 Task: Look for Airbnb options in Tixtla de Guerrero, Mexico from 2nd November, 2023 to 15th November, 2023 for 2 adults.1  bedroom having 1 bed and 1 bathroom. Property type can be hotel. Look for 4 properties as per requirement.
Action: Mouse moved to (512, 86)
Screenshot: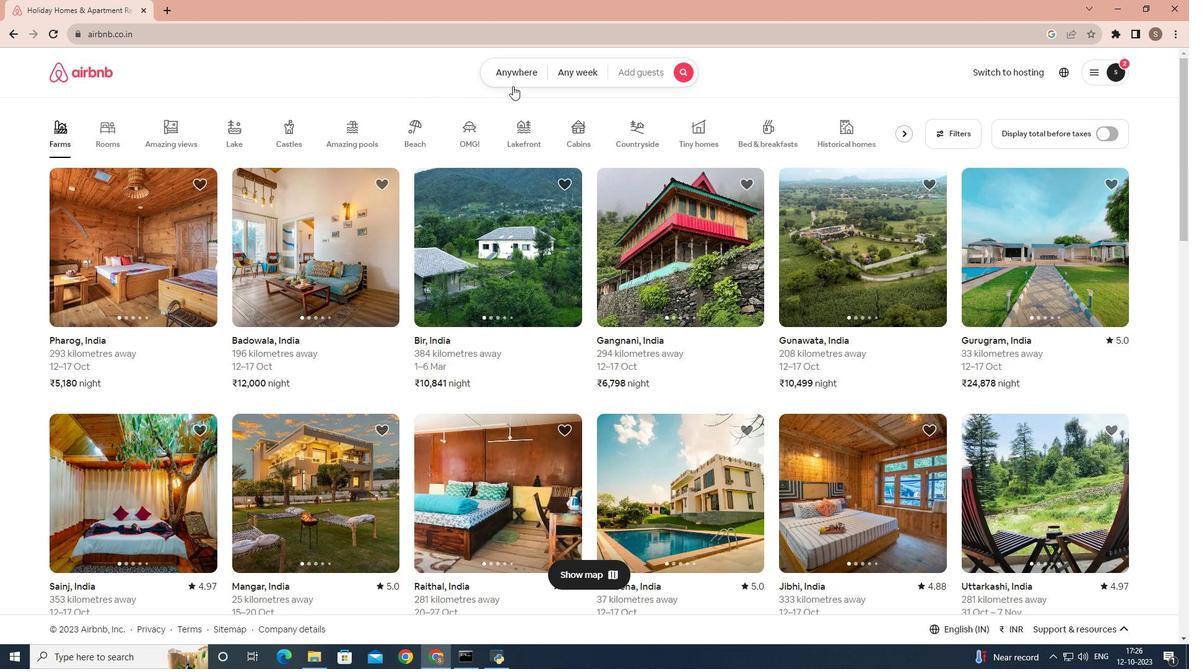 
Action: Mouse pressed left at (512, 86)
Screenshot: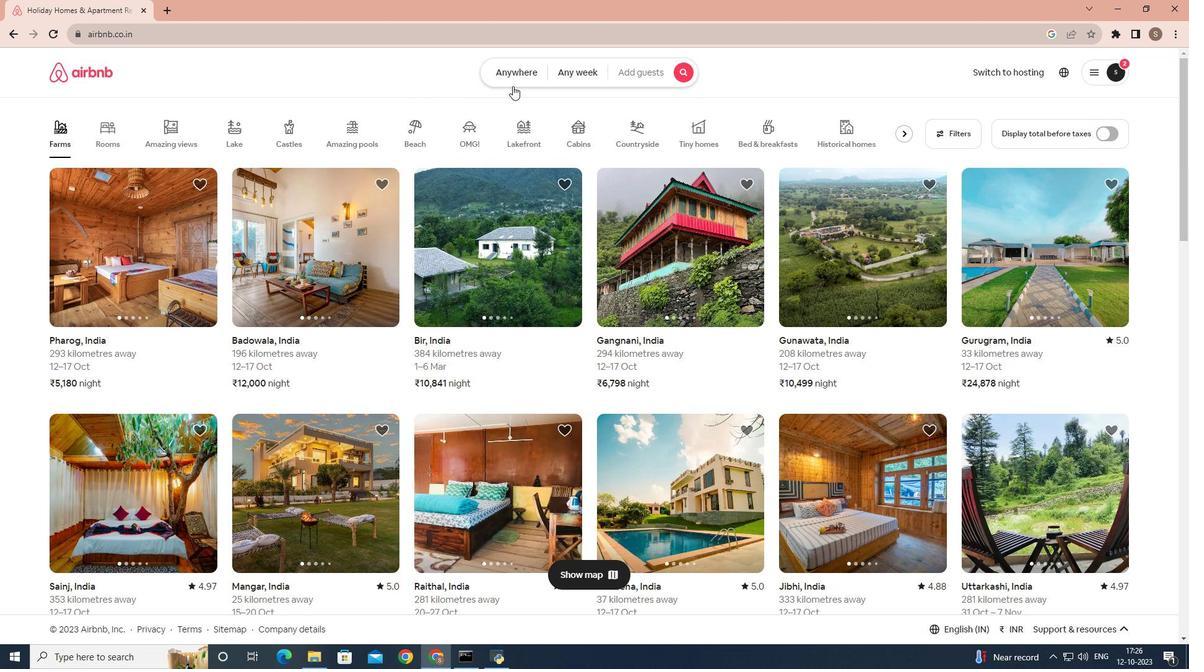 
Action: Mouse moved to (409, 130)
Screenshot: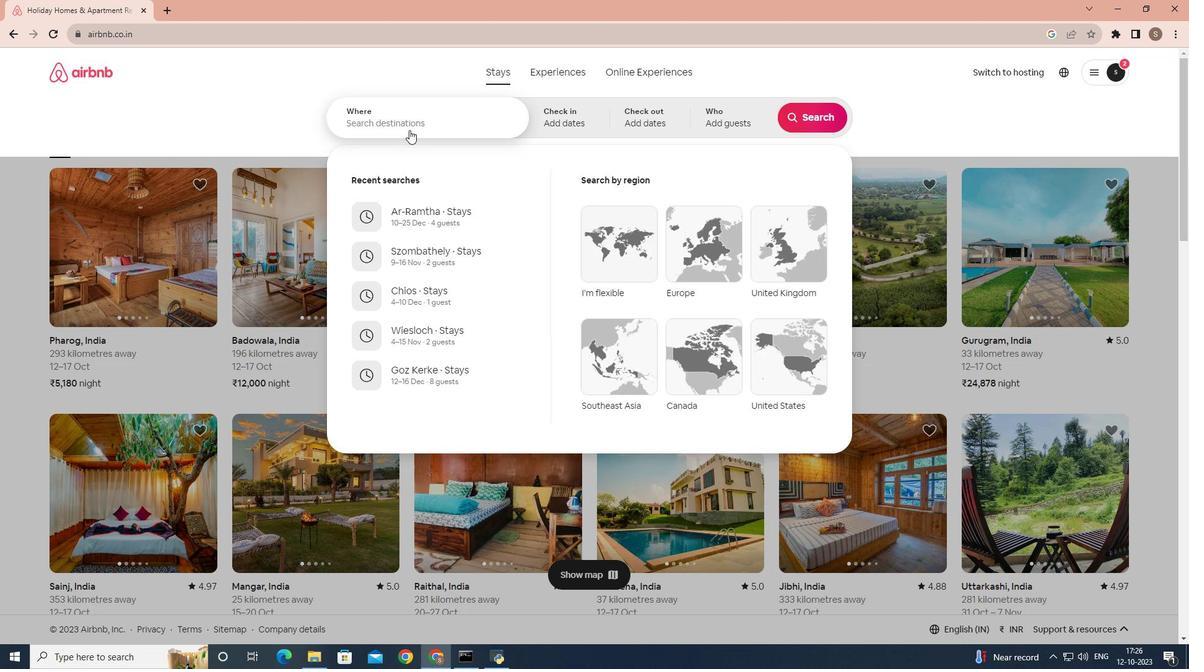 
Action: Mouse pressed left at (409, 130)
Screenshot: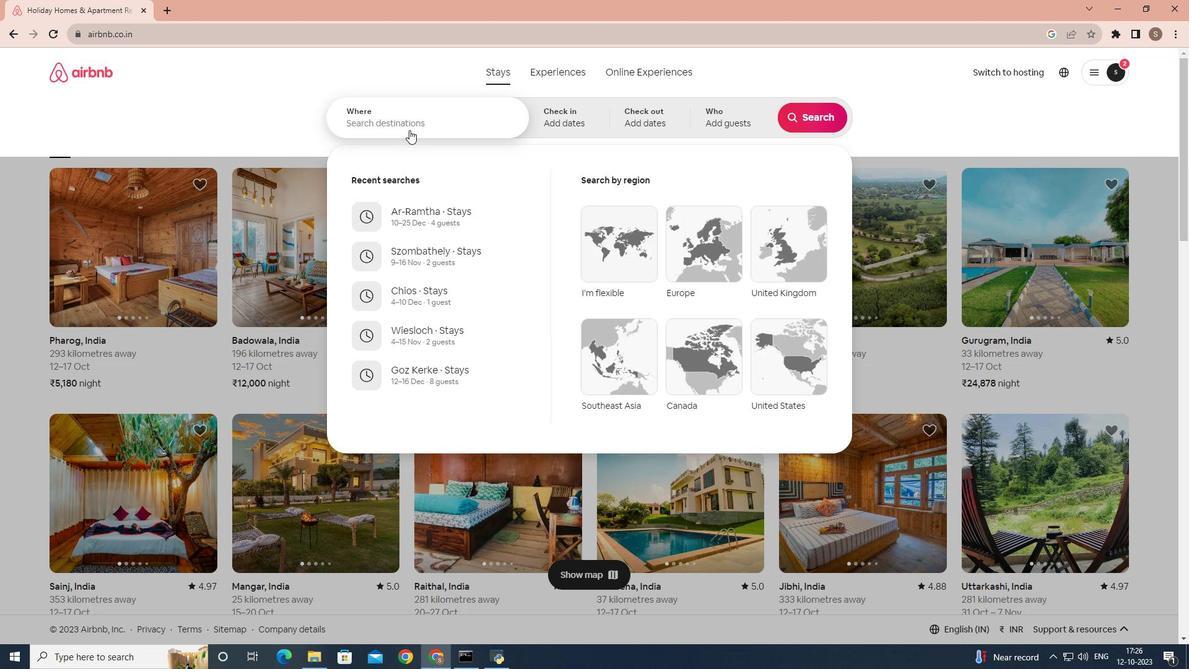 
Action: Mouse moved to (410, 127)
Screenshot: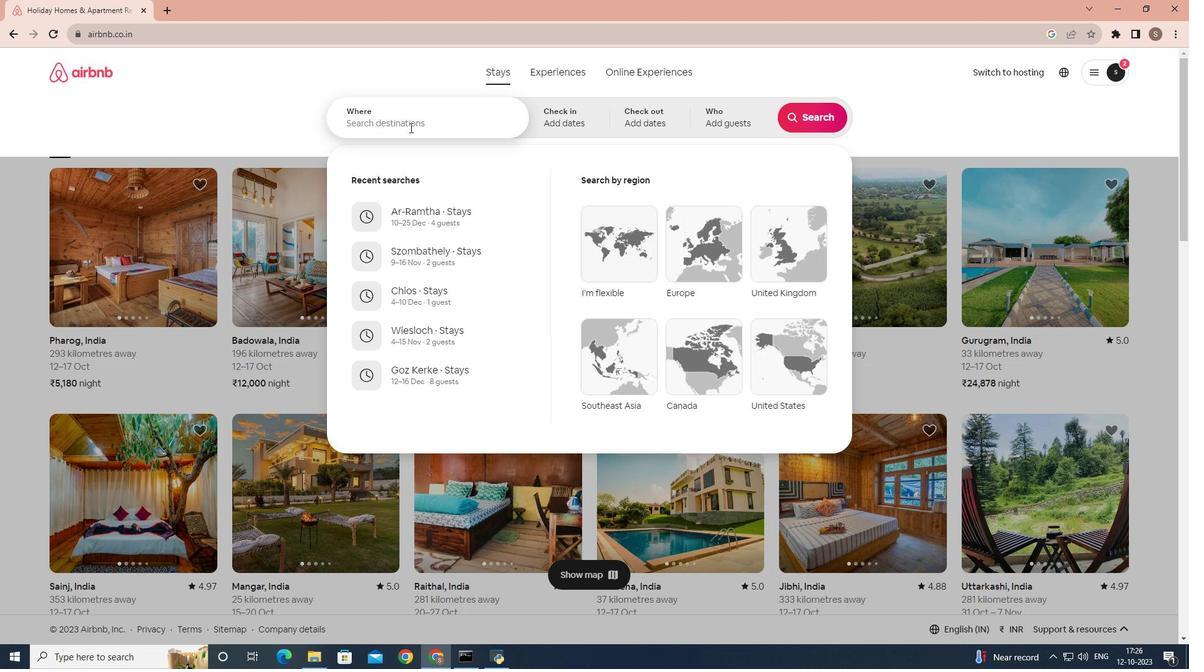 
Action: Key pressed tixl<Key.backspace>tla
Screenshot: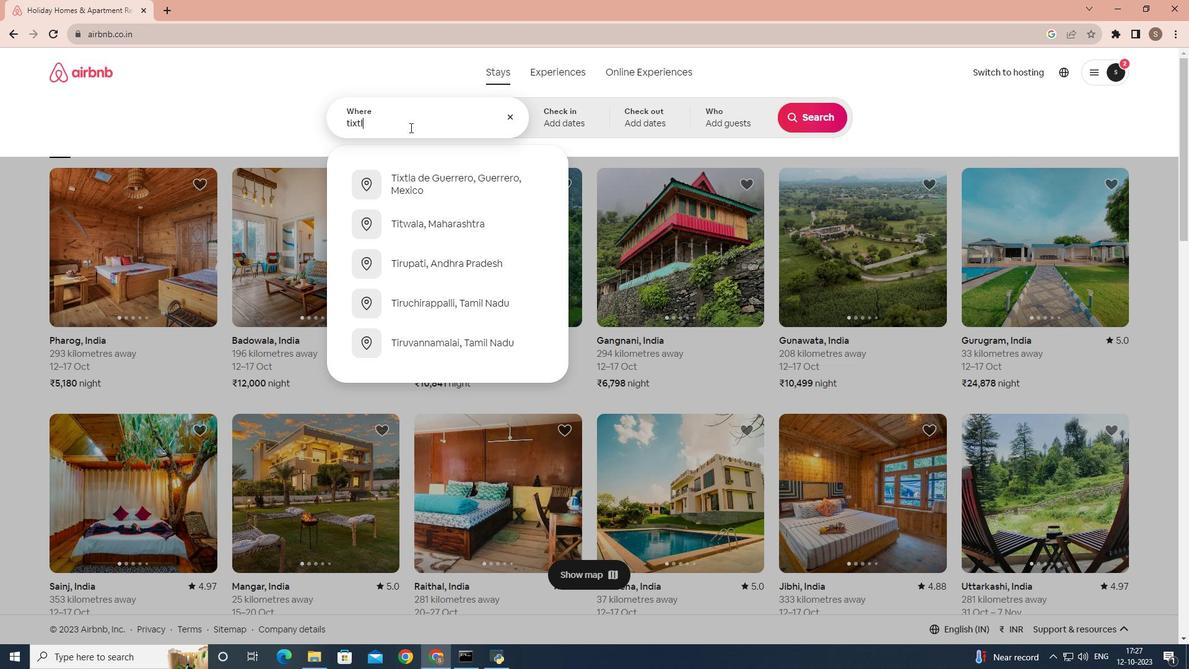 
Action: Mouse moved to (395, 180)
Screenshot: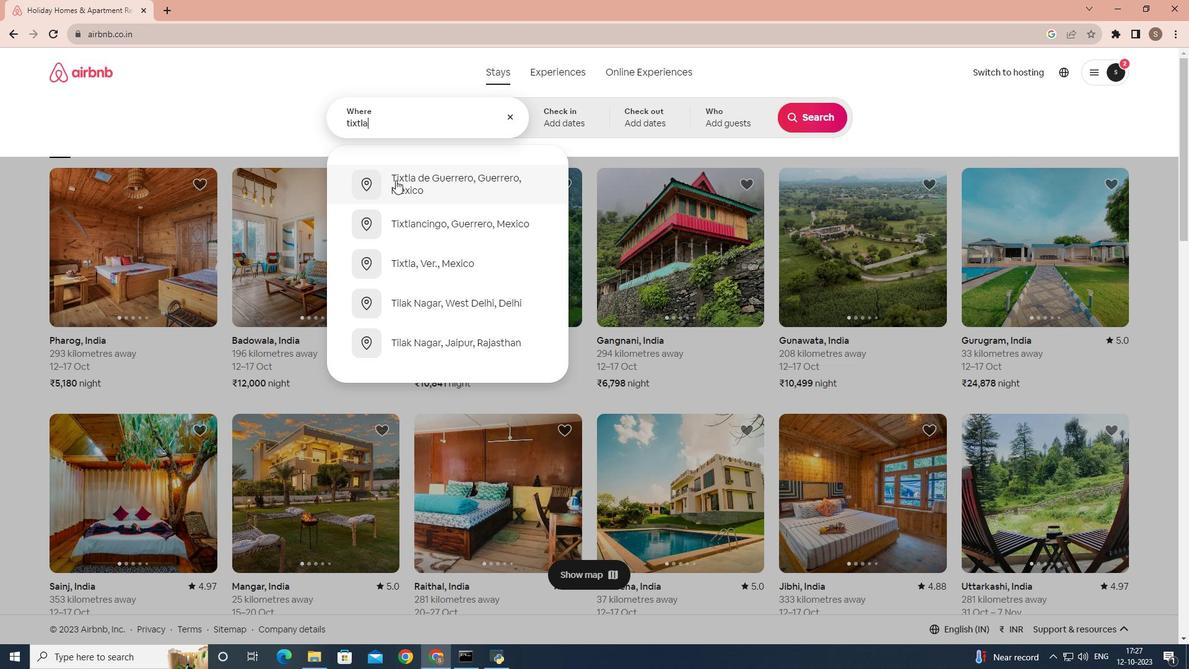 
Action: Mouse pressed left at (395, 180)
Screenshot: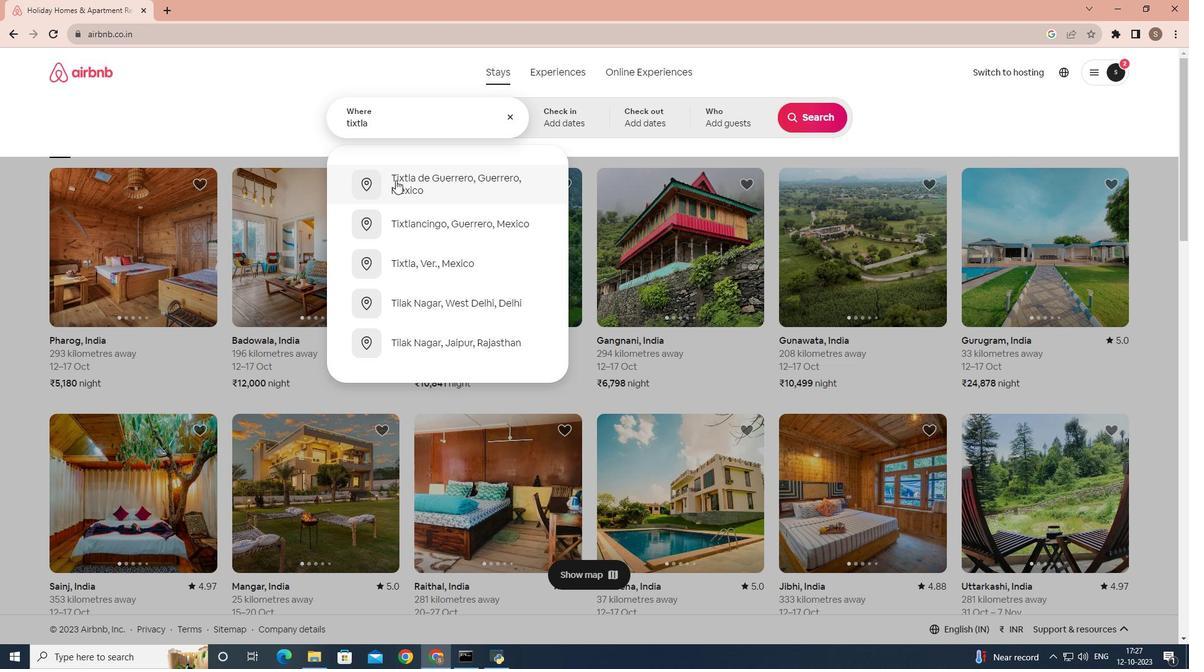 
Action: Mouse moved to (737, 271)
Screenshot: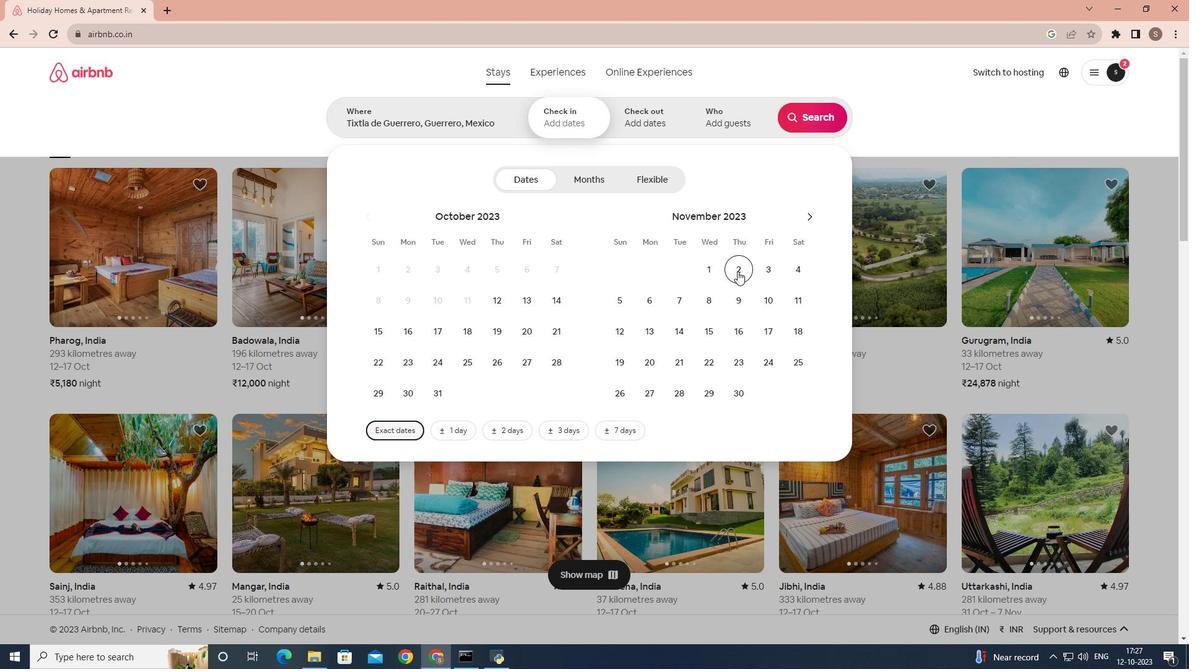 
Action: Mouse pressed left at (737, 271)
Screenshot: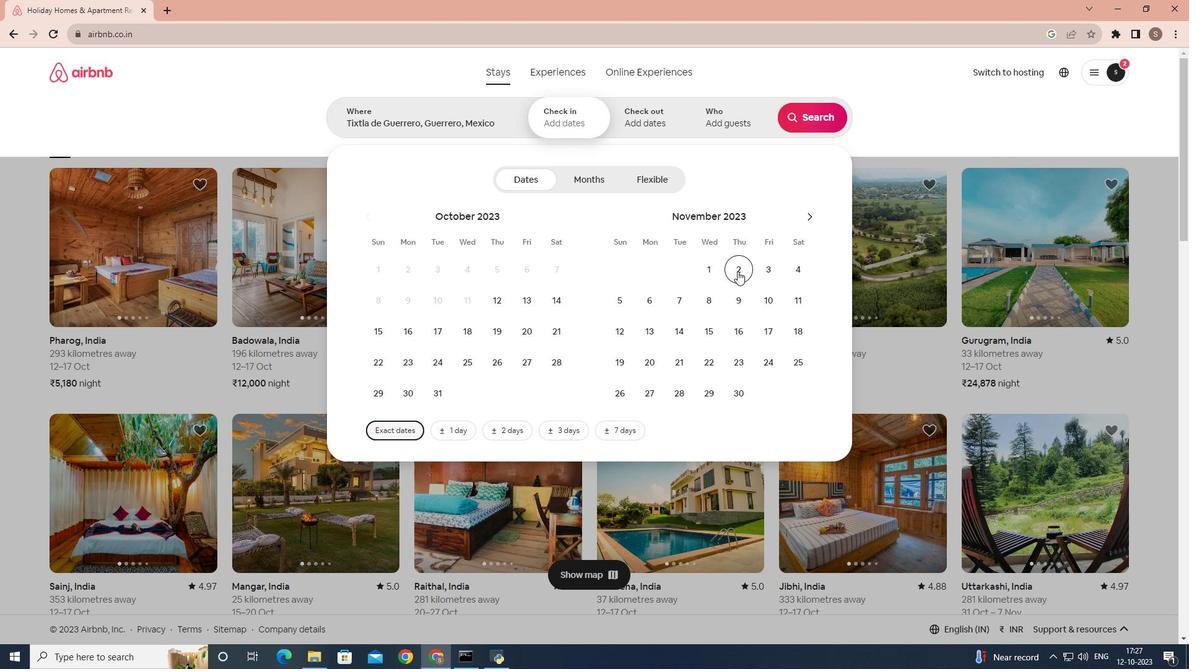 
Action: Mouse moved to (706, 324)
Screenshot: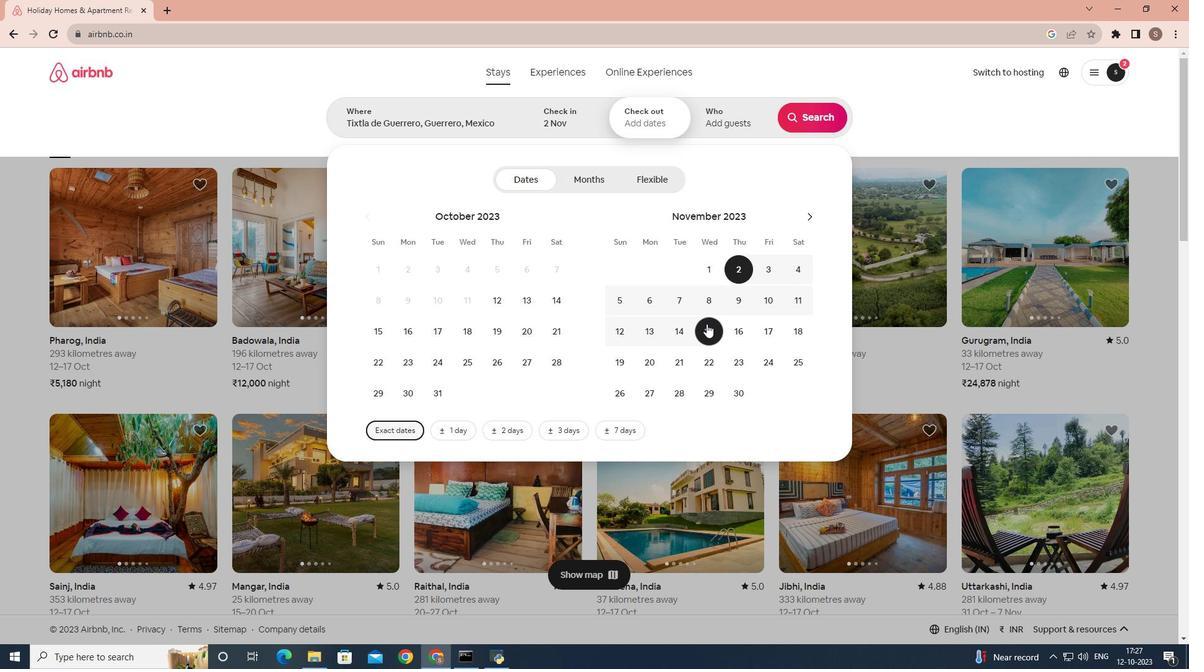 
Action: Mouse pressed left at (706, 324)
Screenshot: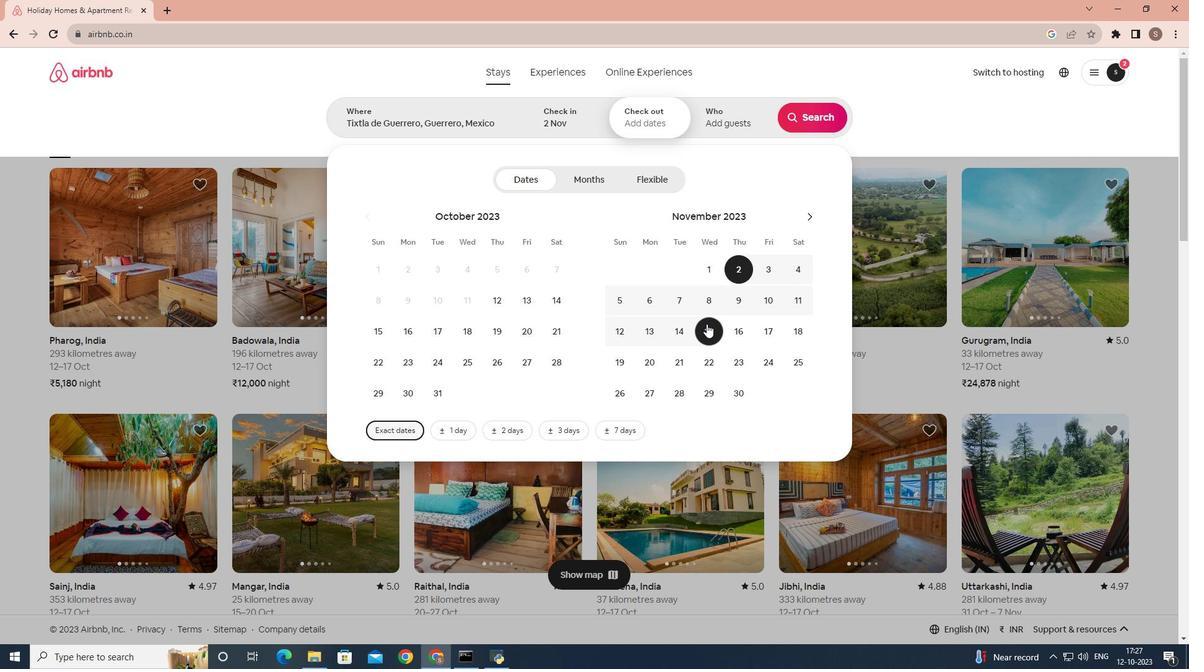 
Action: Mouse moved to (700, 123)
Screenshot: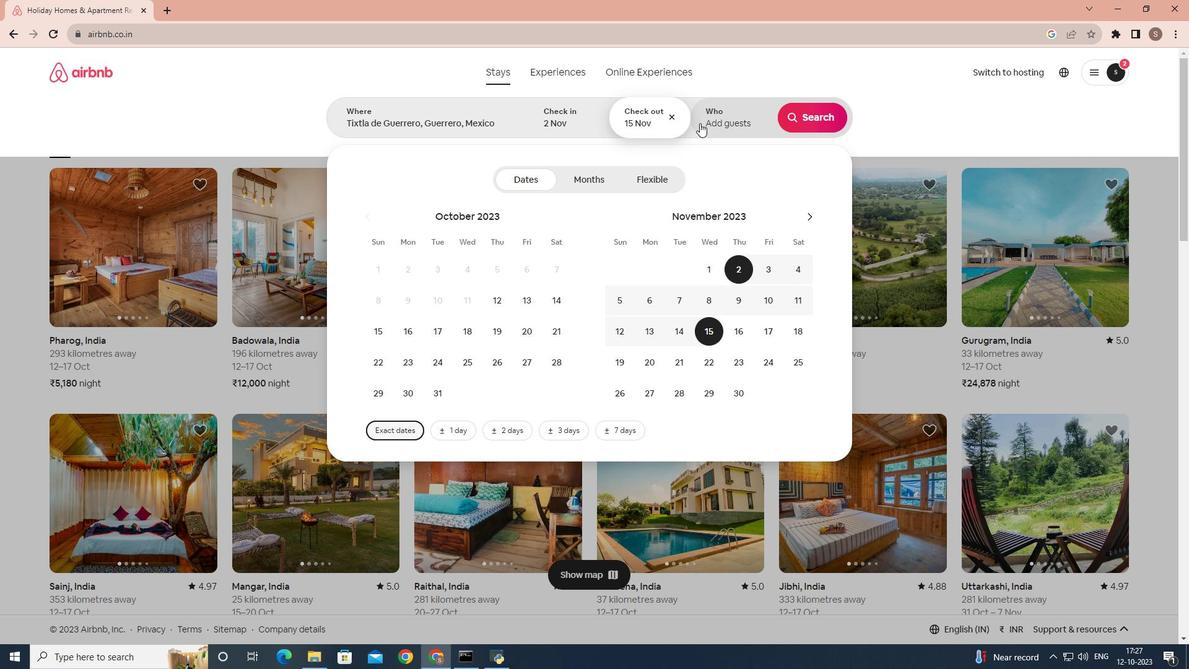 
Action: Mouse pressed left at (700, 123)
Screenshot: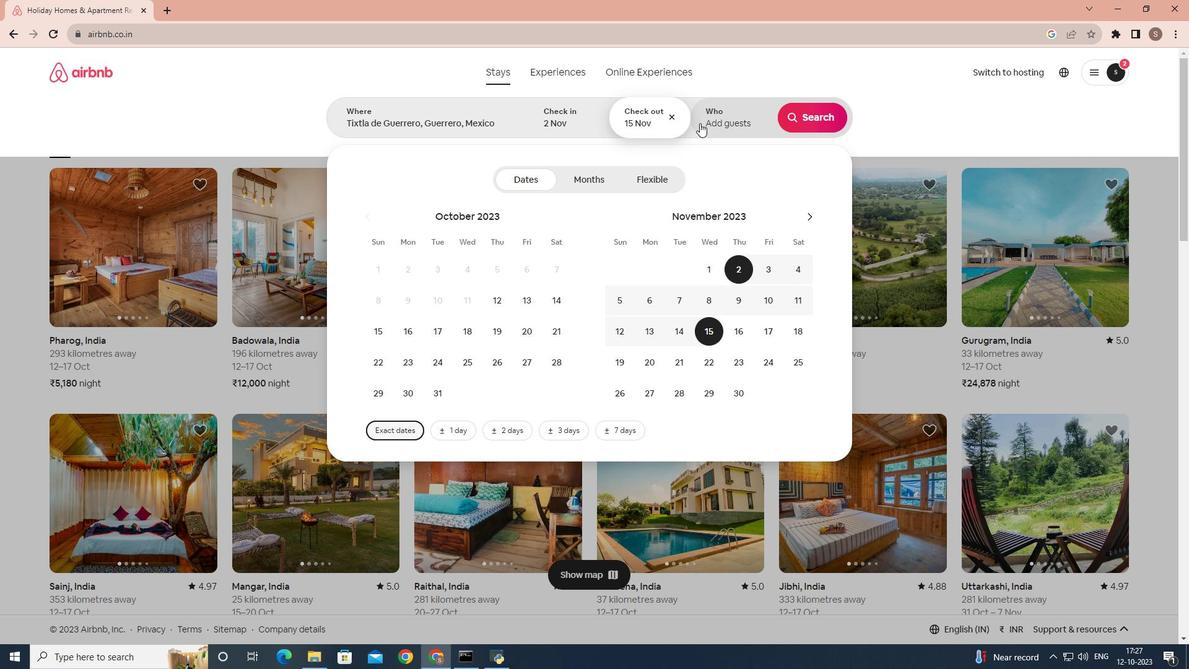 
Action: Mouse moved to (815, 182)
Screenshot: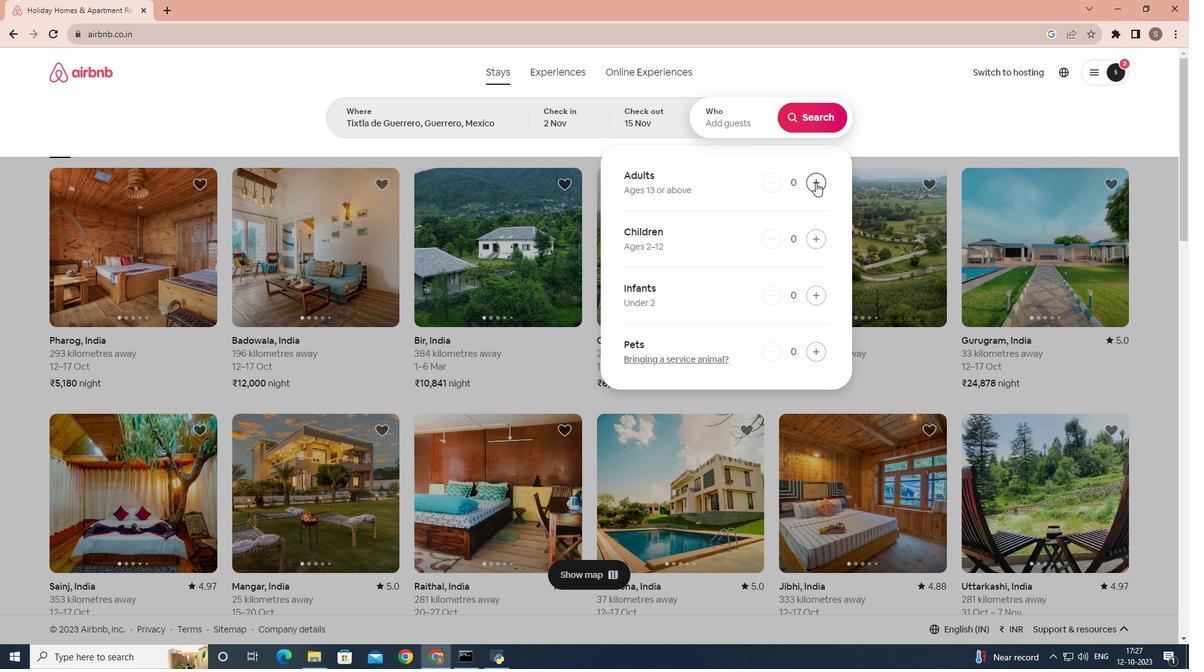 
Action: Mouse pressed left at (815, 182)
Screenshot: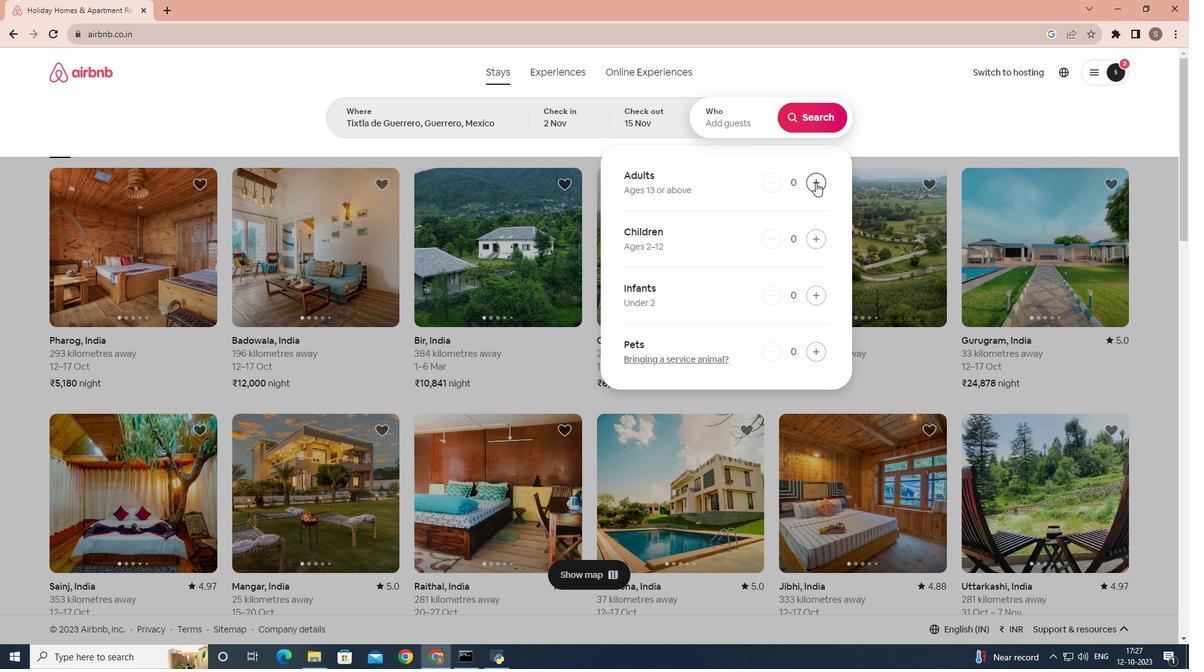
Action: Mouse pressed left at (815, 182)
Screenshot: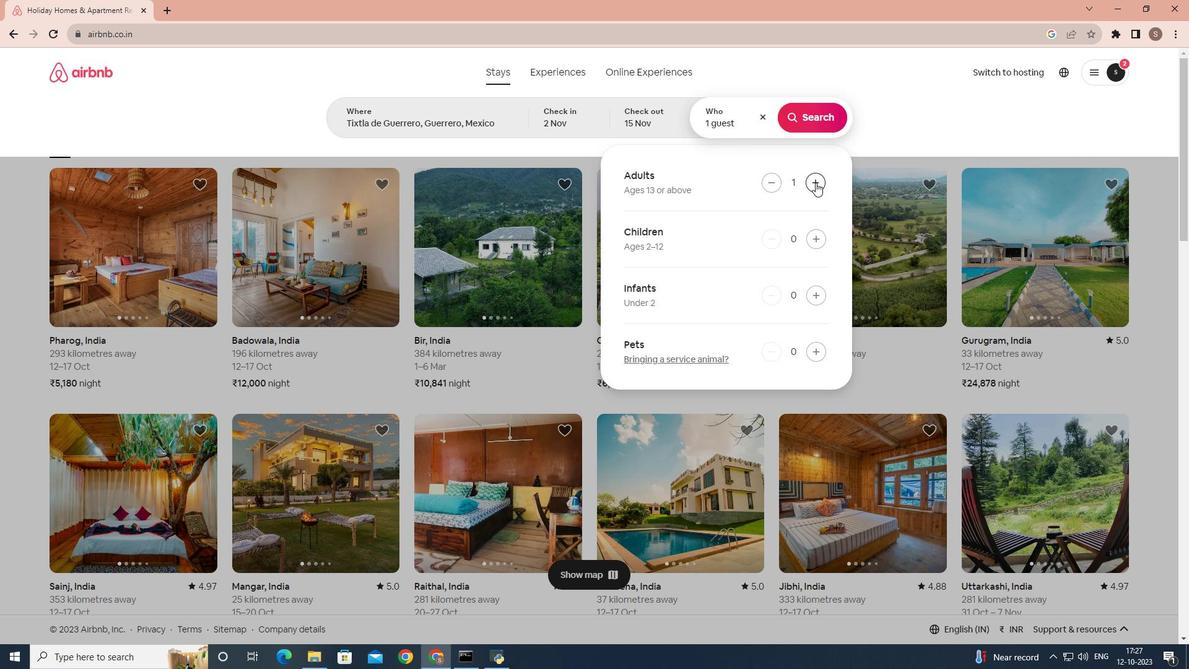 
Action: Mouse moved to (812, 122)
Screenshot: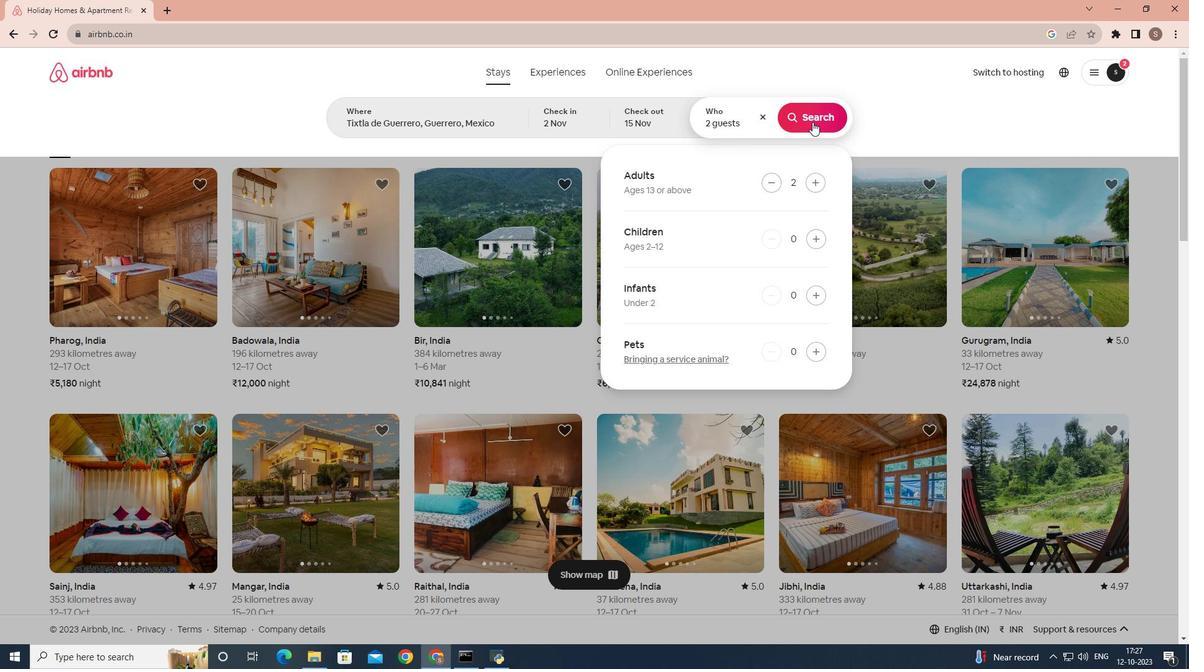 
Action: Mouse pressed left at (812, 122)
Screenshot: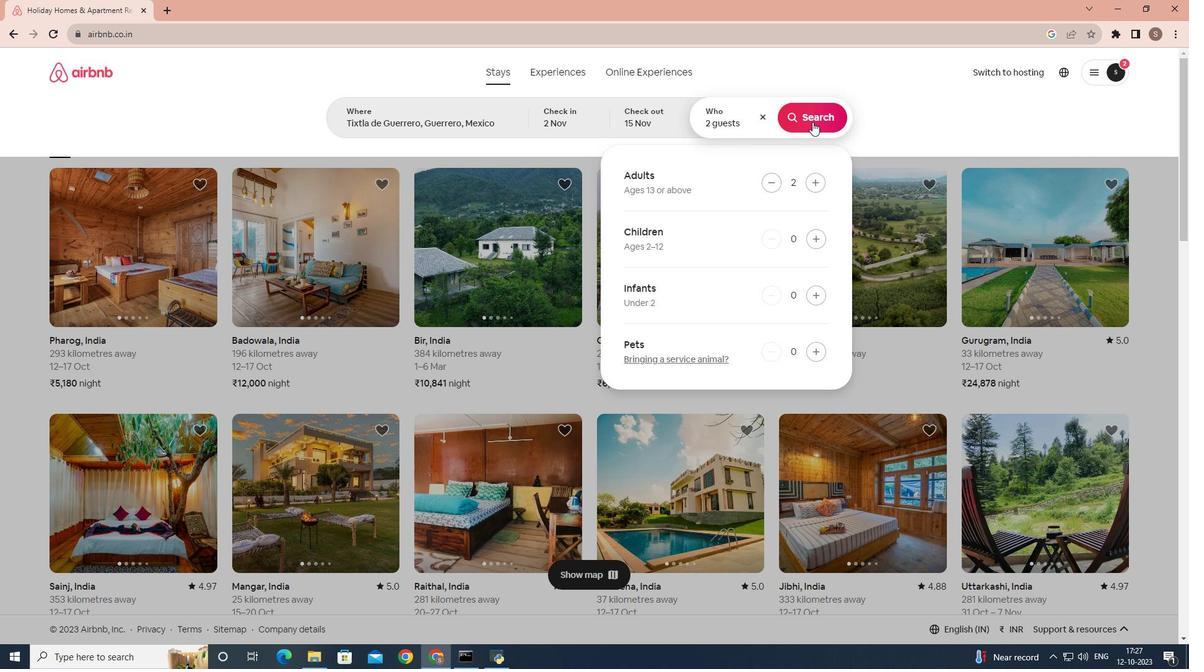 
Action: Mouse moved to (973, 117)
Screenshot: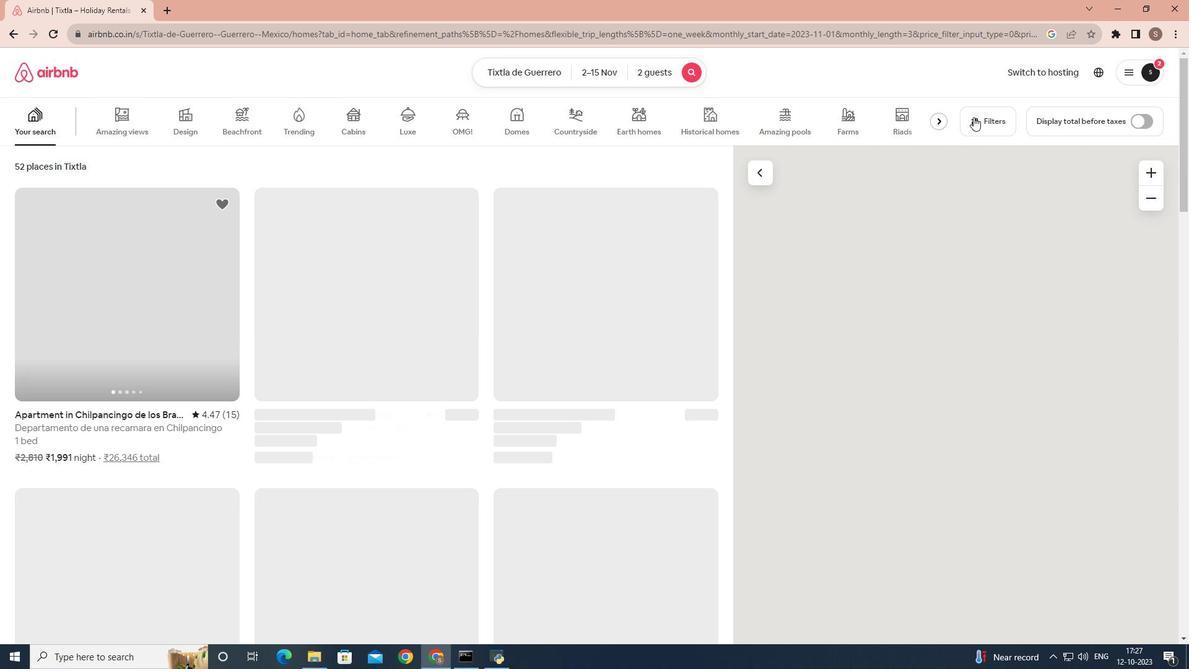 
Action: Mouse pressed left at (973, 117)
Screenshot: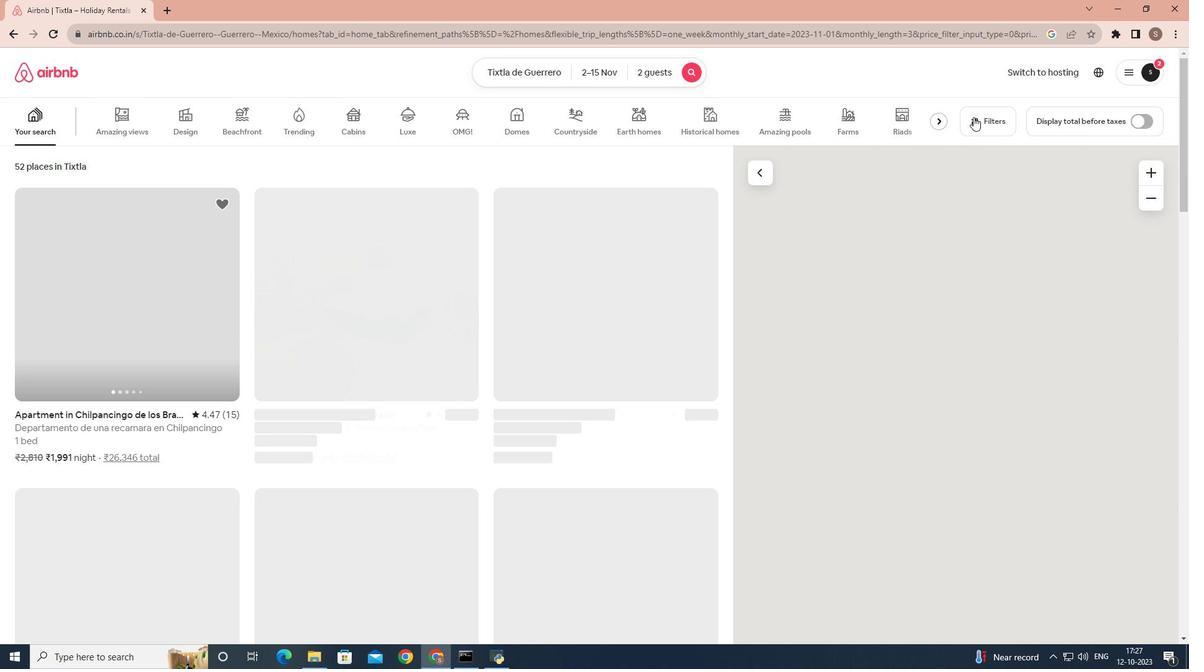
Action: Mouse pressed left at (973, 117)
Screenshot: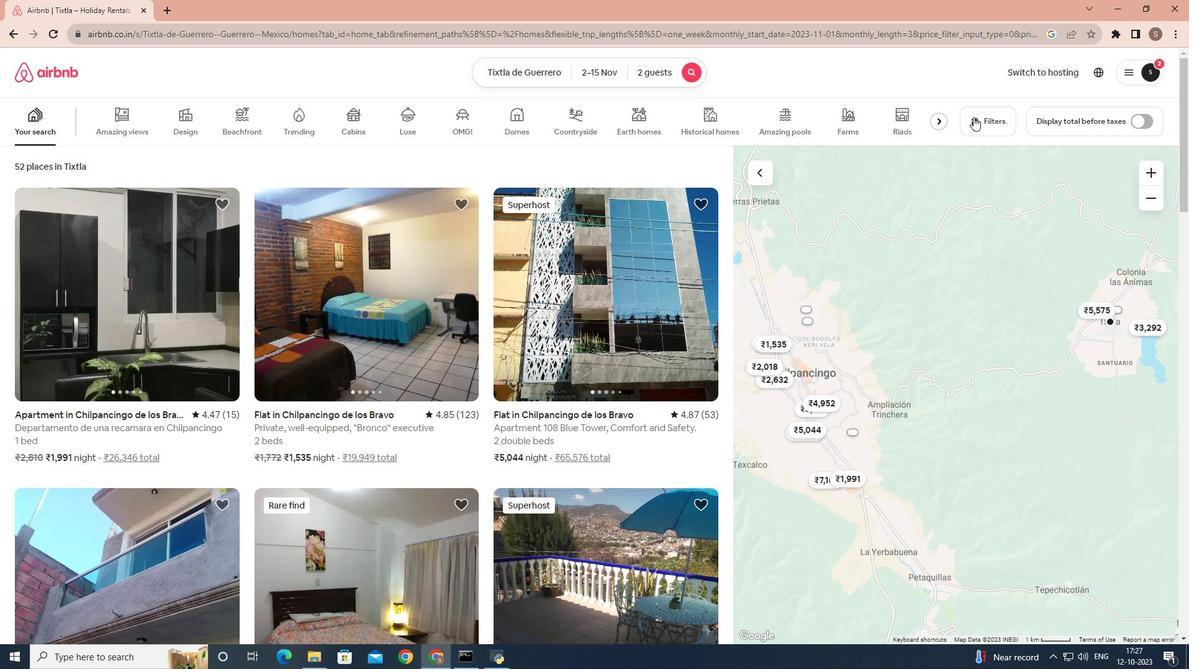
Action: Mouse moved to (443, 382)
Screenshot: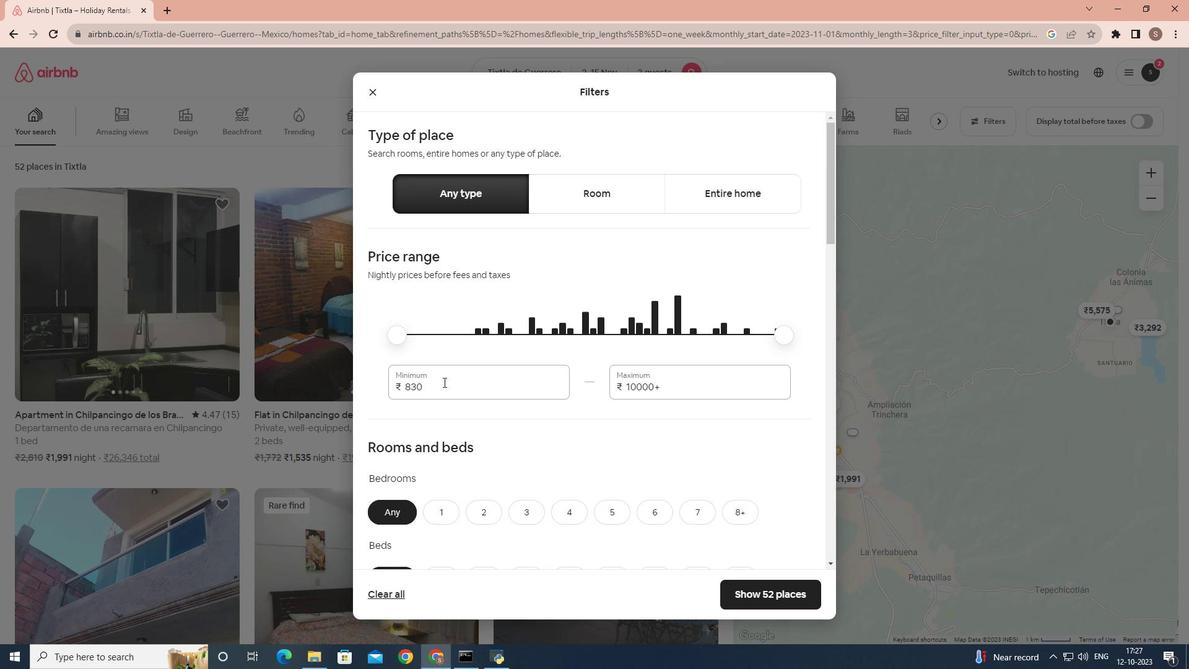 
Action: Mouse scrolled (443, 381) with delta (0, 0)
Screenshot: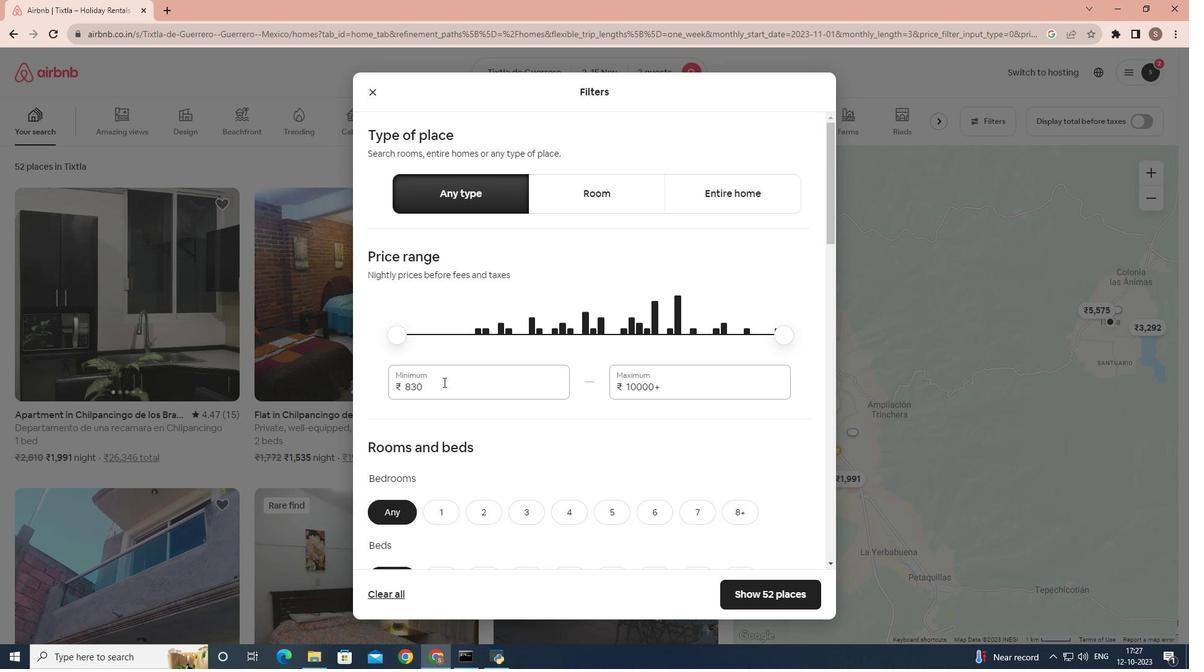 
Action: Mouse scrolled (443, 381) with delta (0, 0)
Screenshot: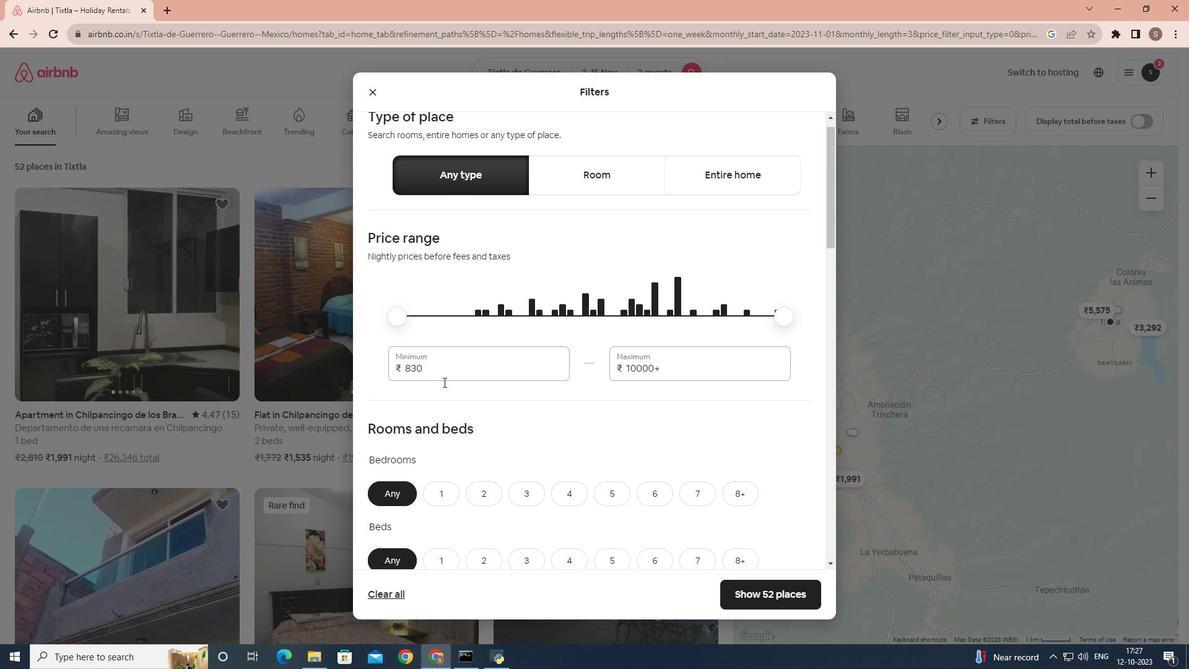 
Action: Mouse scrolled (443, 381) with delta (0, 0)
Screenshot: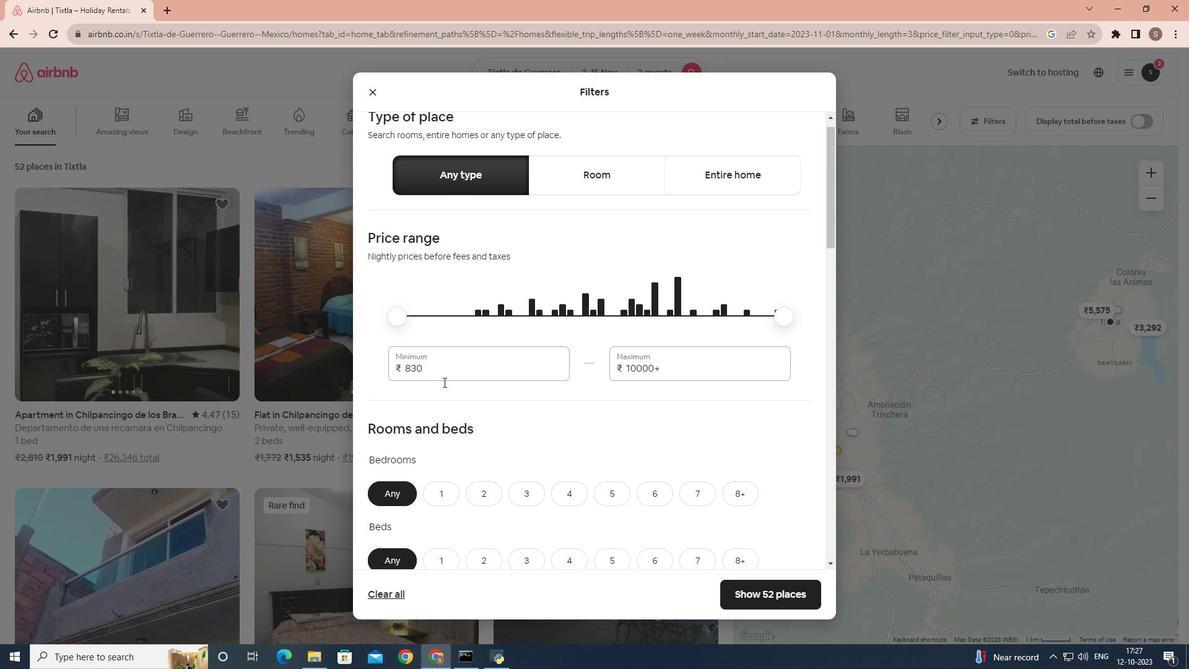 
Action: Mouse scrolled (443, 381) with delta (0, 0)
Screenshot: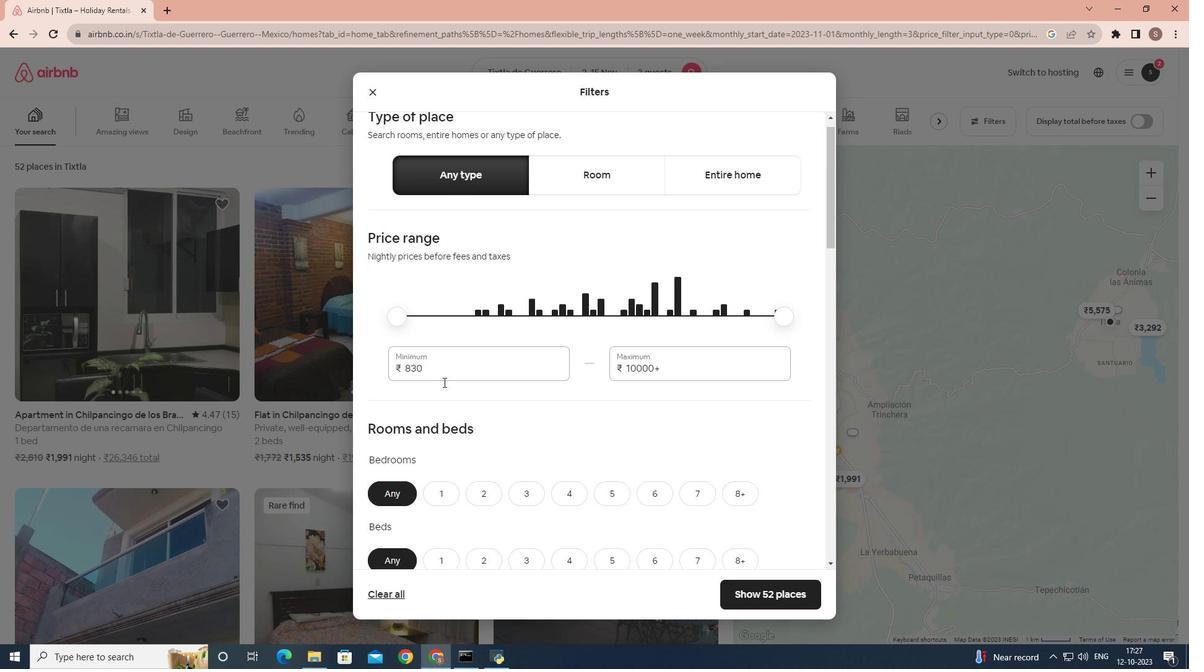 
Action: Mouse moved to (434, 257)
Screenshot: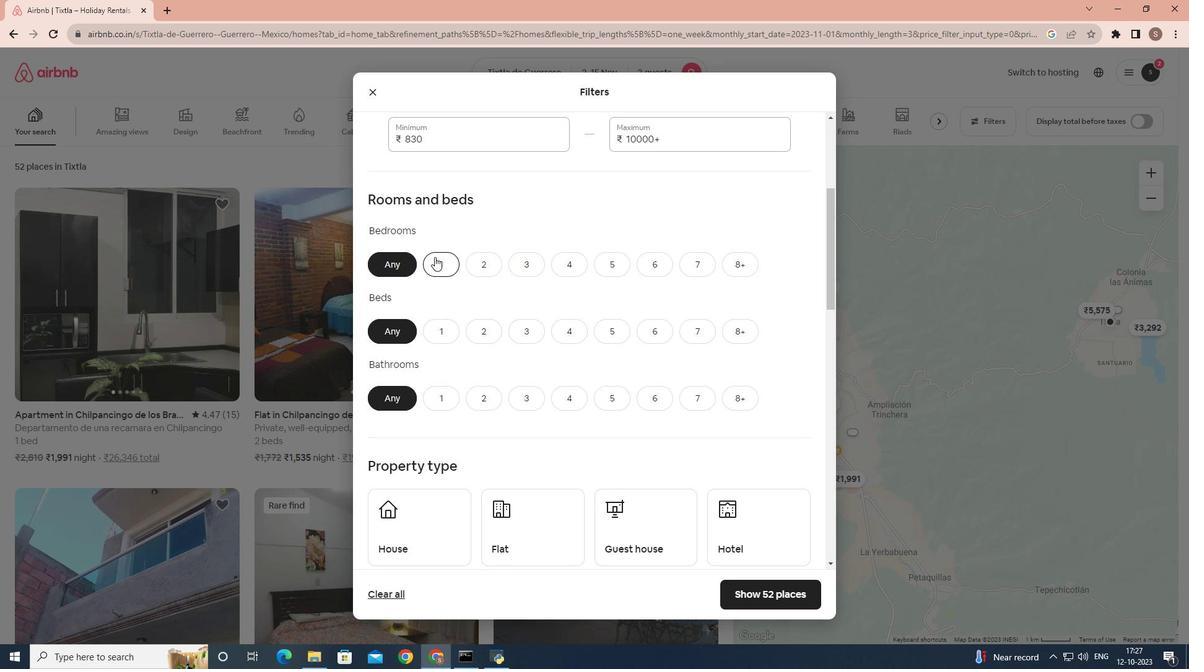 
Action: Mouse pressed left at (434, 257)
Screenshot: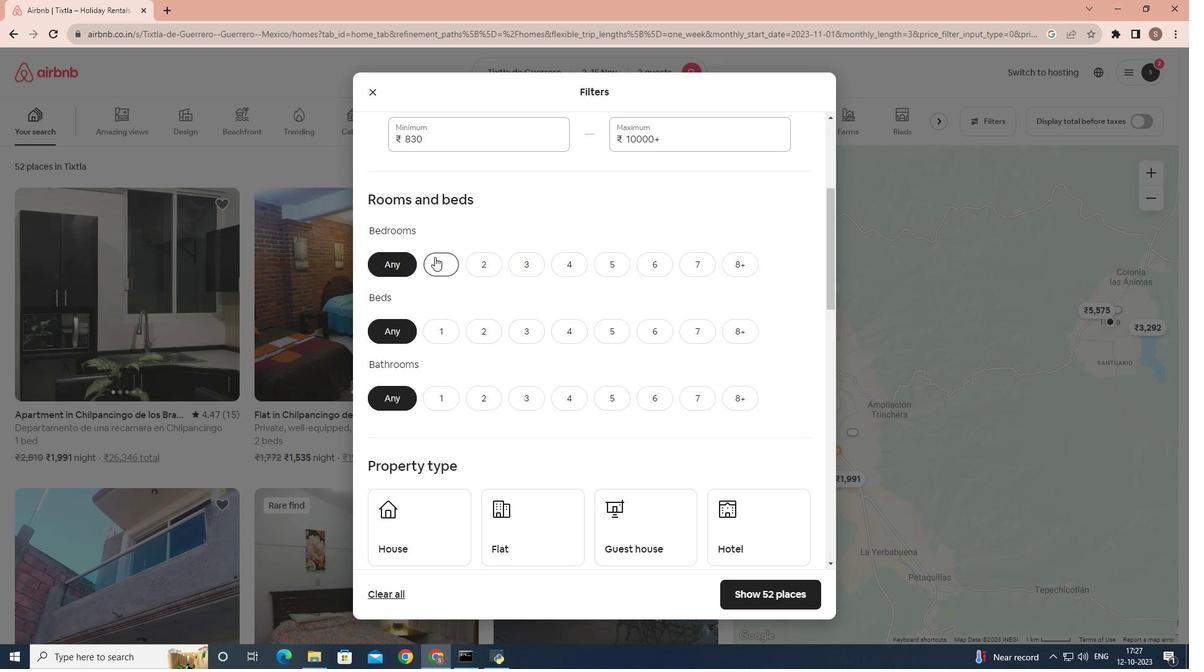 
Action: Mouse moved to (462, 333)
Screenshot: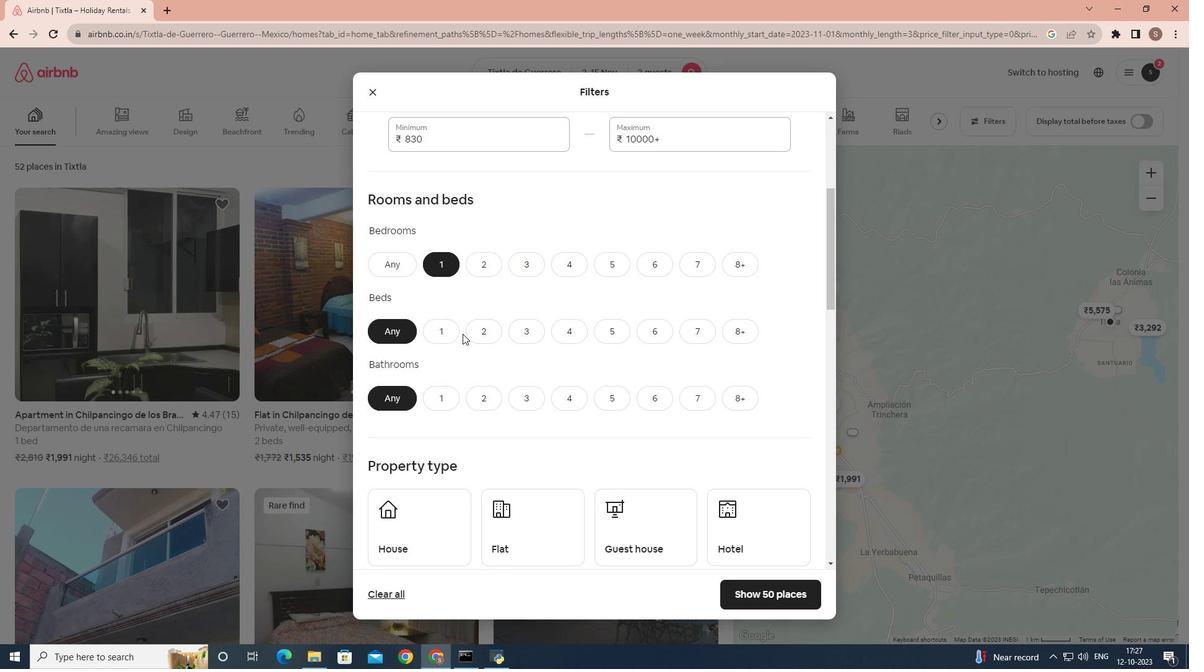 
Action: Mouse pressed left at (462, 333)
Screenshot: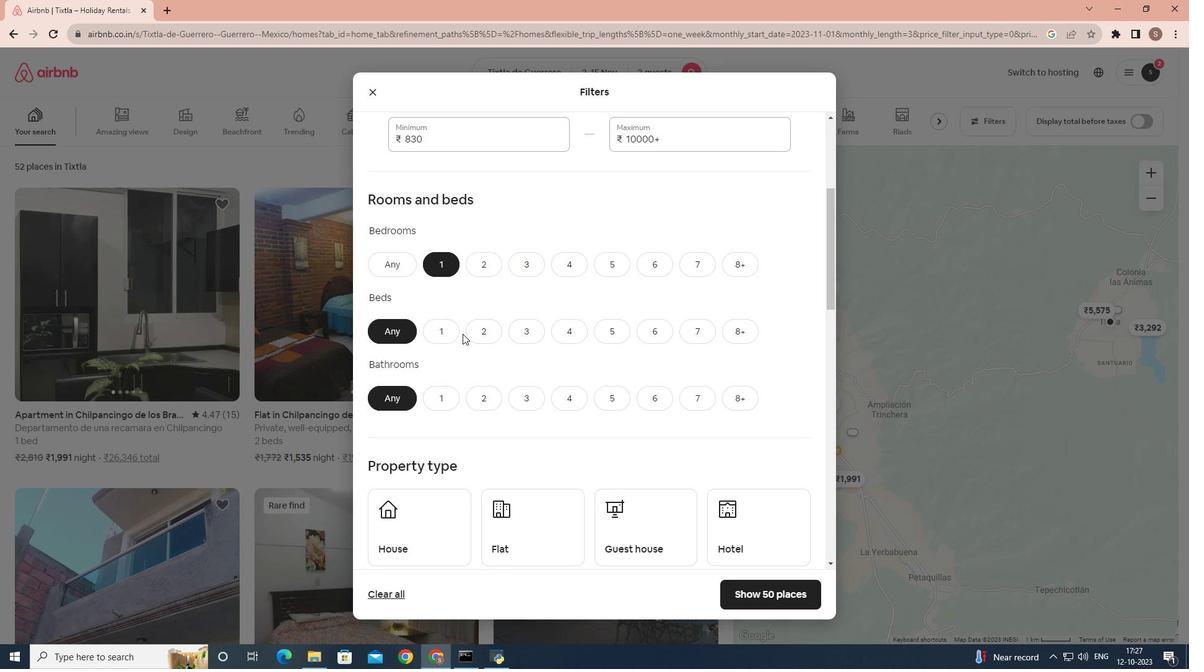 
Action: Mouse moved to (452, 337)
Screenshot: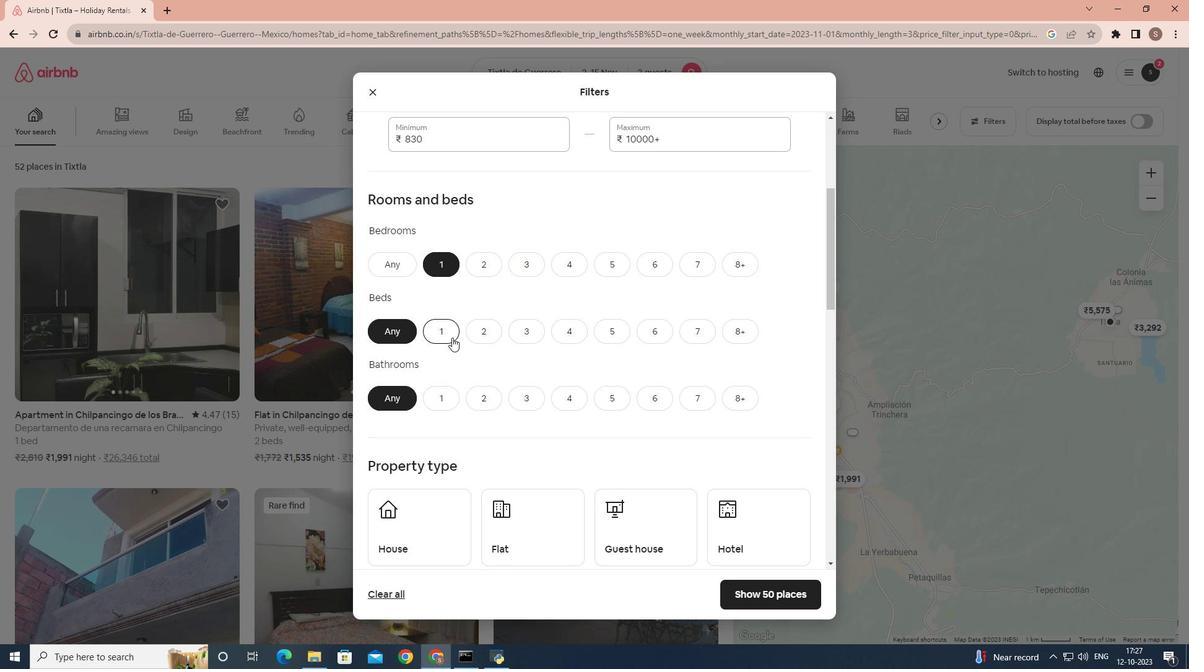 
Action: Mouse pressed left at (452, 337)
Screenshot: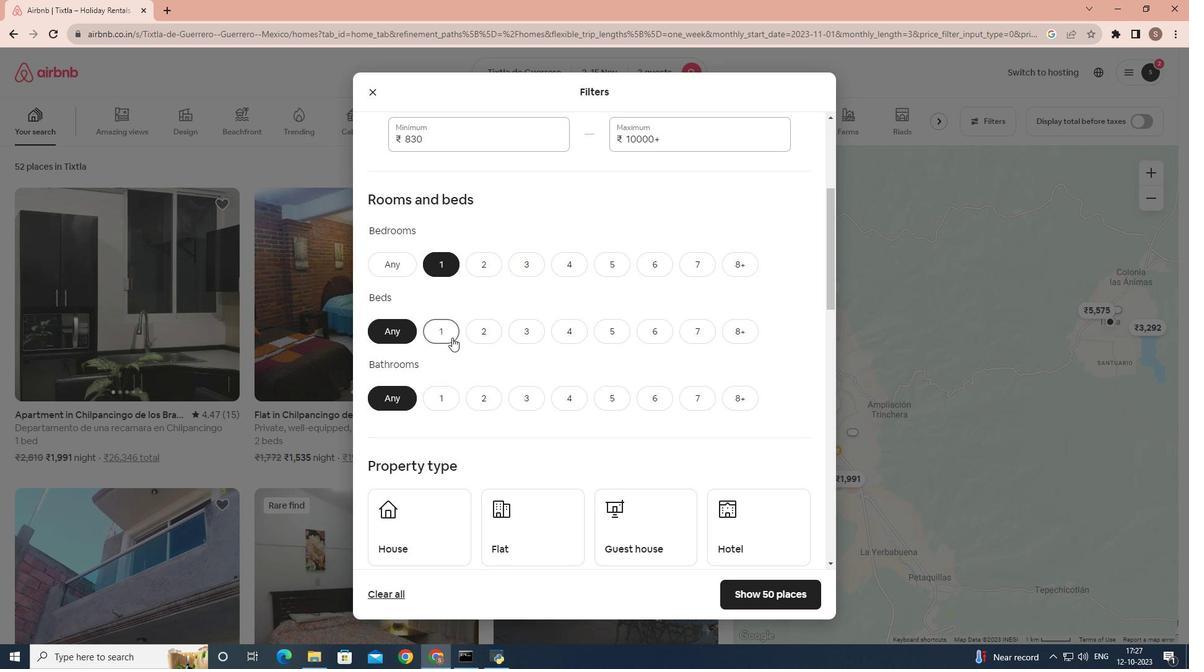 
Action: Mouse moved to (446, 394)
Screenshot: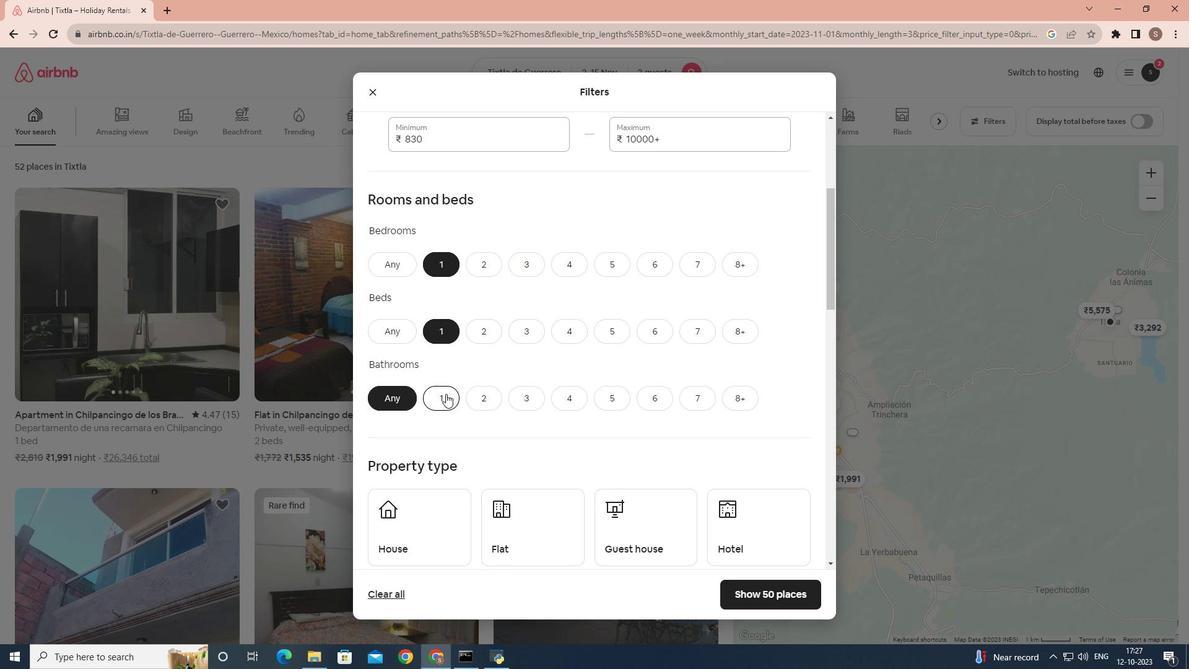 
Action: Mouse pressed left at (446, 394)
Screenshot: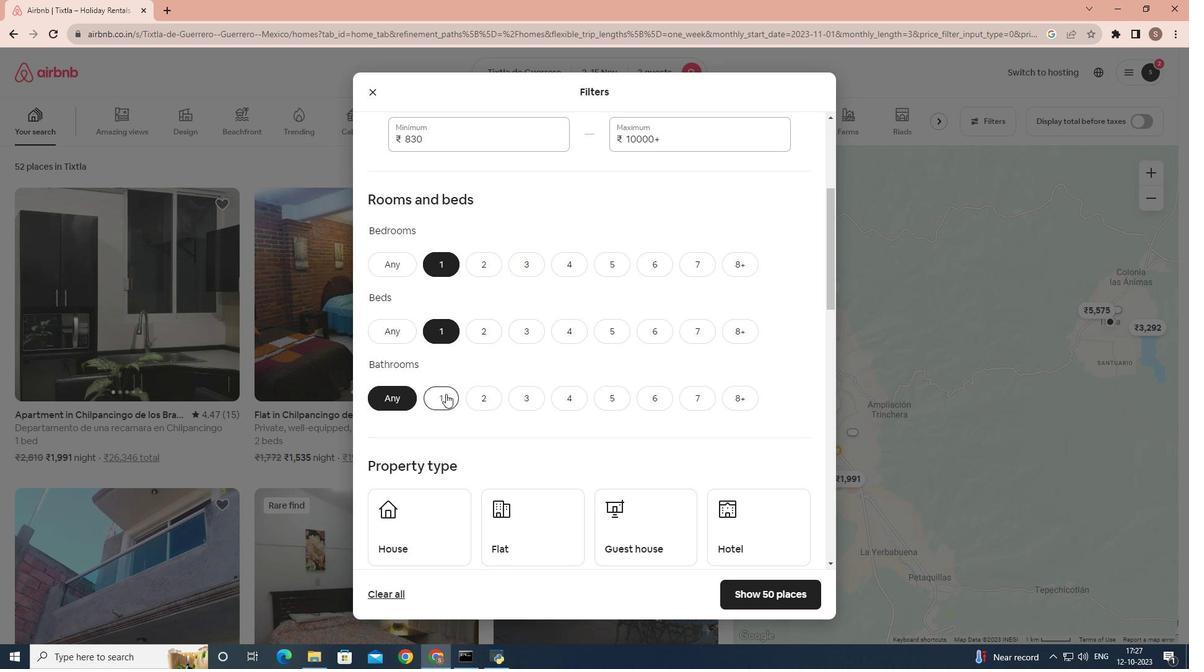 
Action: Mouse moved to (777, 537)
Screenshot: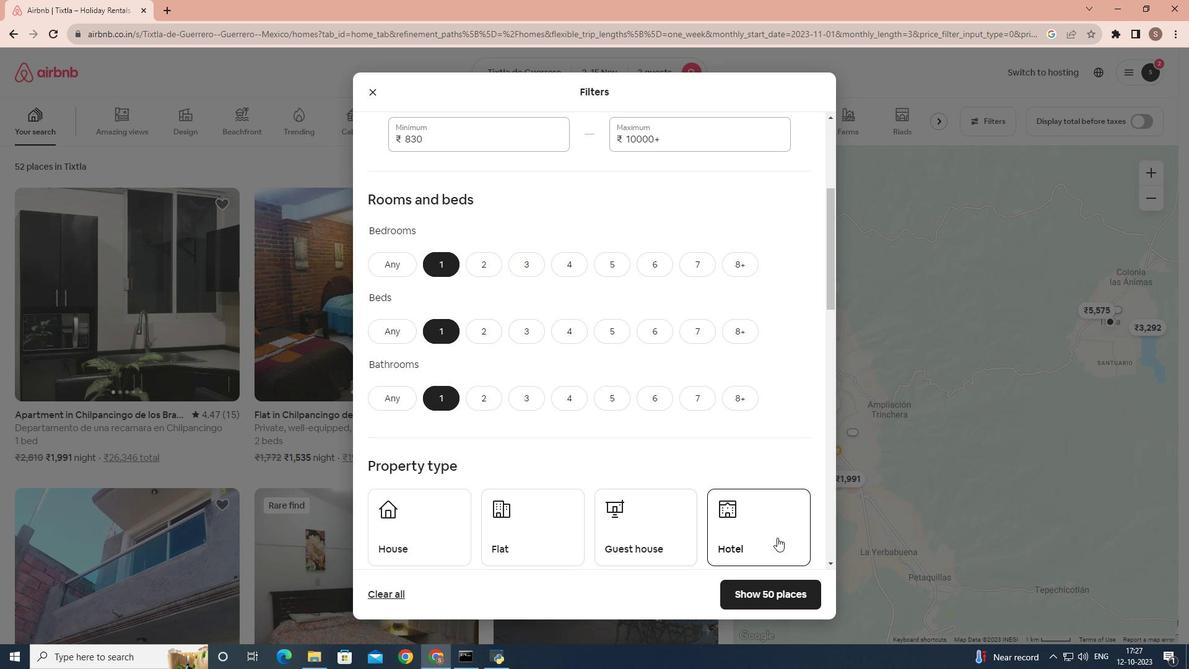 
Action: Mouse pressed left at (777, 537)
Screenshot: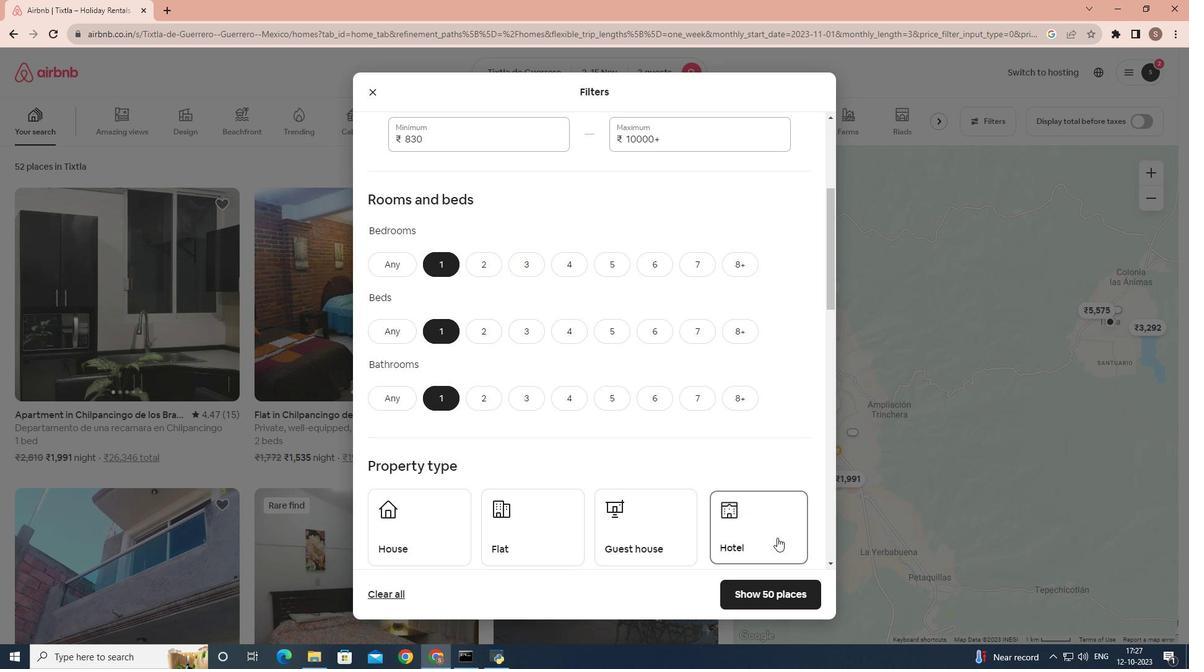 
Action: Mouse moved to (573, 478)
Screenshot: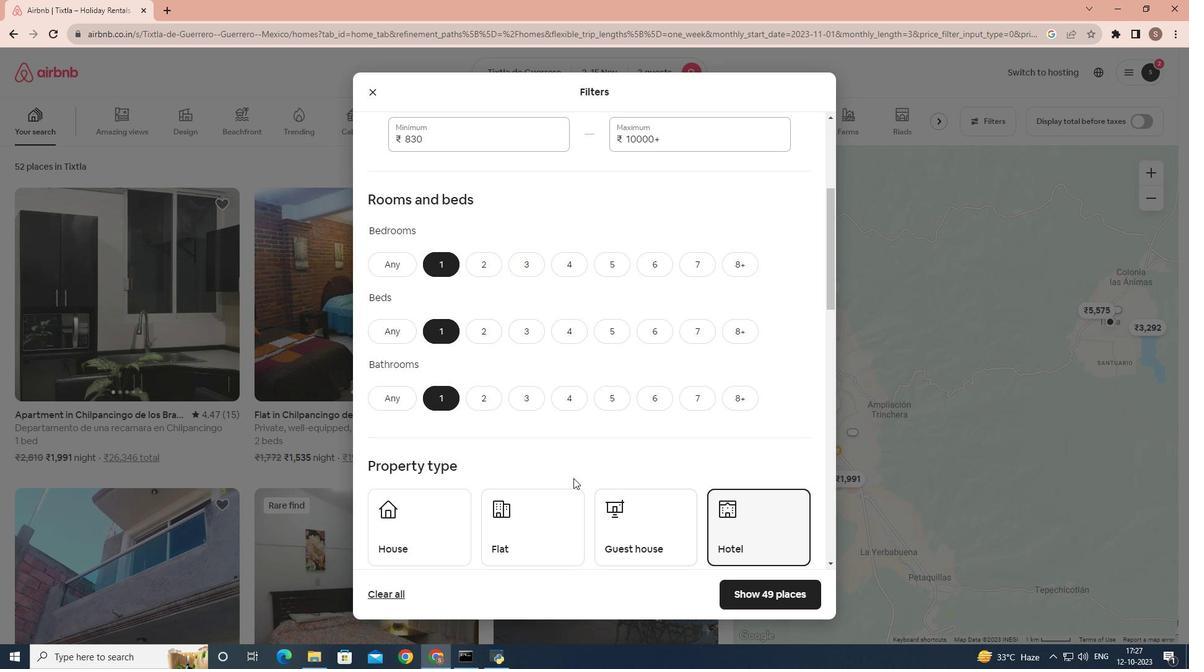 
Action: Mouse scrolled (573, 477) with delta (0, 0)
Screenshot: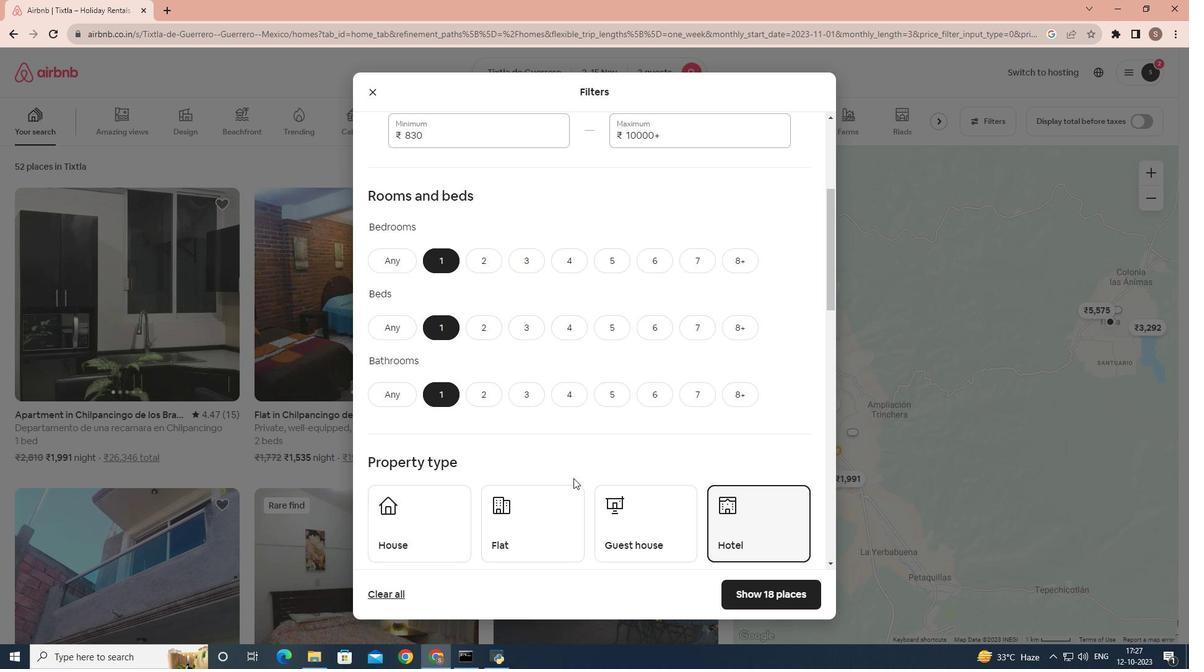 
Action: Mouse scrolled (573, 477) with delta (0, 0)
Screenshot: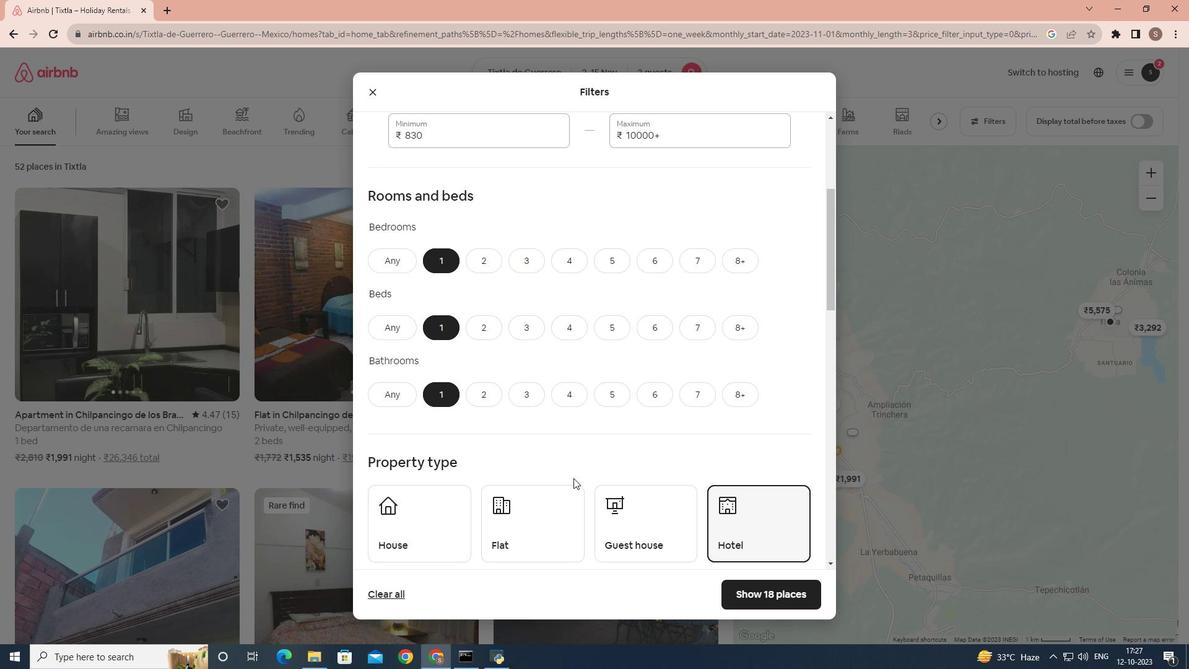 
Action: Mouse scrolled (573, 477) with delta (0, 0)
Screenshot: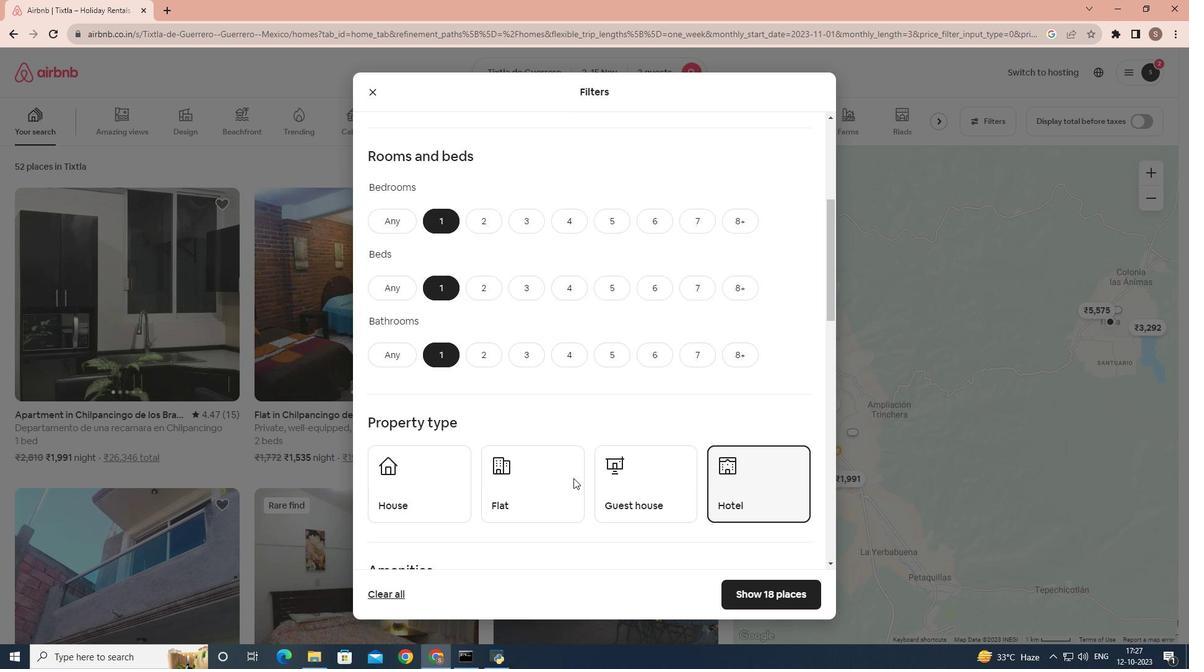 
Action: Mouse scrolled (573, 477) with delta (0, 0)
Screenshot: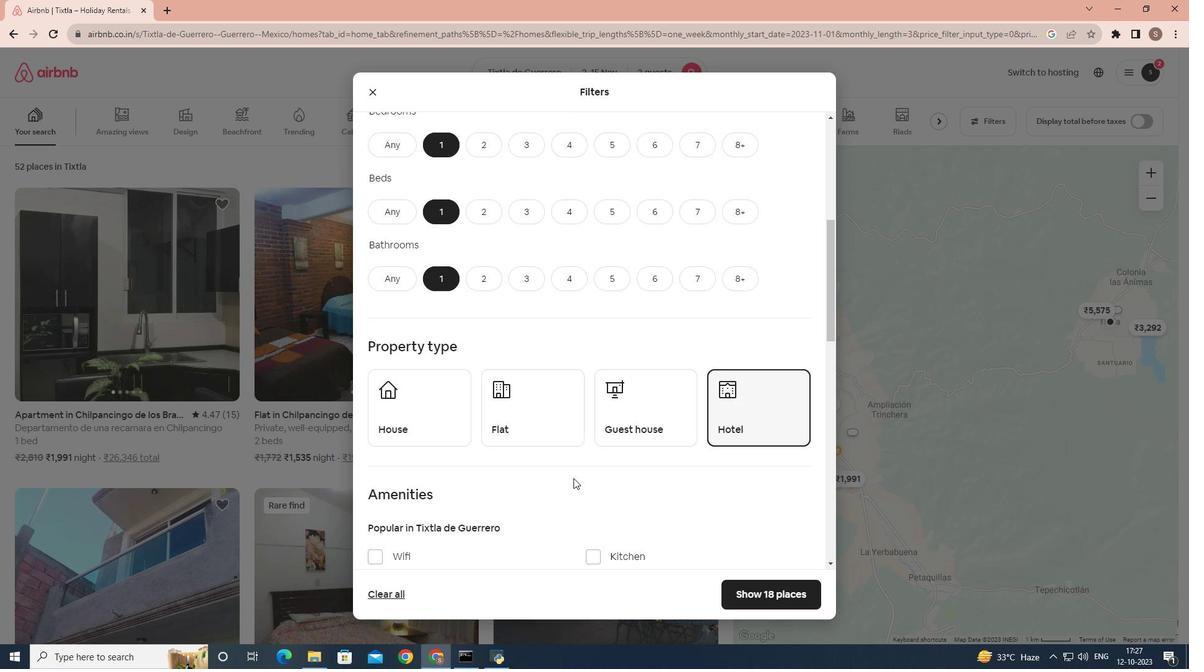 
Action: Mouse moved to (751, 587)
Screenshot: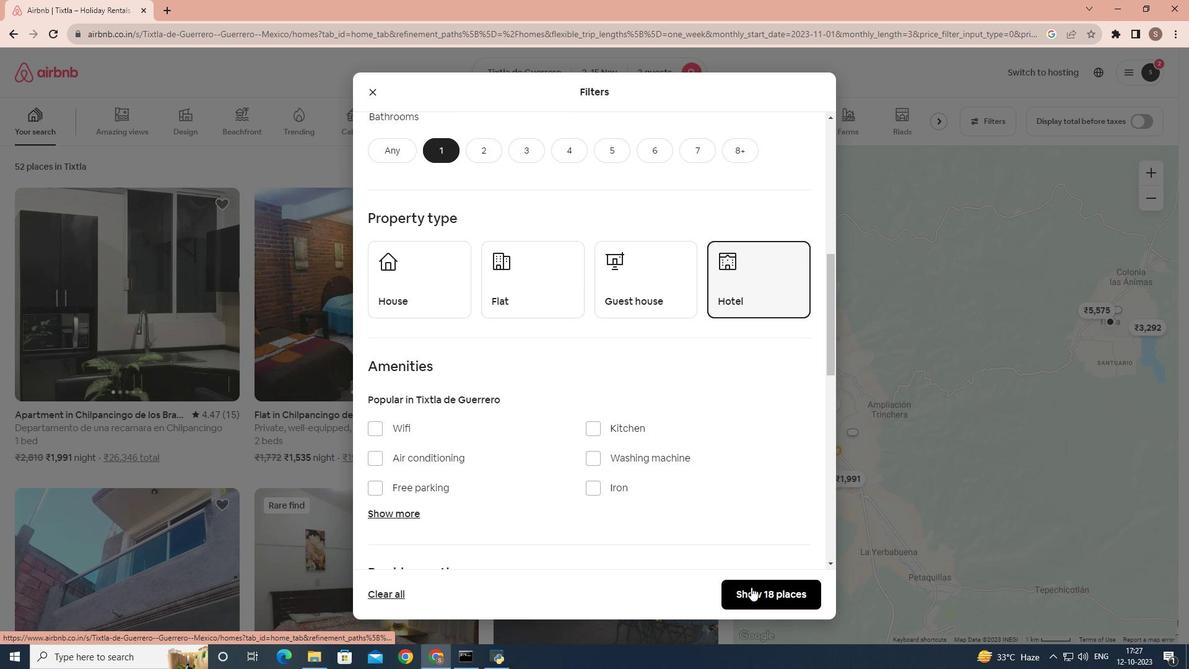 
Action: Mouse pressed left at (751, 587)
Screenshot: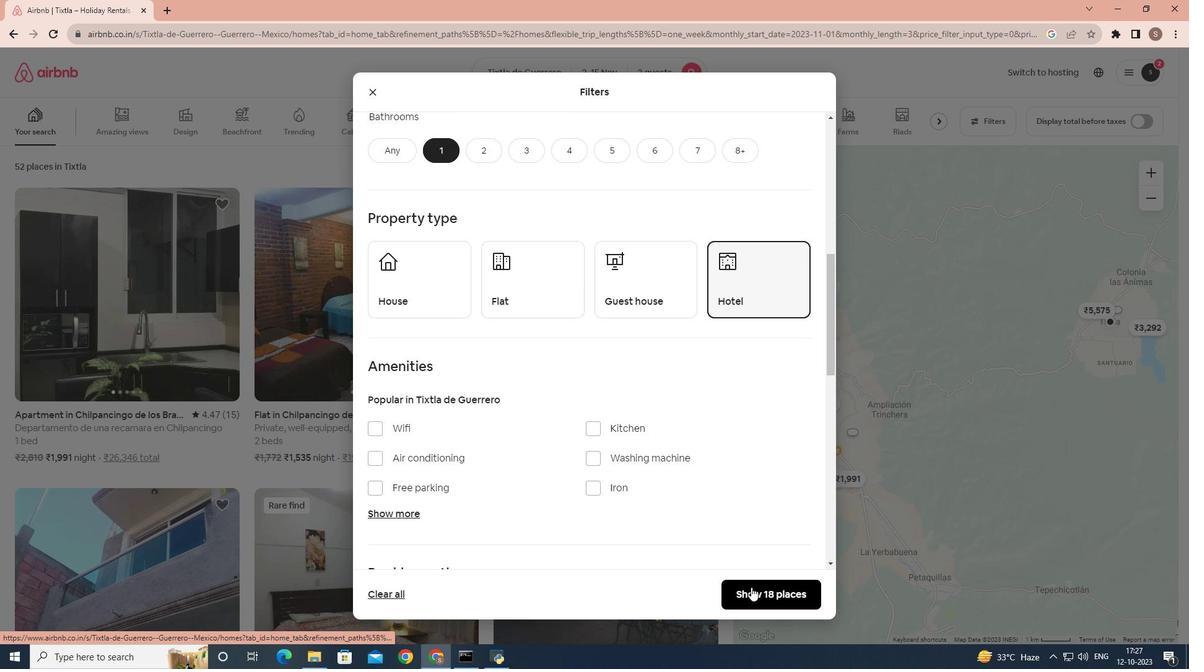 
Action: Mouse moved to (317, 350)
Screenshot: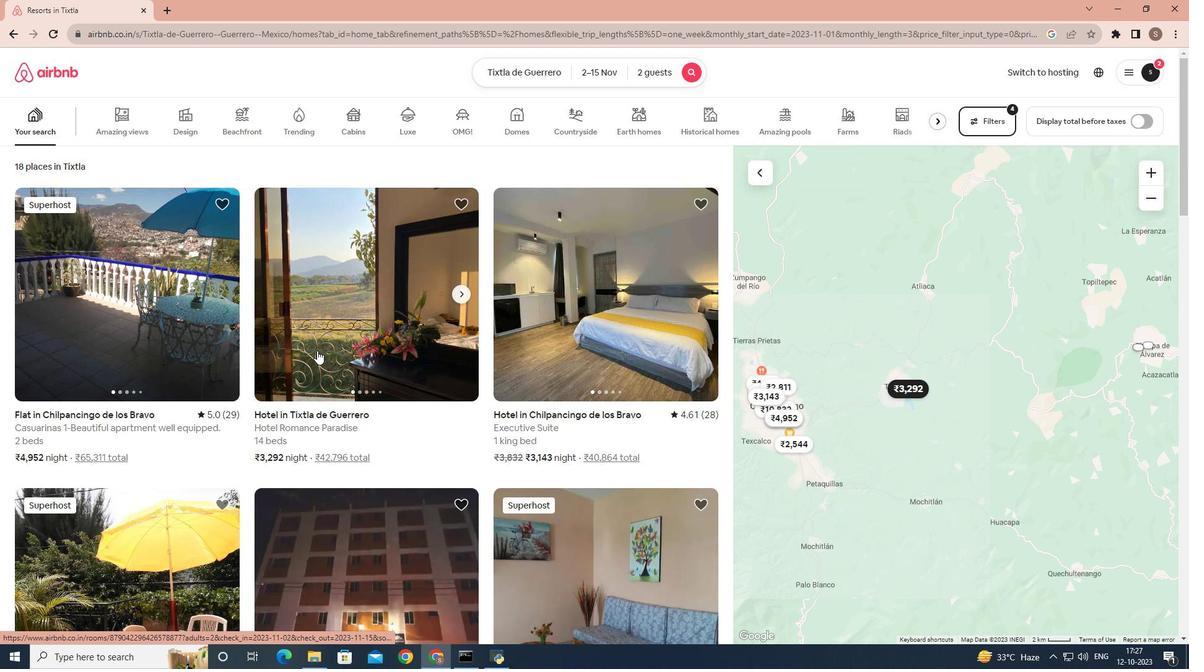 
Action: Mouse pressed left at (317, 350)
Screenshot: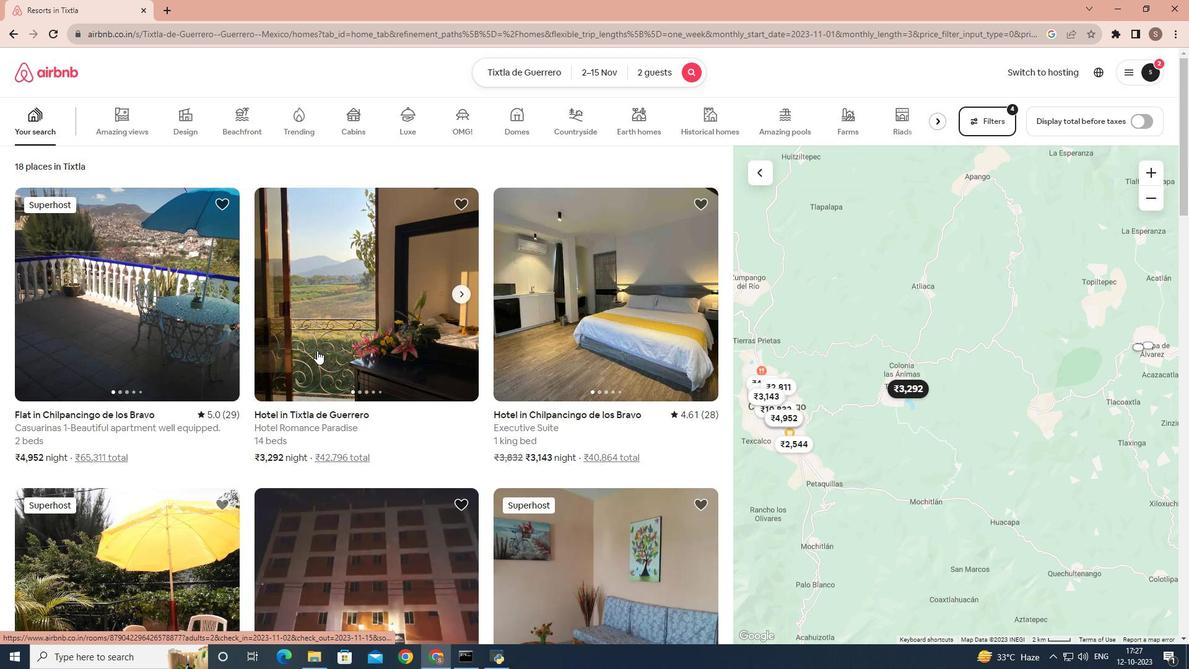 
Action: Mouse moved to (400, 350)
Screenshot: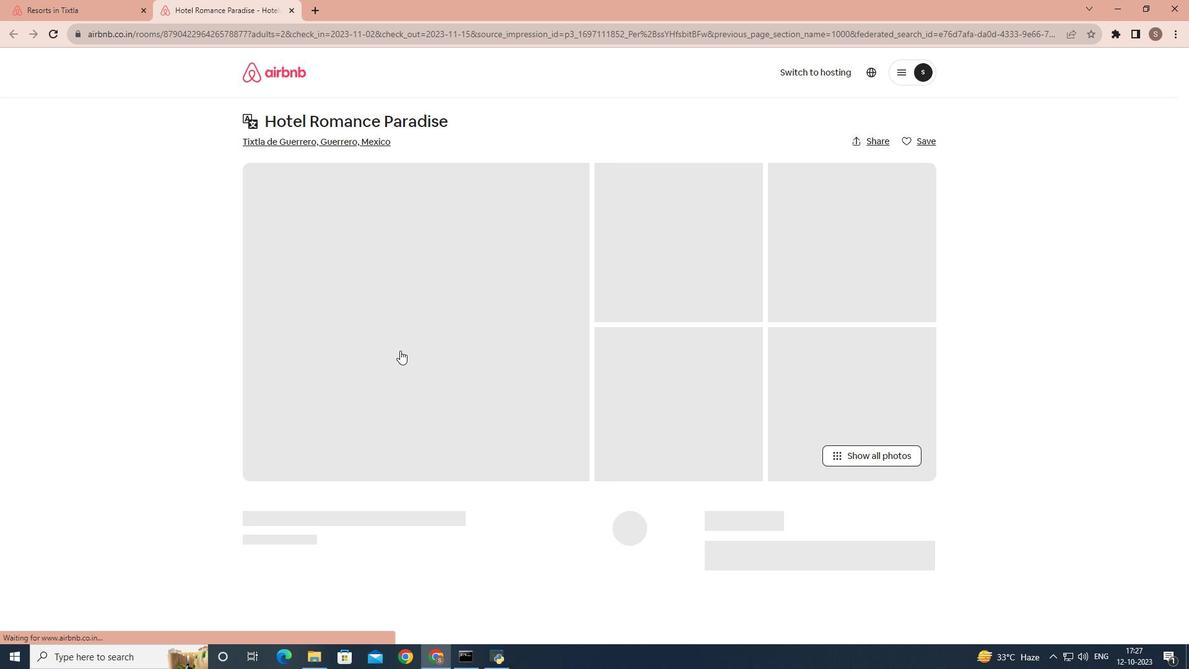 
Action: Mouse scrolled (400, 350) with delta (0, 0)
Screenshot: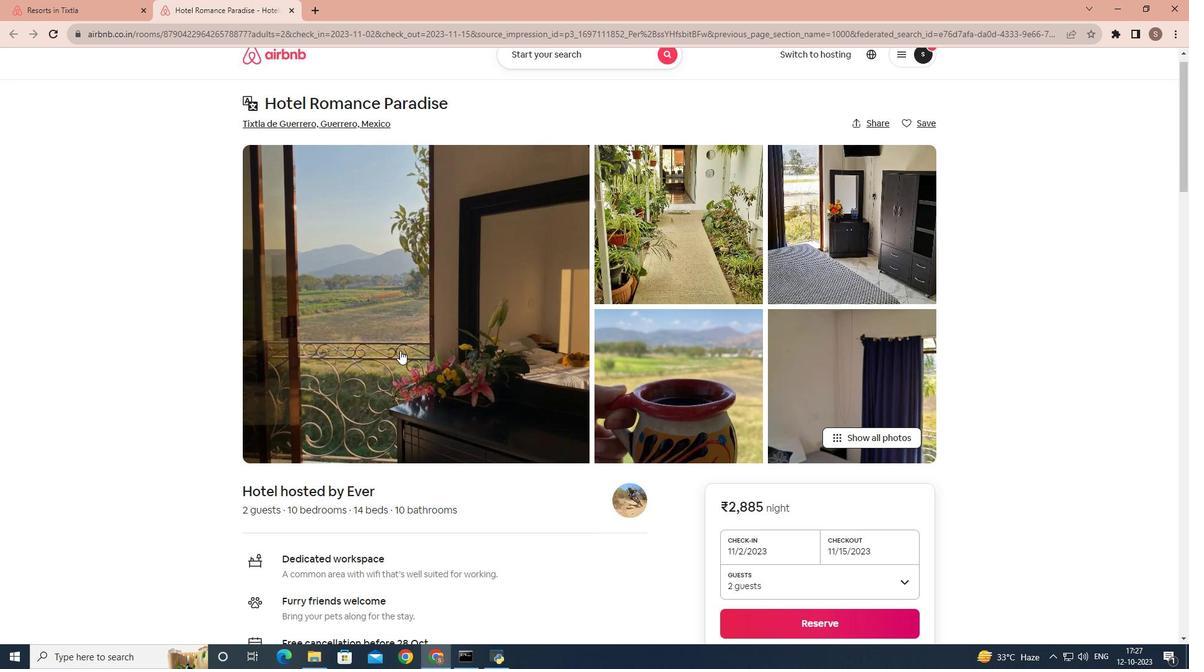 
Action: Mouse scrolled (400, 350) with delta (0, 0)
Screenshot: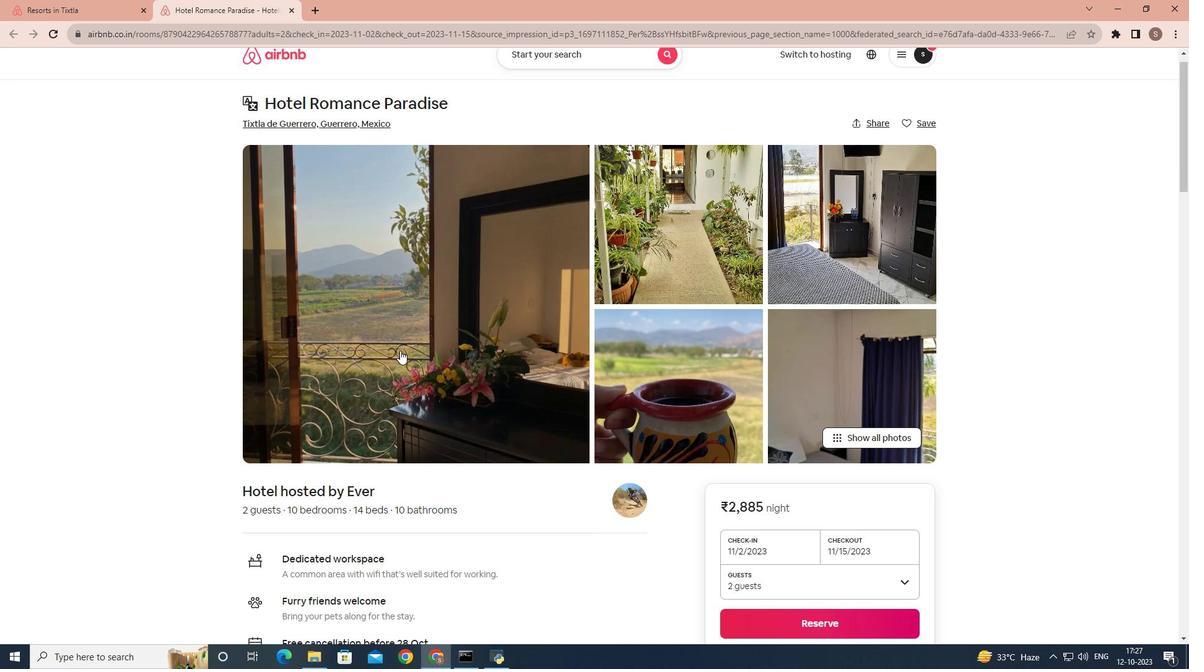 
Action: Mouse scrolled (400, 350) with delta (0, 0)
Screenshot: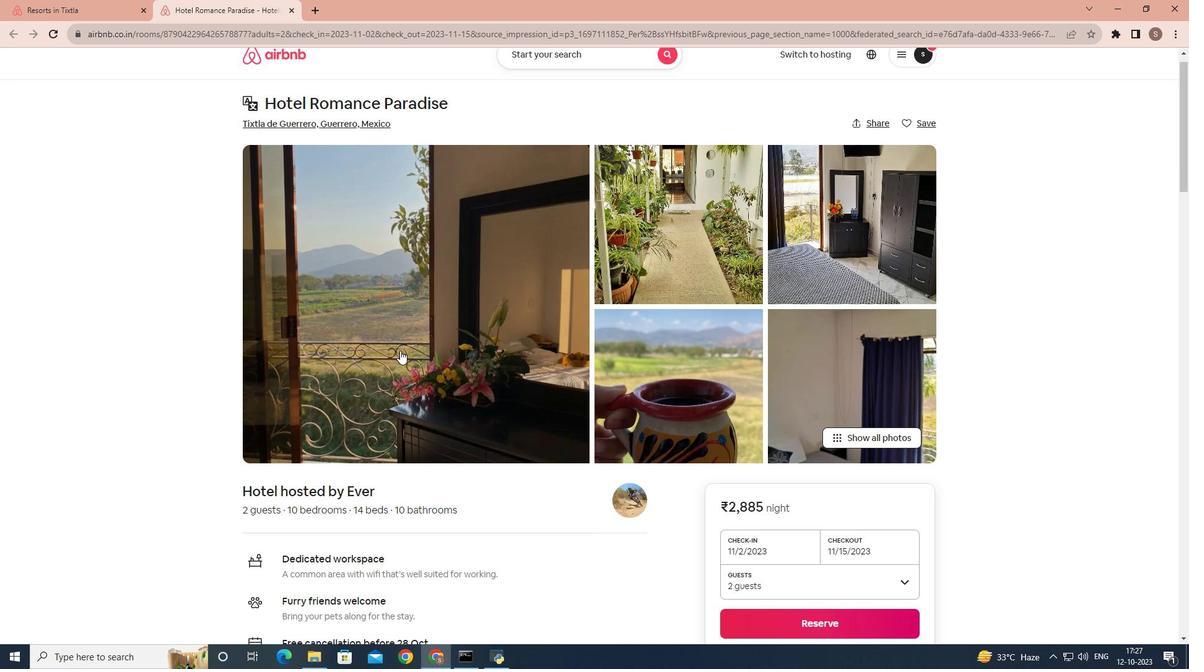 
Action: Mouse scrolled (400, 350) with delta (0, 0)
Screenshot: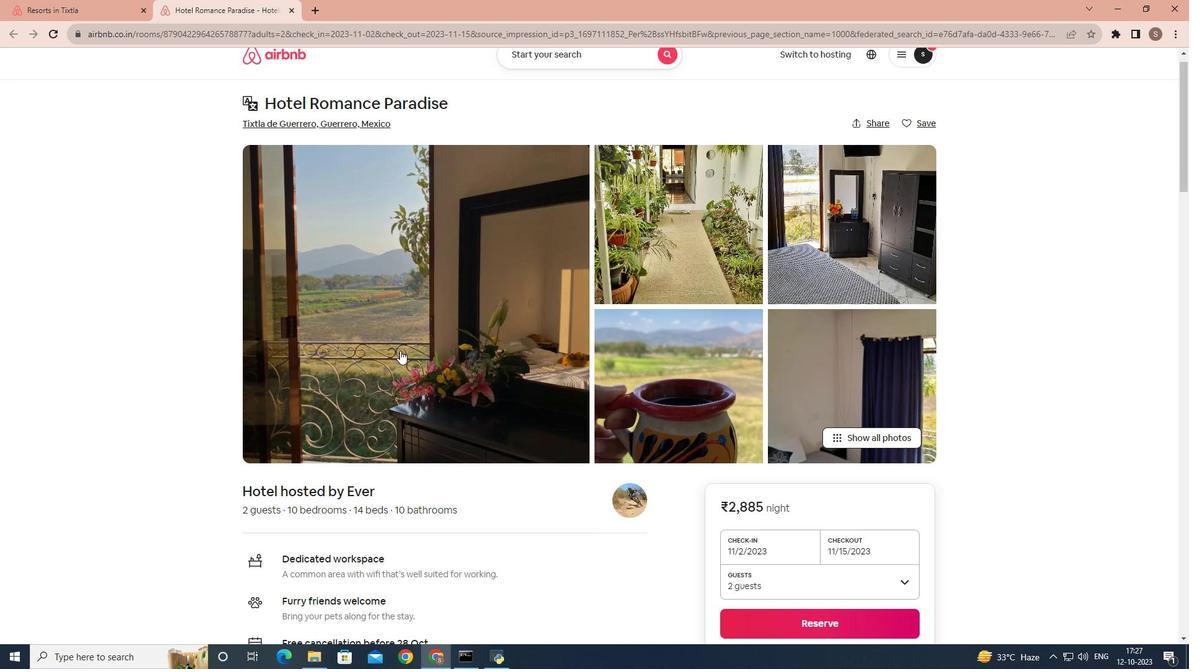 
Action: Mouse scrolled (400, 350) with delta (0, 0)
Screenshot: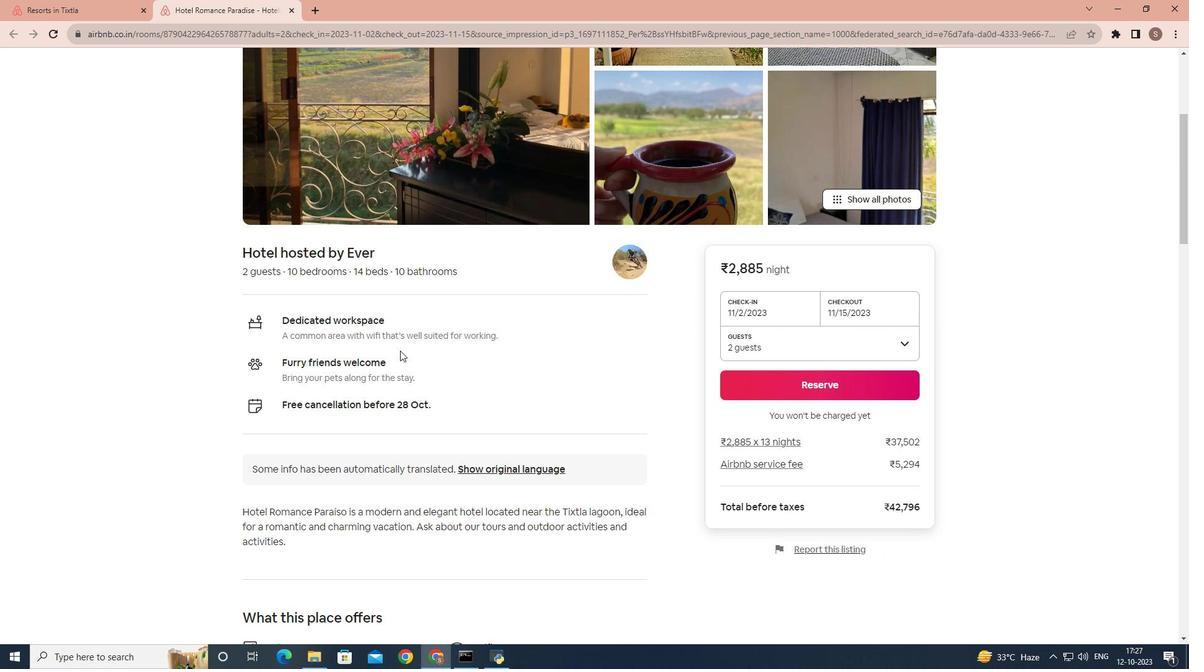 
Action: Mouse scrolled (400, 350) with delta (0, 0)
Screenshot: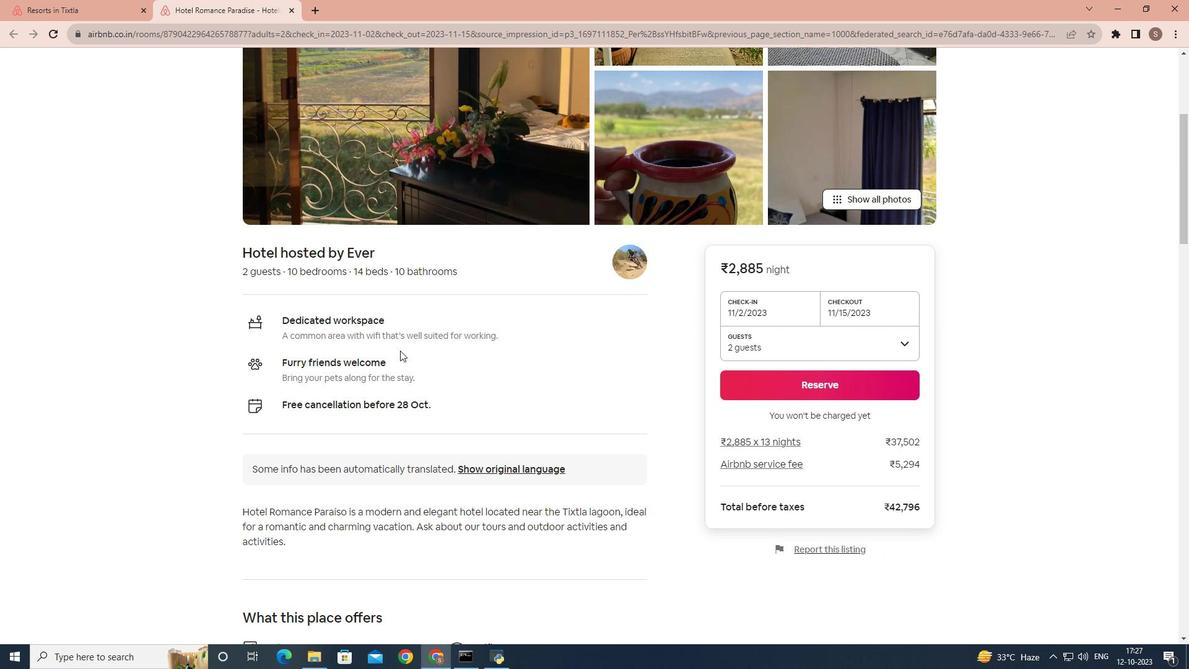 
Action: Mouse scrolled (400, 350) with delta (0, 0)
Screenshot: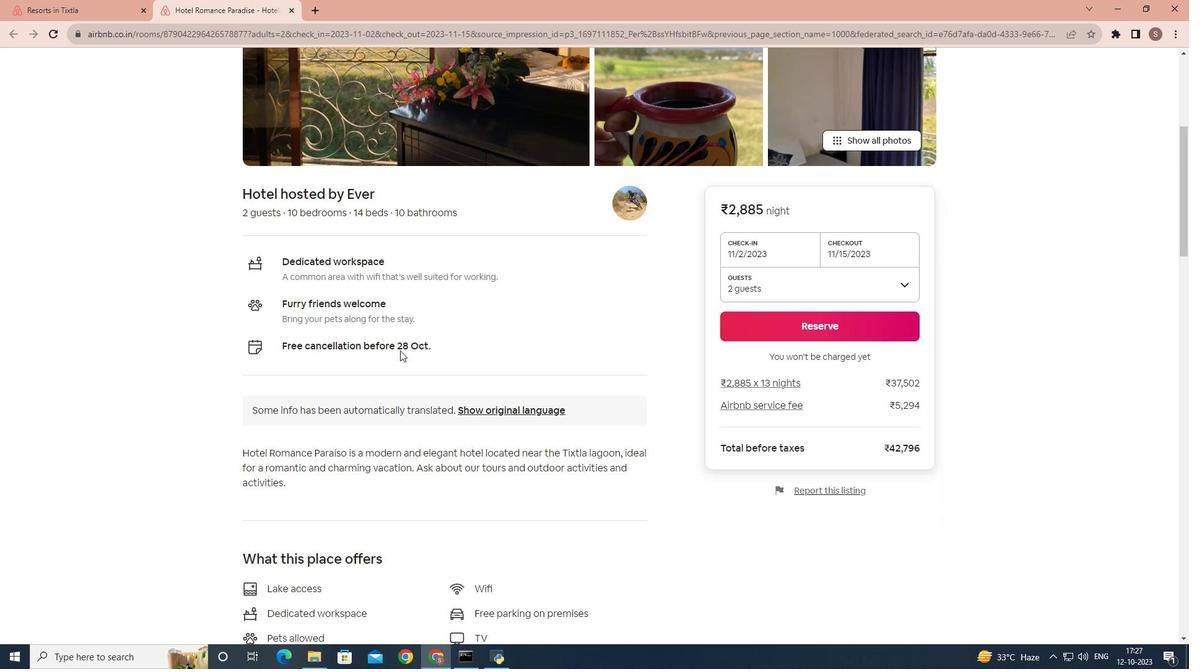 
Action: Mouse moved to (393, 351)
Screenshot: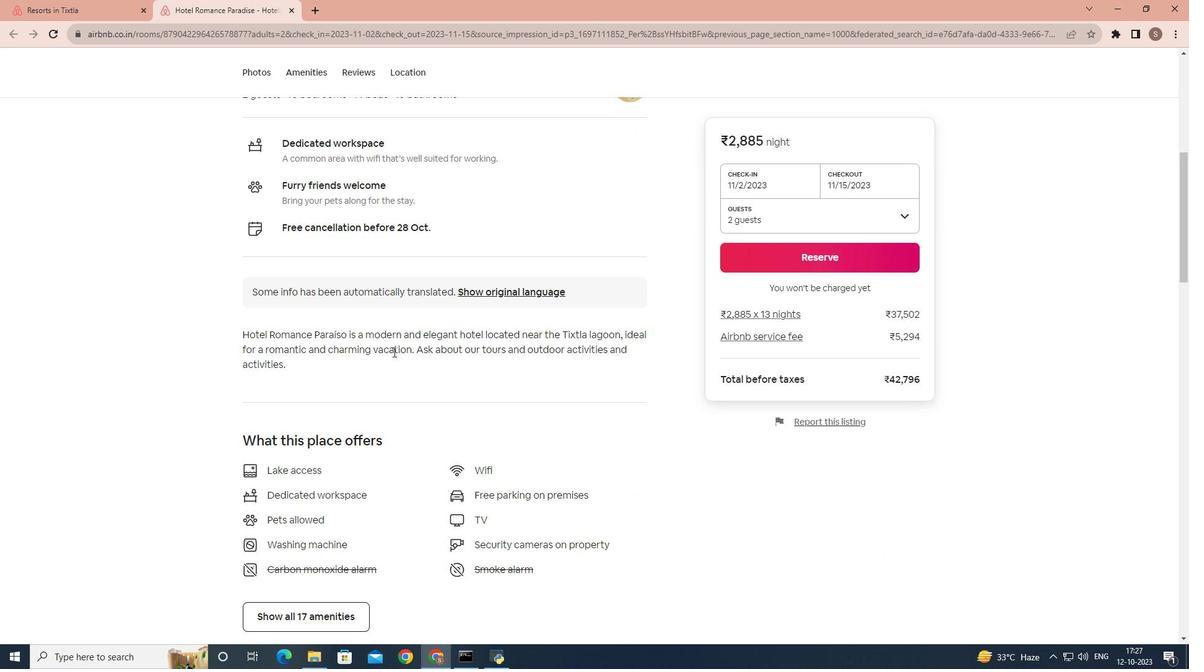 
Action: Mouse scrolled (393, 351) with delta (0, 0)
Screenshot: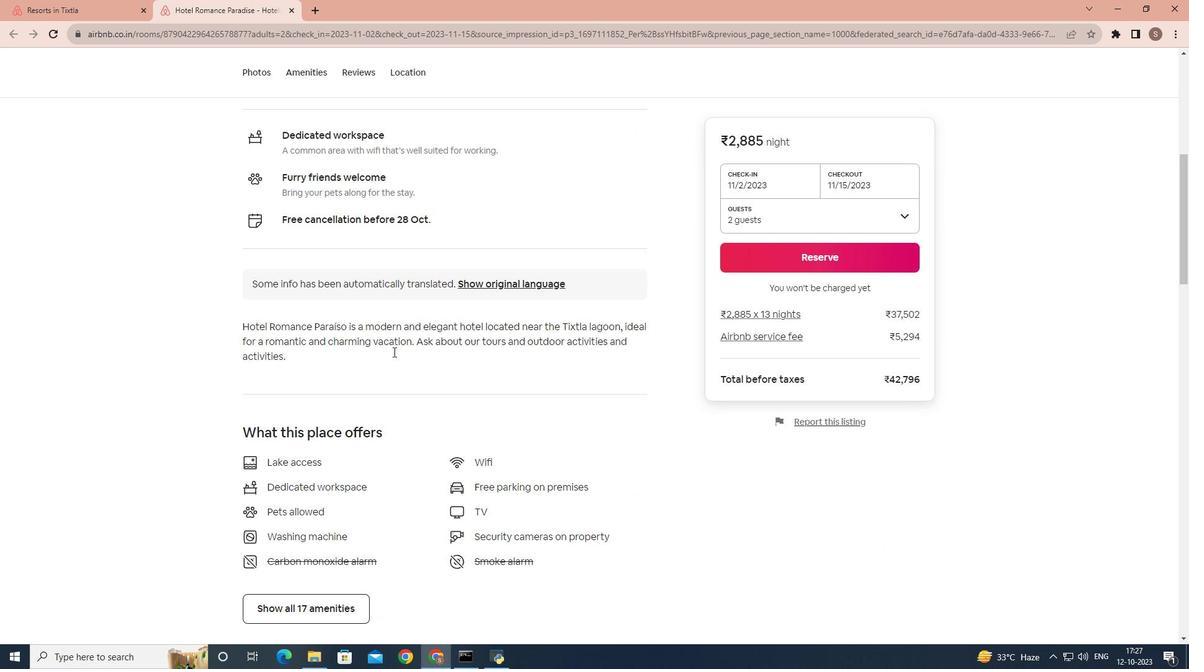 
Action: Mouse scrolled (393, 351) with delta (0, 0)
Screenshot: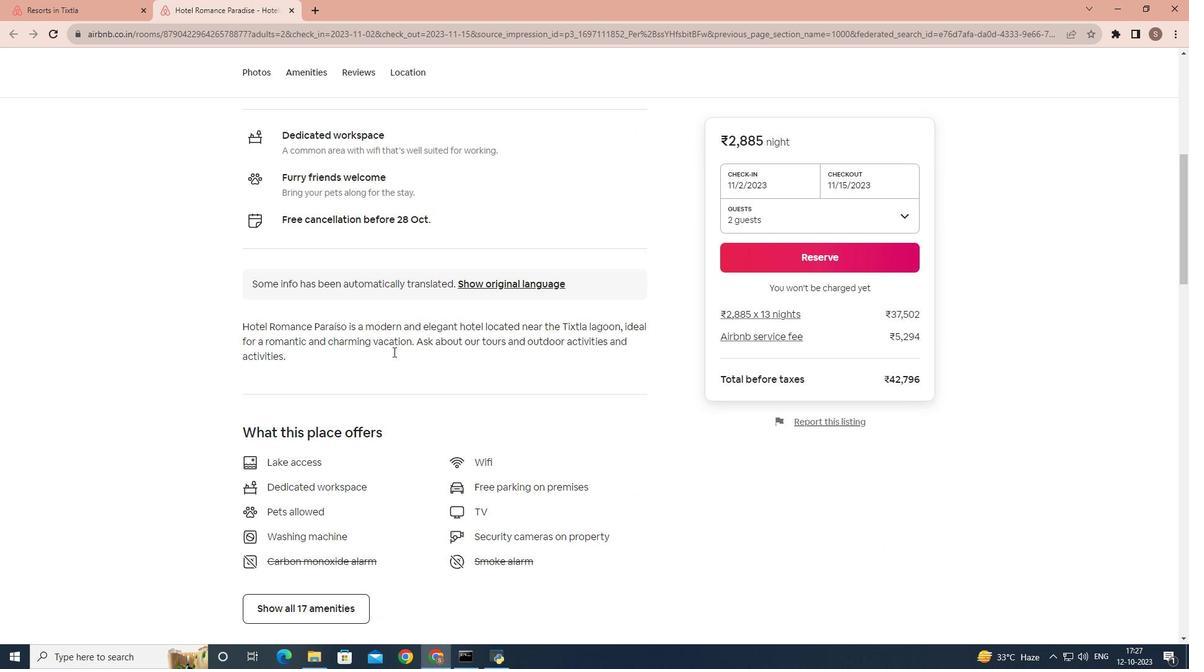 
Action: Mouse scrolled (393, 351) with delta (0, 0)
Screenshot: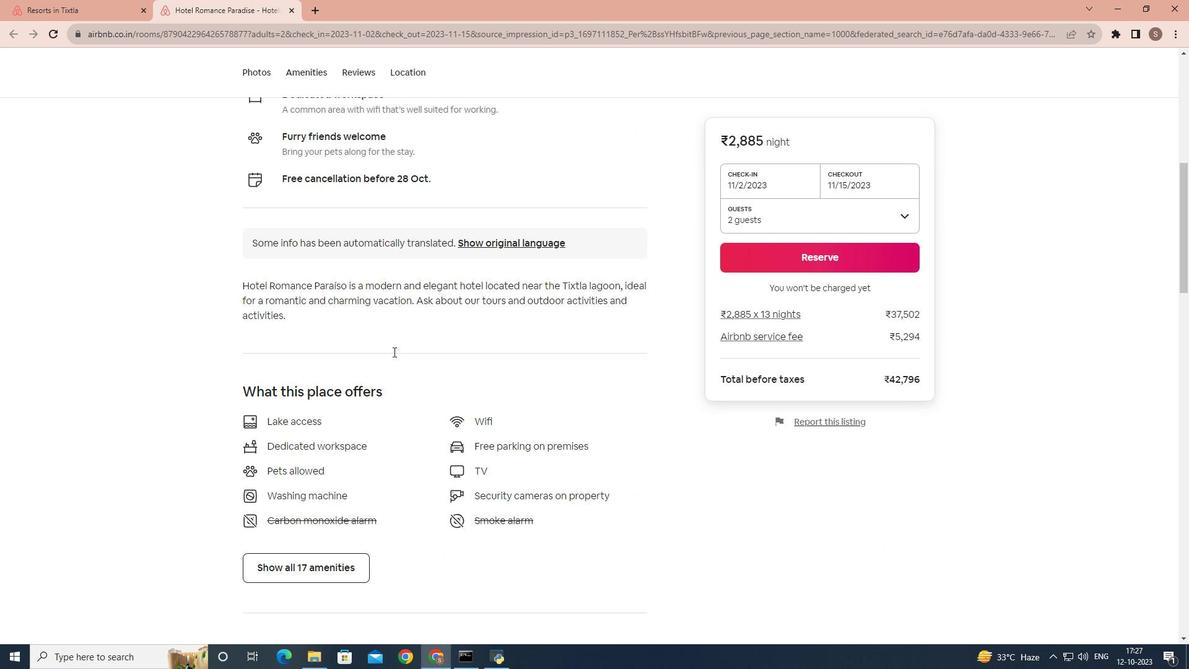 
Action: Mouse moved to (306, 429)
Screenshot: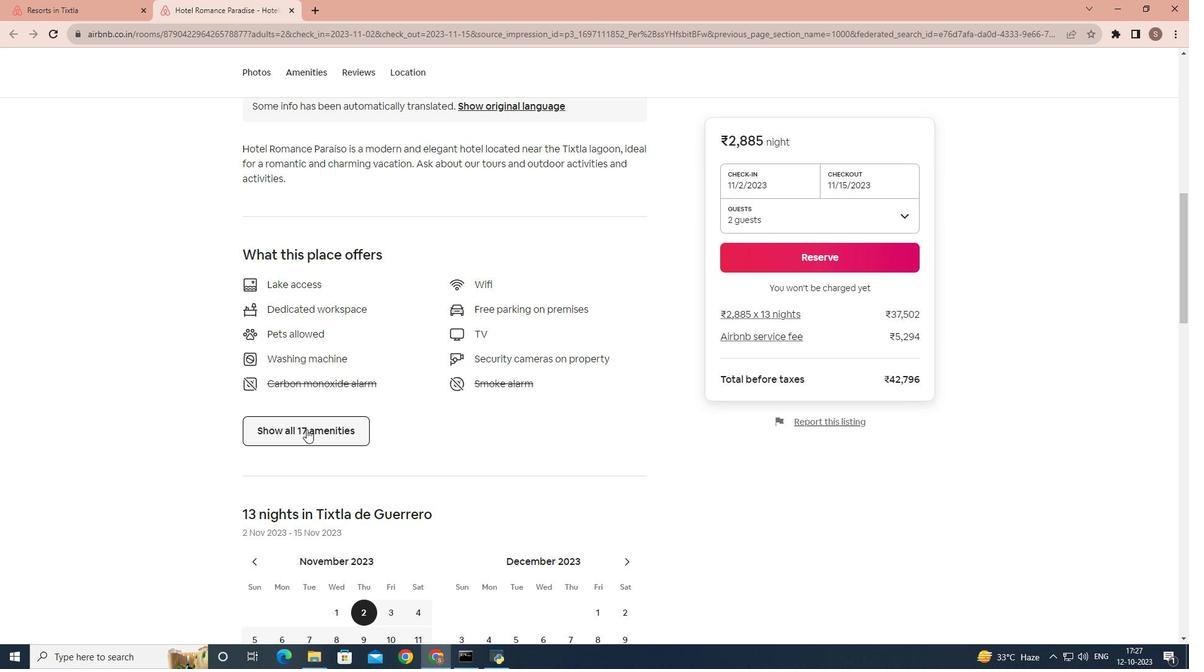 
Action: Mouse pressed left at (306, 429)
Screenshot: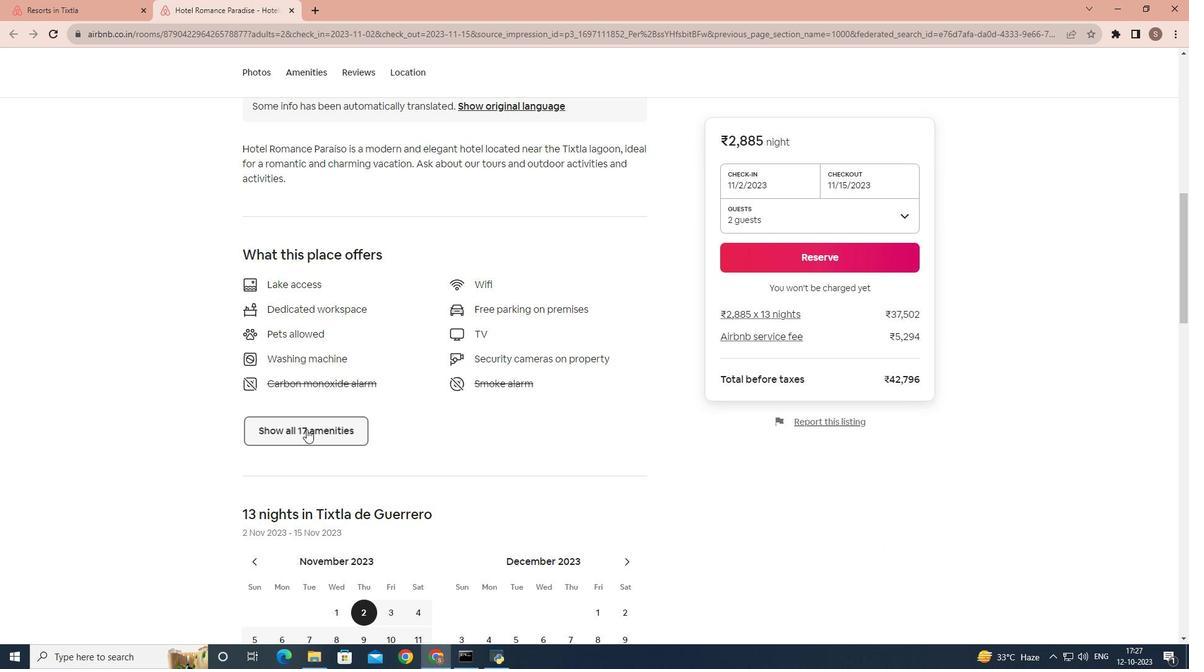 
Action: Mouse moved to (515, 390)
Screenshot: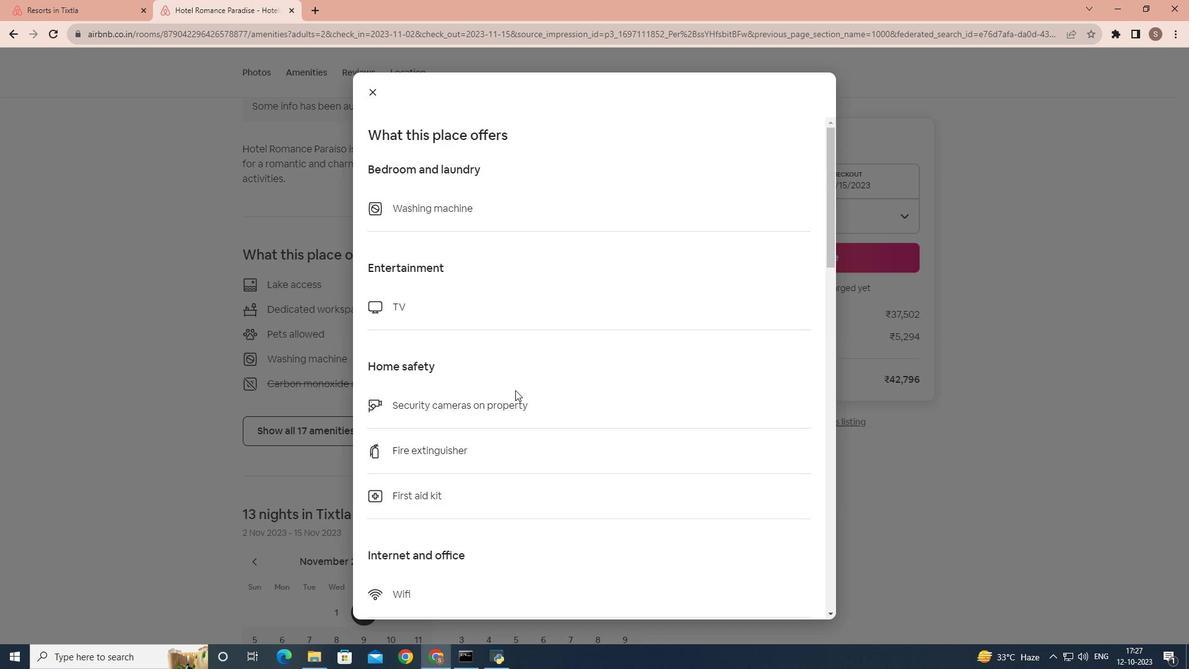 
Action: Mouse scrolled (515, 389) with delta (0, 0)
Screenshot: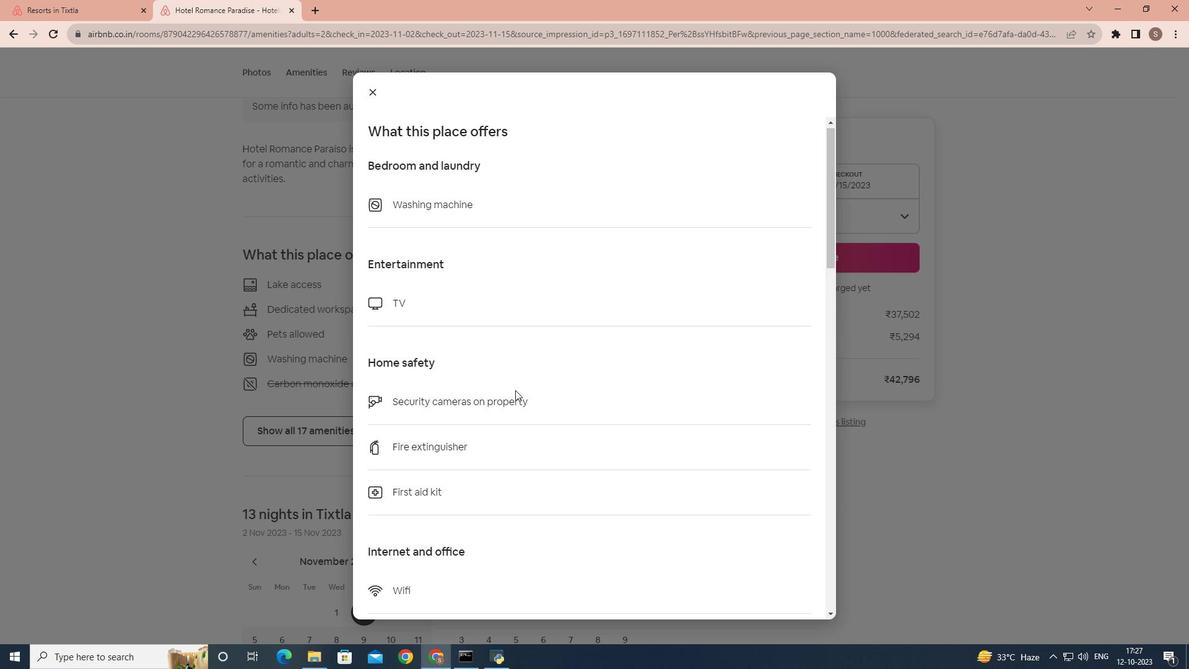 
Action: Mouse scrolled (515, 389) with delta (0, 0)
Screenshot: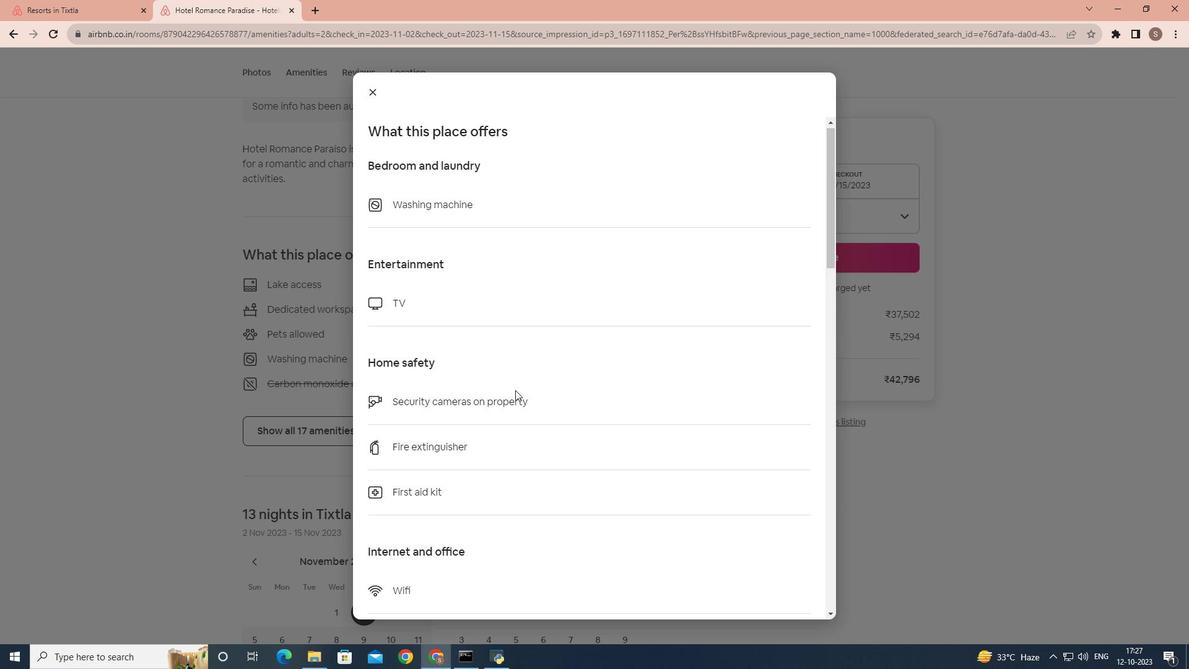 
Action: Mouse scrolled (515, 389) with delta (0, 0)
Screenshot: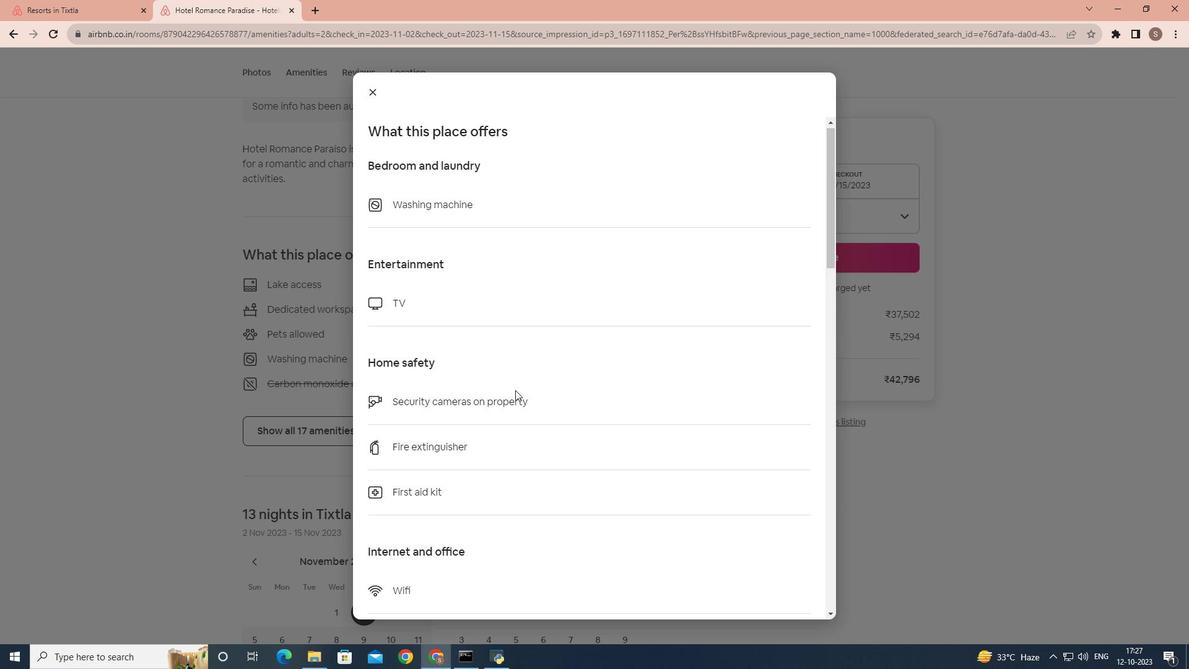 
Action: Mouse scrolled (515, 389) with delta (0, 0)
Screenshot: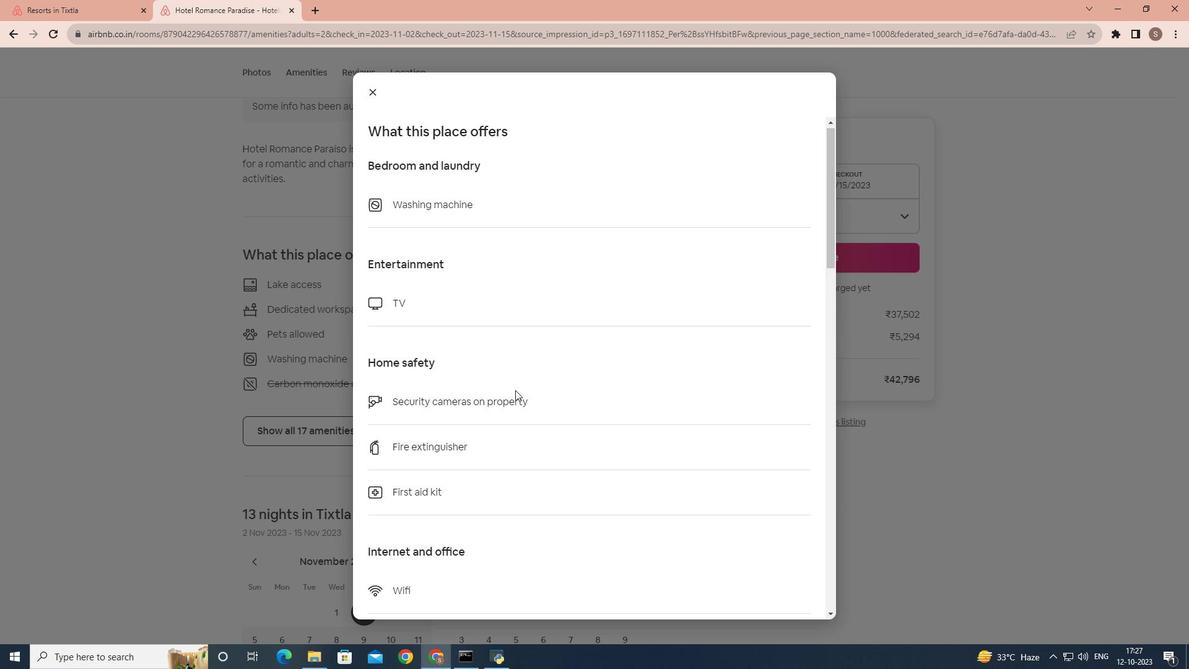 
Action: Mouse scrolled (515, 389) with delta (0, 0)
Screenshot: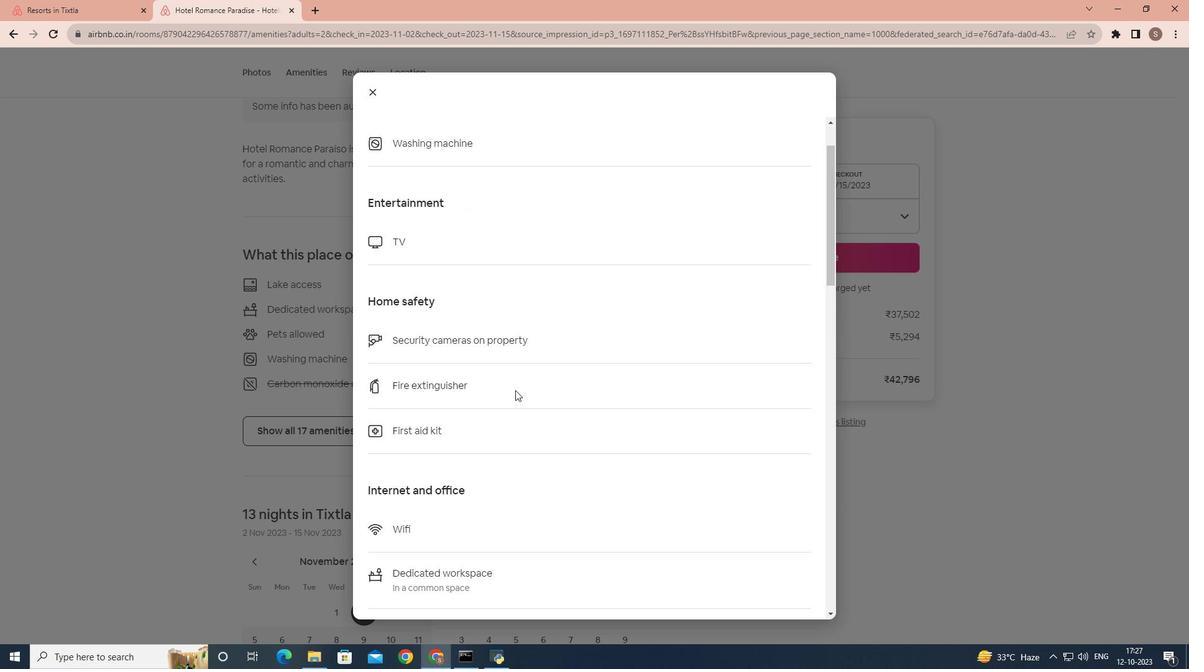 
Action: Mouse scrolled (515, 389) with delta (0, 0)
Screenshot: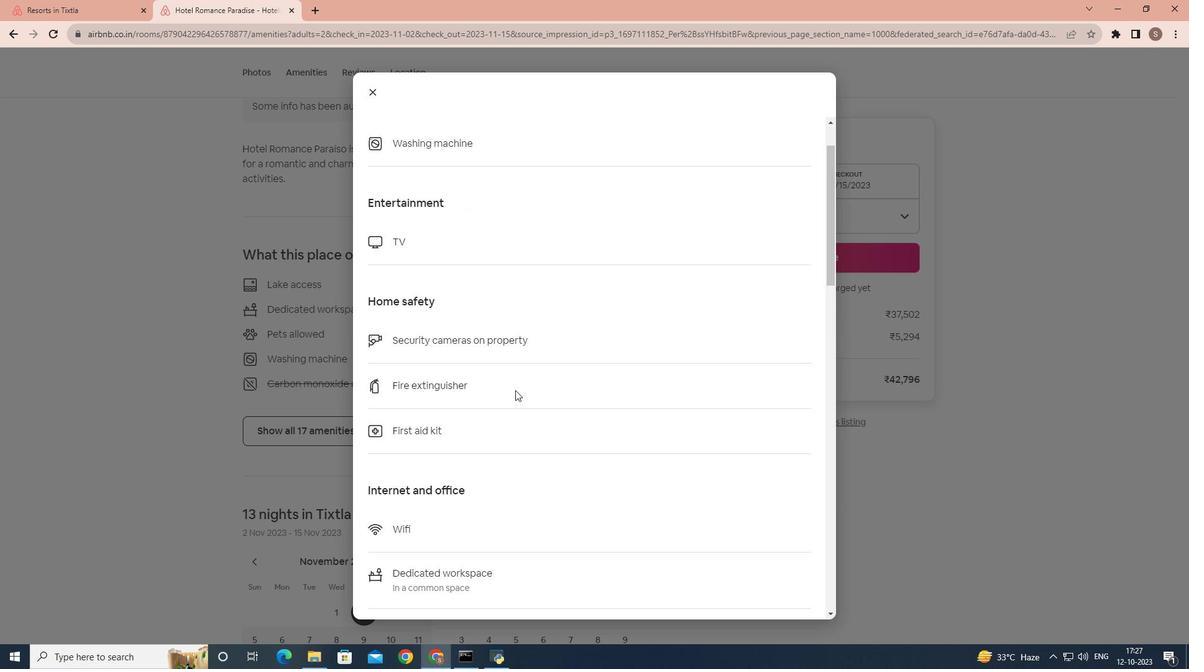 
Action: Mouse scrolled (515, 389) with delta (0, 0)
Screenshot: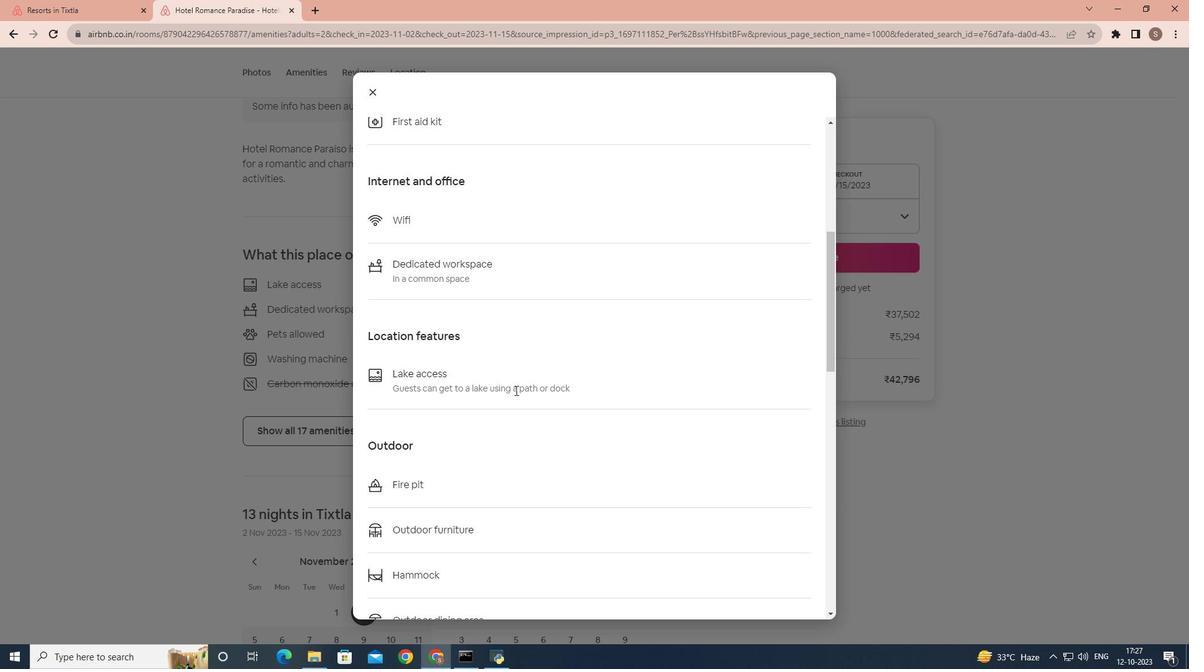 
Action: Mouse scrolled (515, 389) with delta (0, 0)
Screenshot: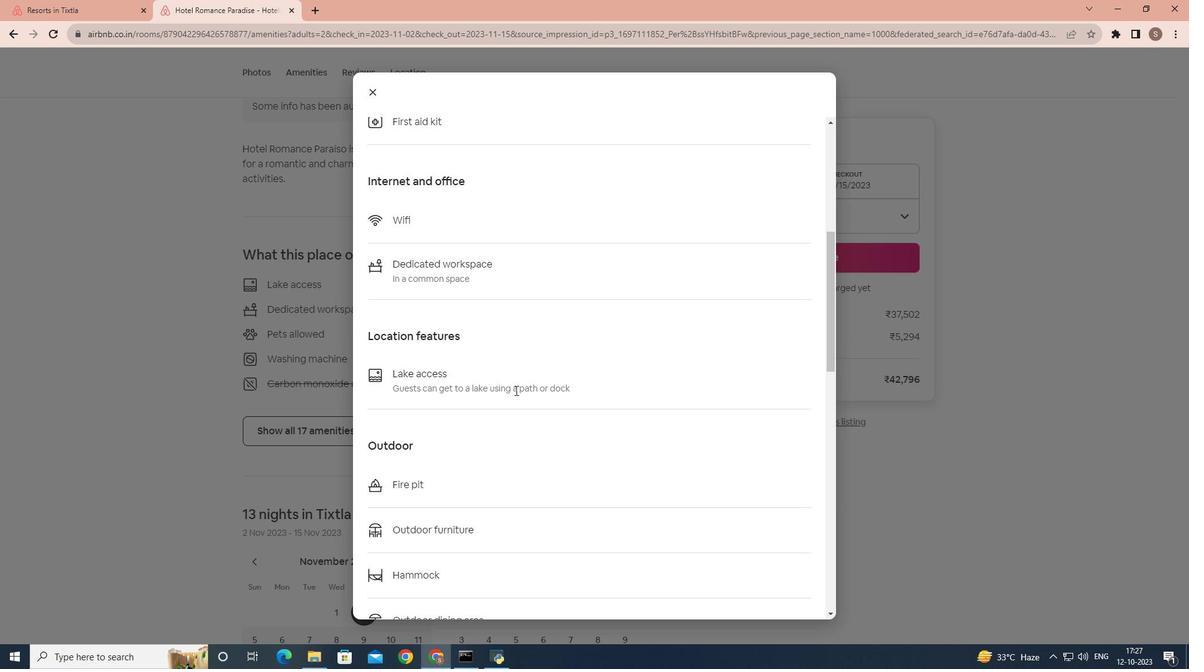 
Action: Mouse scrolled (515, 389) with delta (0, 0)
Screenshot: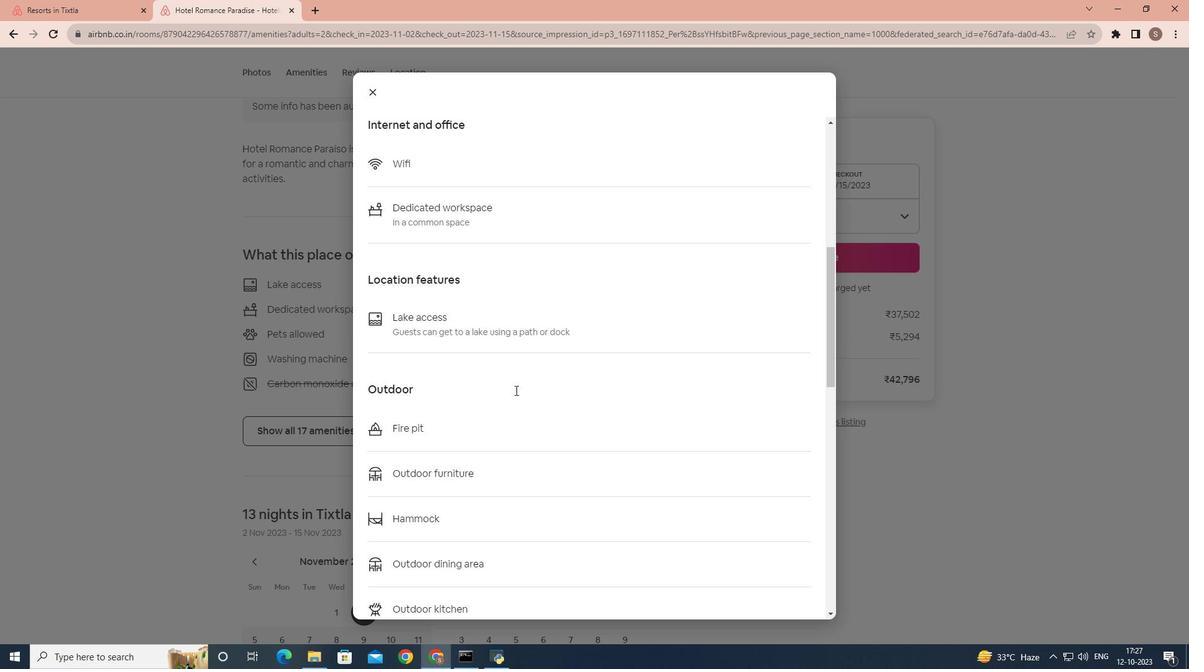 
Action: Mouse scrolled (515, 389) with delta (0, 0)
Screenshot: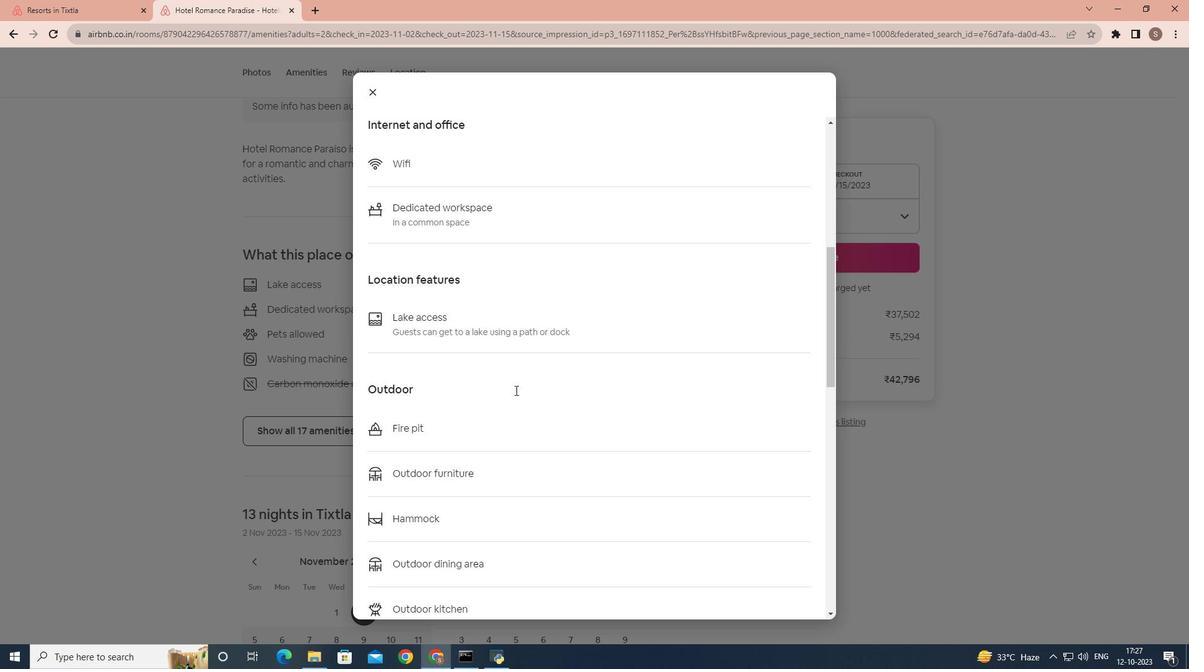 
Action: Mouse scrolled (515, 389) with delta (0, 0)
Screenshot: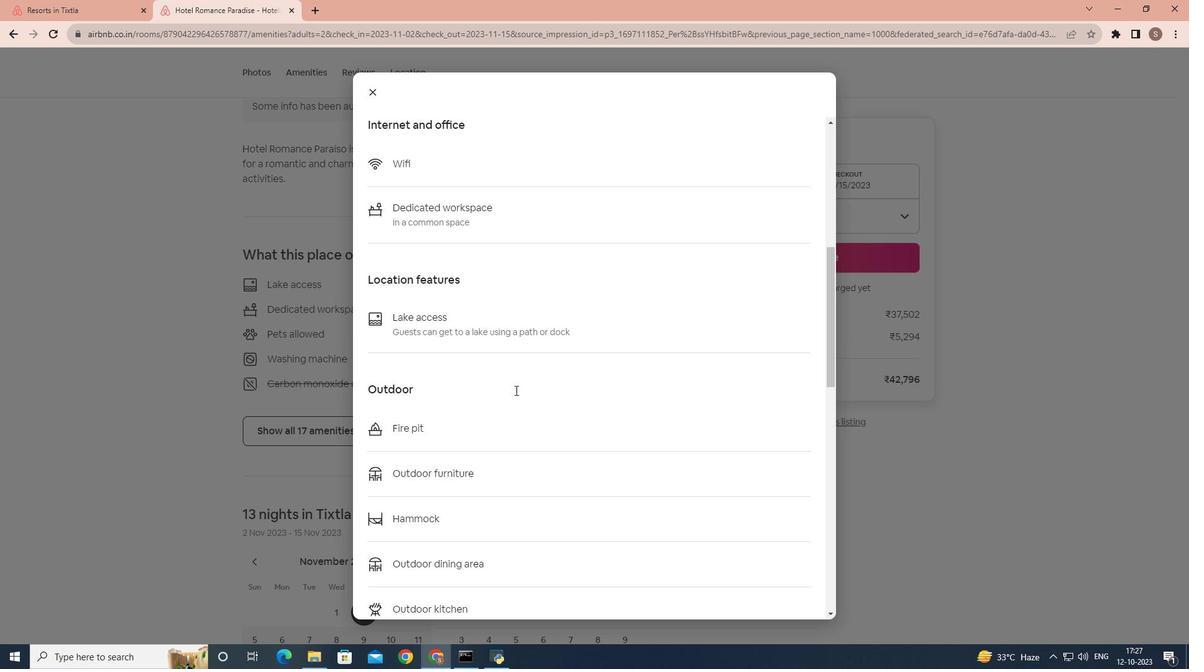 
Action: Mouse scrolled (515, 389) with delta (0, 0)
Screenshot: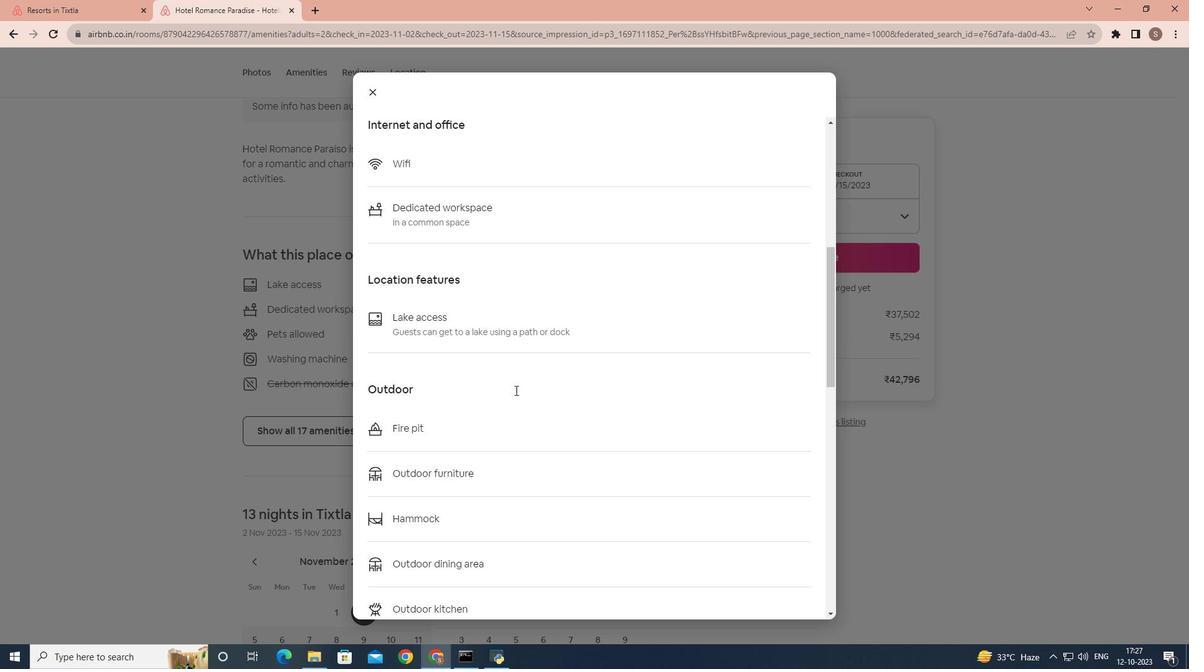 
Action: Mouse scrolled (515, 389) with delta (0, 0)
Screenshot: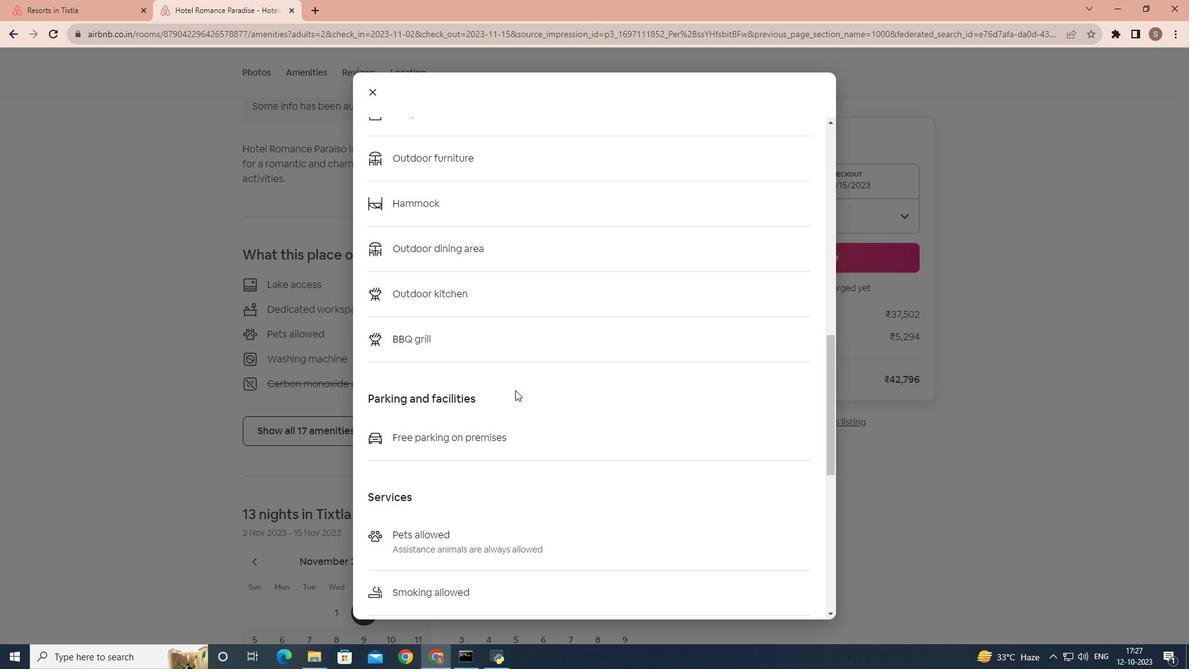 
Action: Mouse scrolled (515, 389) with delta (0, 0)
Screenshot: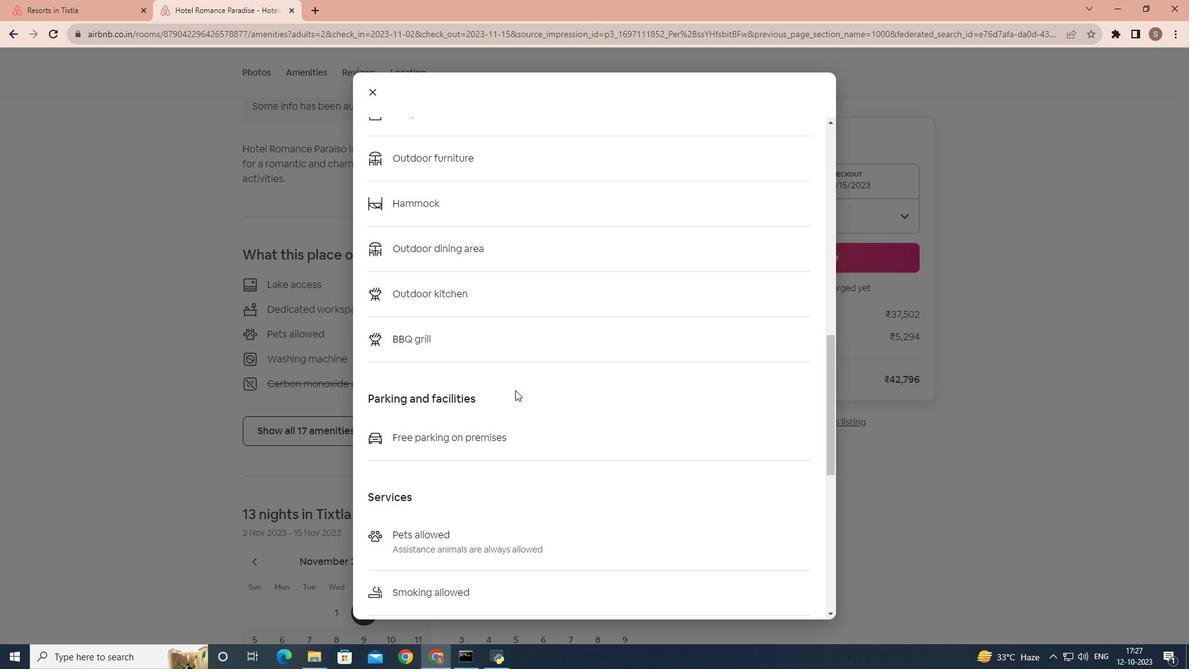 
Action: Mouse scrolled (515, 389) with delta (0, 0)
Screenshot: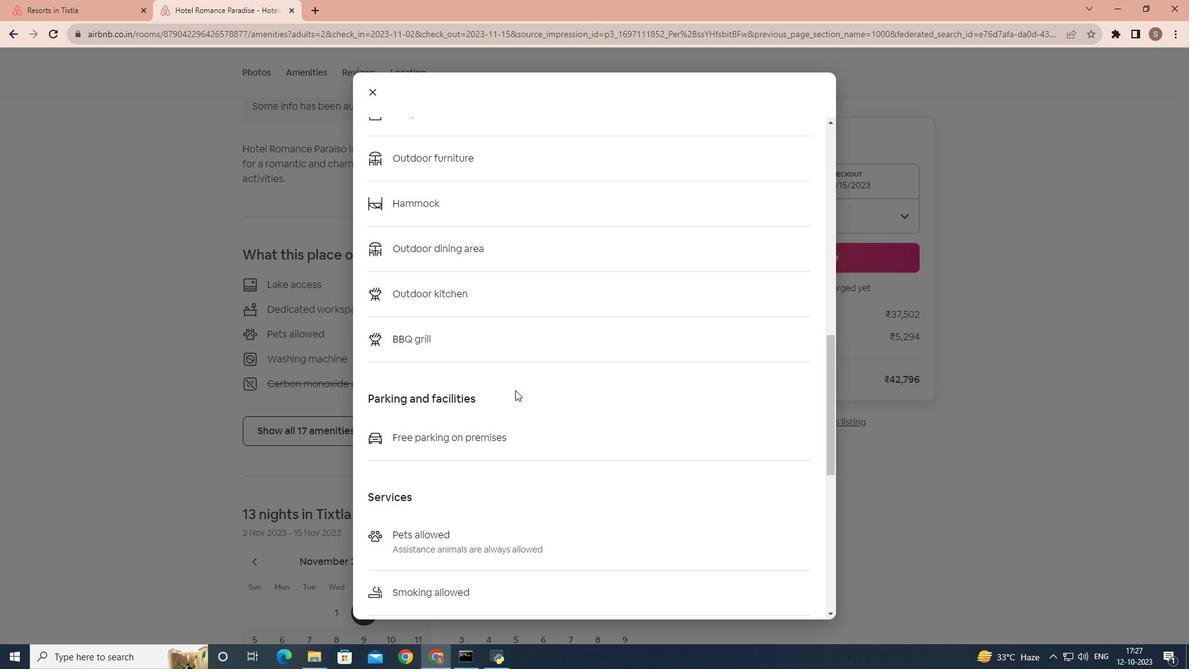 
Action: Mouse scrolled (515, 389) with delta (0, 0)
Screenshot: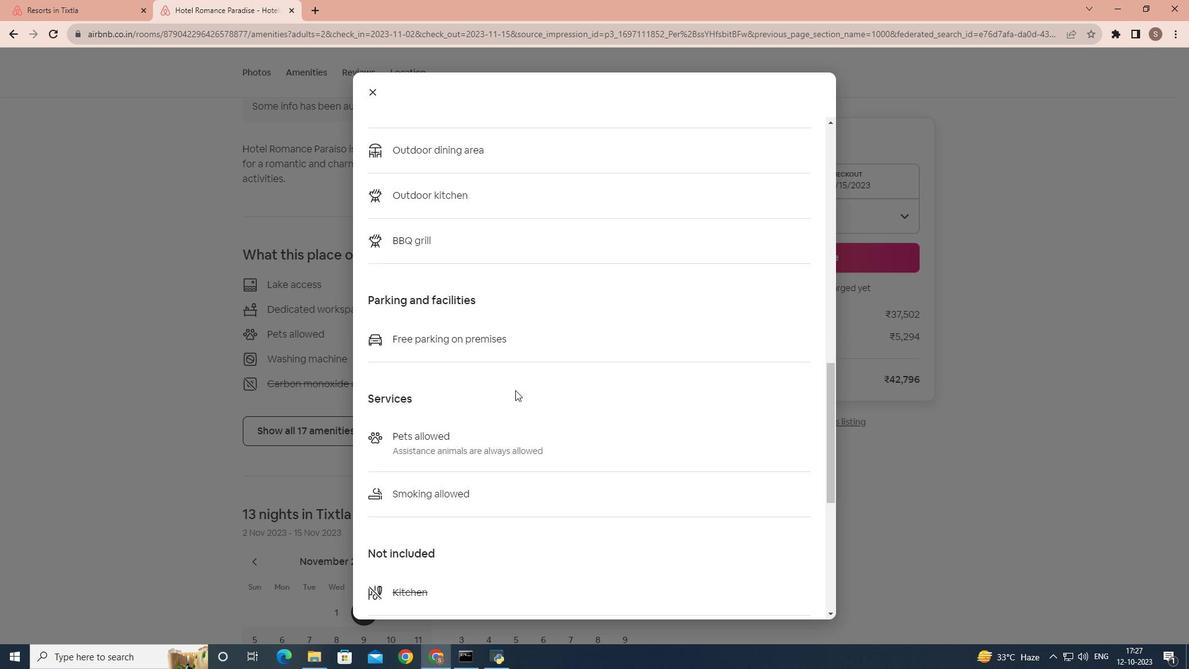 
Action: Mouse scrolled (515, 389) with delta (0, 0)
Screenshot: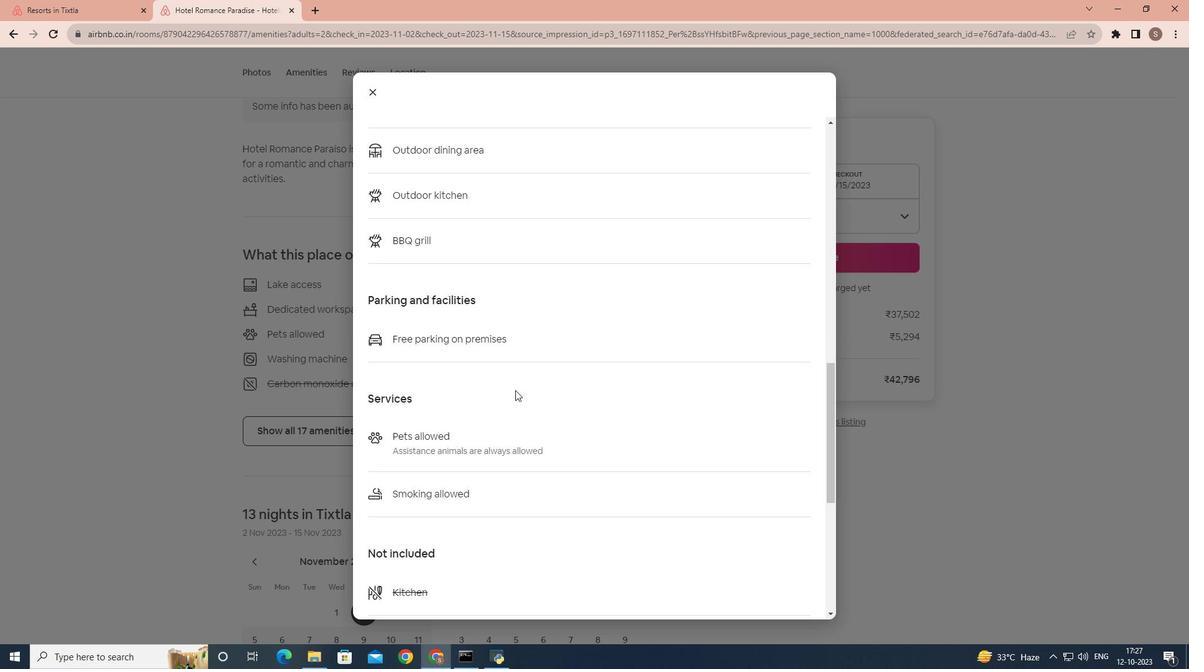 
Action: Mouse scrolled (515, 389) with delta (0, 0)
Screenshot: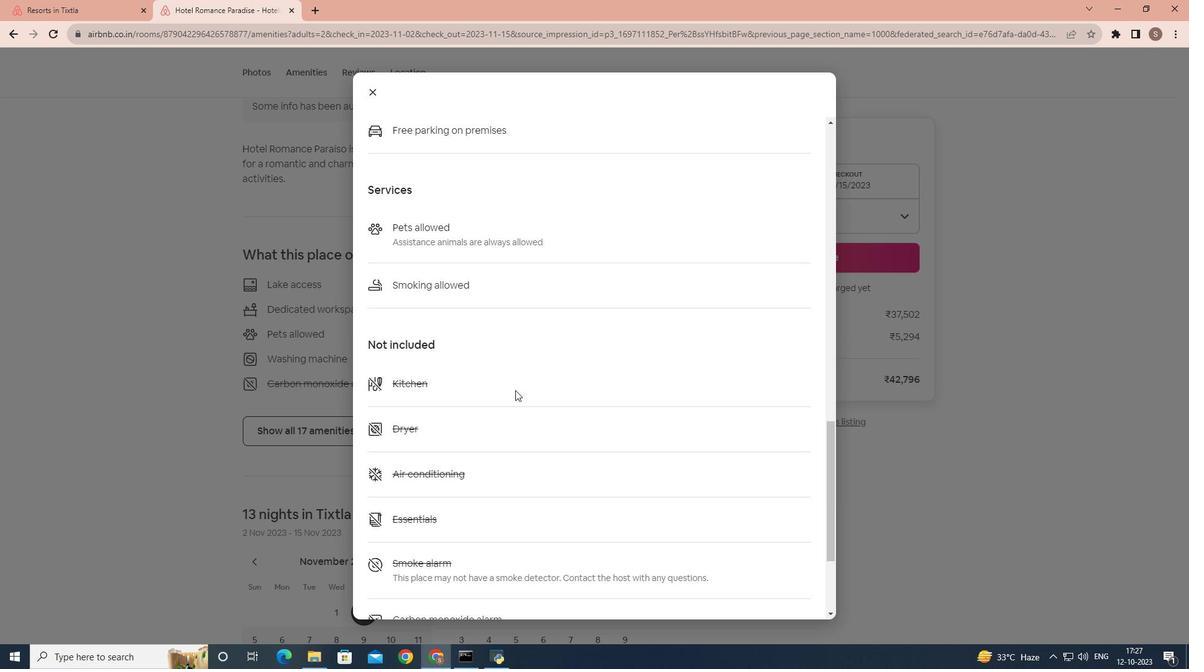 
Action: Mouse scrolled (515, 389) with delta (0, 0)
Screenshot: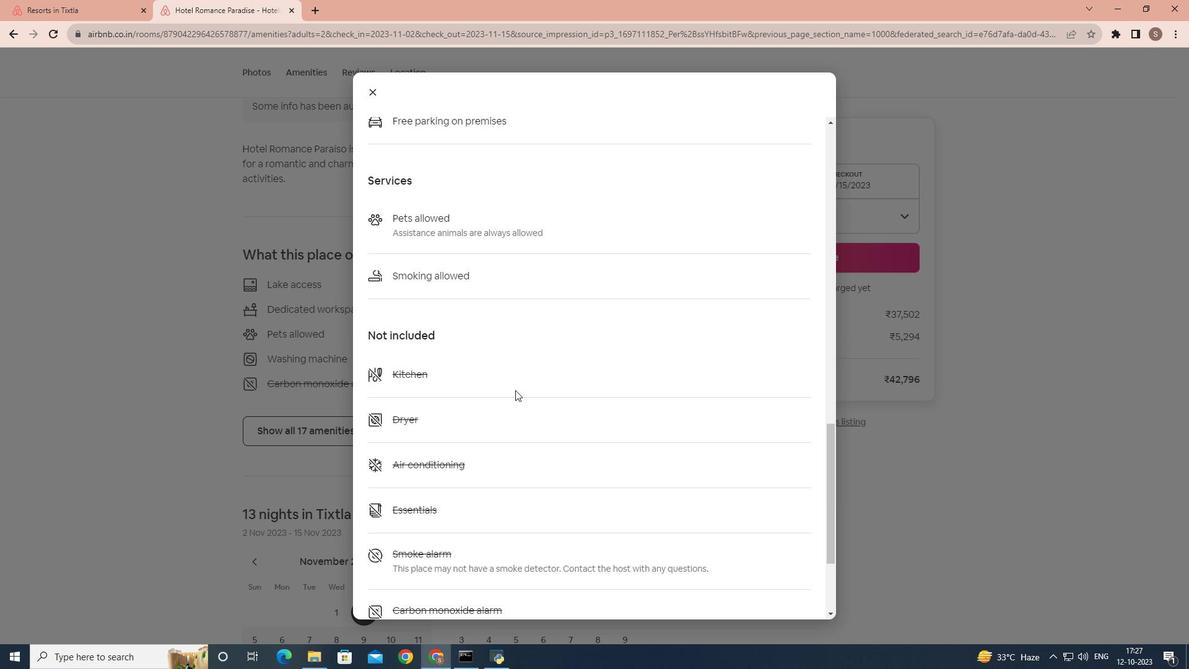 
Action: Mouse scrolled (515, 389) with delta (0, 0)
Screenshot: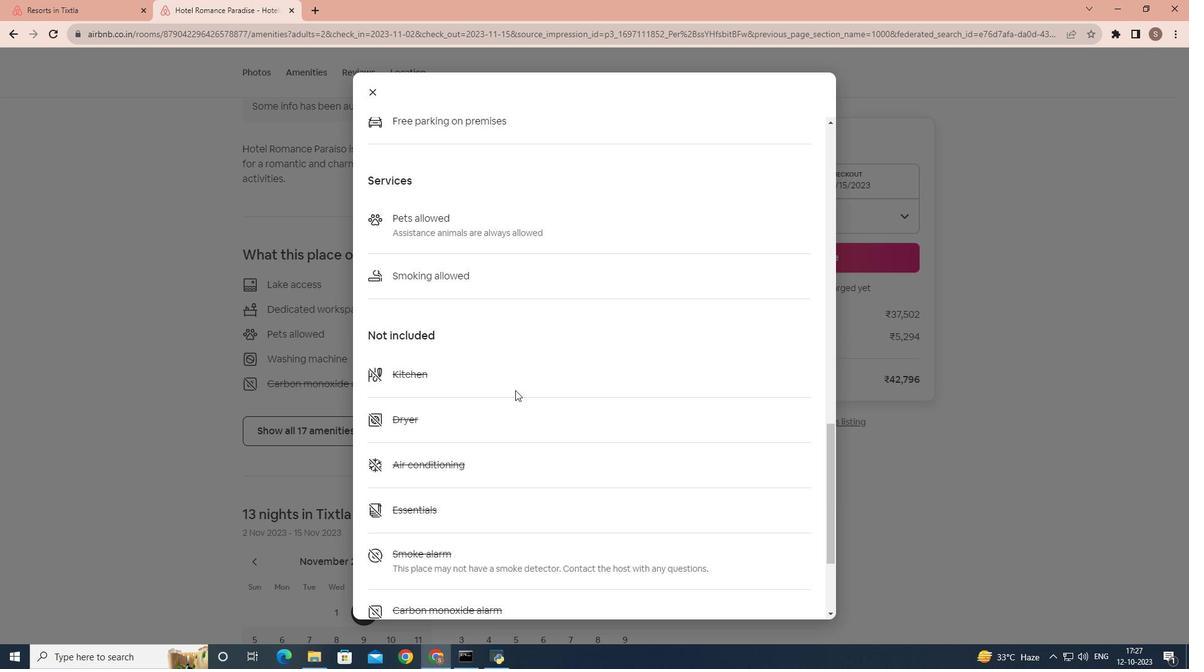 
Action: Mouse scrolled (515, 389) with delta (0, 0)
Screenshot: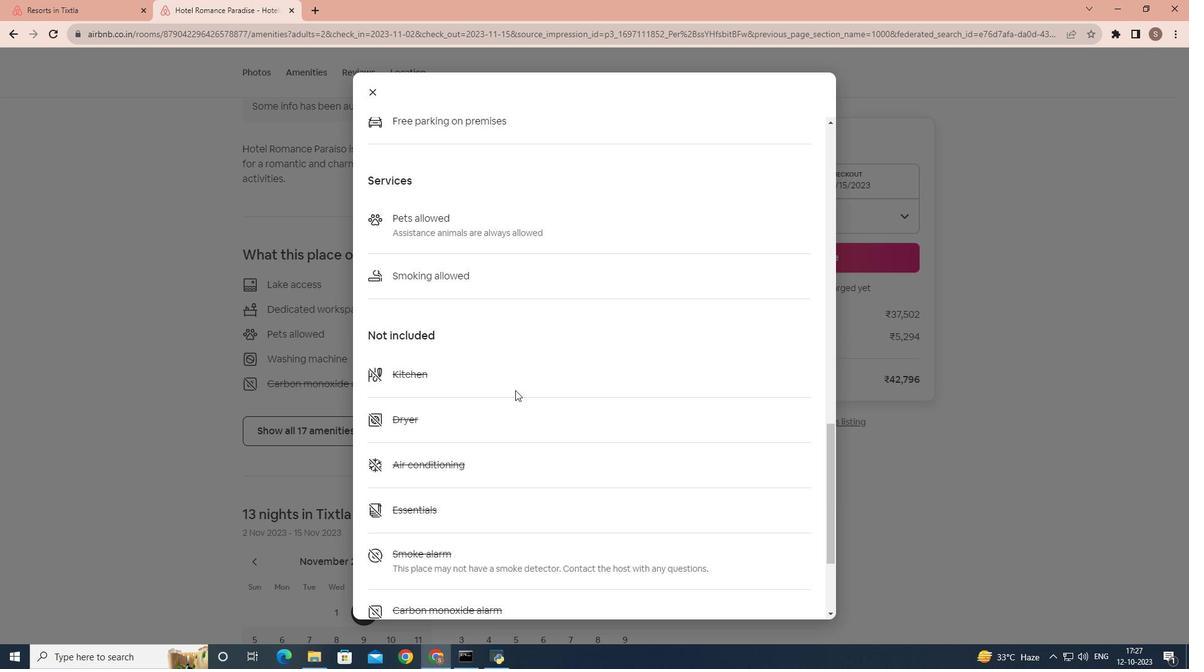 
Action: Mouse scrolled (515, 389) with delta (0, 0)
Screenshot: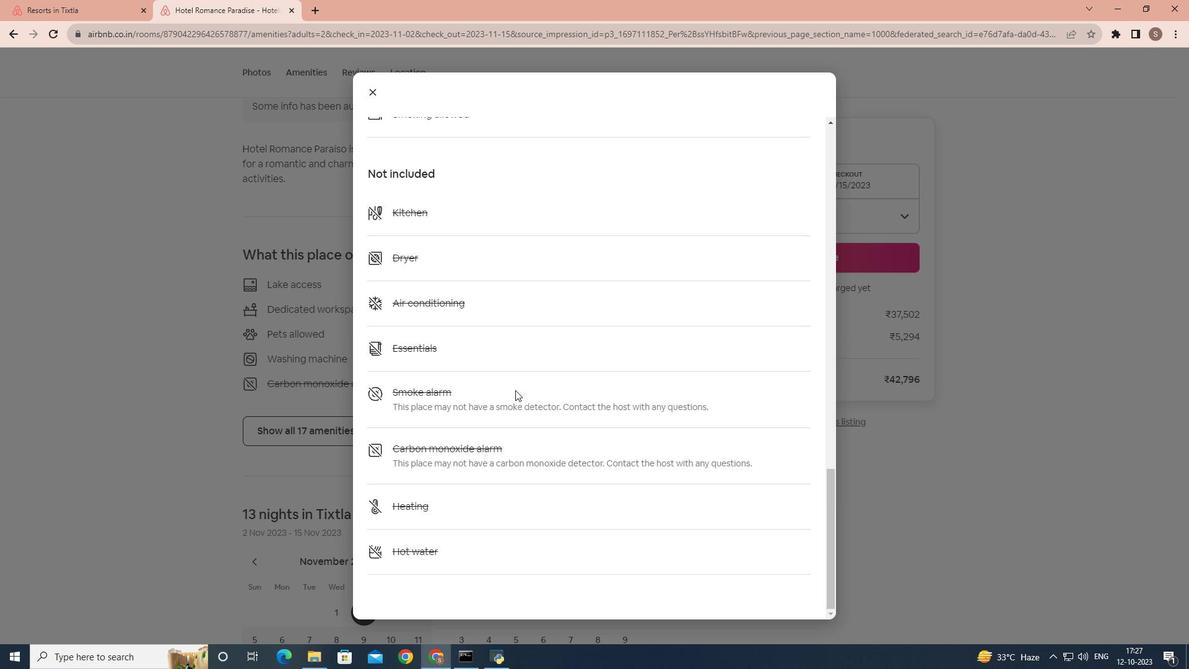 
Action: Mouse moved to (367, 88)
Screenshot: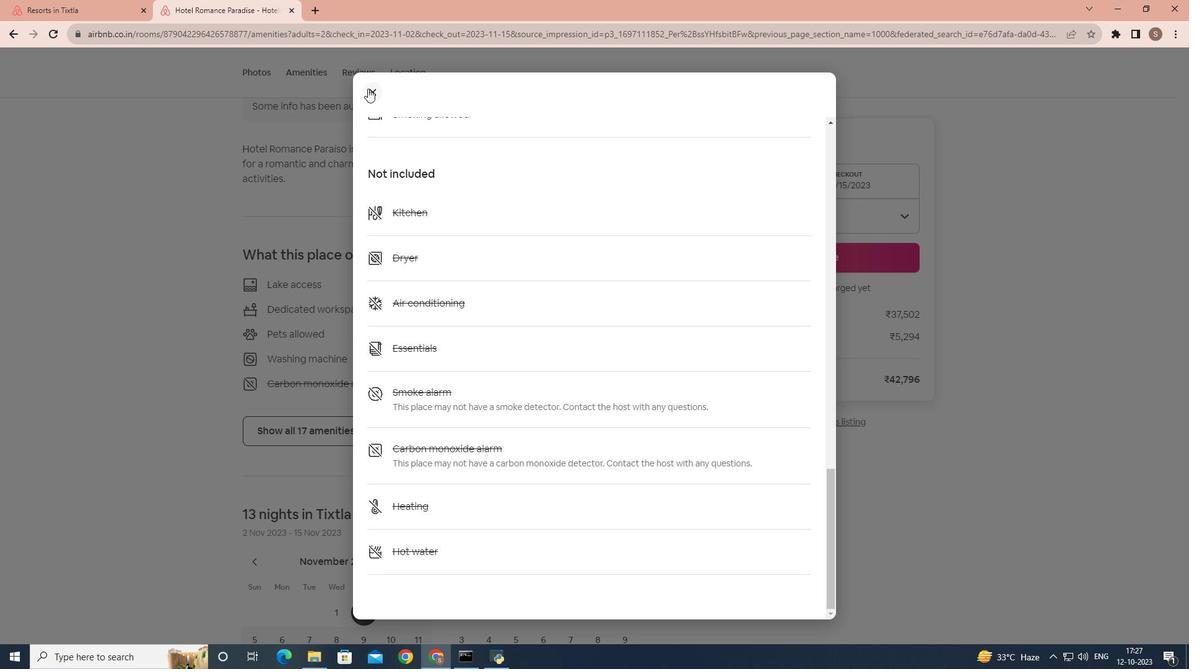 
Action: Mouse pressed left at (367, 88)
Screenshot: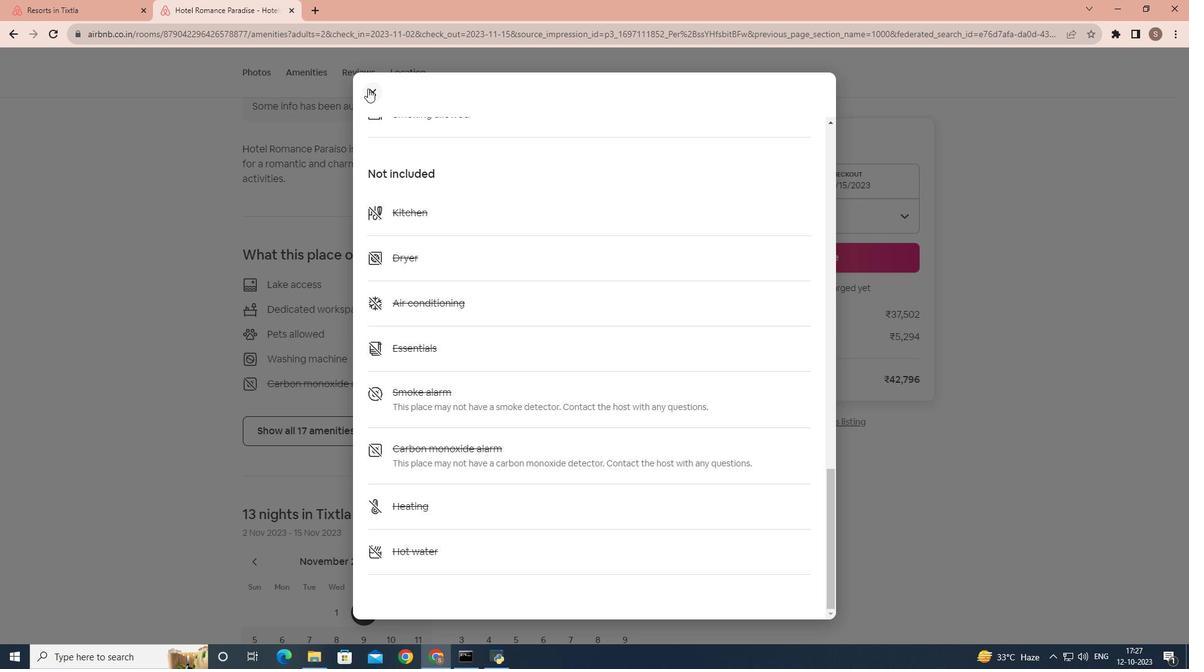 
Action: Mouse moved to (335, 329)
Screenshot: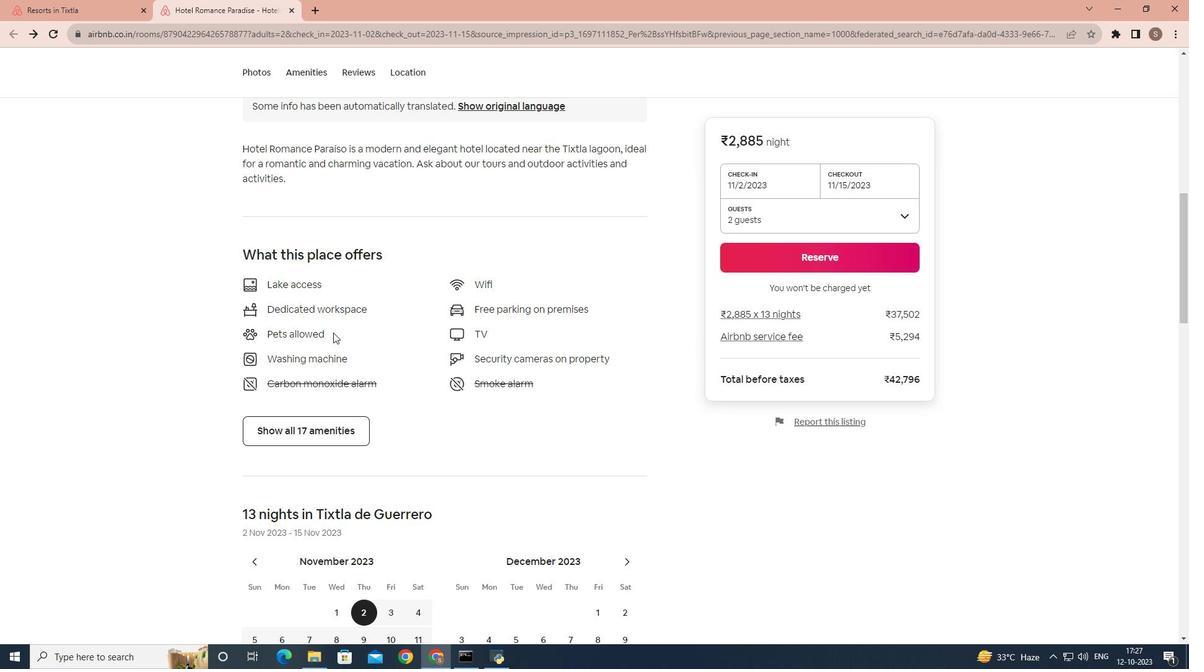 
Action: Mouse scrolled (335, 328) with delta (0, 0)
Screenshot: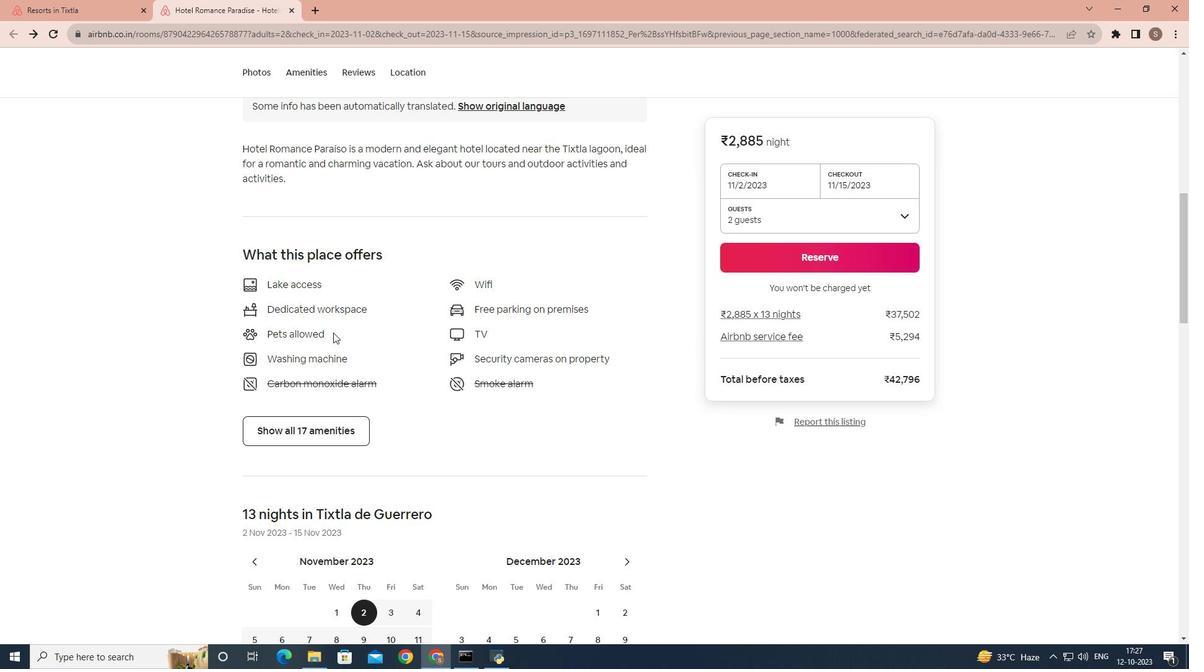 
Action: Mouse moved to (333, 332)
Screenshot: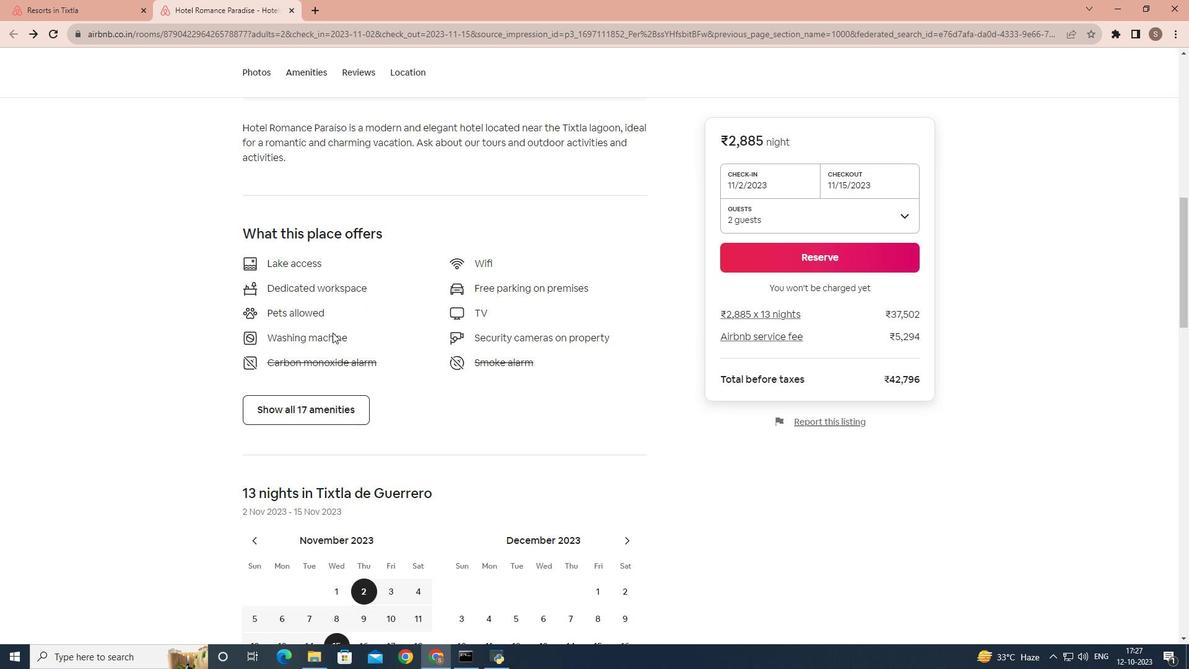 
Action: Mouse scrolled (333, 331) with delta (0, 0)
Screenshot: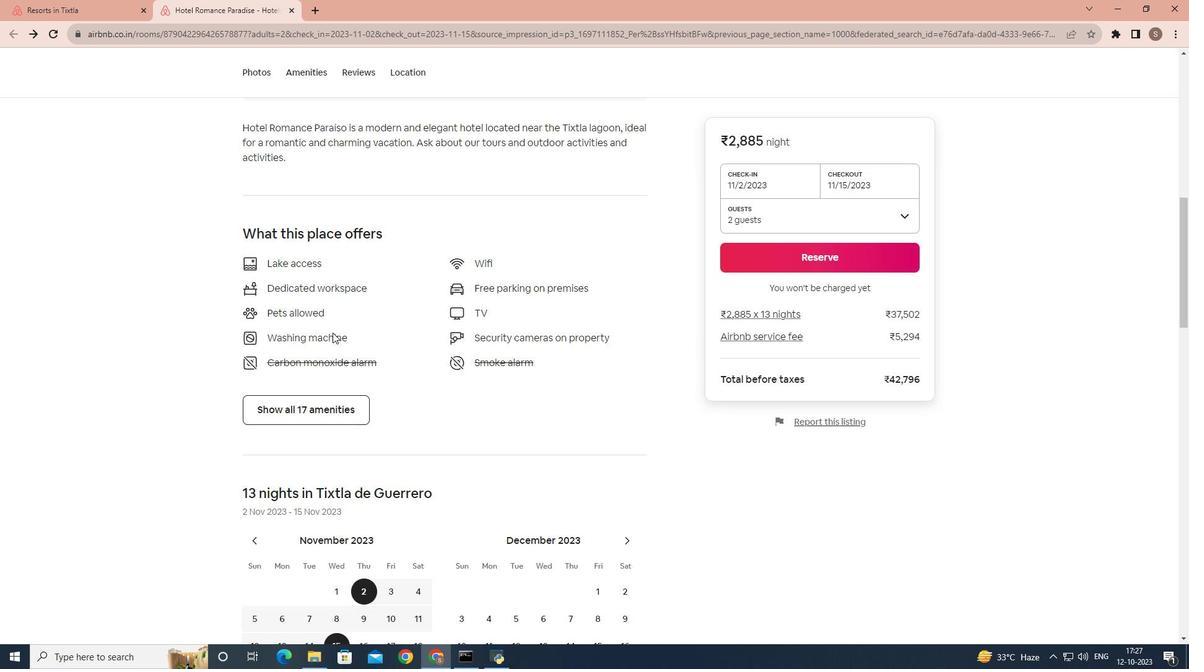 
Action: Mouse moved to (332, 332)
Screenshot: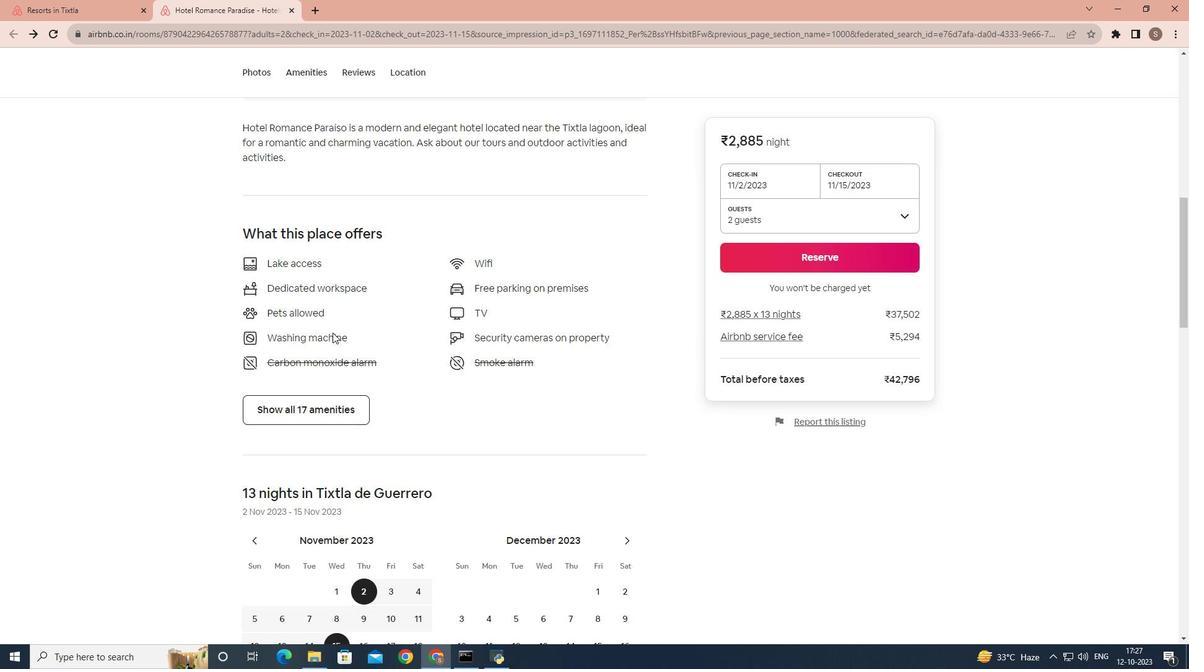 
Action: Mouse scrolled (332, 332) with delta (0, 0)
Screenshot: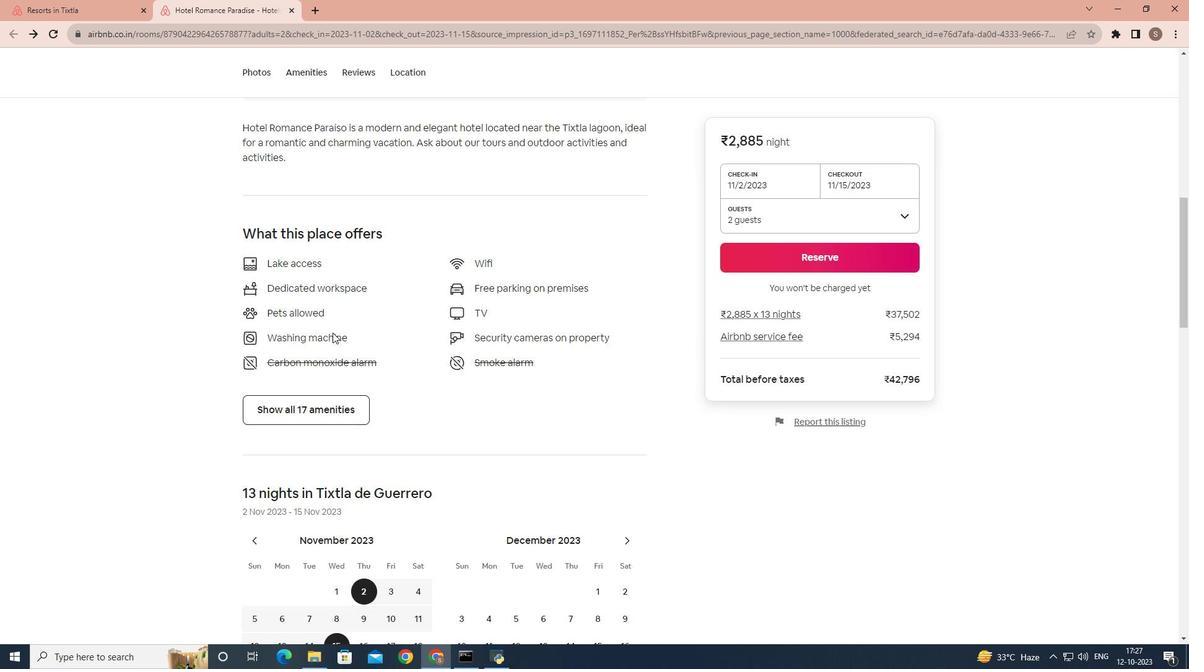
Action: Mouse scrolled (332, 332) with delta (0, 0)
Screenshot: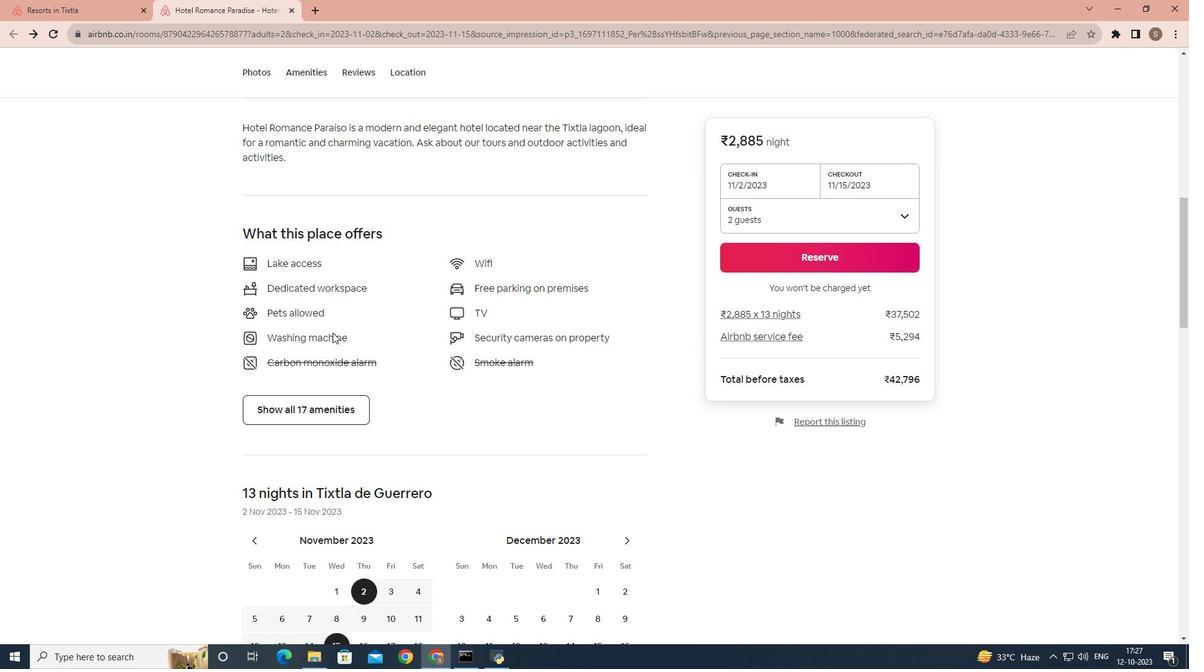 
Action: Mouse scrolled (332, 332) with delta (0, 0)
Screenshot: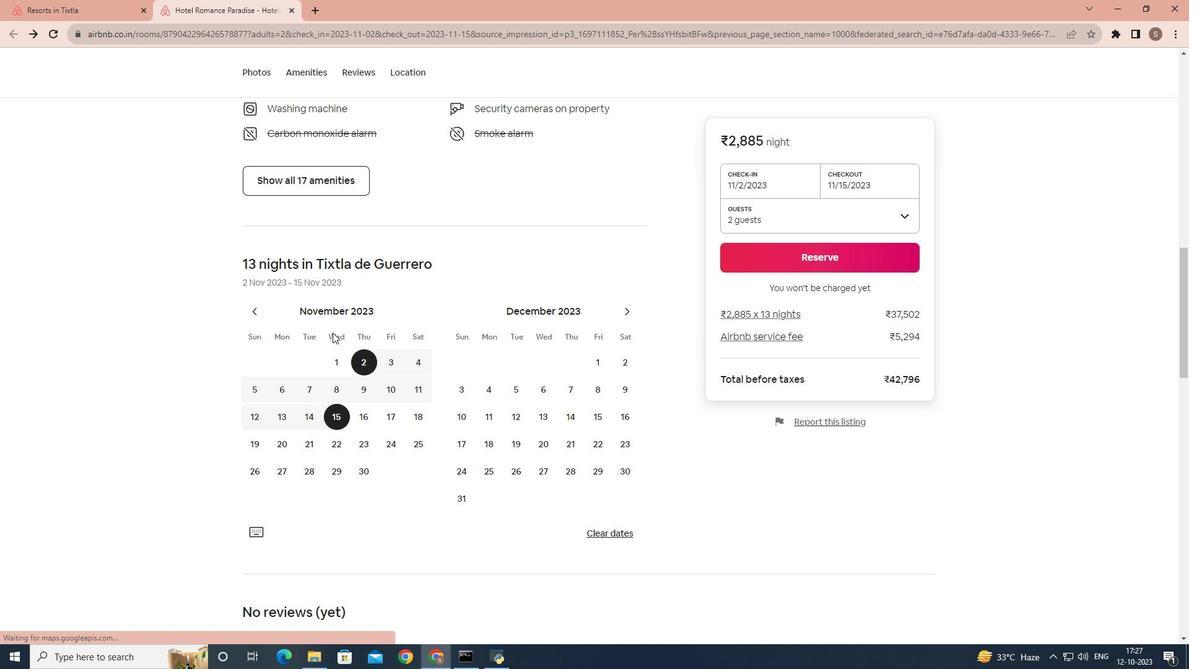 
Action: Mouse scrolled (332, 332) with delta (0, 0)
Screenshot: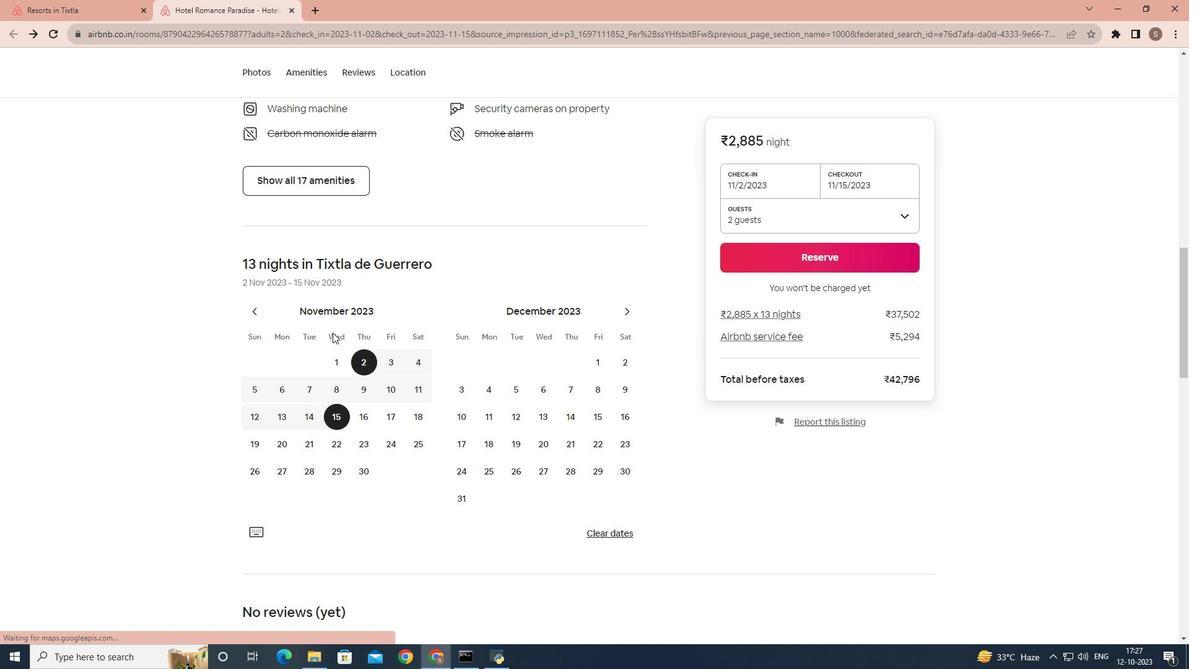 
Action: Mouse scrolled (332, 332) with delta (0, 0)
Screenshot: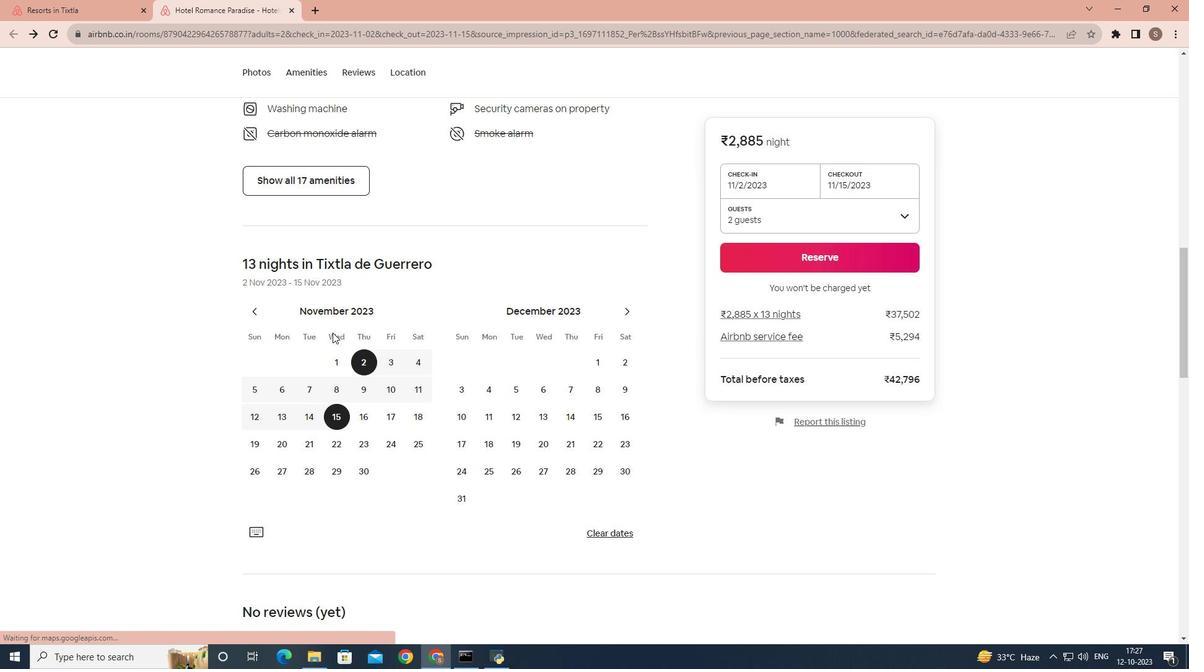 
Action: Mouse scrolled (332, 332) with delta (0, 0)
Screenshot: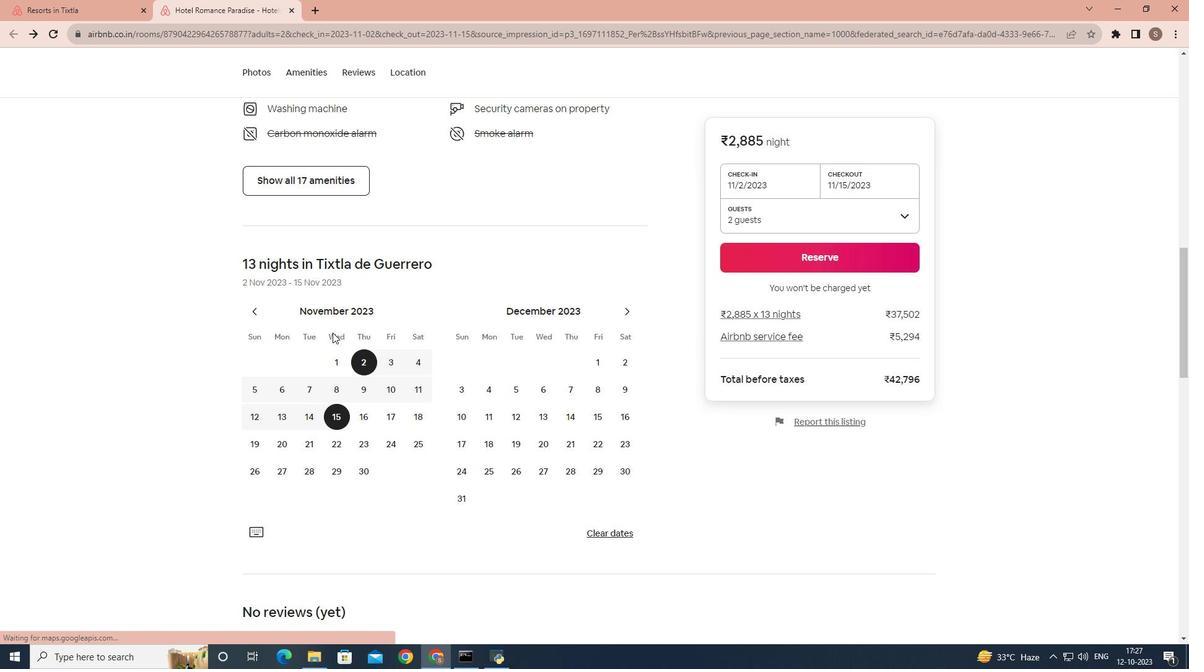 
Action: Mouse scrolled (332, 332) with delta (0, 0)
Screenshot: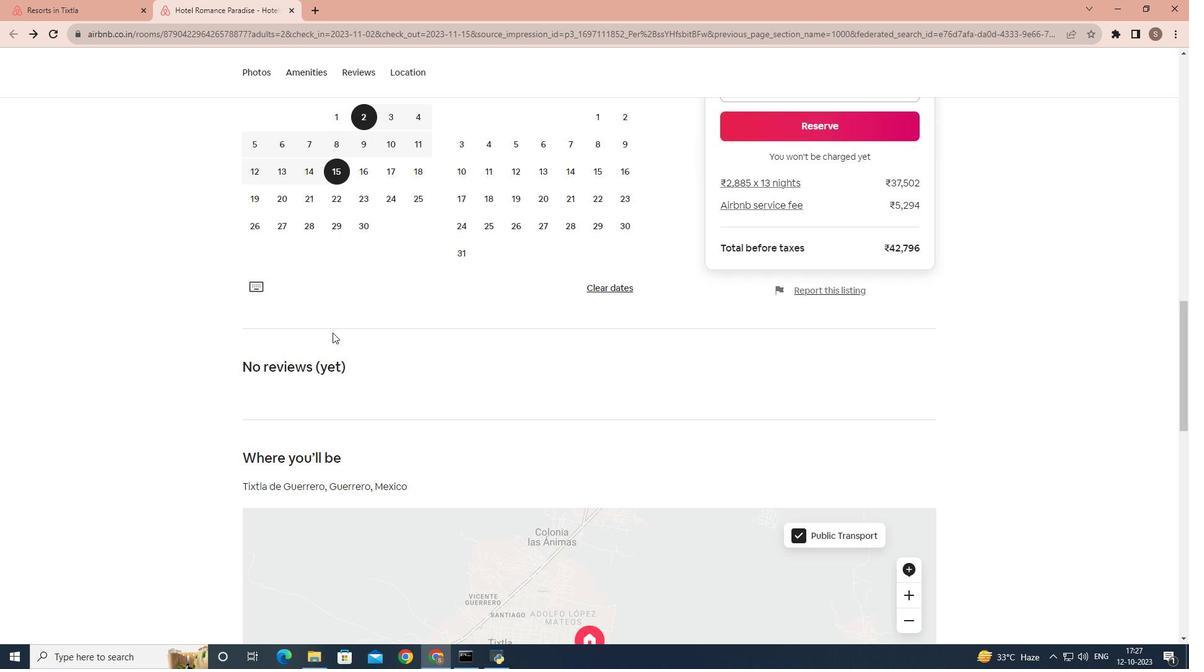 
Action: Mouse scrolled (332, 332) with delta (0, 0)
Screenshot: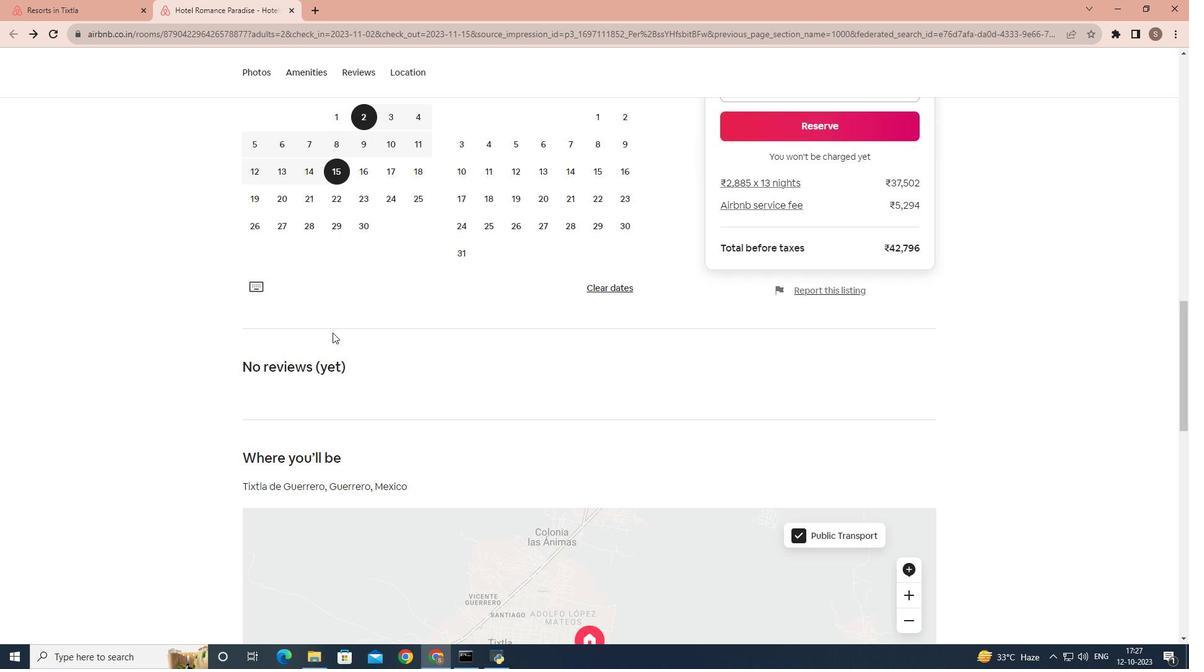 
Action: Mouse scrolled (332, 332) with delta (0, 0)
Screenshot: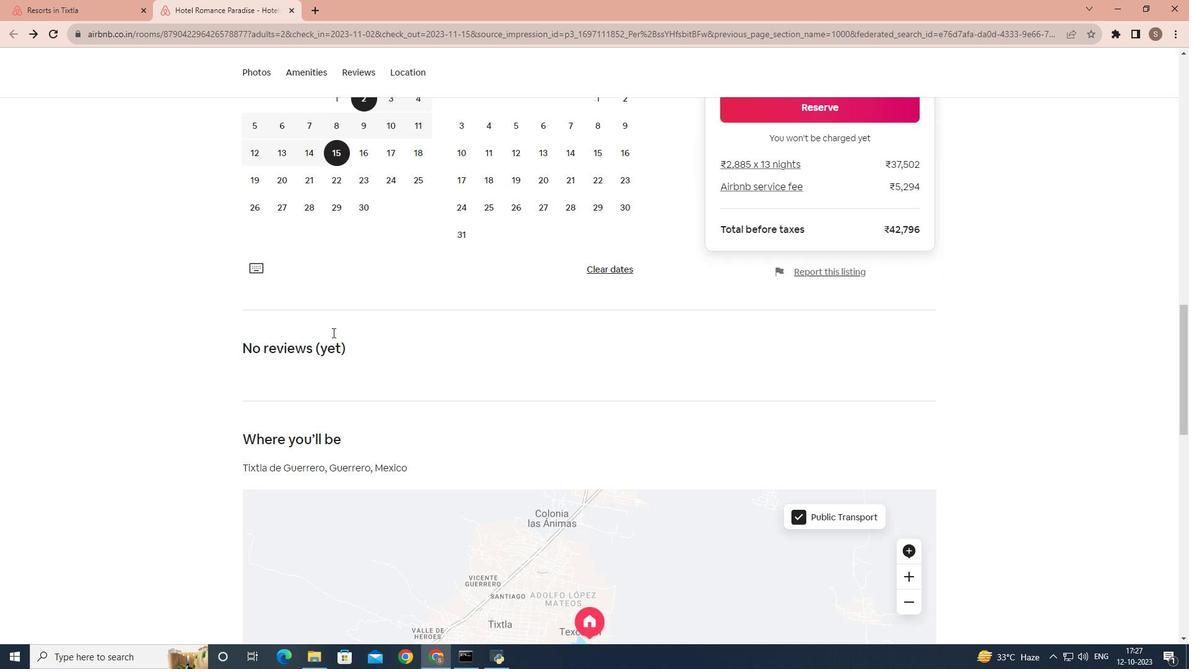 
Action: Mouse scrolled (332, 332) with delta (0, 0)
Screenshot: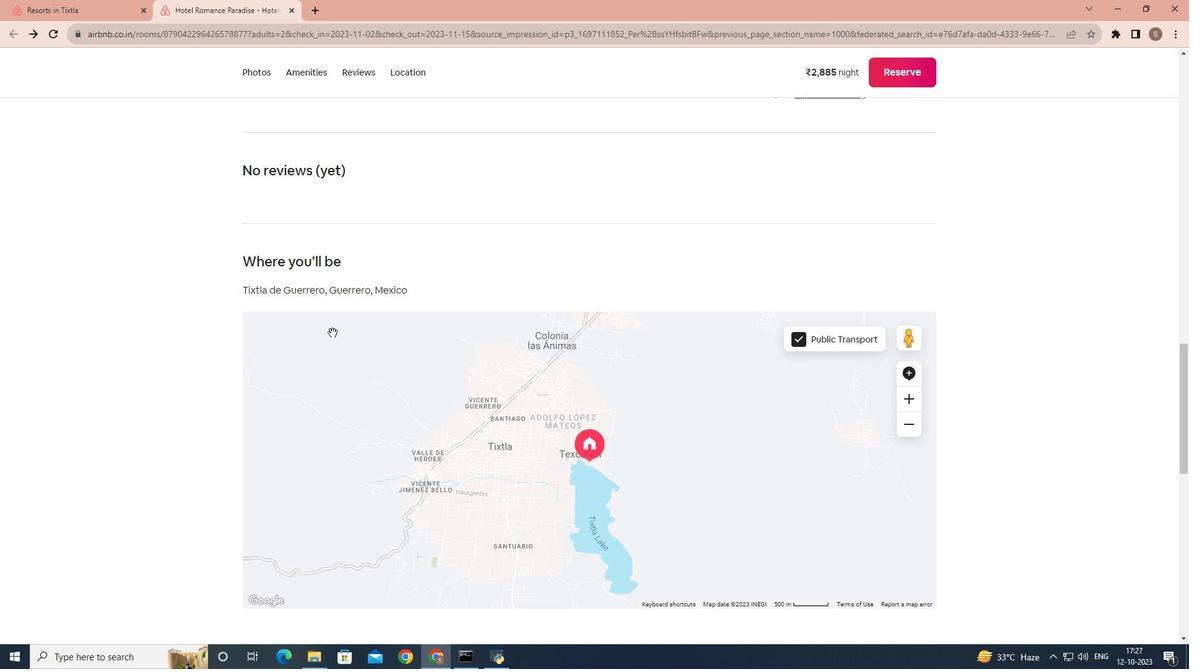 
Action: Mouse scrolled (332, 332) with delta (0, 0)
Screenshot: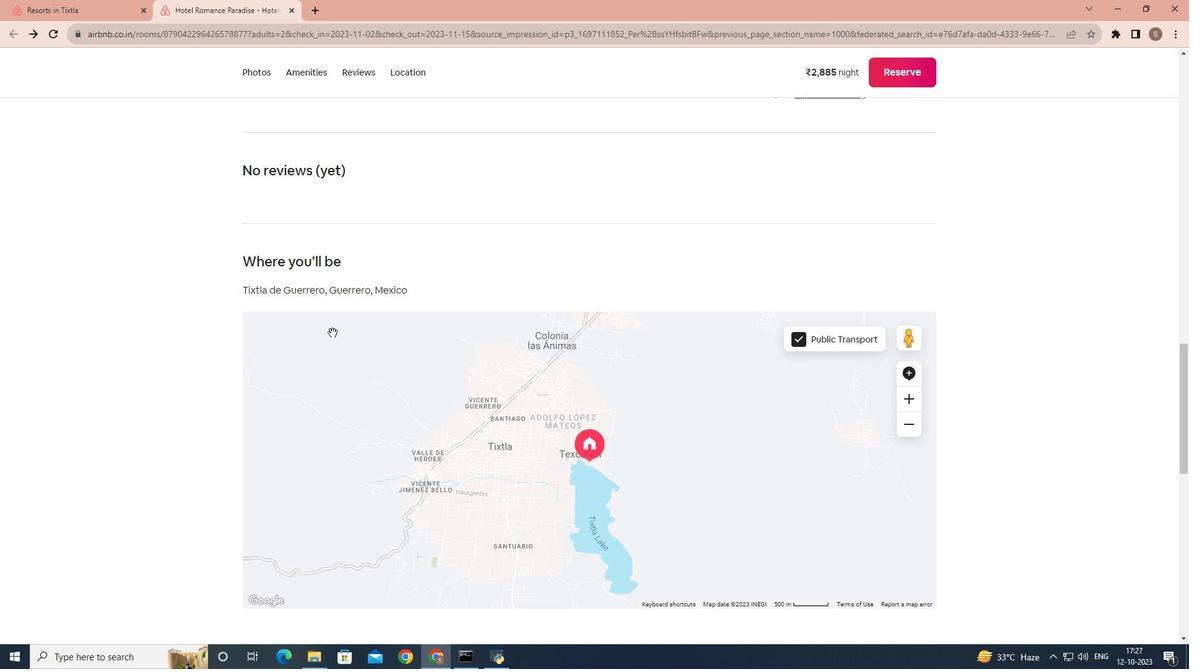 
Action: Mouse scrolled (332, 332) with delta (0, 0)
Screenshot: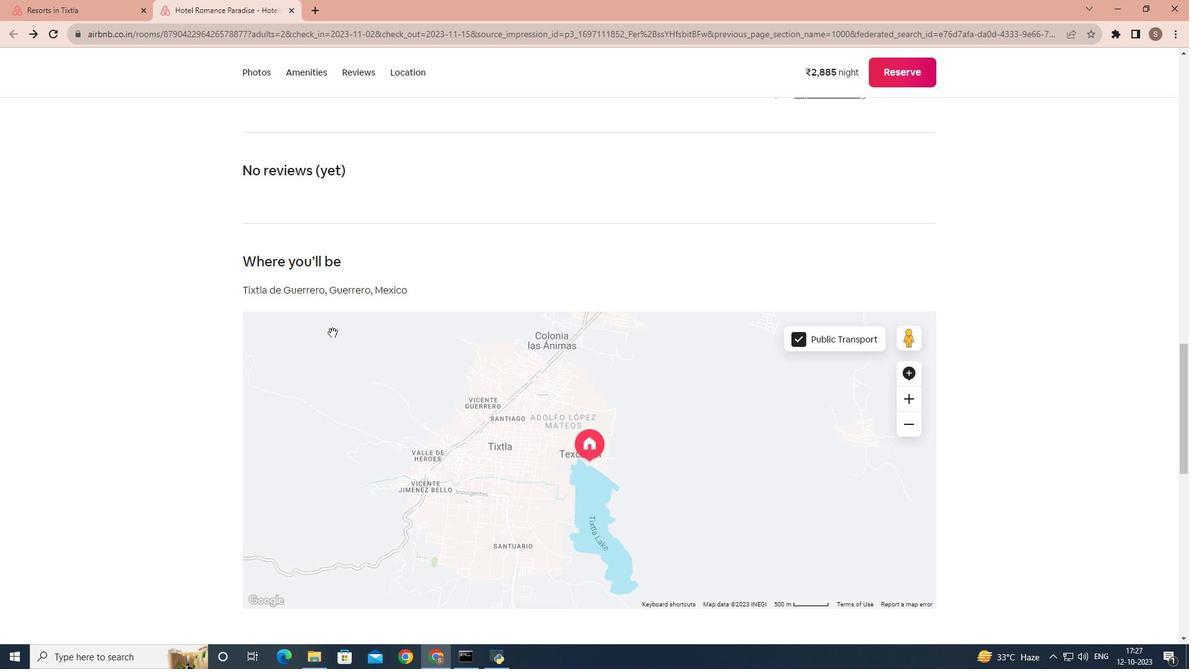
Action: Mouse scrolled (332, 332) with delta (0, 0)
Screenshot: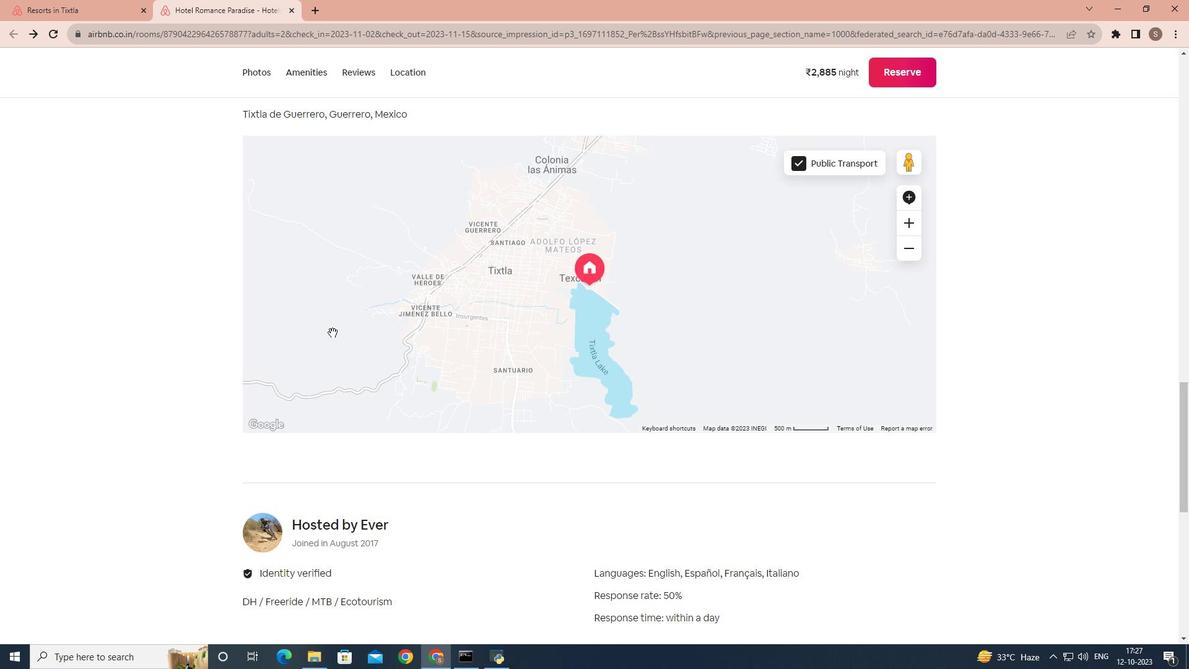 
Action: Mouse scrolled (332, 332) with delta (0, 0)
Screenshot: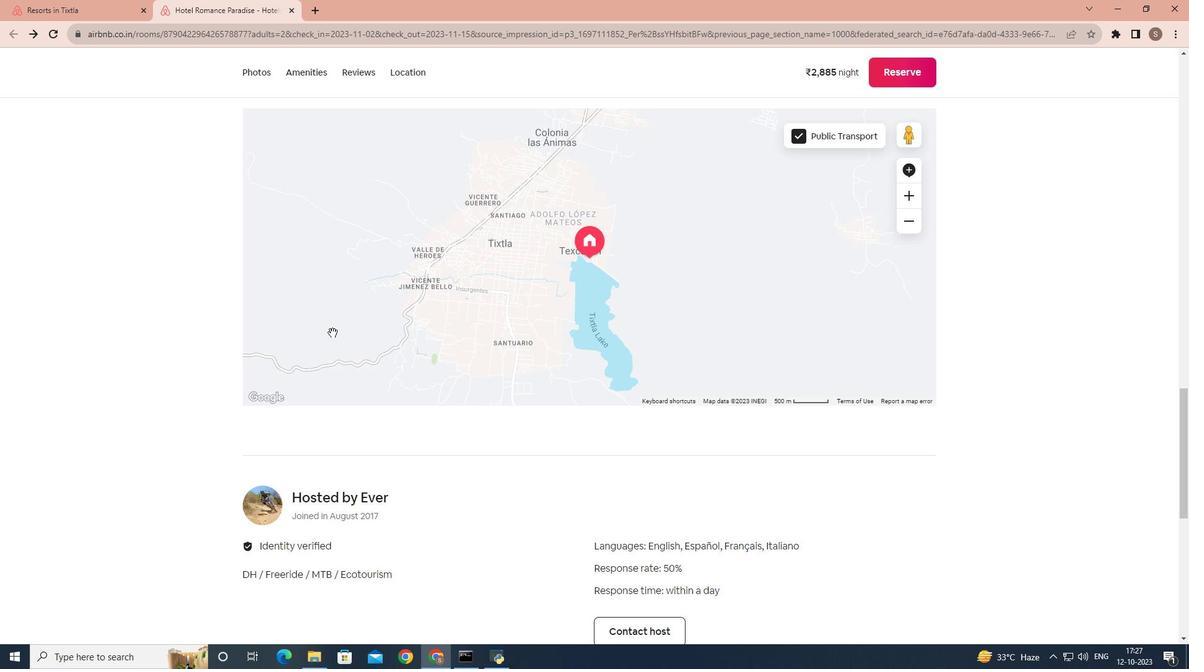 
Action: Mouse scrolled (332, 332) with delta (0, 0)
Screenshot: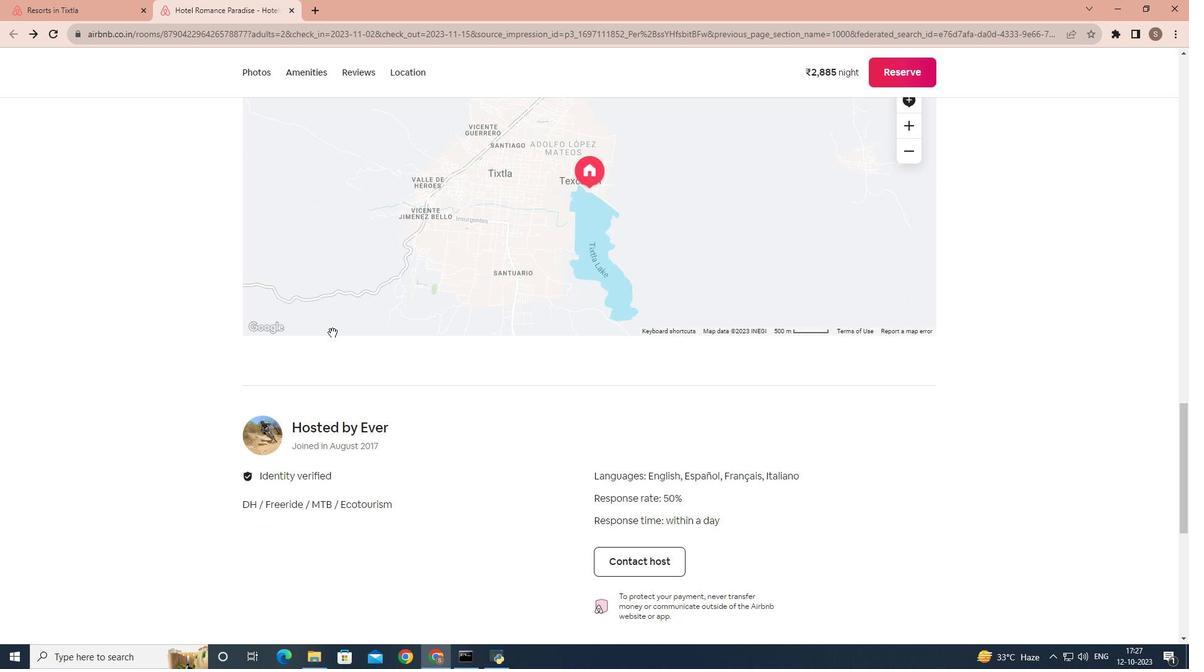 
Action: Mouse scrolled (332, 332) with delta (0, 0)
Screenshot: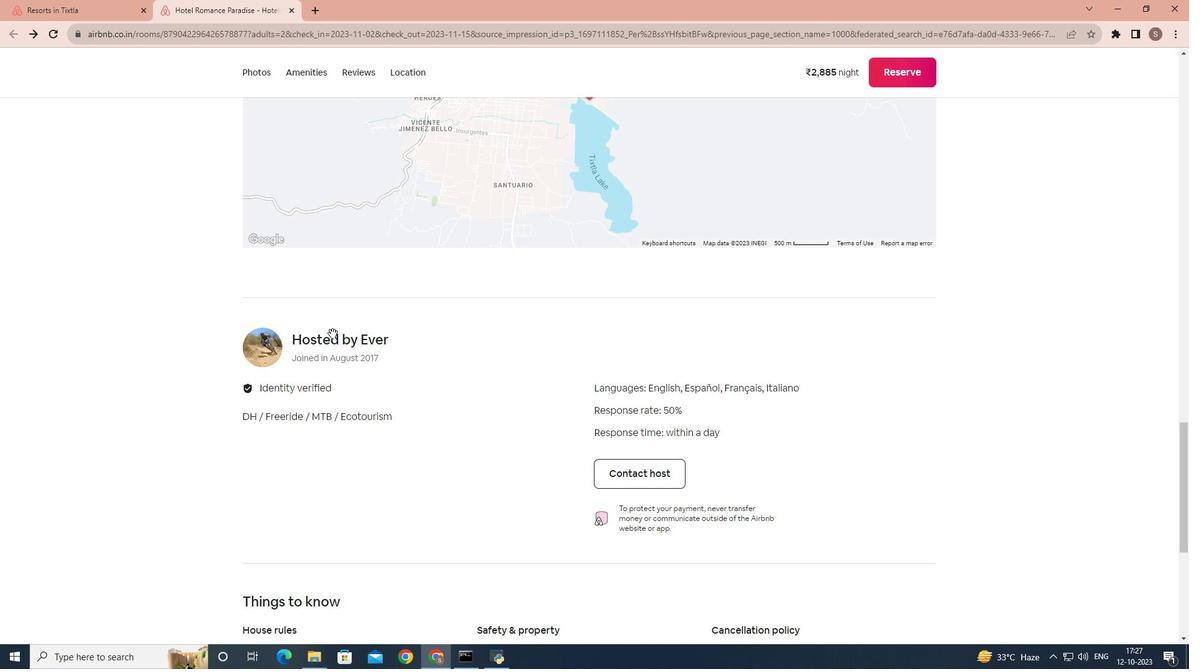 
Action: Mouse moved to (330, 335)
Screenshot: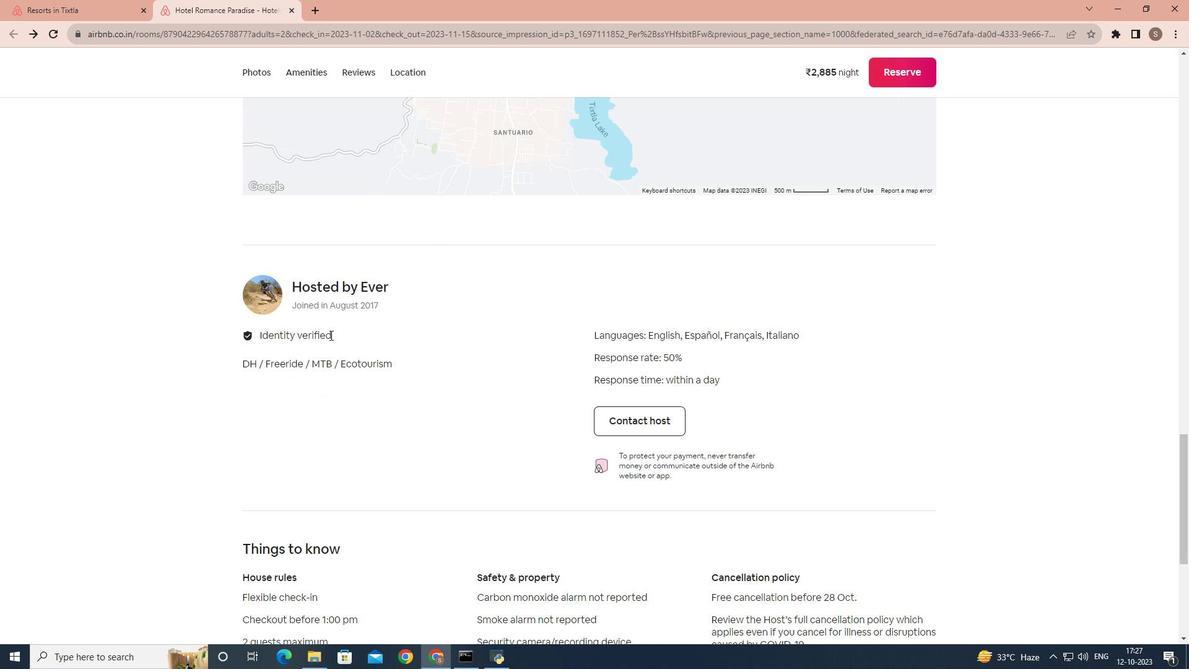 
Action: Mouse scrolled (330, 334) with delta (0, 0)
Screenshot: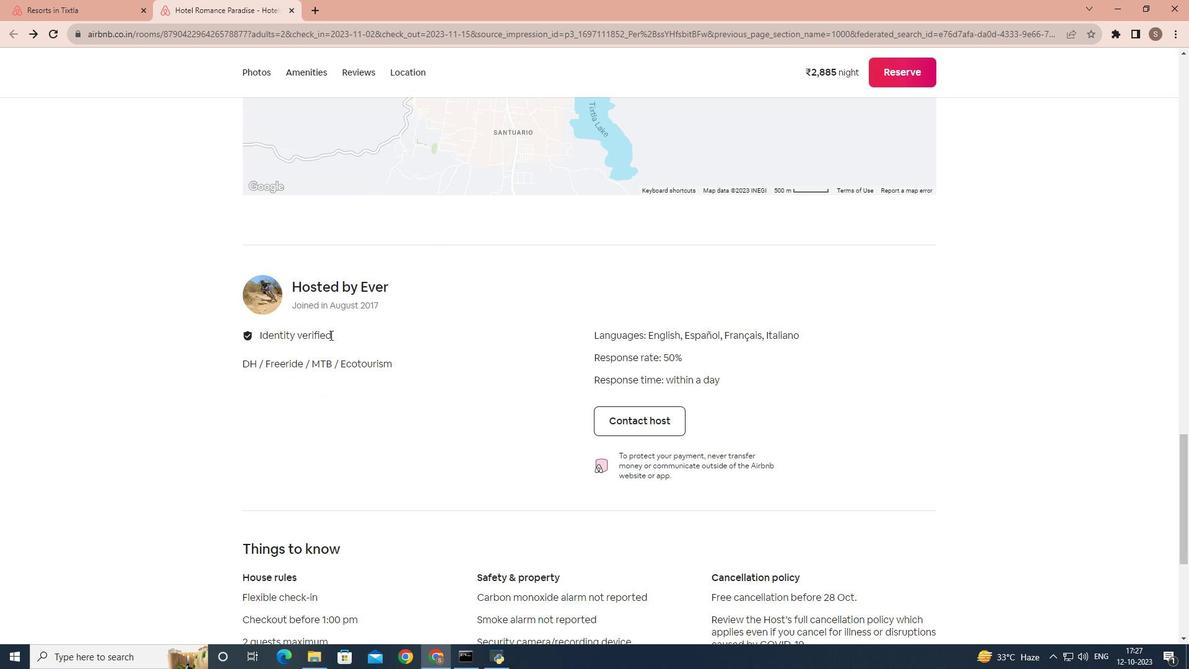 
Action: Mouse scrolled (330, 335) with delta (0, 0)
Screenshot: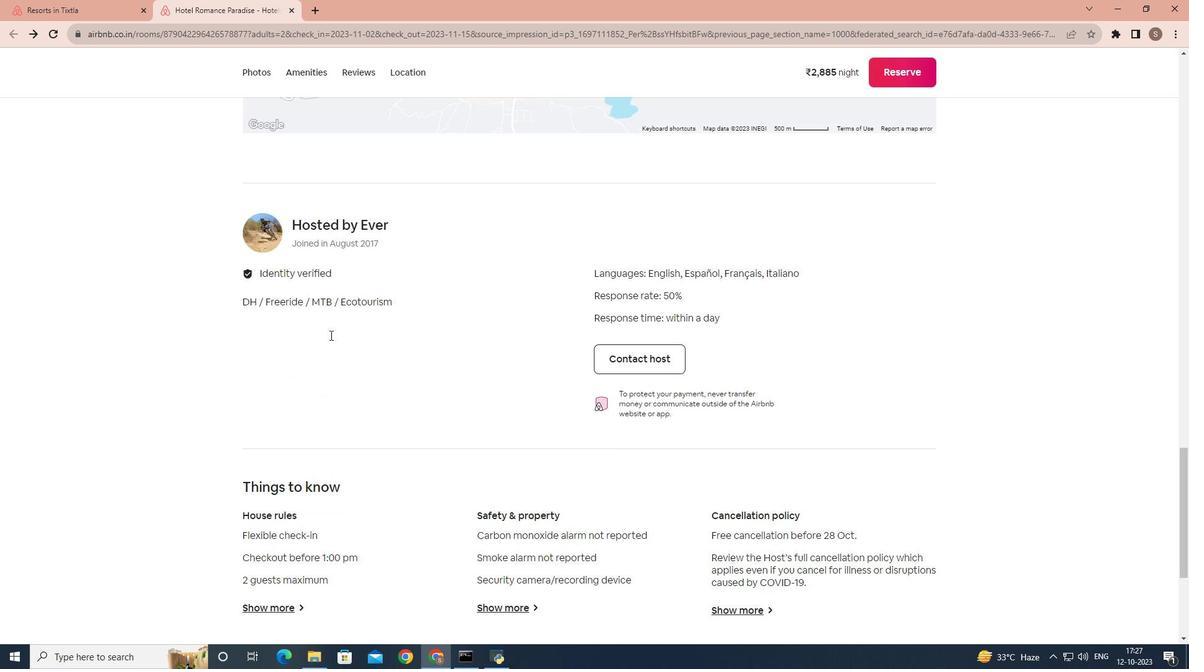 
Action: Mouse scrolled (330, 334) with delta (0, 0)
Screenshot: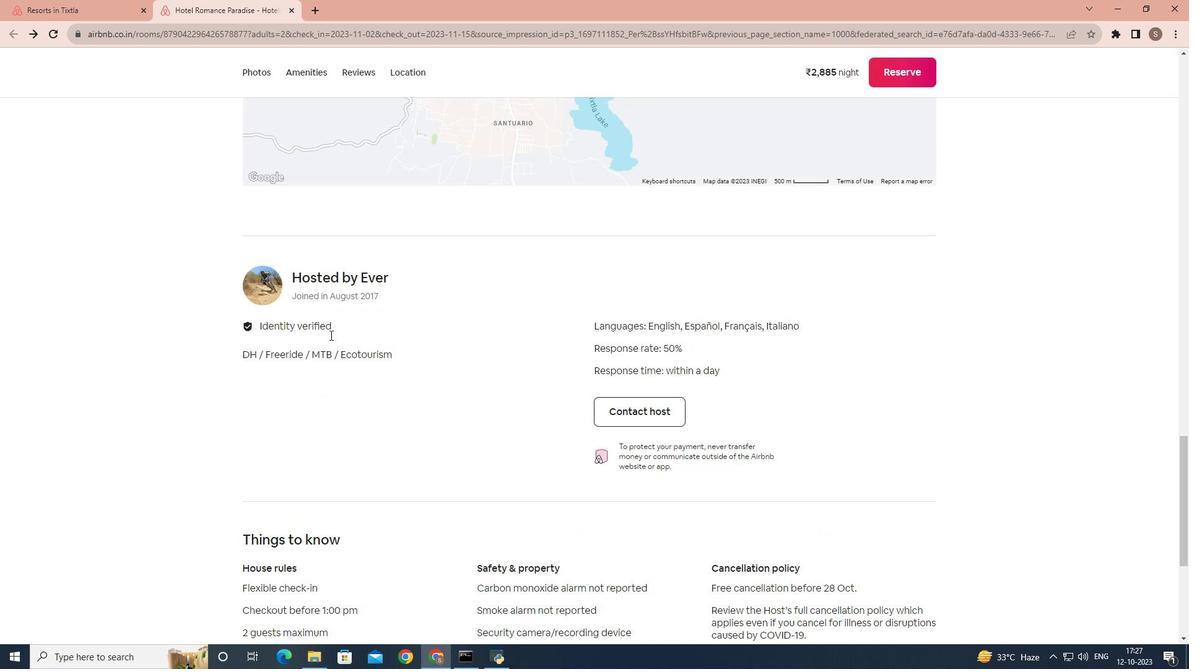 
Action: Mouse scrolled (330, 334) with delta (0, 0)
Screenshot: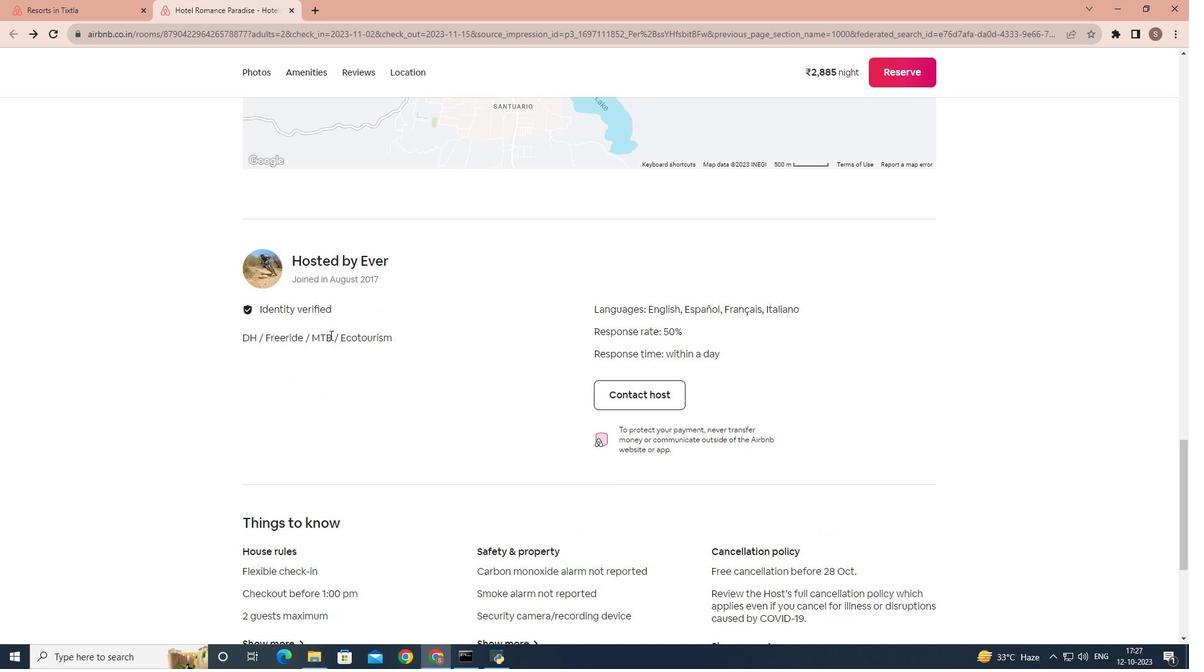 
Action: Mouse scrolled (330, 334) with delta (0, 0)
Screenshot: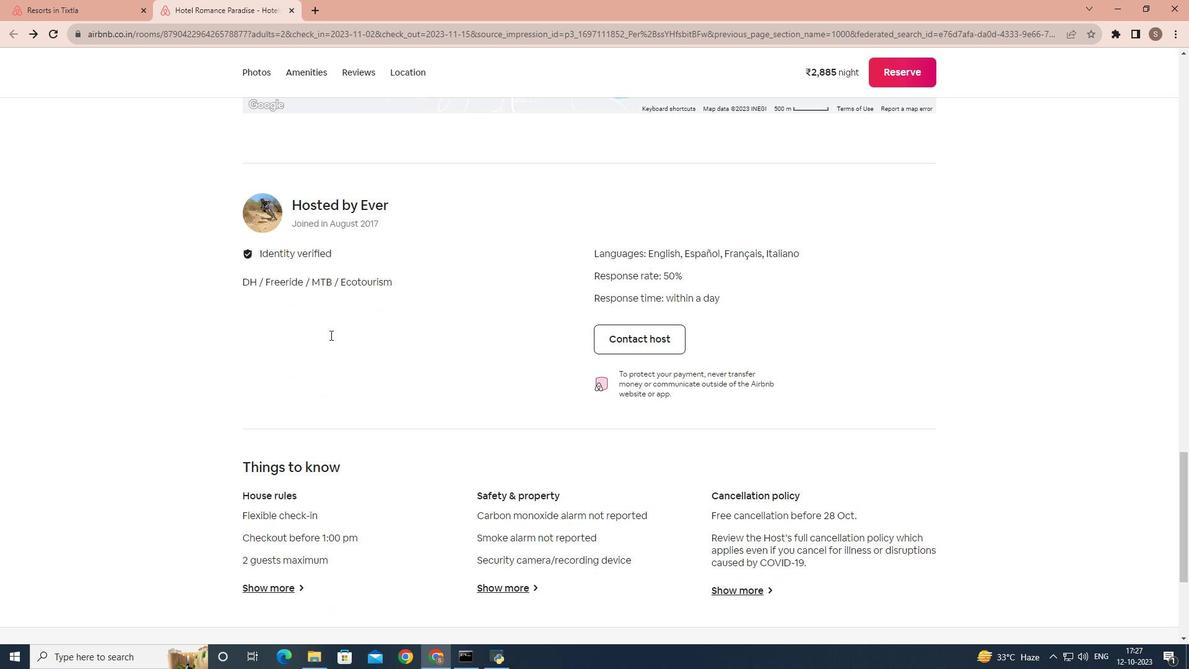 
Action: Mouse moved to (302, 385)
Screenshot: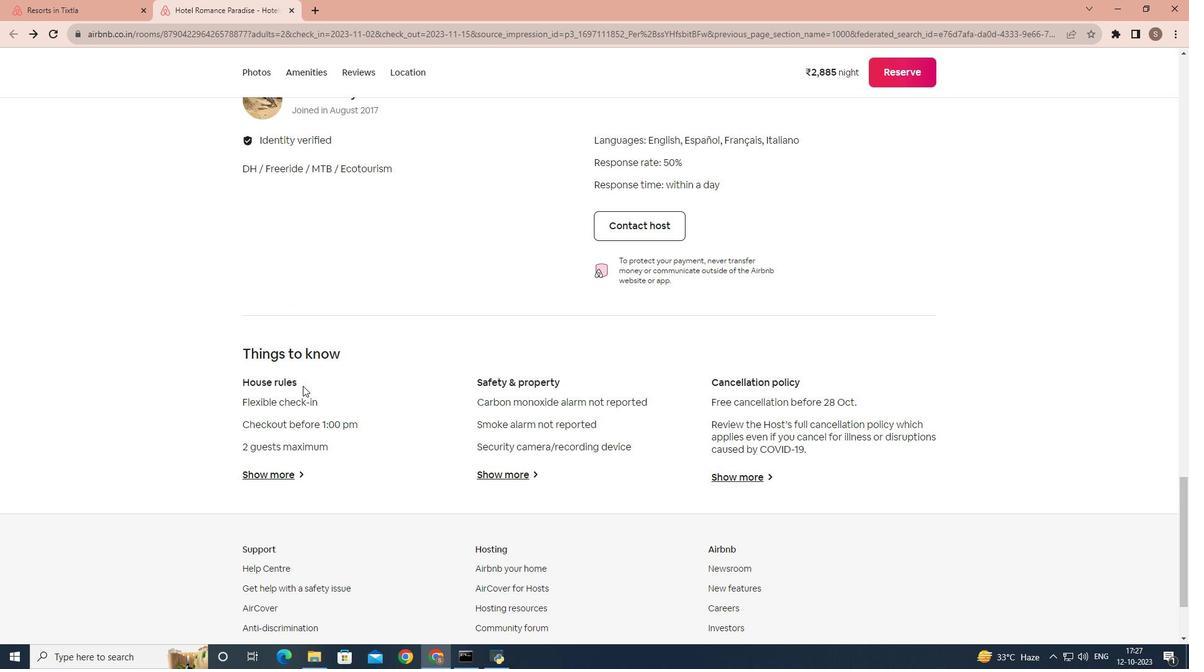 
Action: Mouse scrolled (302, 385) with delta (0, 0)
Screenshot: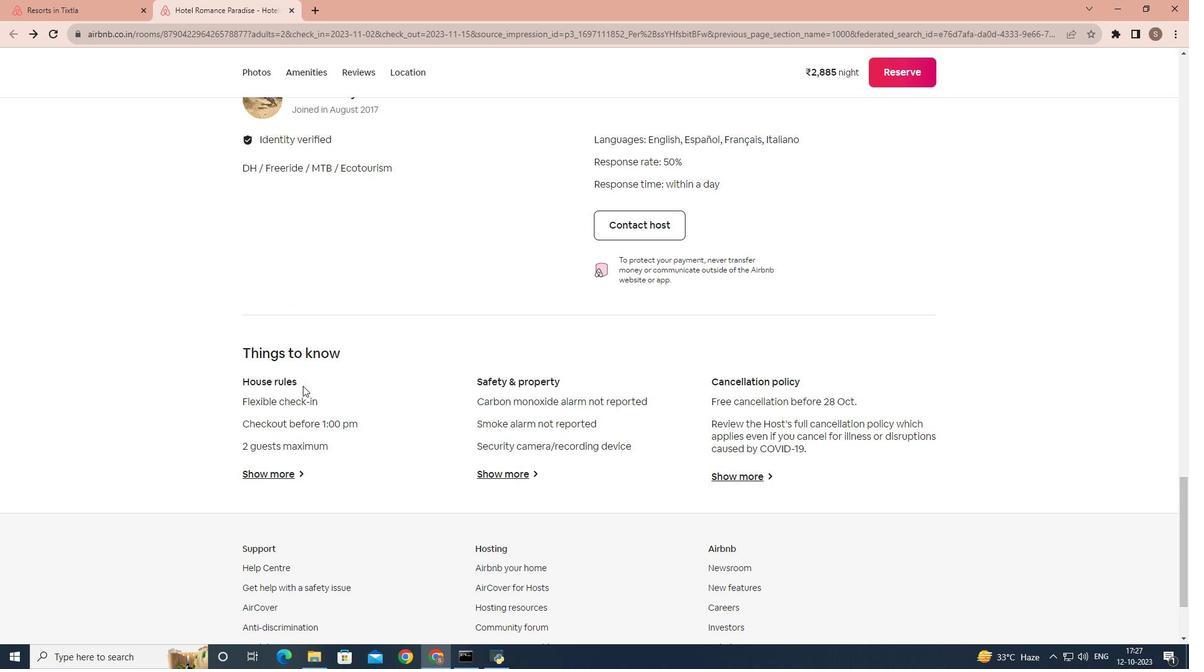 
Action: Mouse scrolled (302, 385) with delta (0, 0)
Screenshot: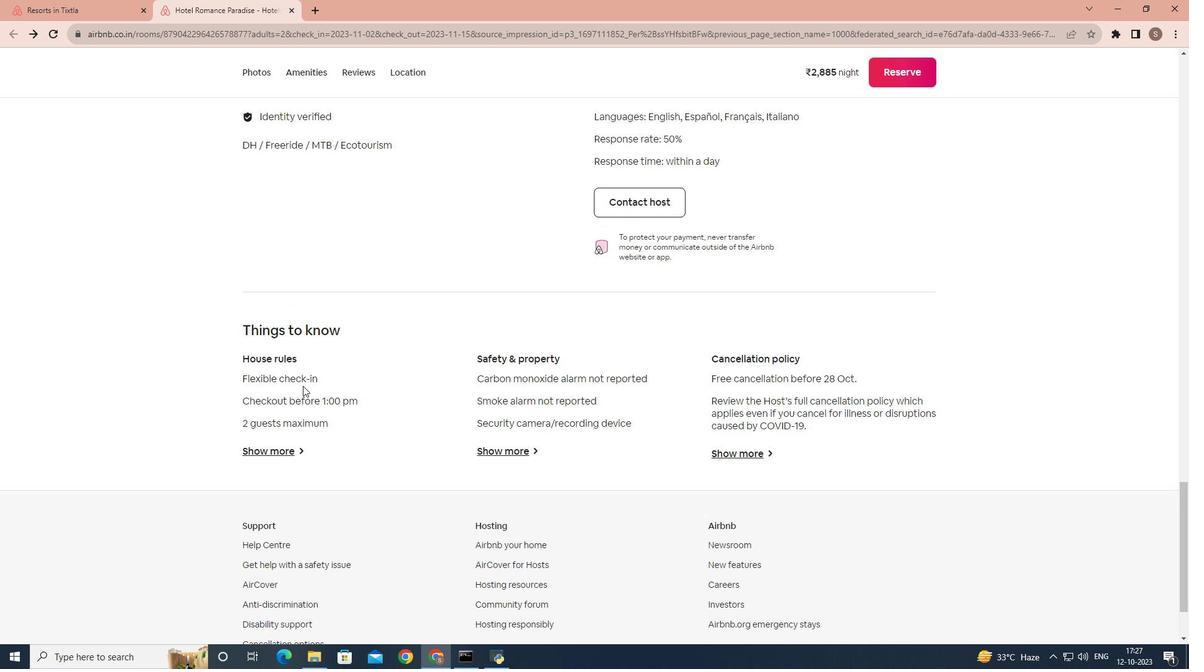 
Action: Mouse moved to (293, 357)
Screenshot: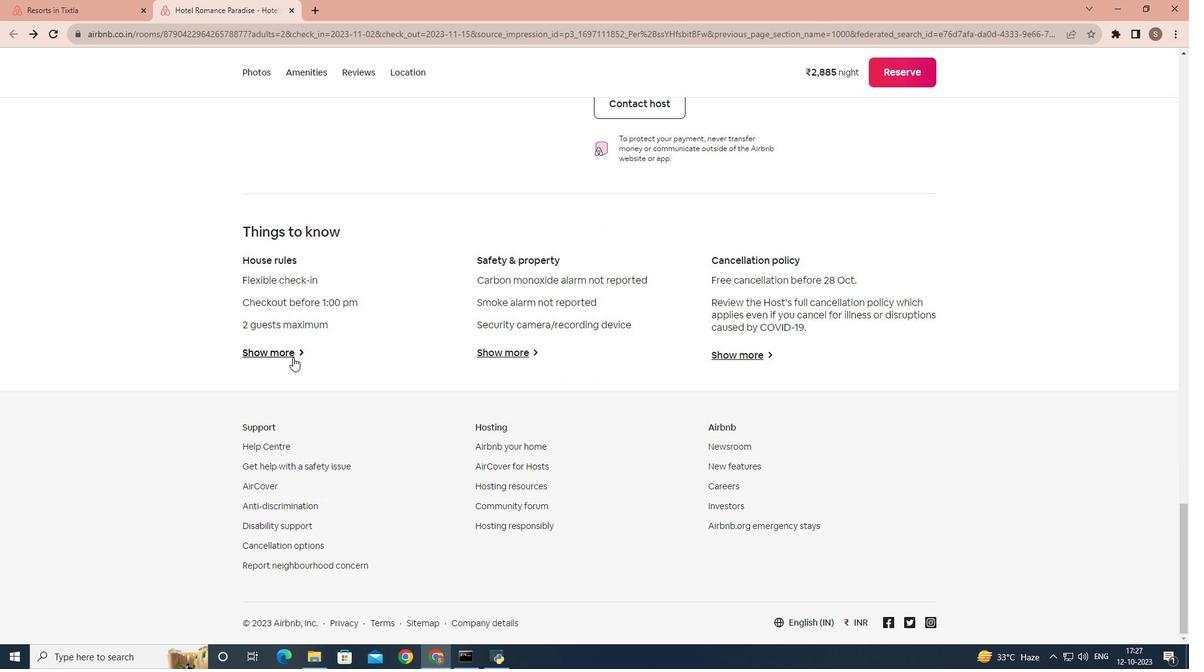 
Action: Mouse pressed left at (293, 357)
Screenshot: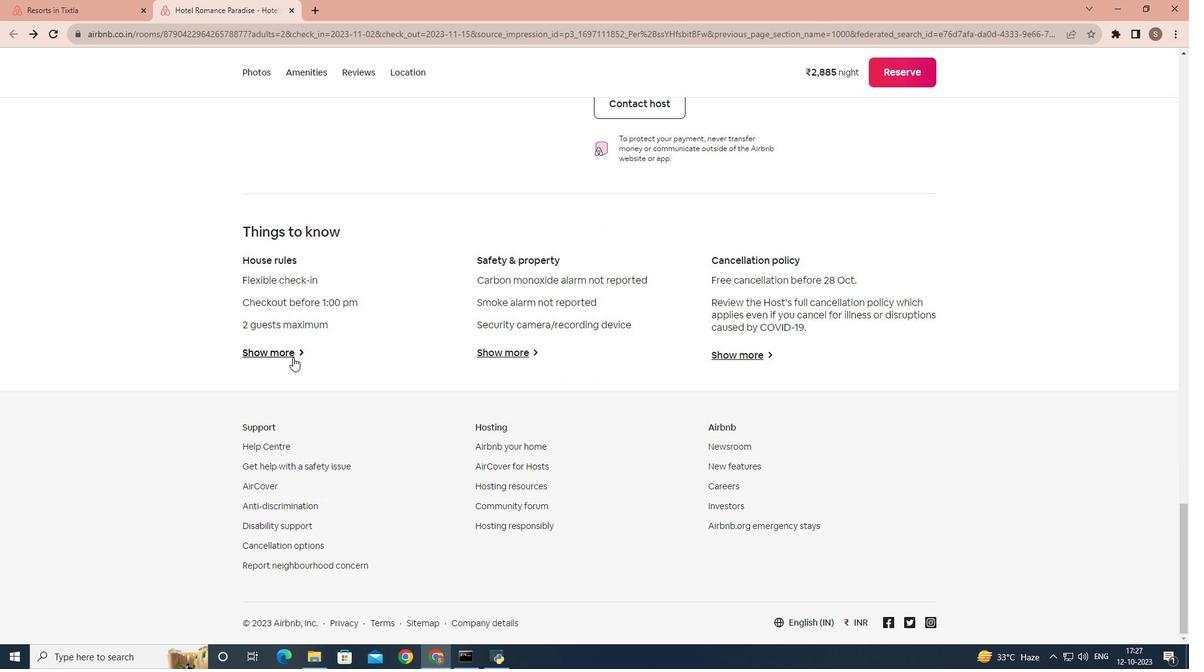 
Action: Mouse moved to (470, 400)
Screenshot: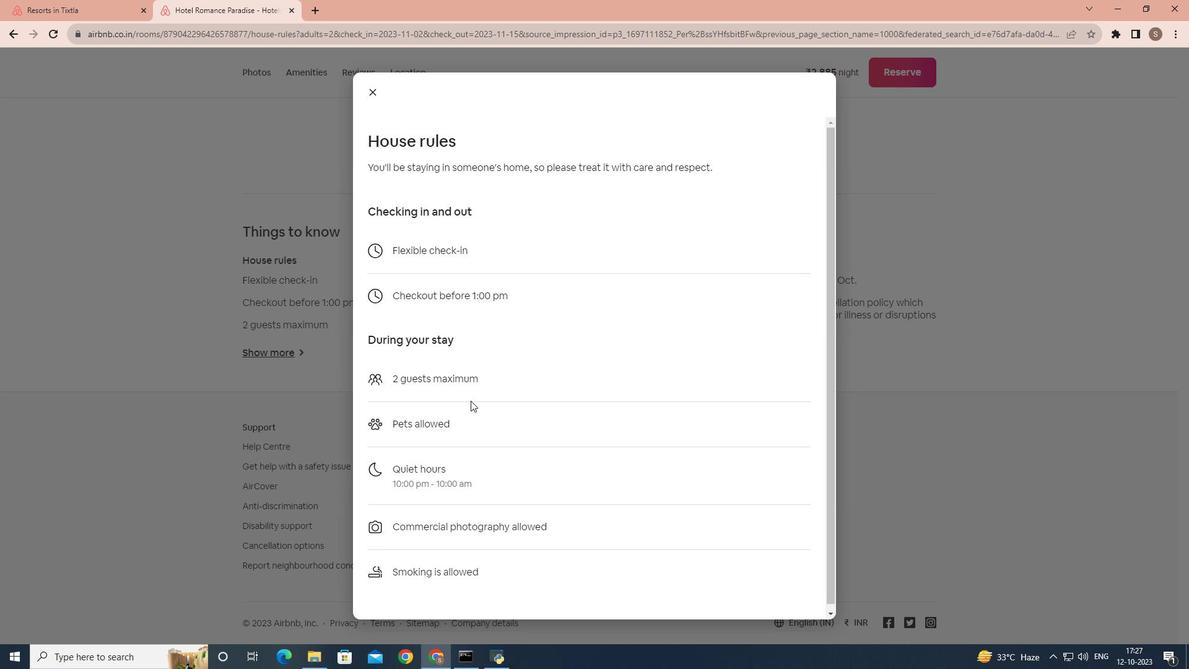 
Action: Mouse scrolled (470, 400) with delta (0, 0)
Screenshot: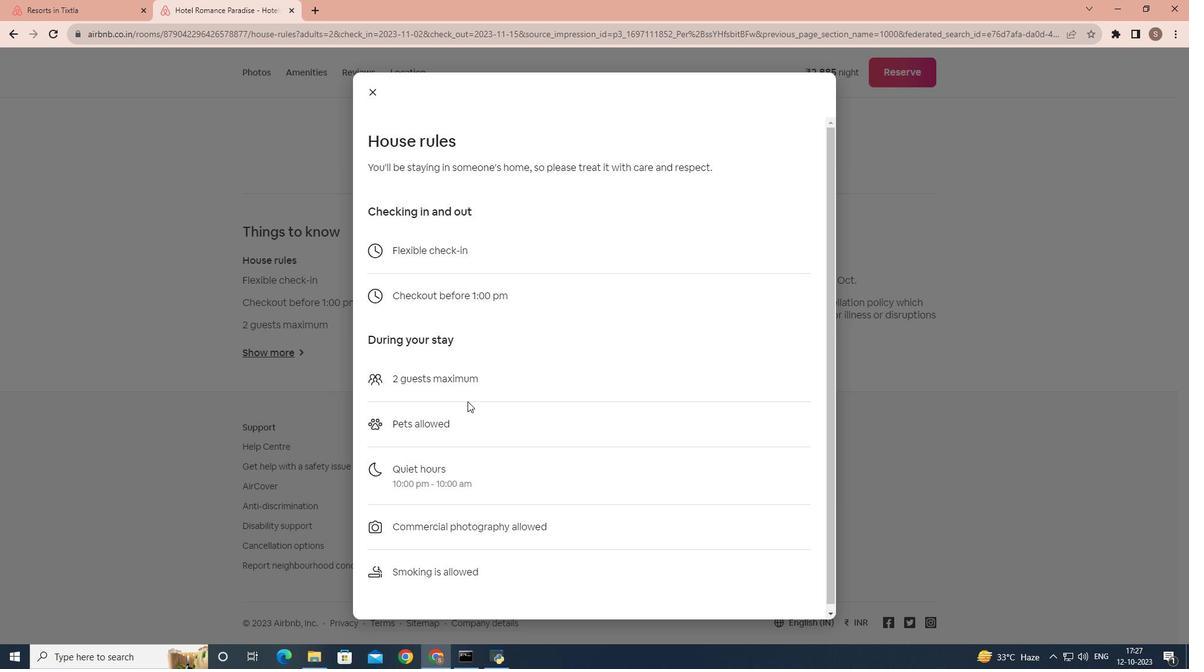 
Action: Mouse moved to (469, 400)
Screenshot: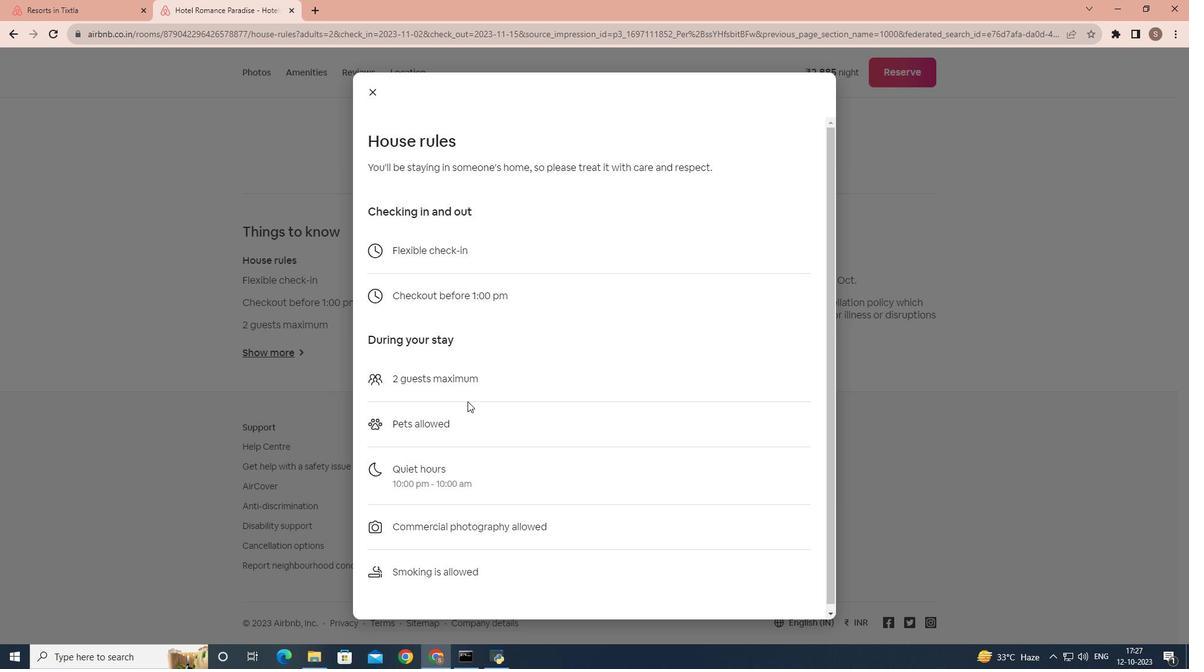
Action: Mouse scrolled (469, 400) with delta (0, 0)
Screenshot: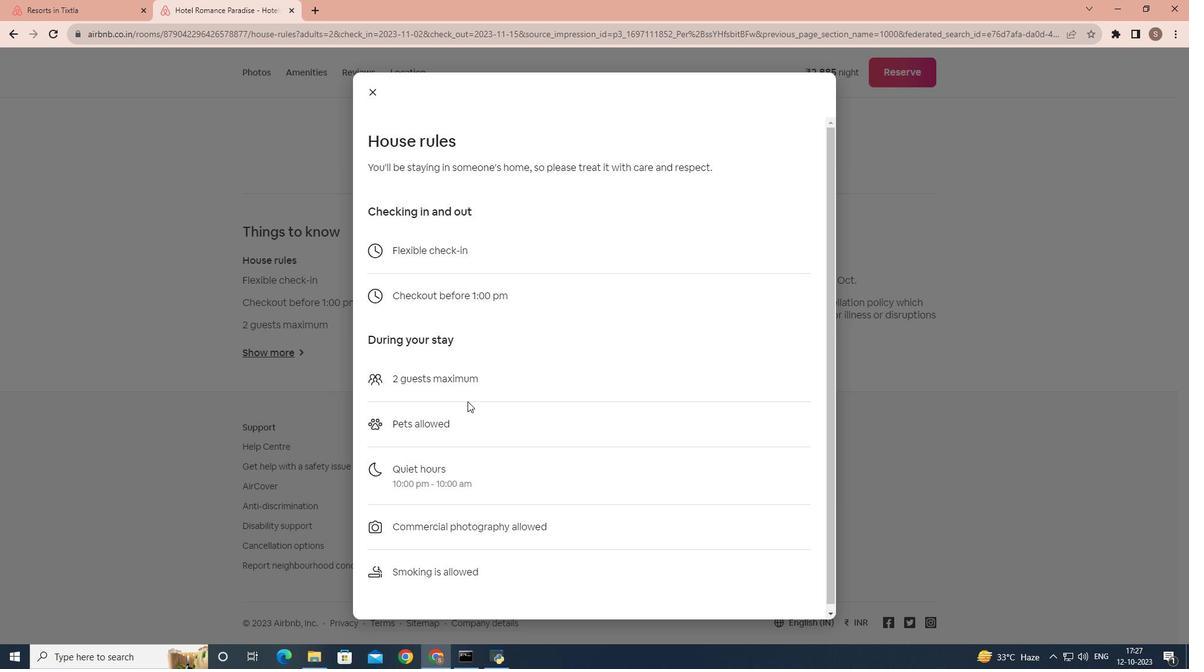 
Action: Mouse moved to (467, 401)
Screenshot: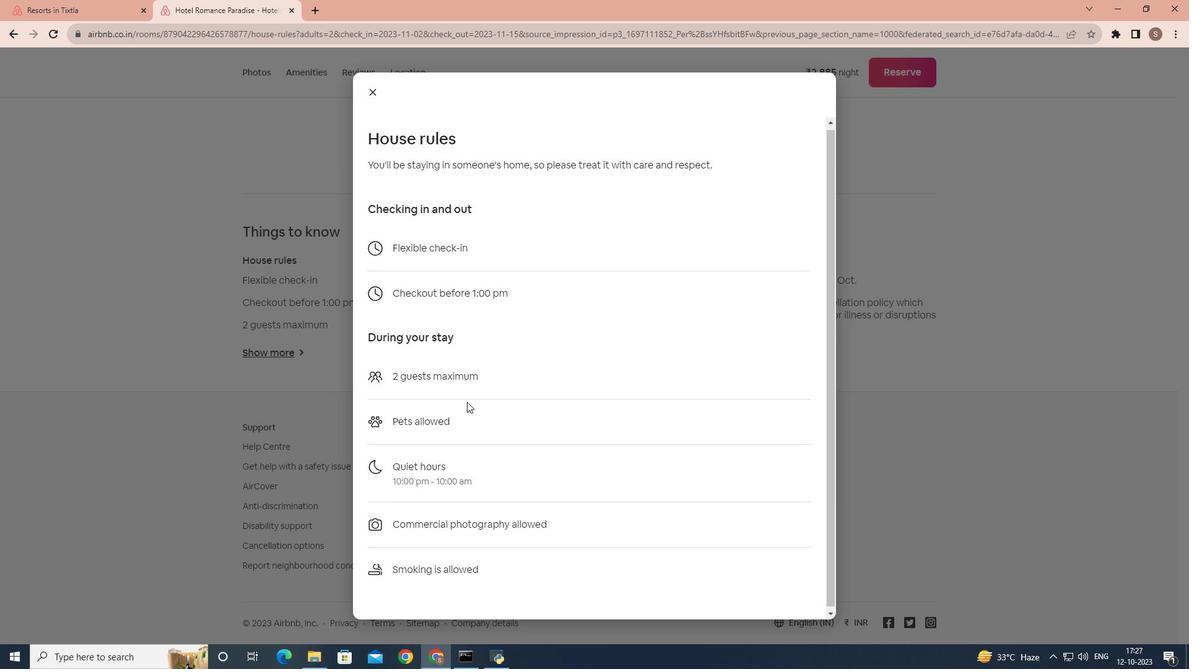 
Action: Mouse scrolled (467, 400) with delta (0, 0)
Screenshot: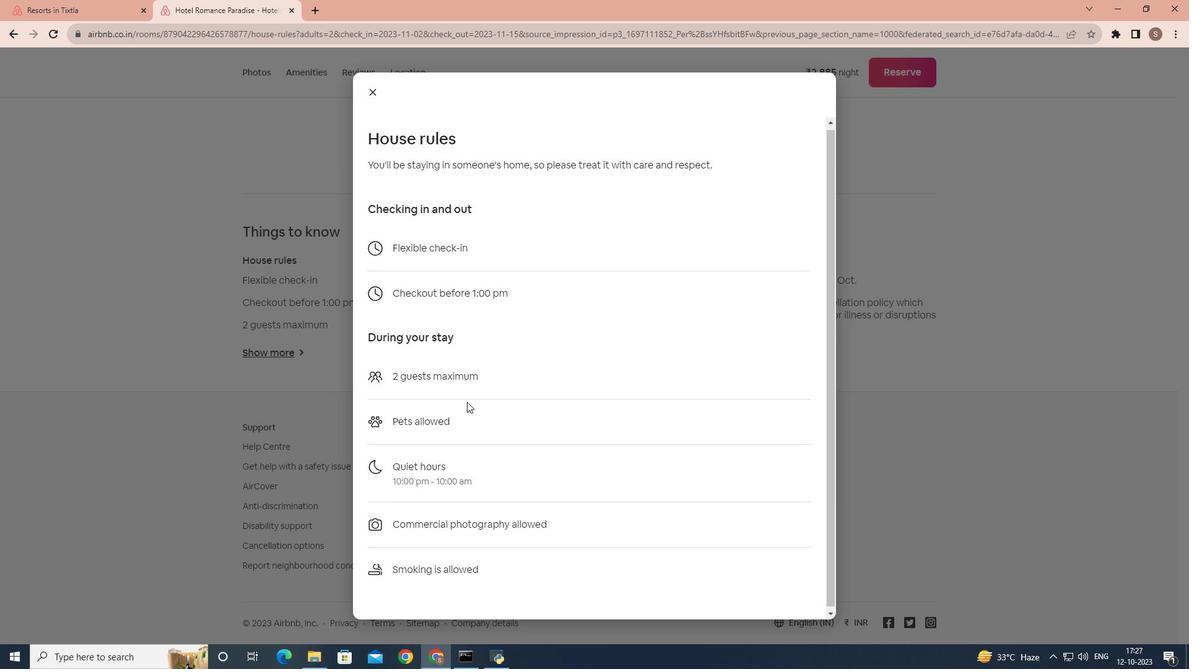 
Action: Mouse moved to (467, 402)
Screenshot: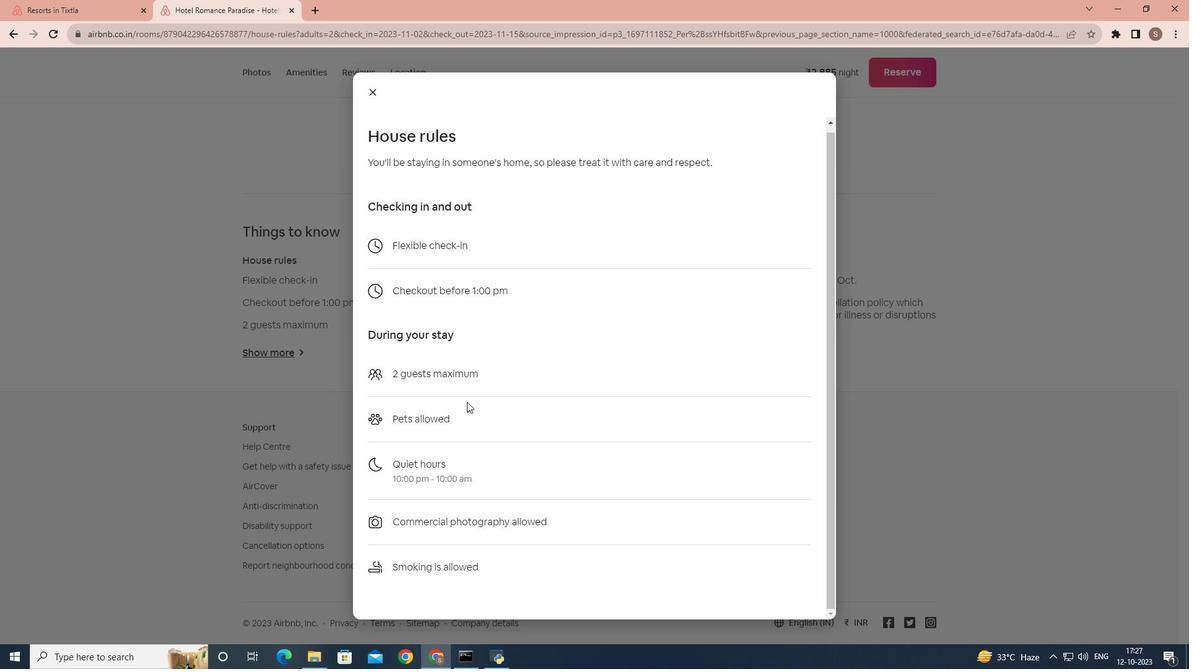 
Action: Mouse scrolled (467, 401) with delta (0, 0)
Screenshot: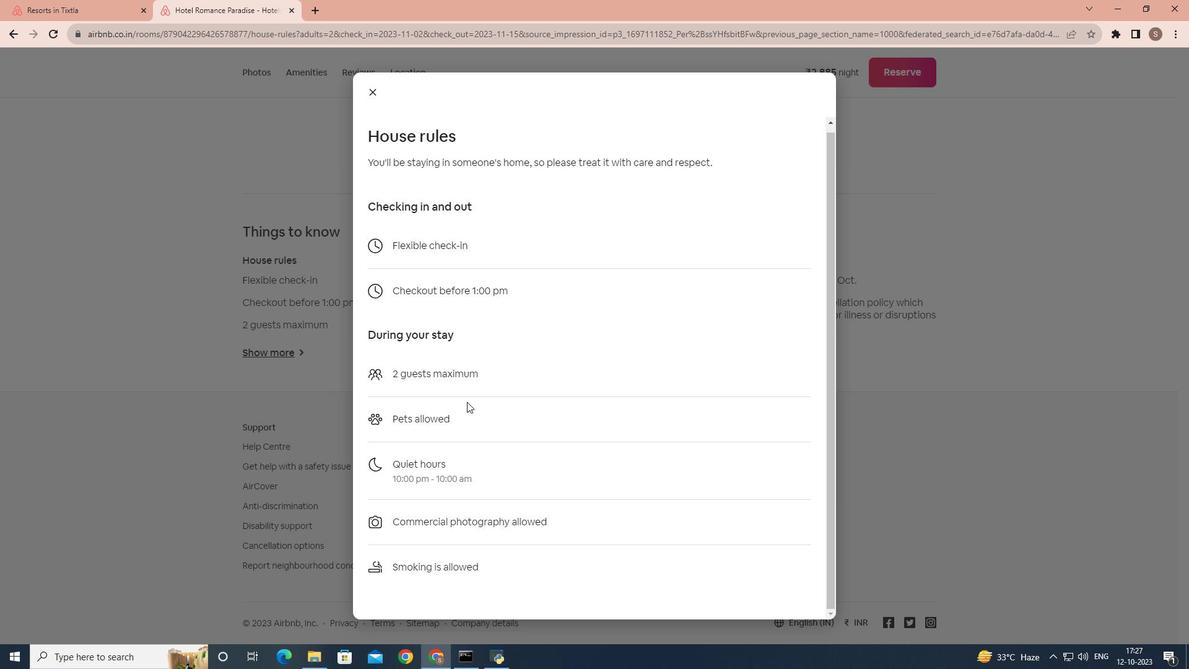 
Action: Mouse moved to (393, 120)
Screenshot: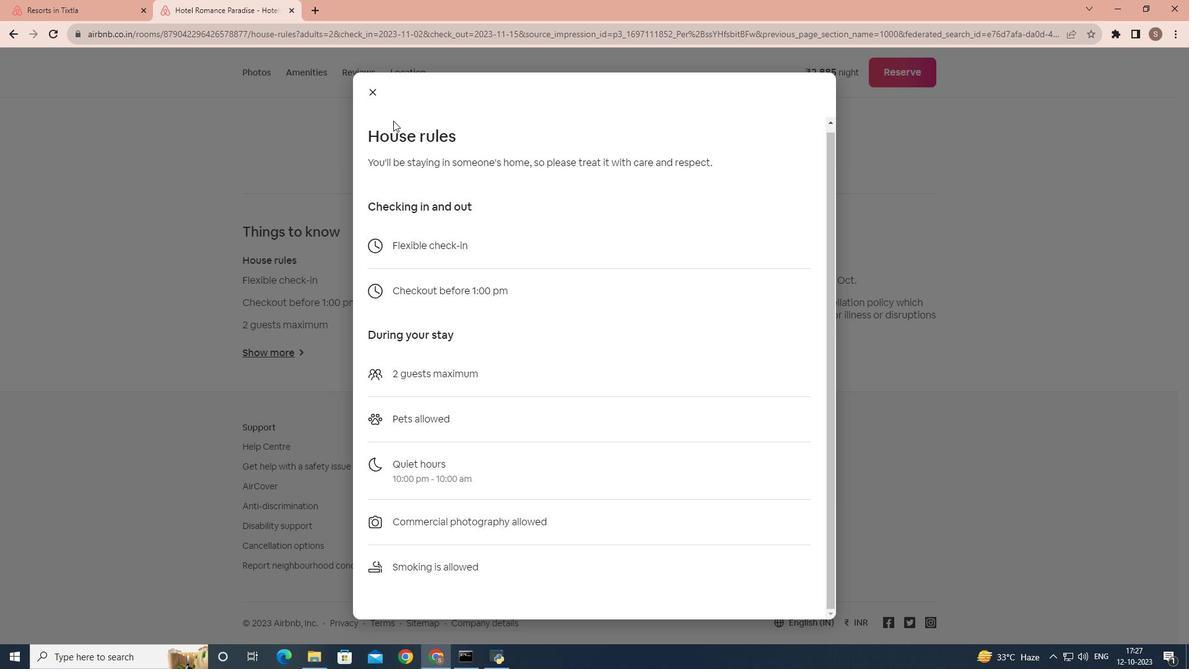 
Action: Mouse scrolled (393, 121) with delta (0, 0)
Screenshot: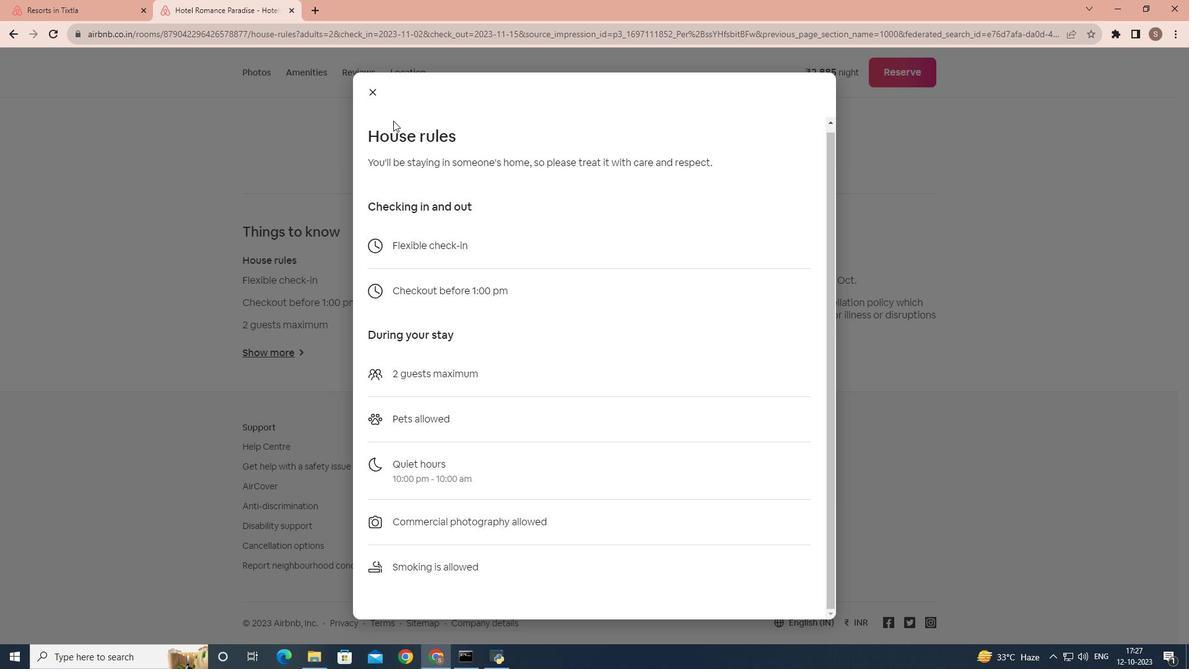 
Action: Mouse scrolled (393, 121) with delta (0, 0)
Screenshot: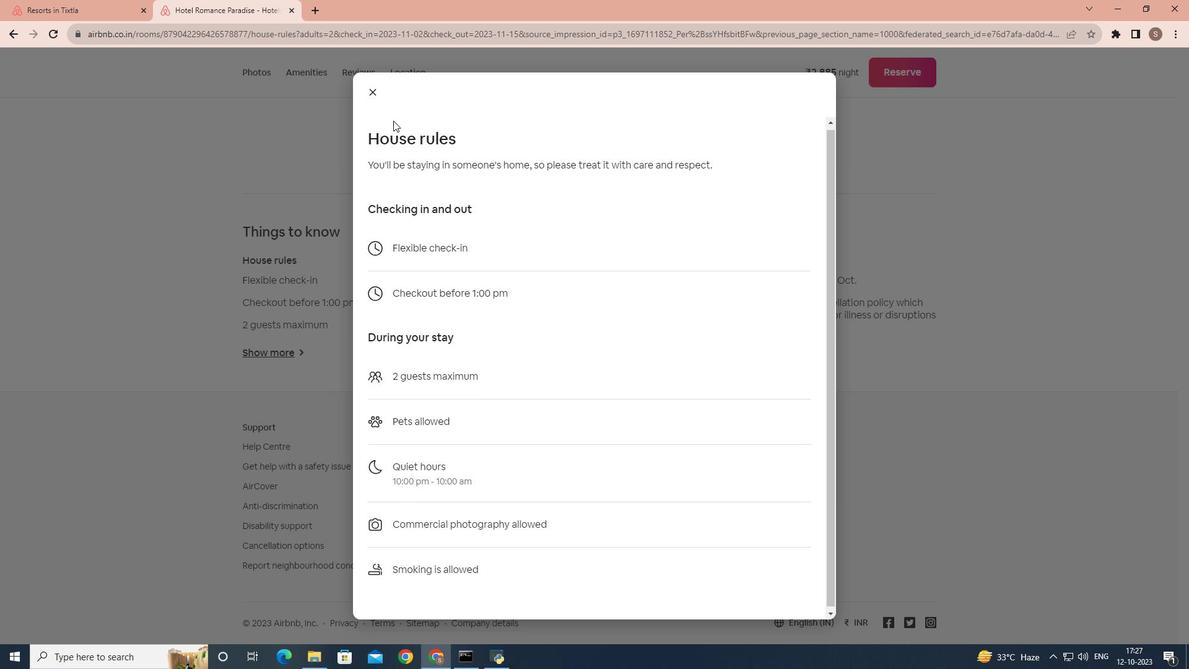 
Action: Mouse scrolled (393, 121) with delta (0, 0)
Screenshot: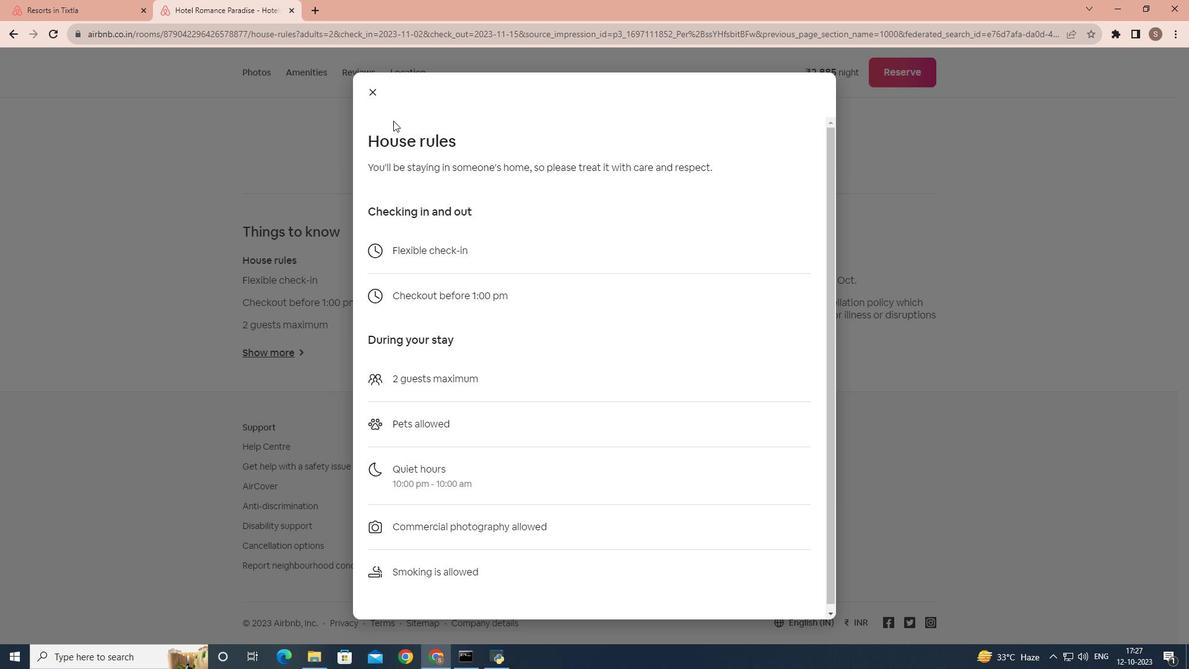 
Action: Mouse moved to (368, 94)
Screenshot: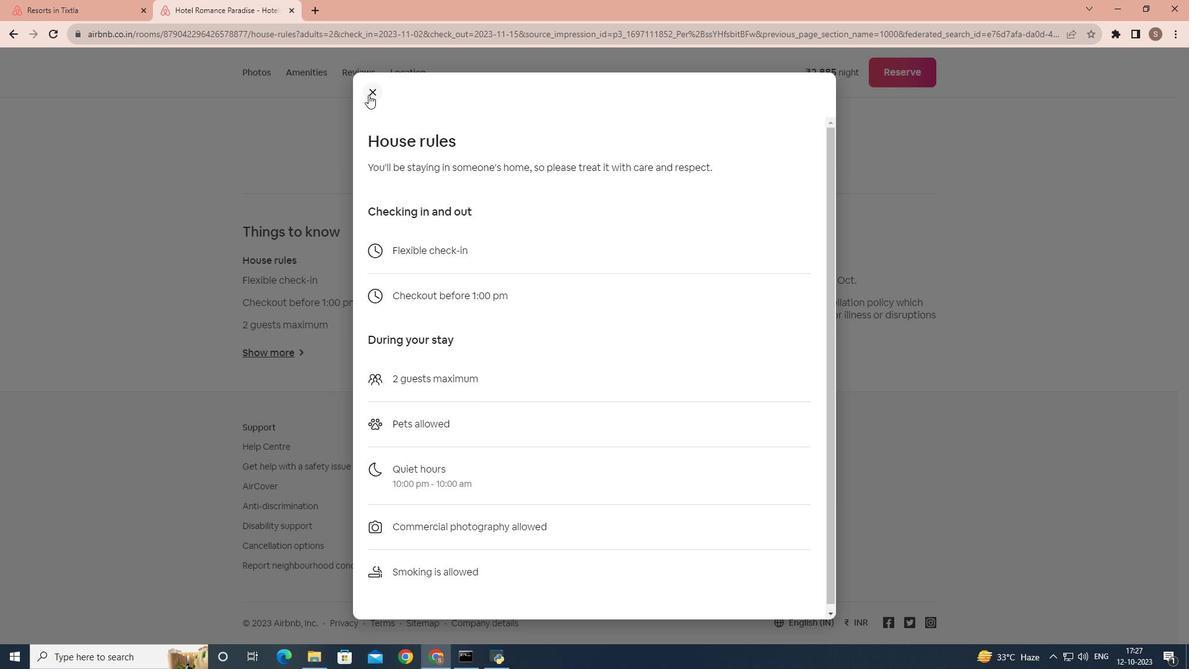 
Action: Mouse pressed left at (368, 94)
Screenshot: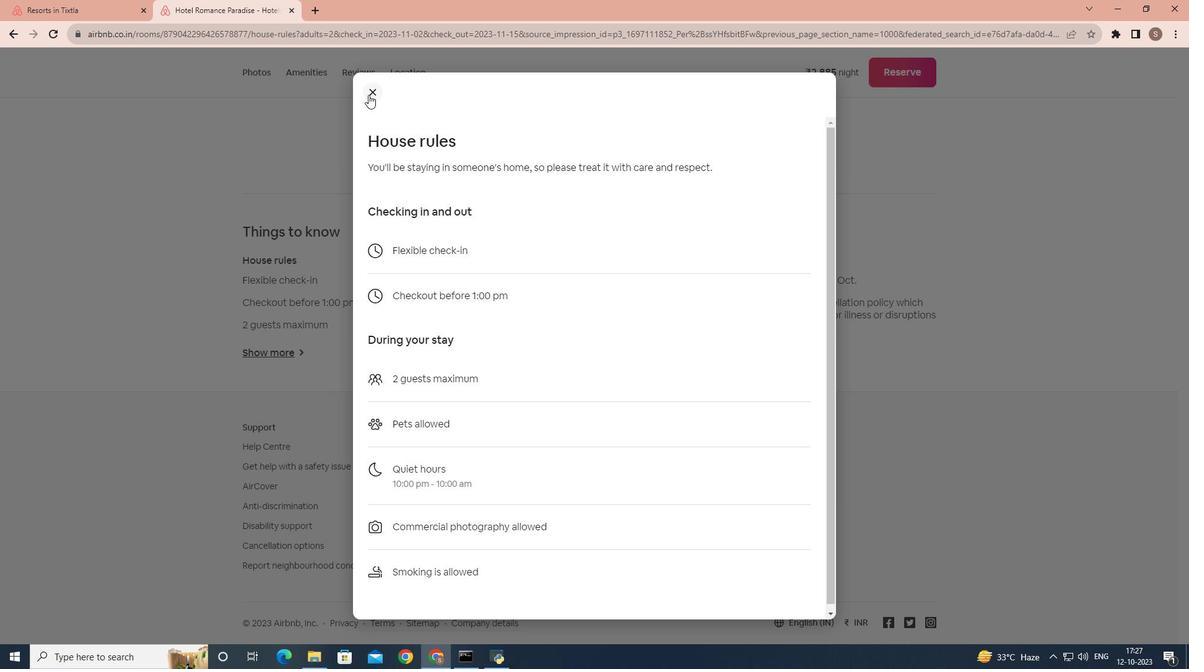 
Action: Mouse moved to (517, 350)
Screenshot: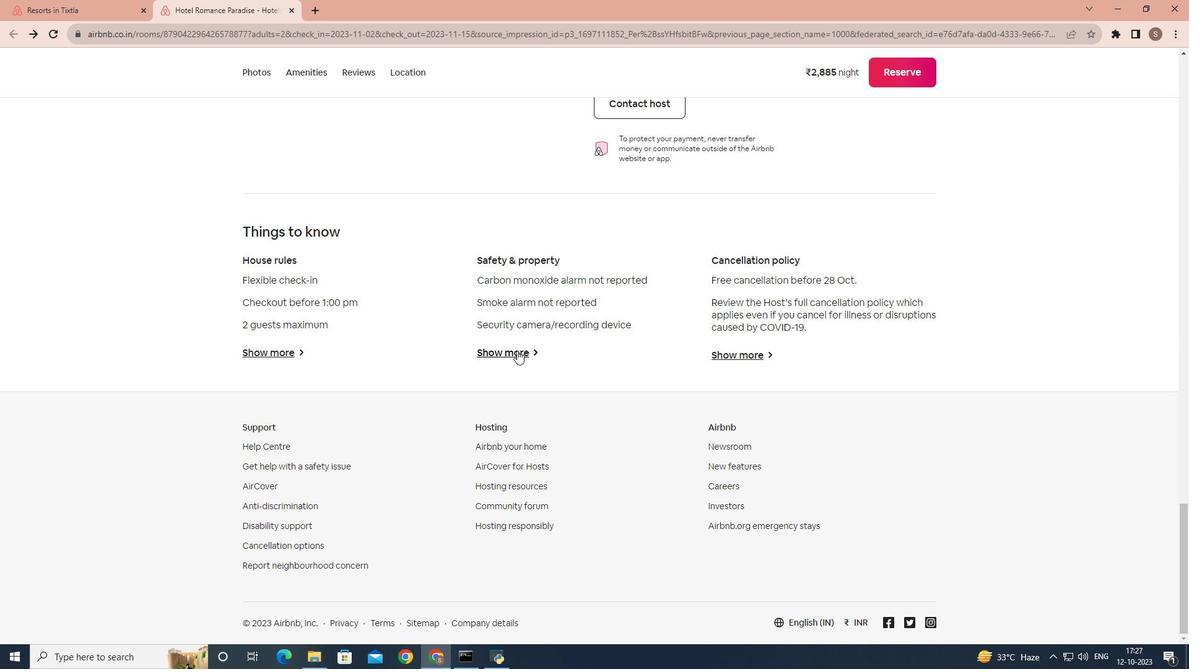 
Action: Mouse pressed left at (517, 350)
Screenshot: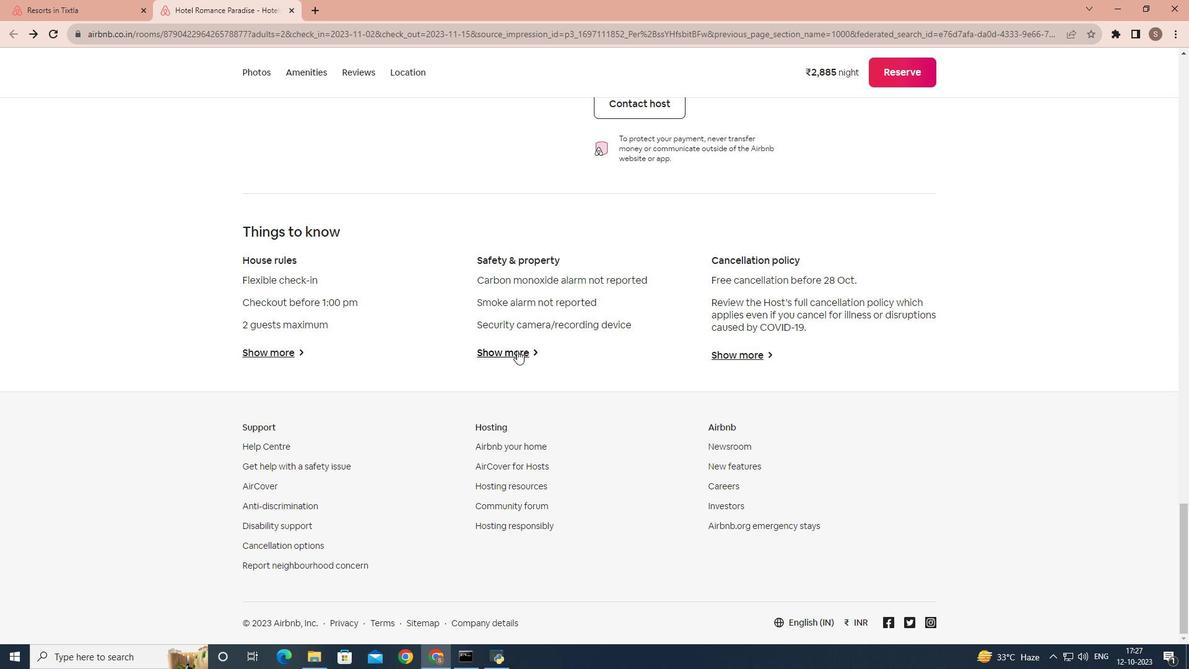 
Action: Mouse moved to (530, 245)
Screenshot: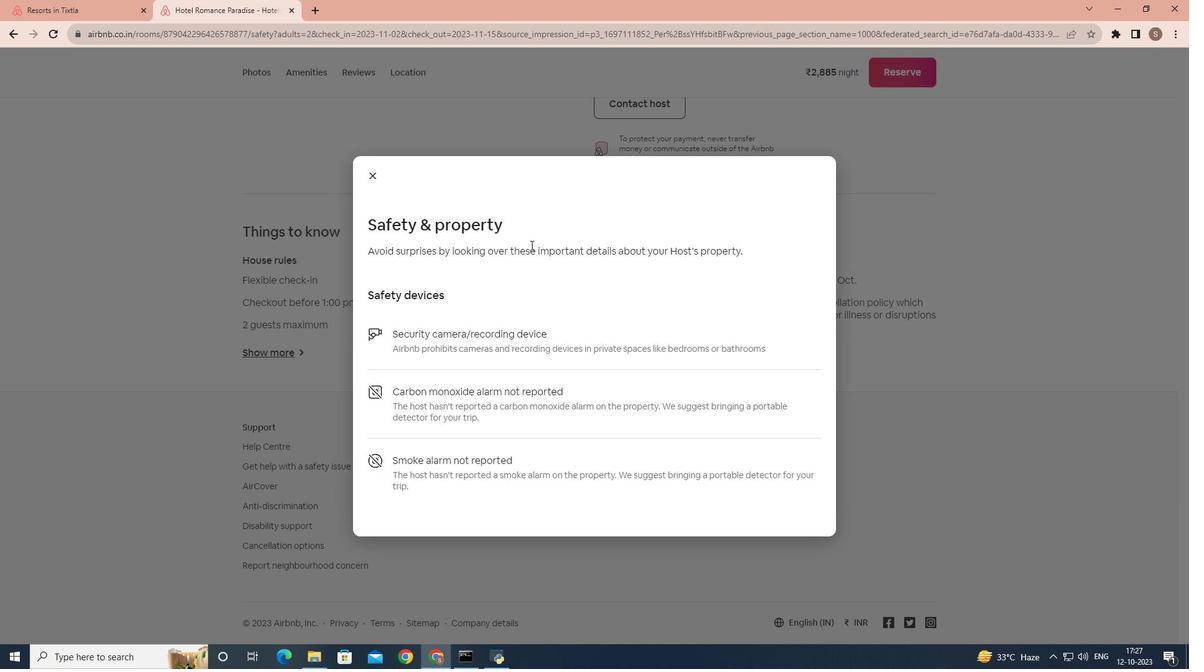 
Action: Mouse scrolled (530, 244) with delta (0, 0)
Screenshot: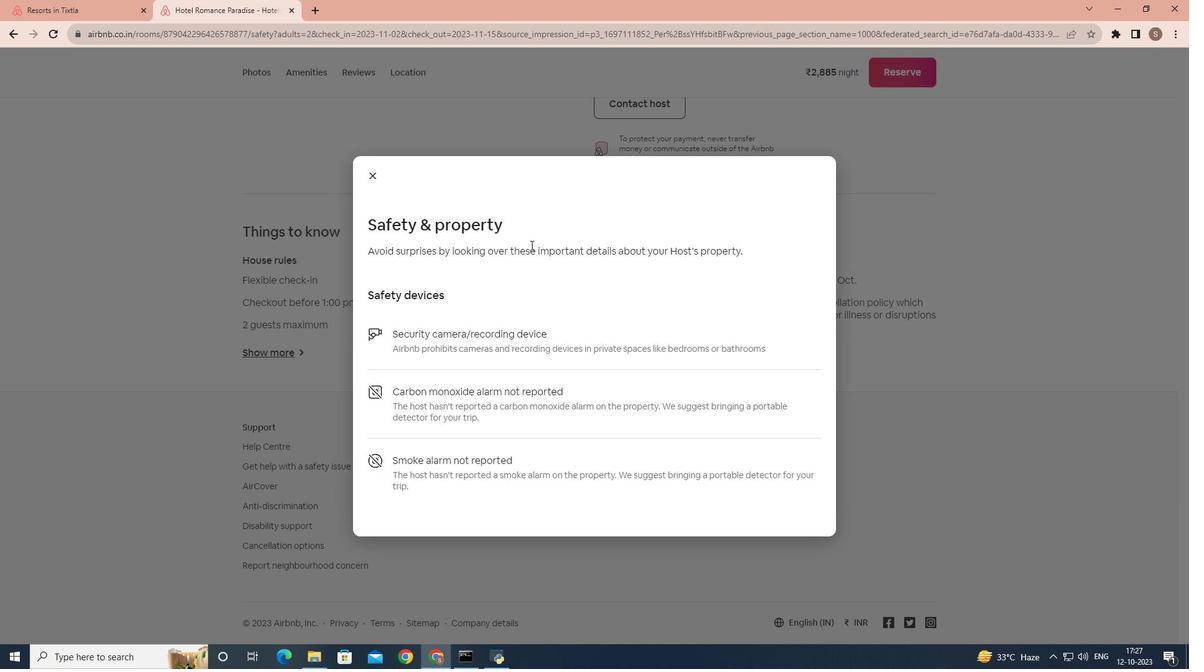 
Action: Mouse scrolled (530, 244) with delta (0, 0)
Screenshot: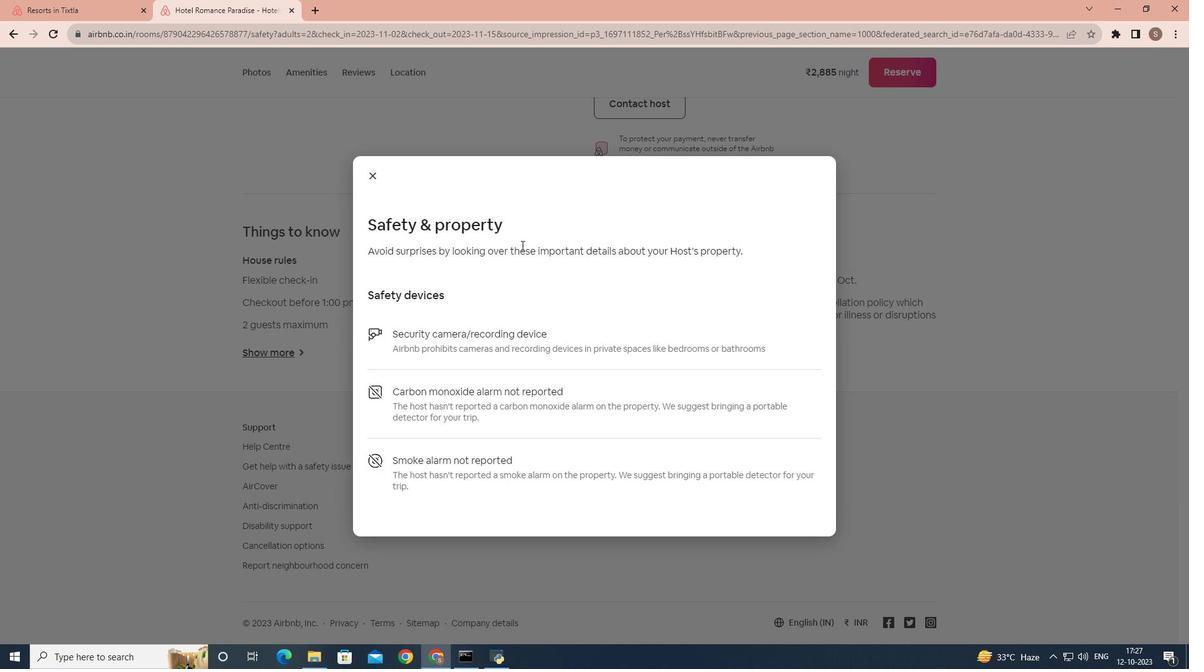 
Action: Mouse scrolled (530, 244) with delta (0, 0)
Screenshot: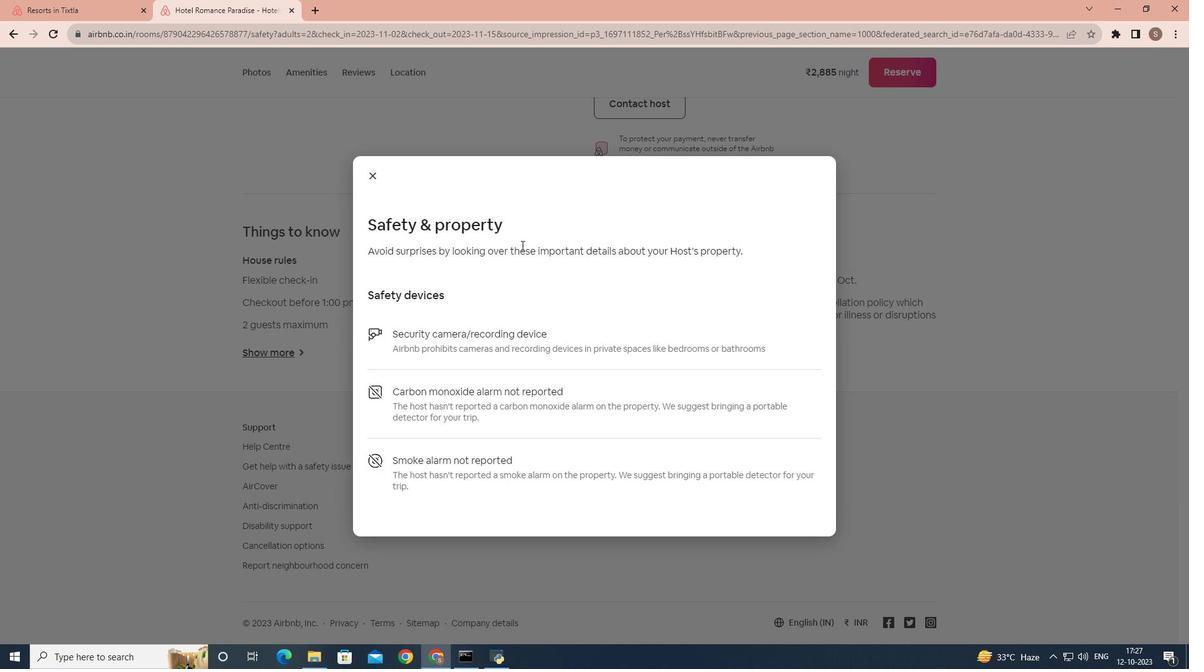 
Action: Mouse moved to (373, 176)
Screenshot: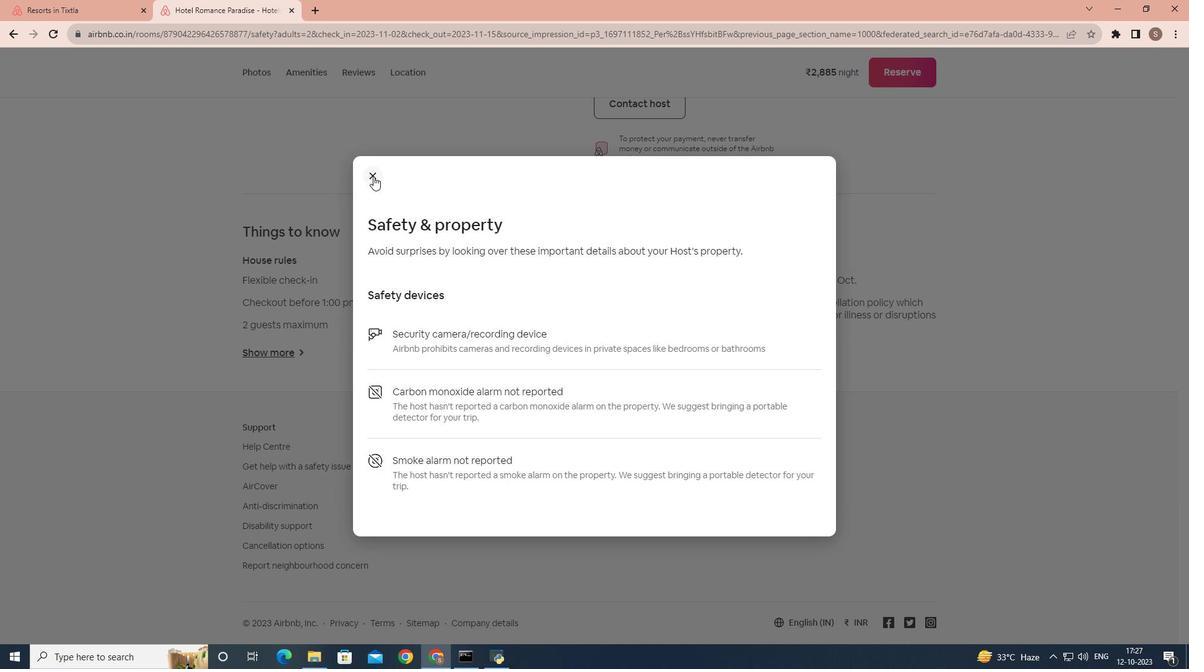 
Action: Mouse pressed left at (373, 176)
Screenshot: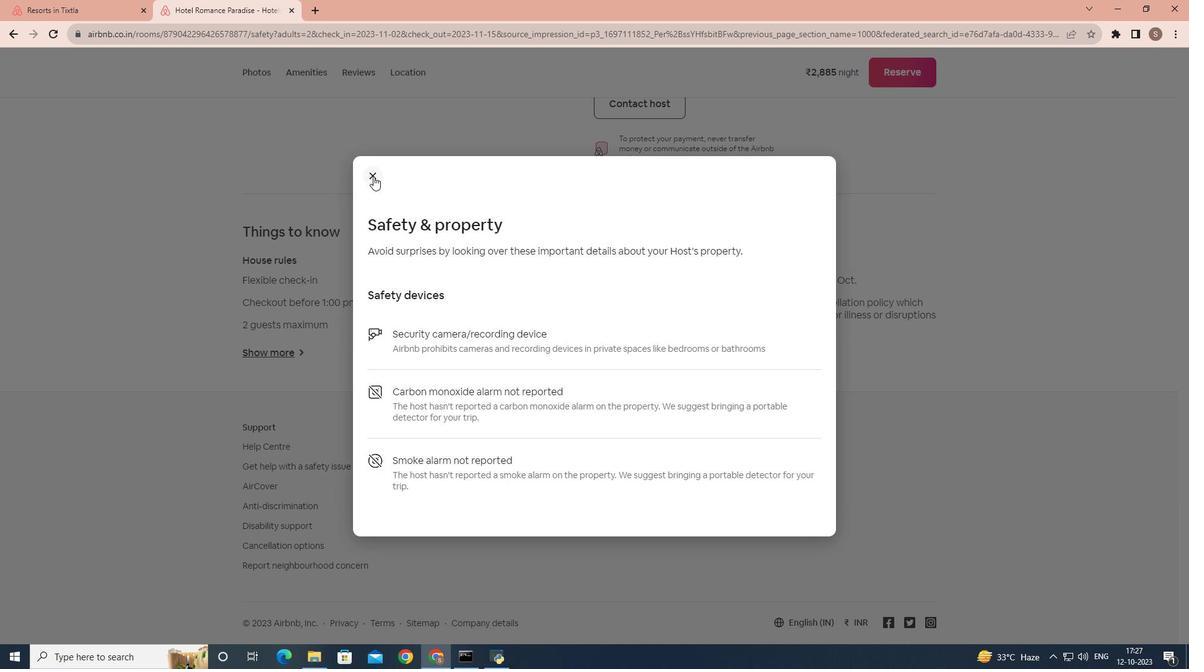 
Action: Mouse moved to (728, 345)
Screenshot: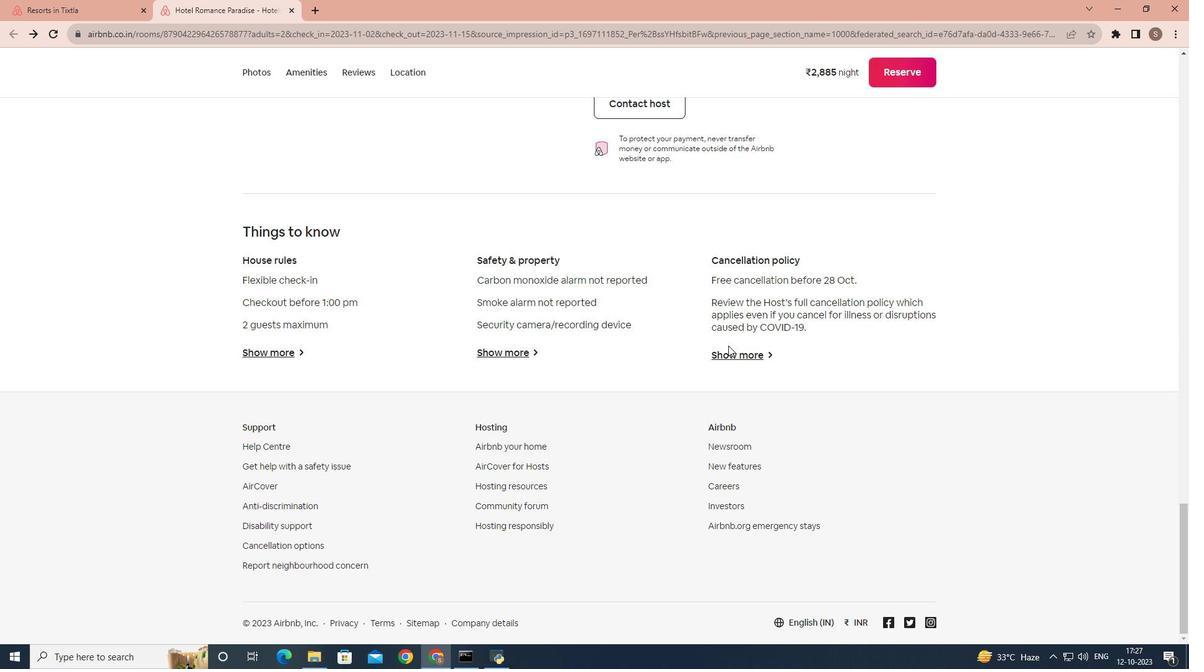 
Action: Mouse pressed left at (728, 345)
Screenshot: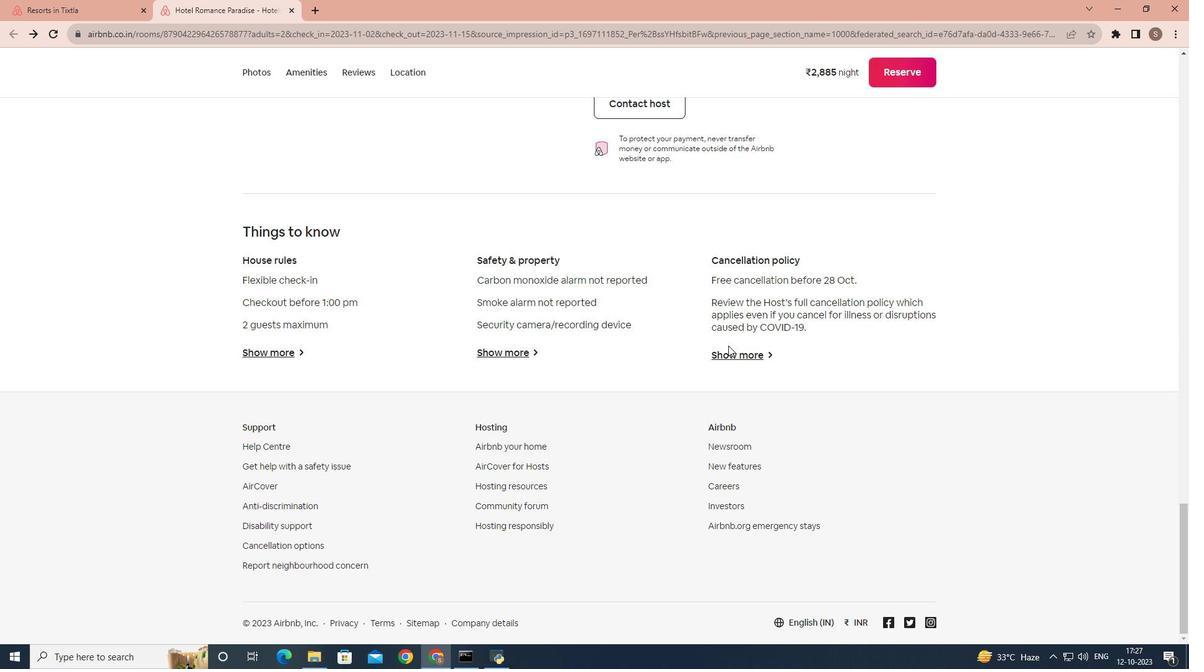 
Action: Mouse moved to (724, 351)
Screenshot: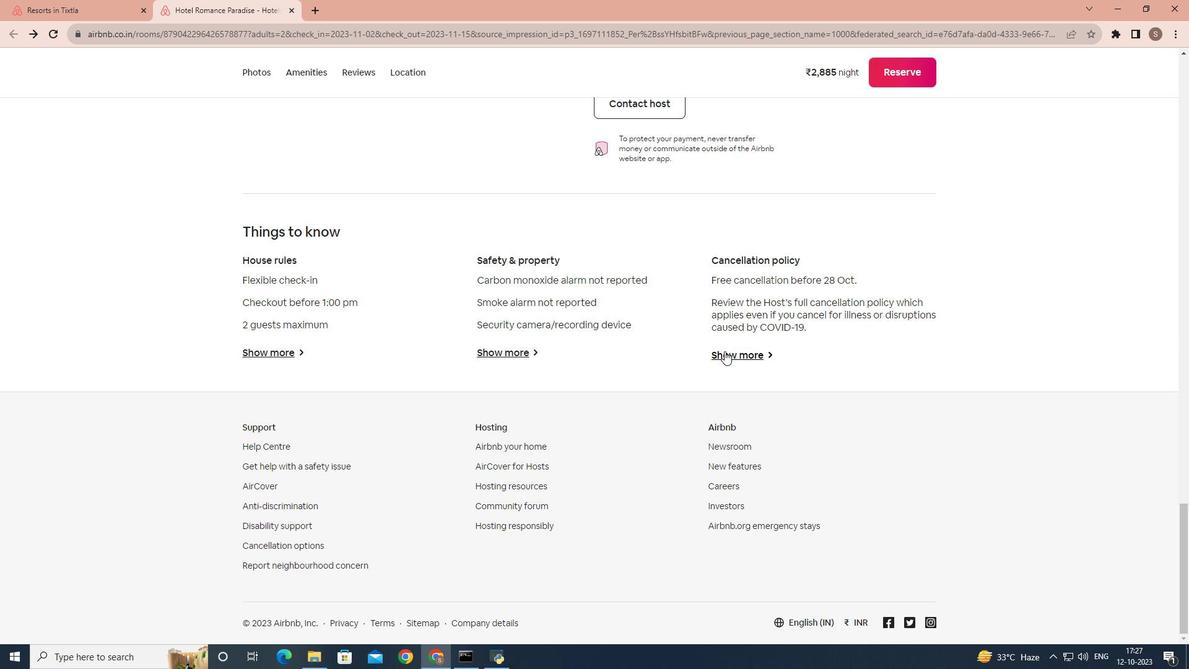 
Action: Mouse pressed left at (724, 351)
Screenshot: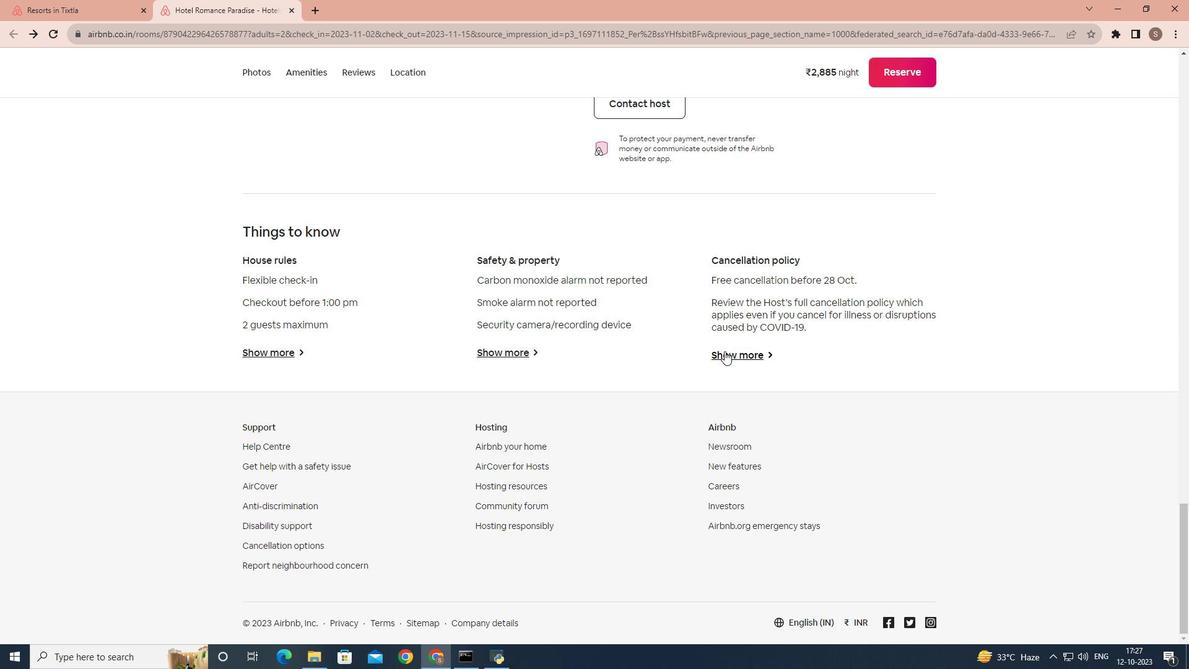 
Action: Mouse moved to (442, 183)
Screenshot: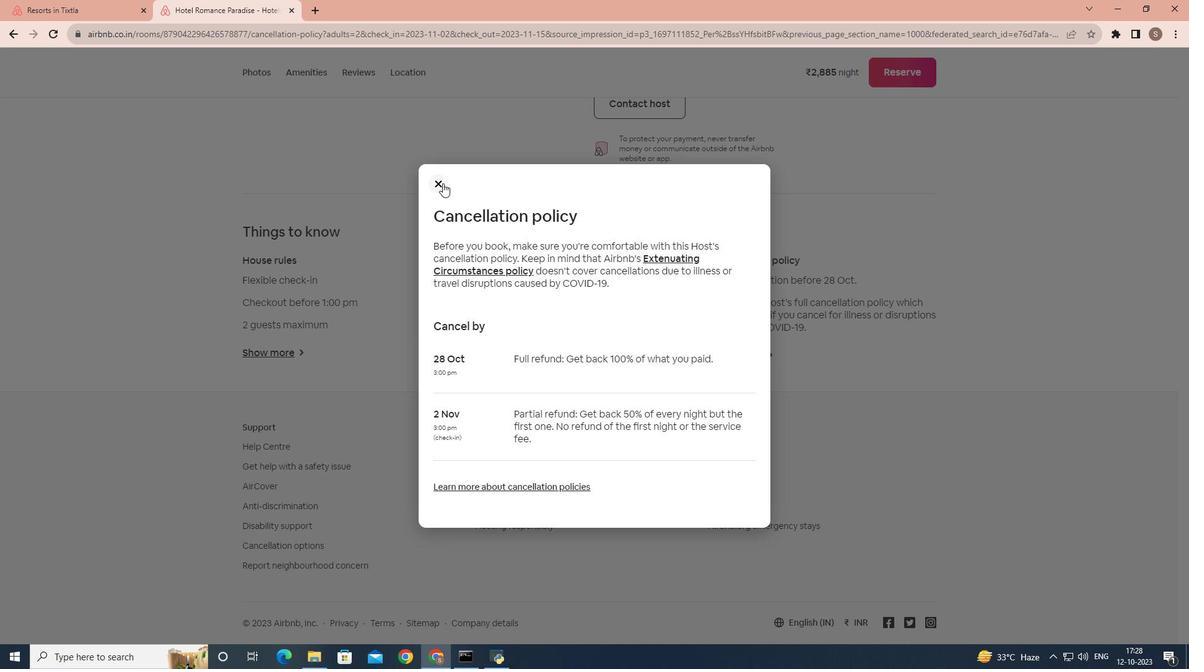 
Action: Mouse pressed left at (442, 183)
Screenshot: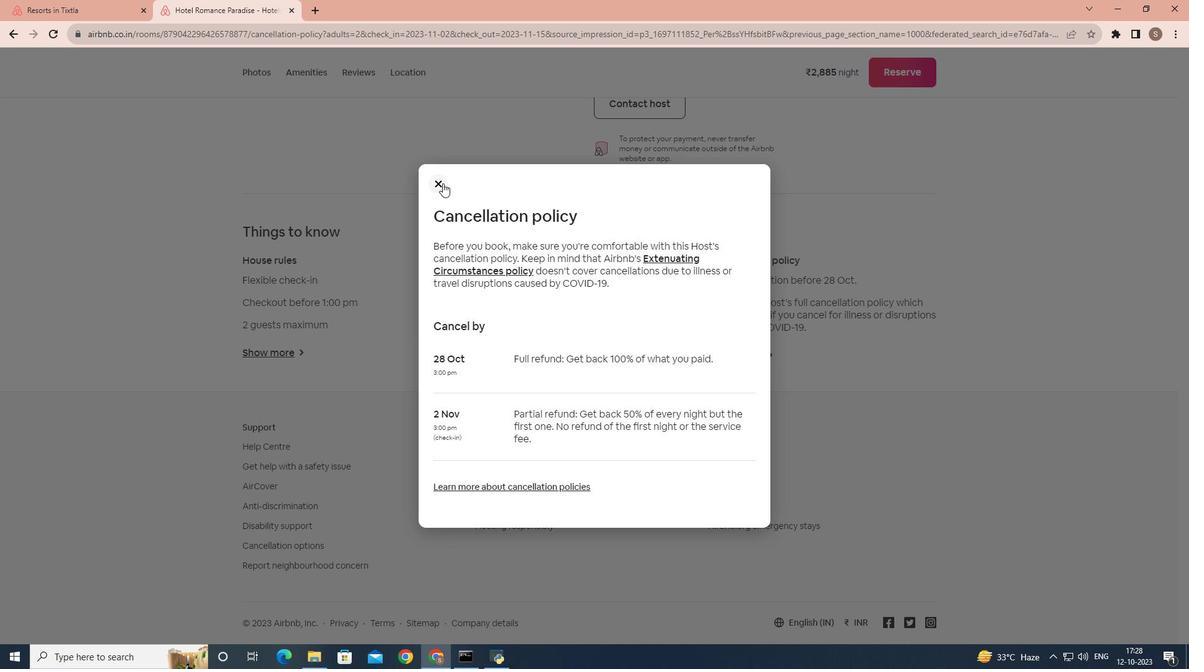 
Action: Mouse moved to (409, 233)
Screenshot: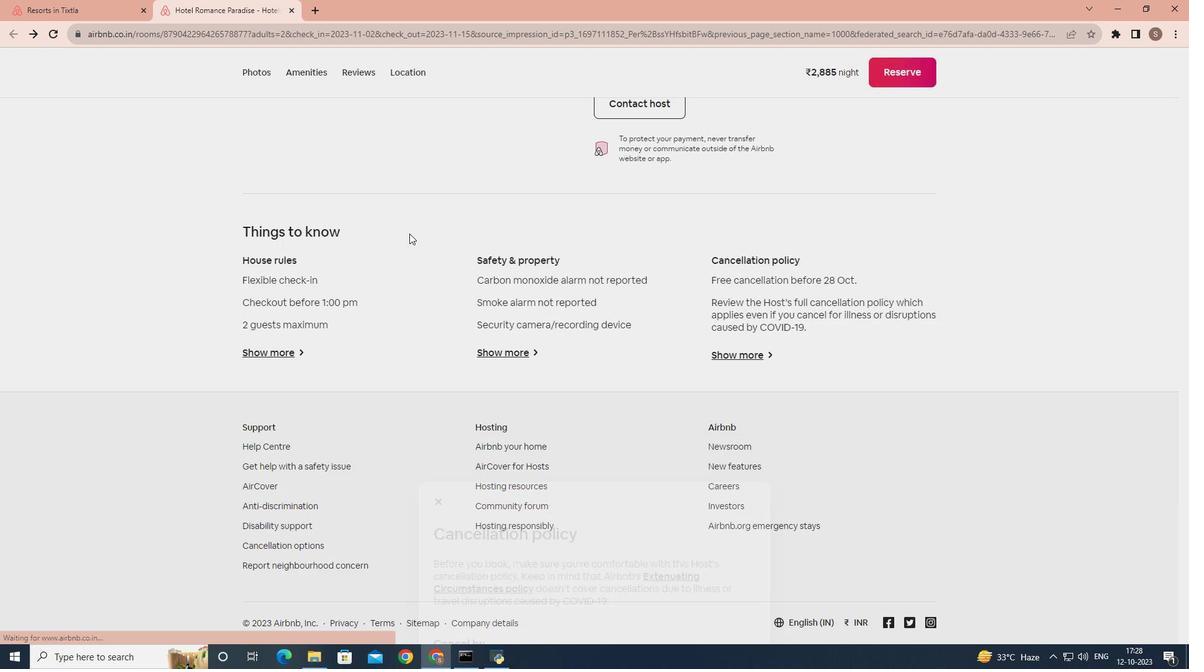 
Action: Mouse scrolled (409, 234) with delta (0, 0)
Screenshot: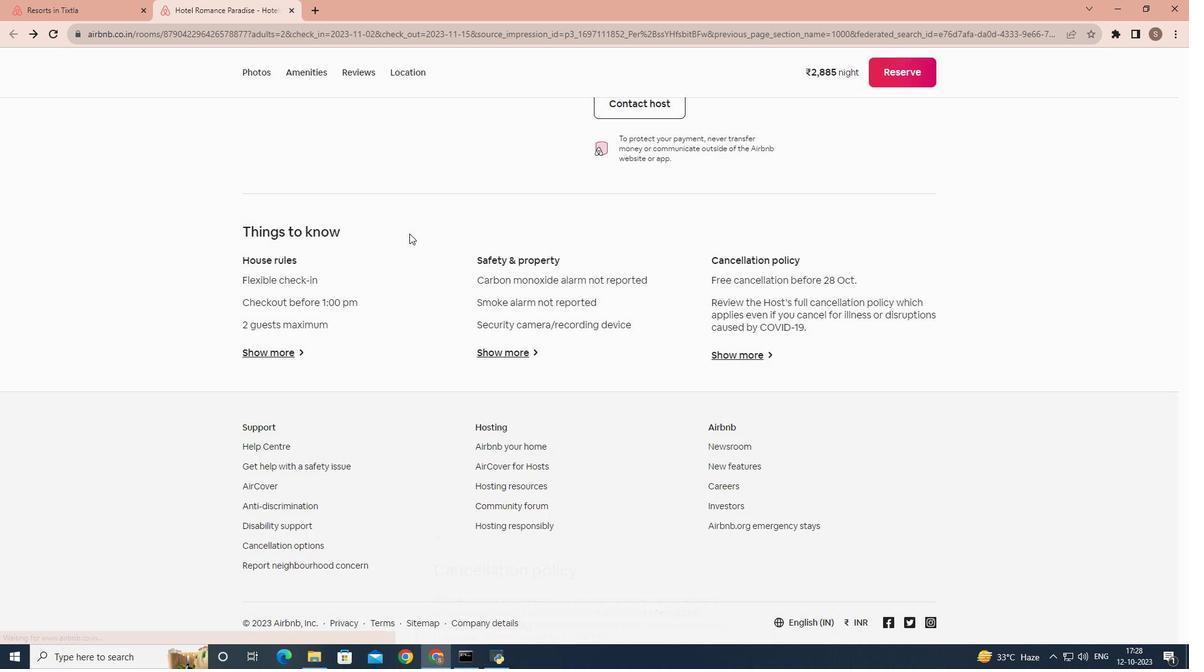 
Action: Mouse scrolled (409, 234) with delta (0, 0)
Screenshot: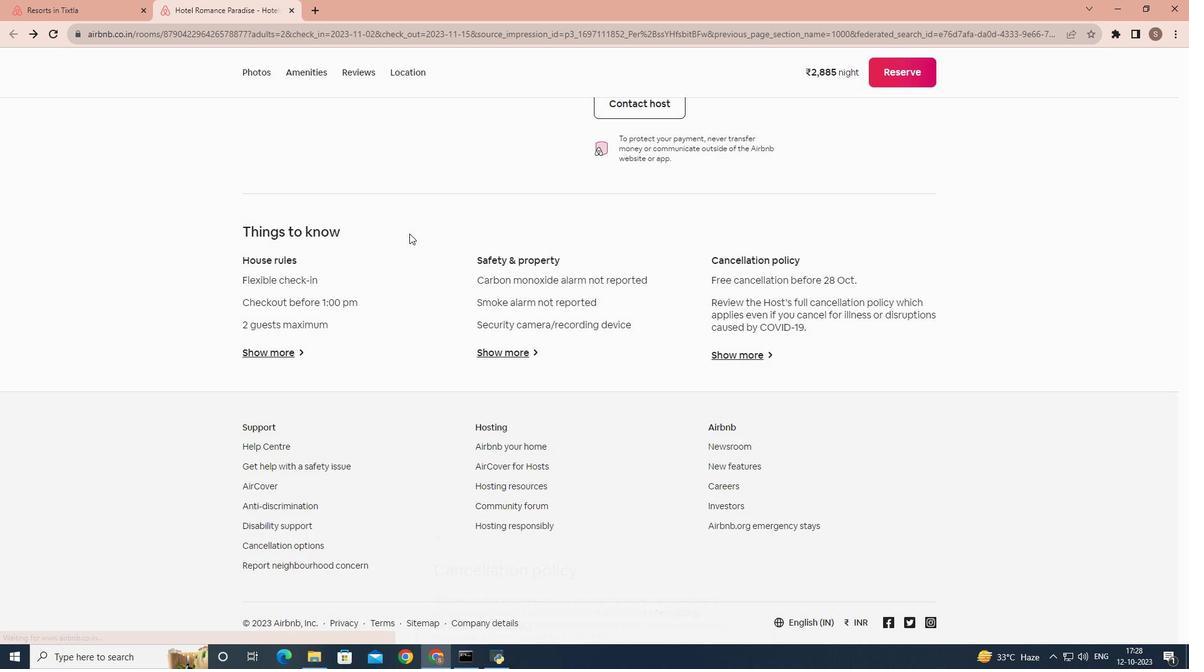 
Action: Mouse scrolled (409, 234) with delta (0, 0)
Screenshot: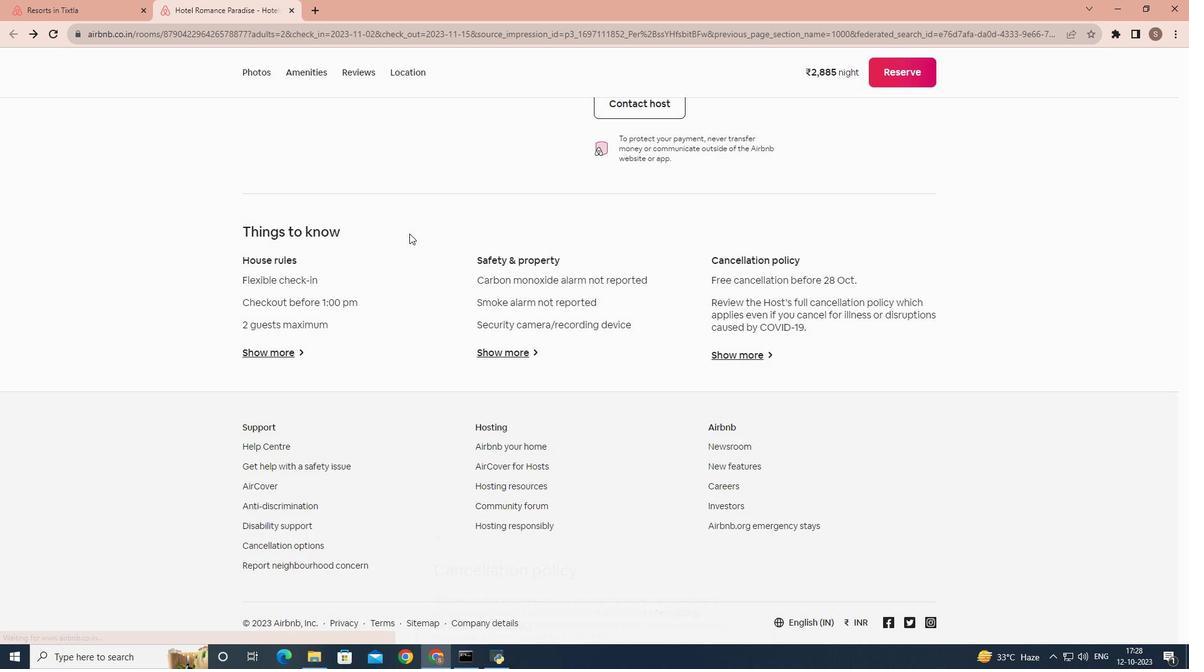 
Action: Mouse scrolled (409, 234) with delta (0, 0)
Screenshot: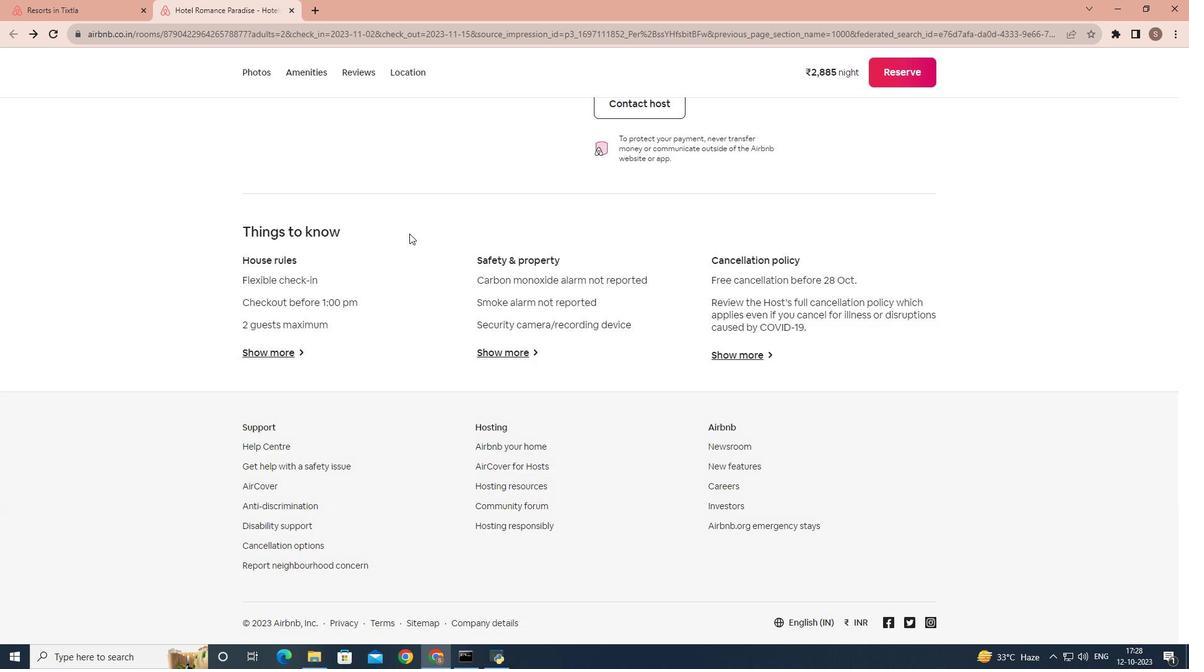 
Action: Mouse scrolled (409, 234) with delta (0, 0)
Screenshot: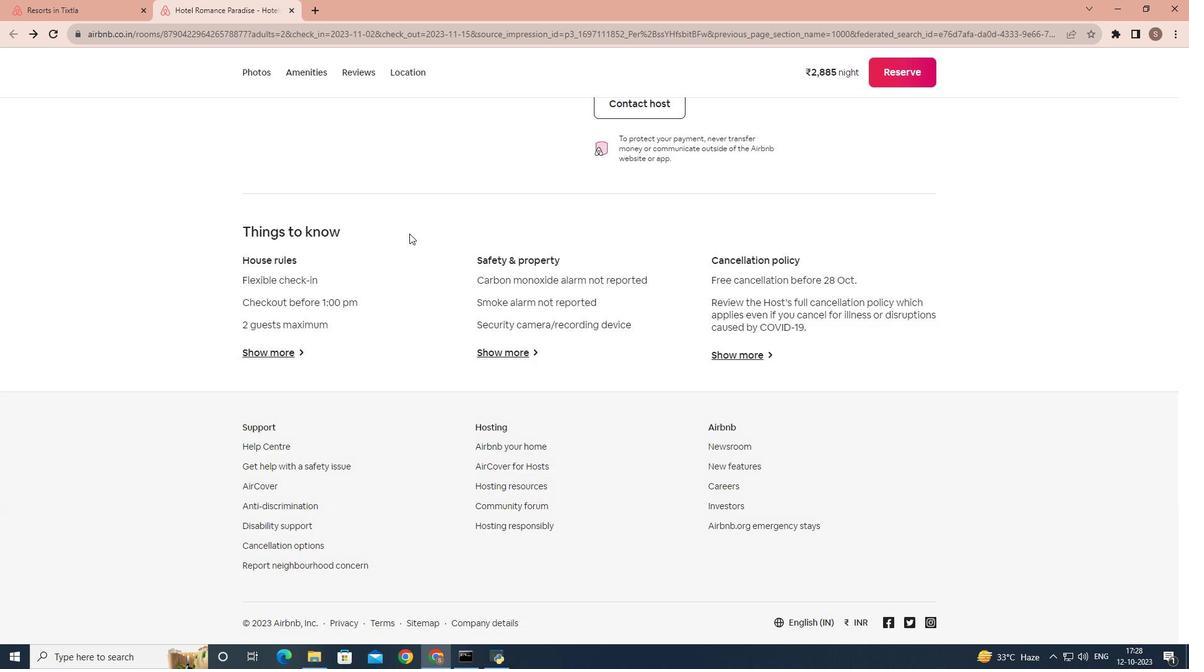 
Action: Mouse scrolled (409, 234) with delta (0, 0)
Screenshot: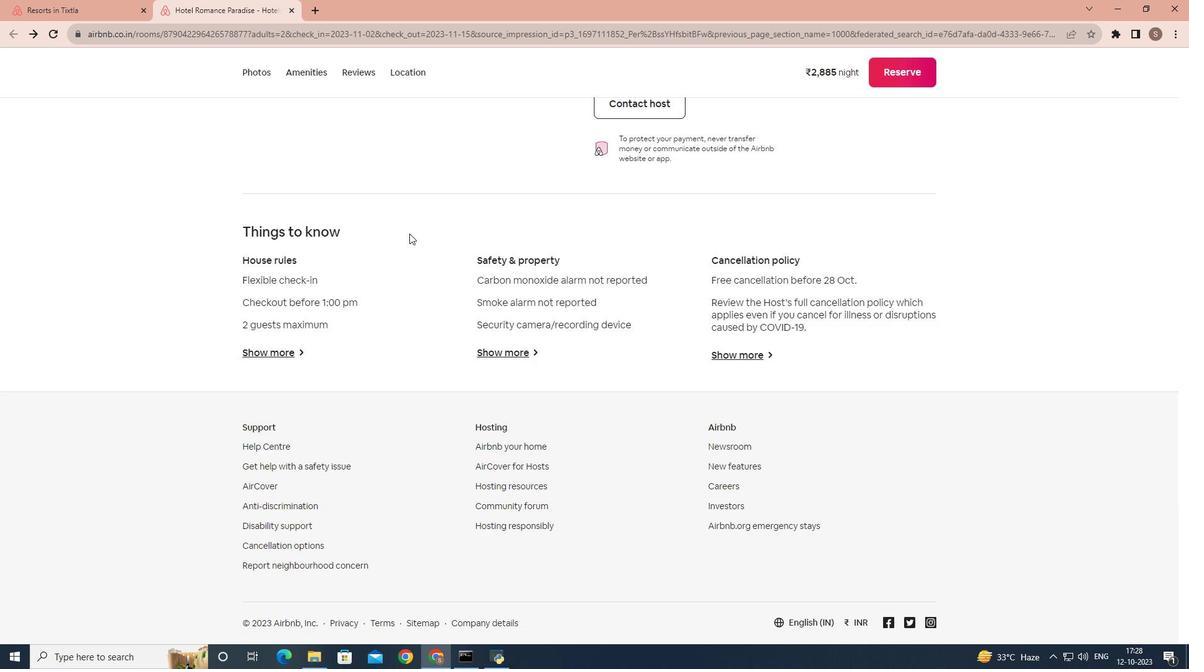 
Action: Mouse scrolled (409, 234) with delta (0, 0)
Screenshot: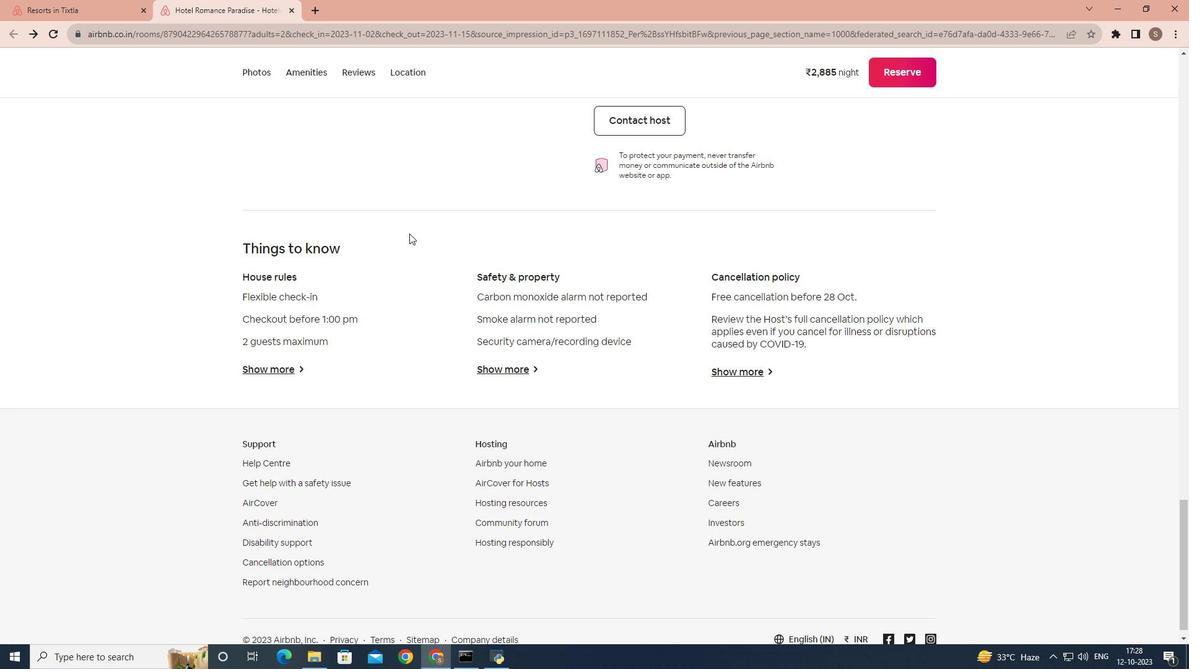 
Action: Mouse scrolled (409, 234) with delta (0, 0)
Screenshot: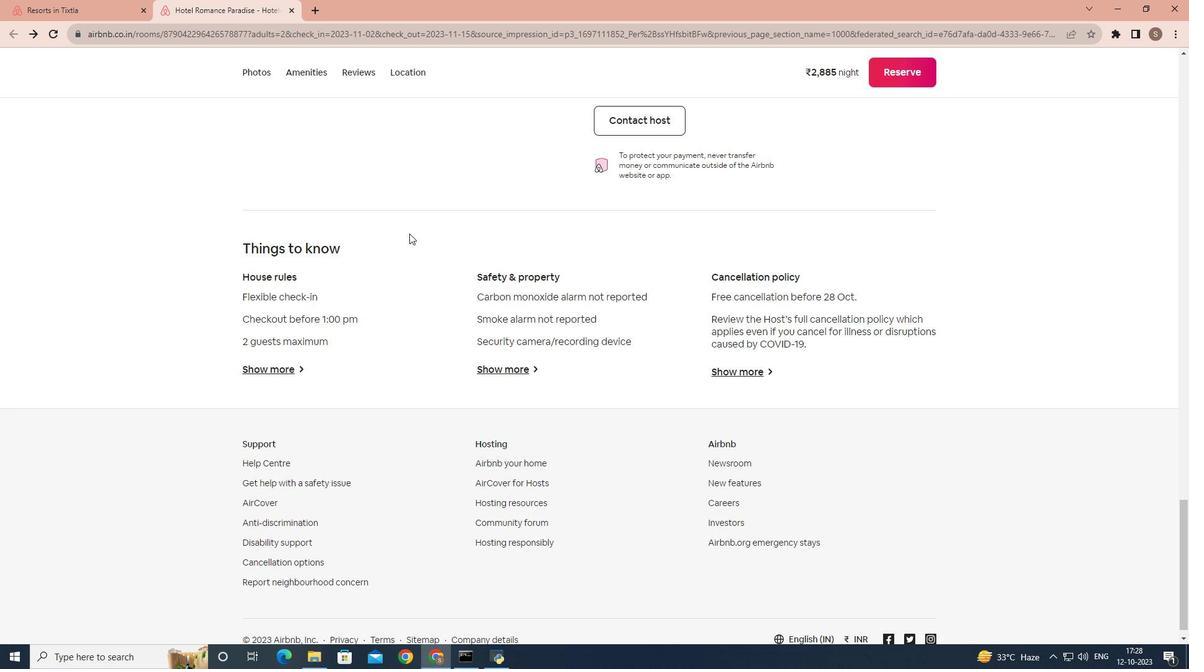 
Action: Mouse scrolled (409, 234) with delta (0, 0)
Screenshot: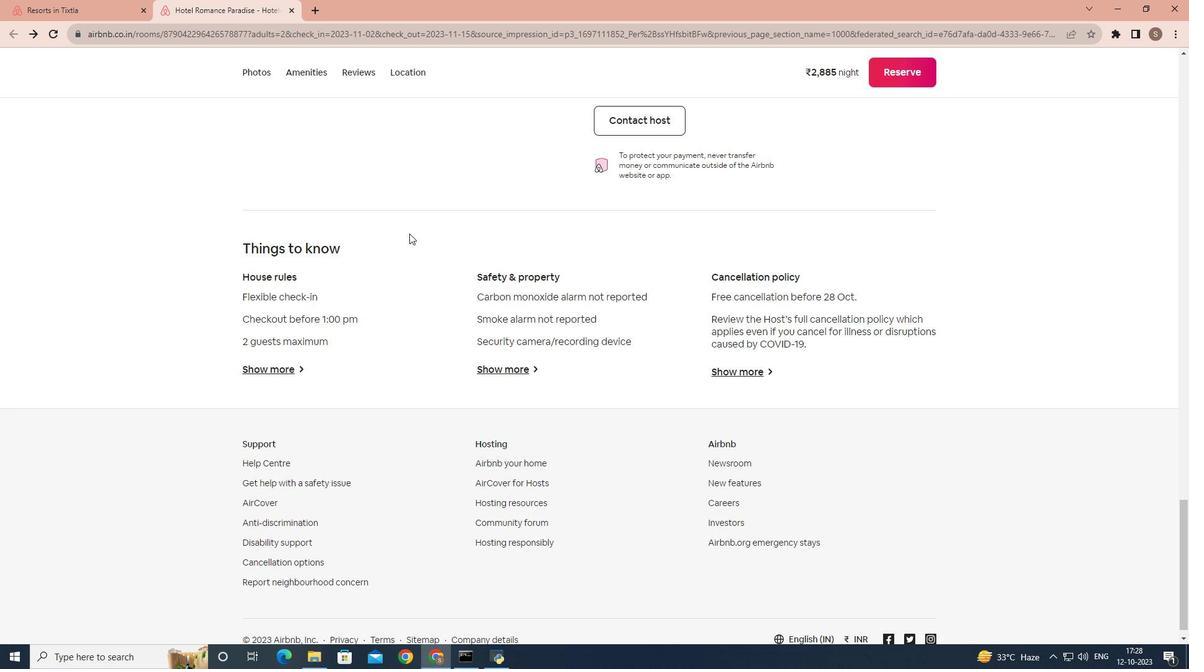 
Action: Mouse scrolled (409, 234) with delta (0, 0)
Screenshot: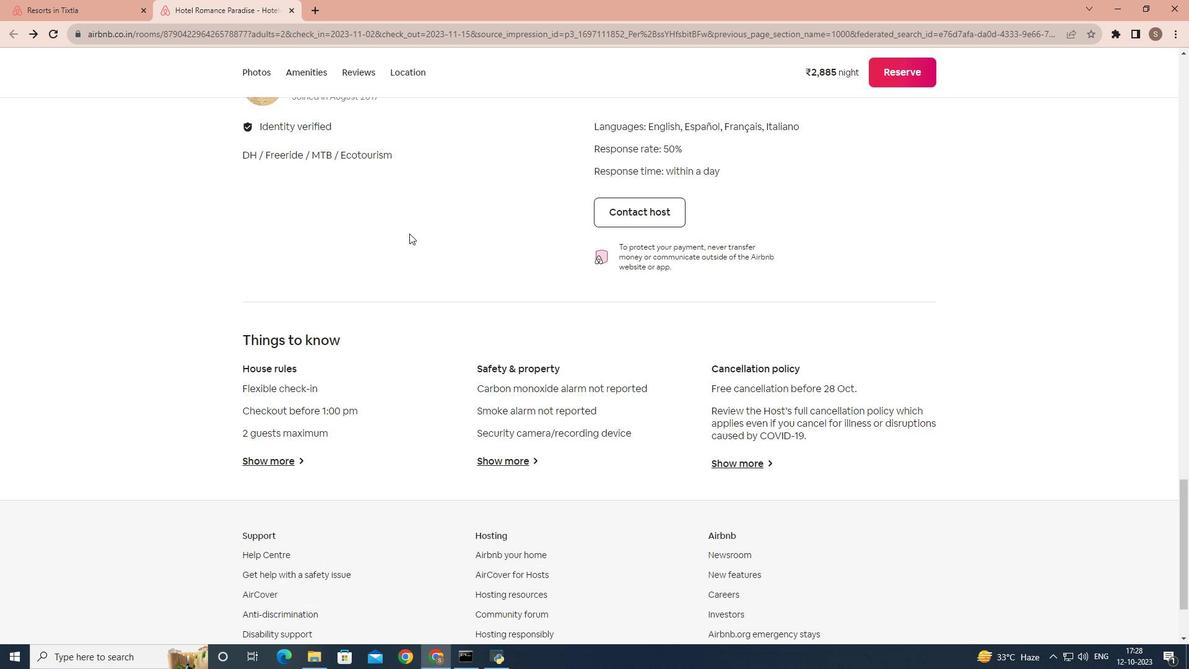 
Action: Mouse scrolled (409, 234) with delta (0, 0)
Screenshot: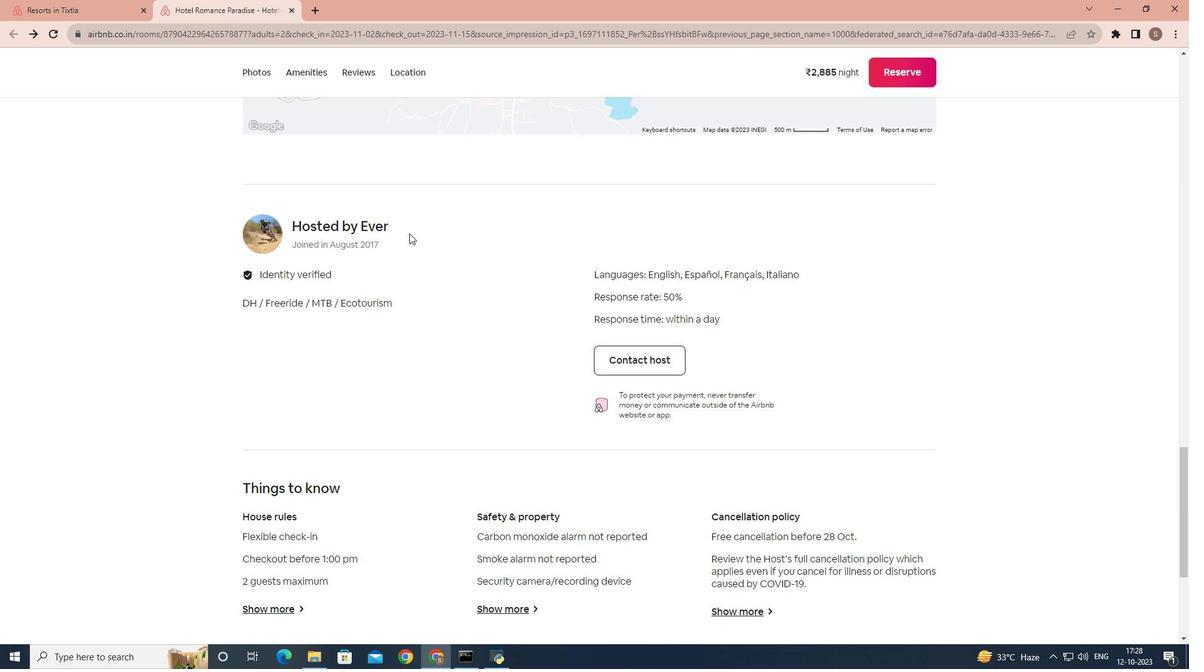 
Action: Mouse scrolled (409, 234) with delta (0, 0)
Screenshot: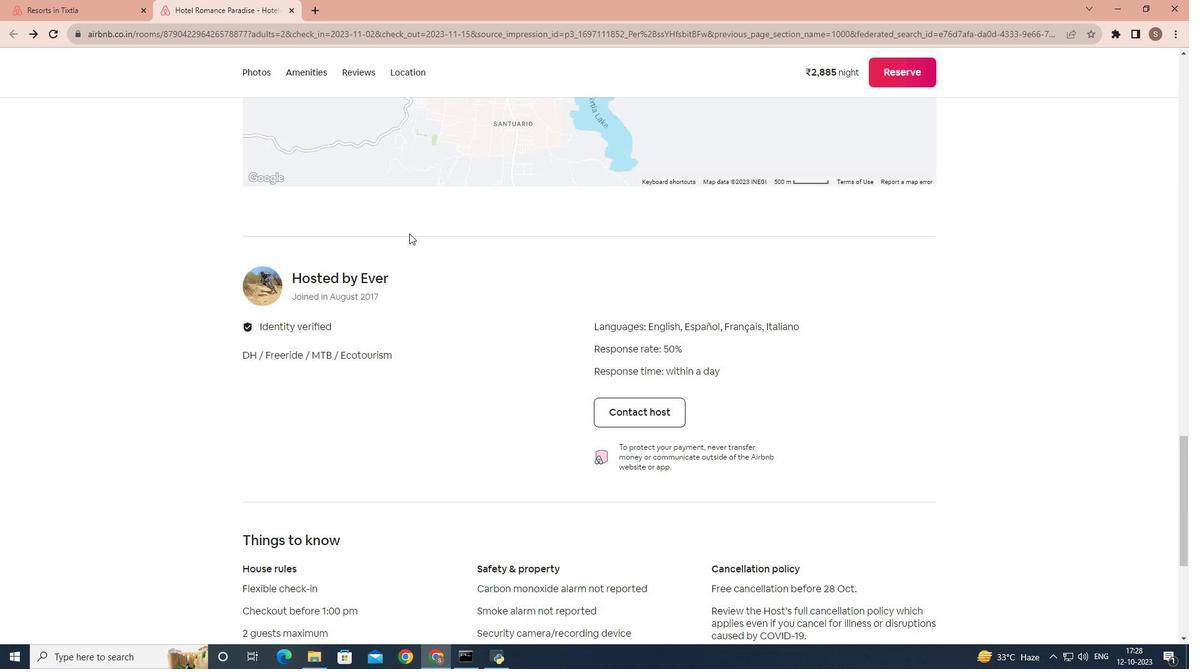 
Action: Mouse scrolled (409, 234) with delta (0, 0)
Screenshot: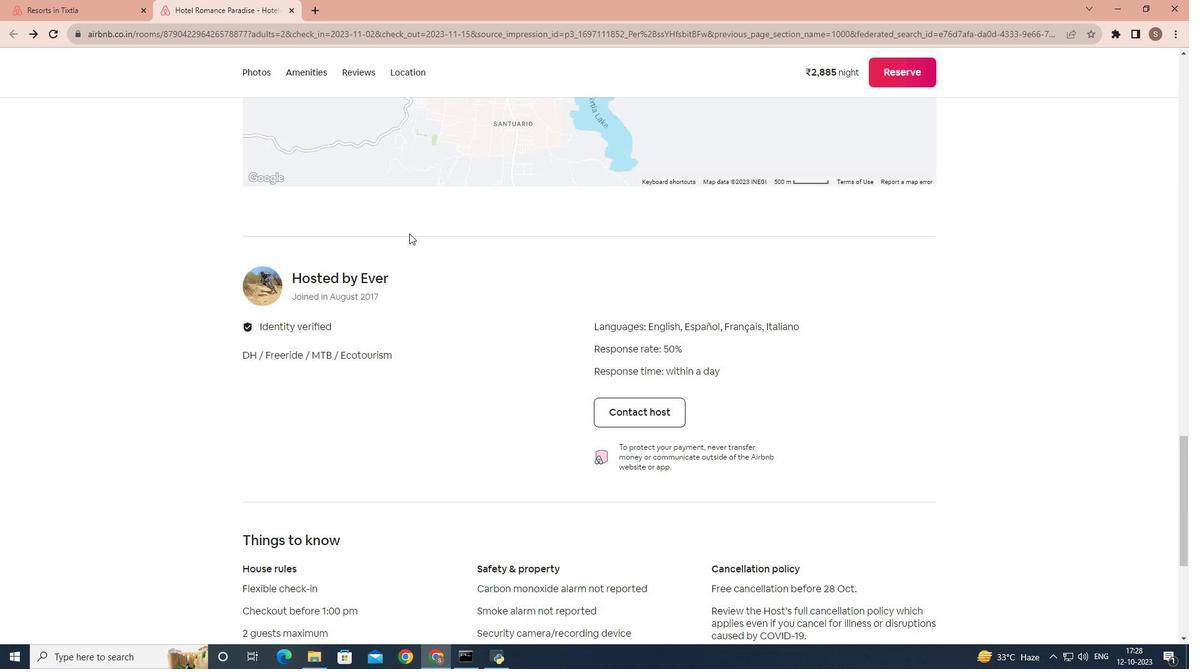 
Action: Mouse scrolled (409, 234) with delta (0, 0)
Screenshot: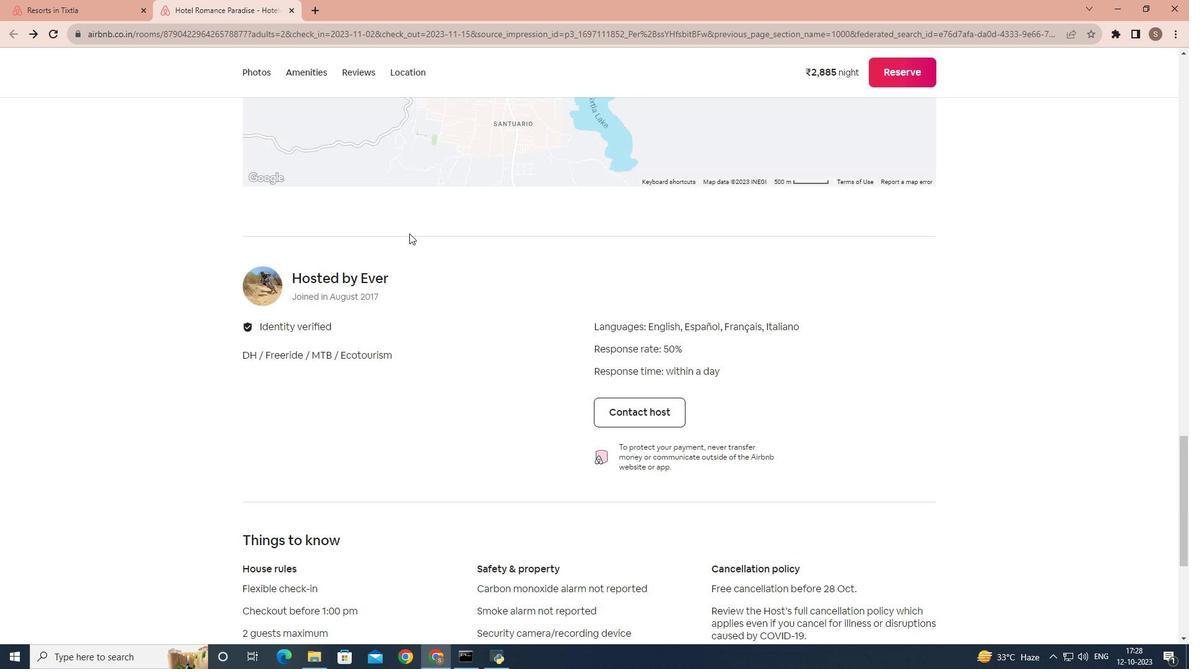 
Action: Mouse scrolled (409, 234) with delta (0, 0)
Screenshot: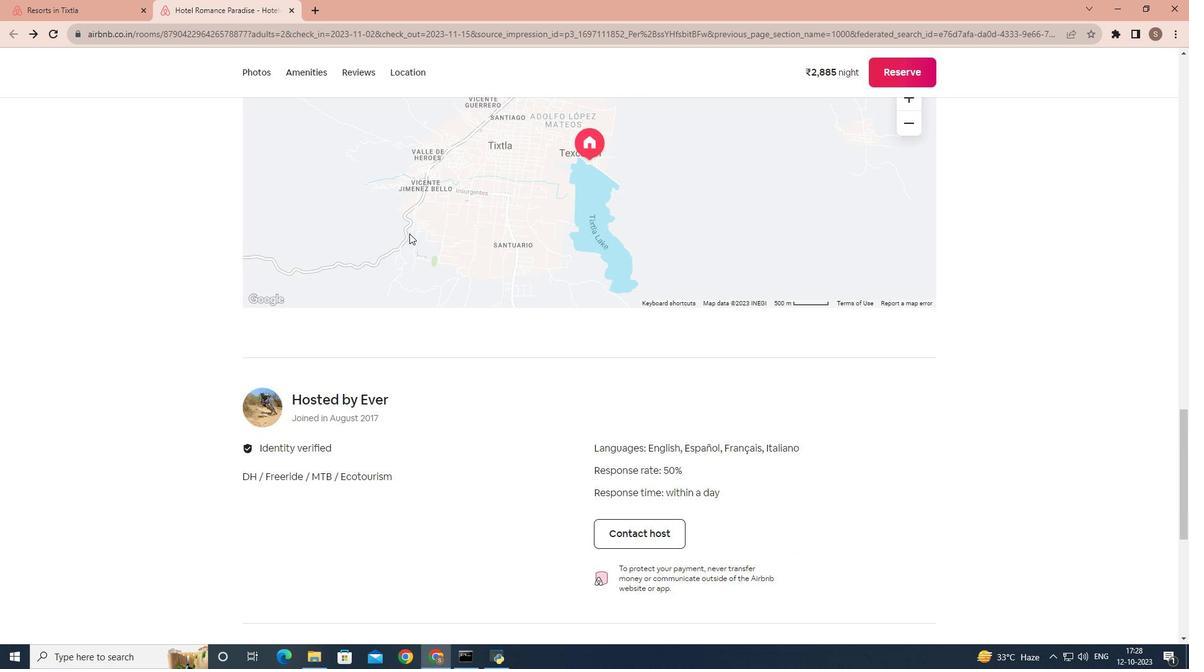 
Action: Mouse scrolled (409, 232) with delta (0, 0)
Screenshot: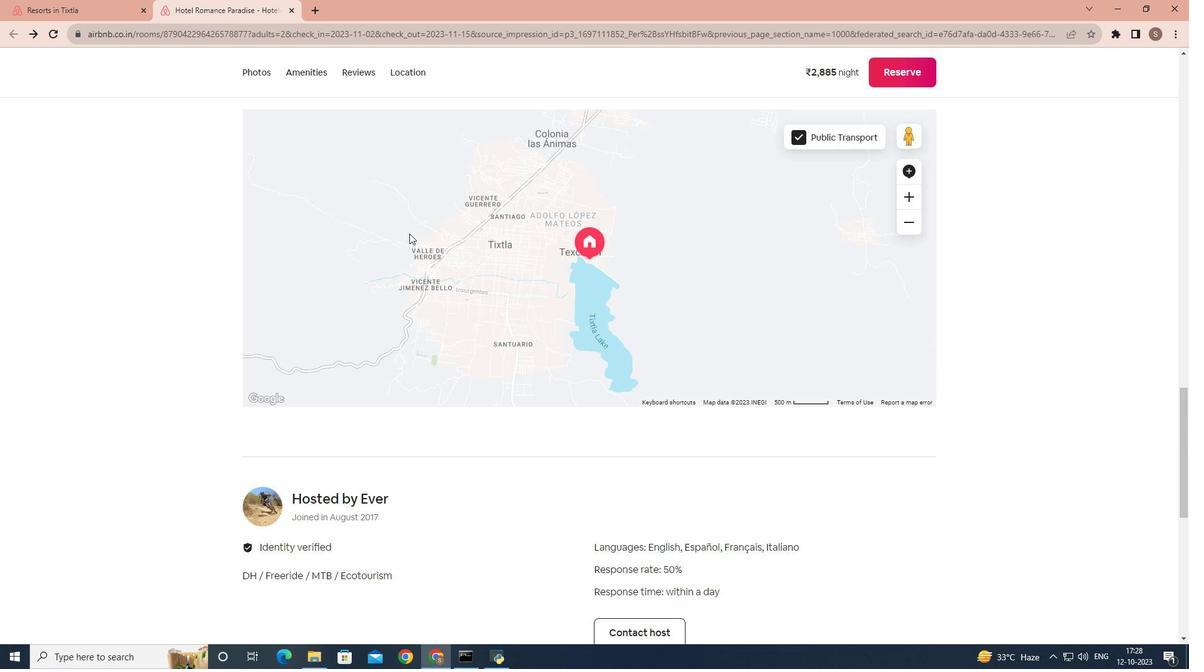
Action: Mouse scrolled (409, 234) with delta (0, 0)
Screenshot: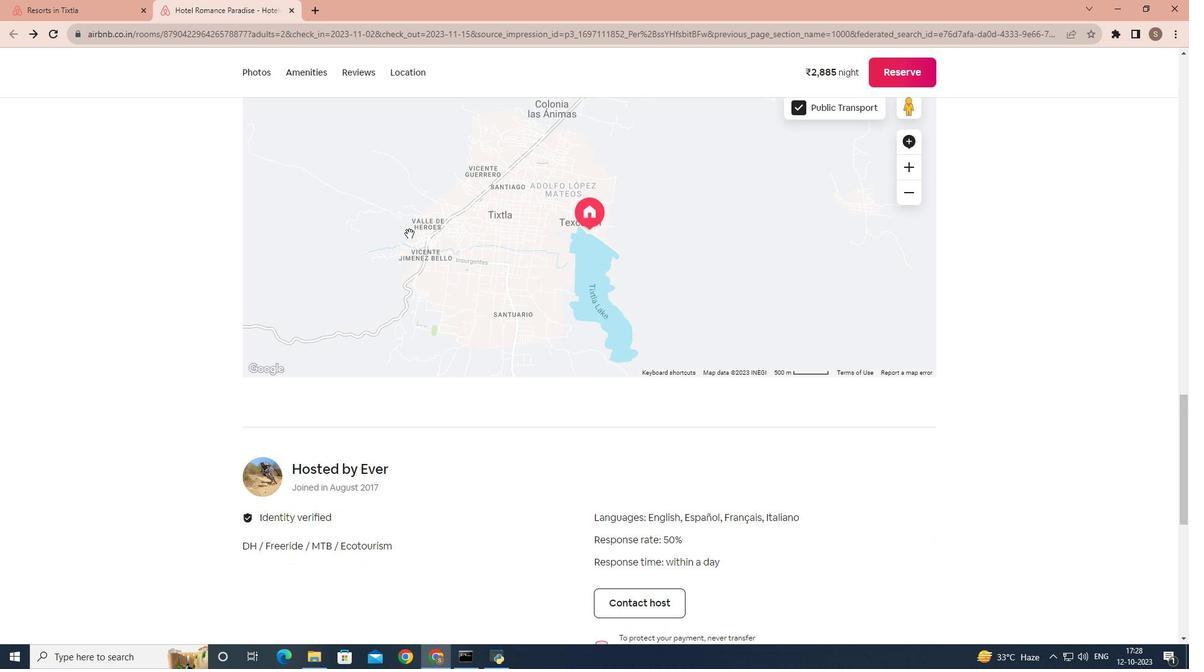 
Action: Mouse scrolled (409, 234) with delta (0, 0)
Screenshot: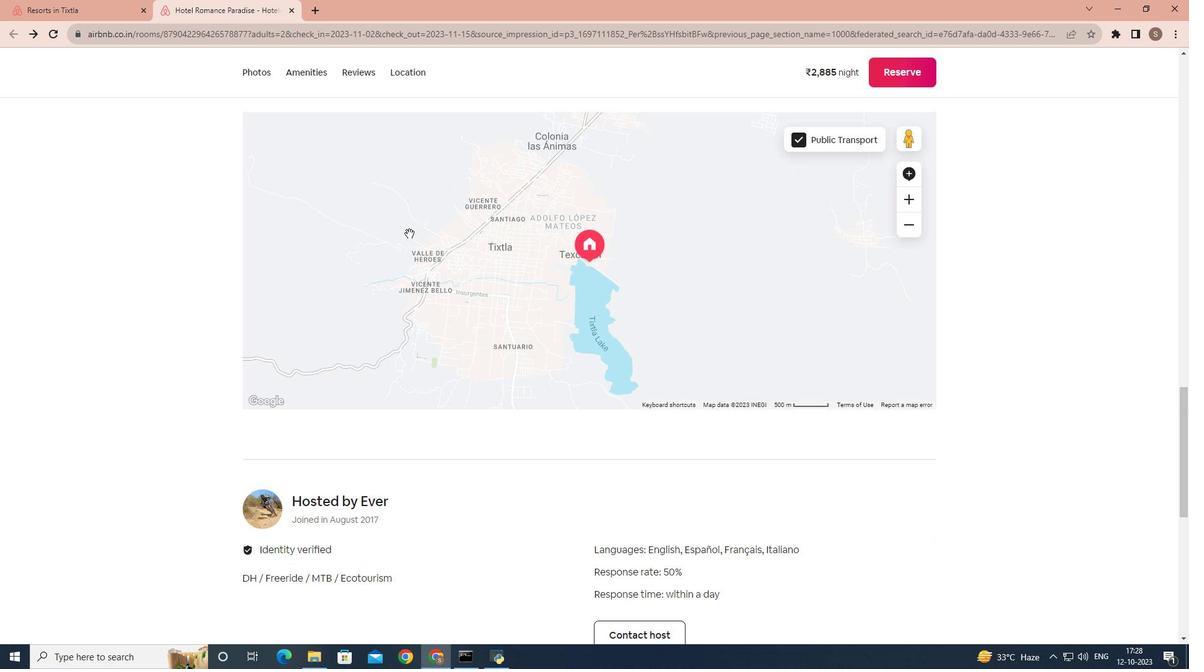 
Action: Mouse scrolled (409, 234) with delta (0, 0)
Screenshot: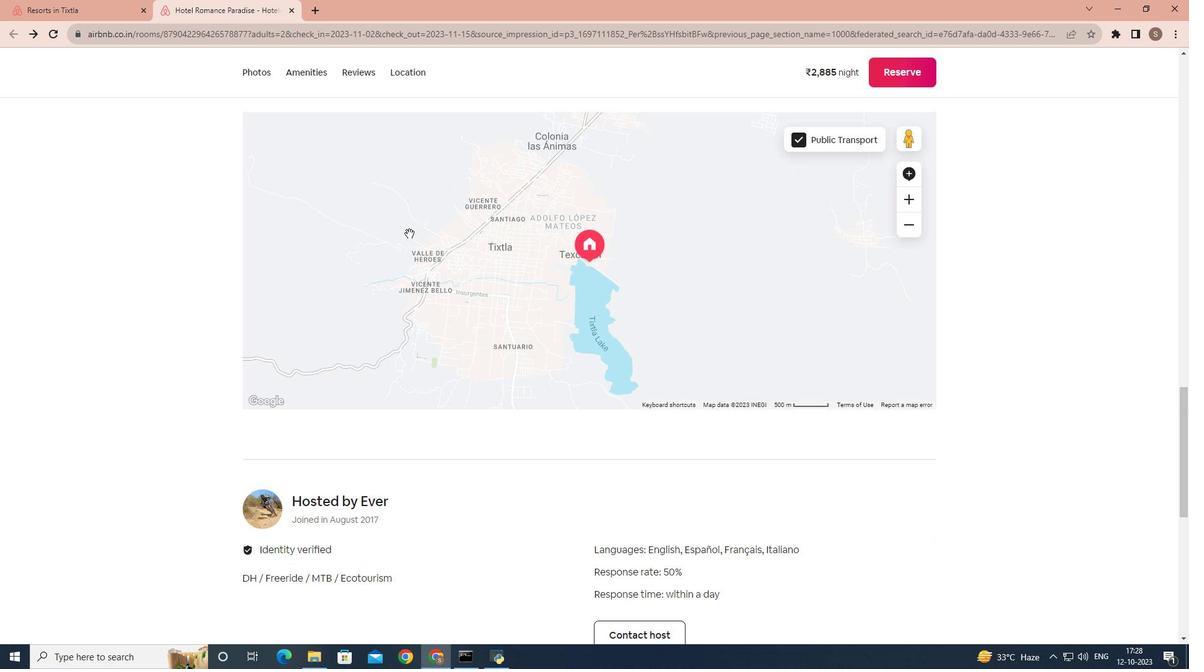 
Action: Mouse scrolled (409, 234) with delta (0, 0)
Screenshot: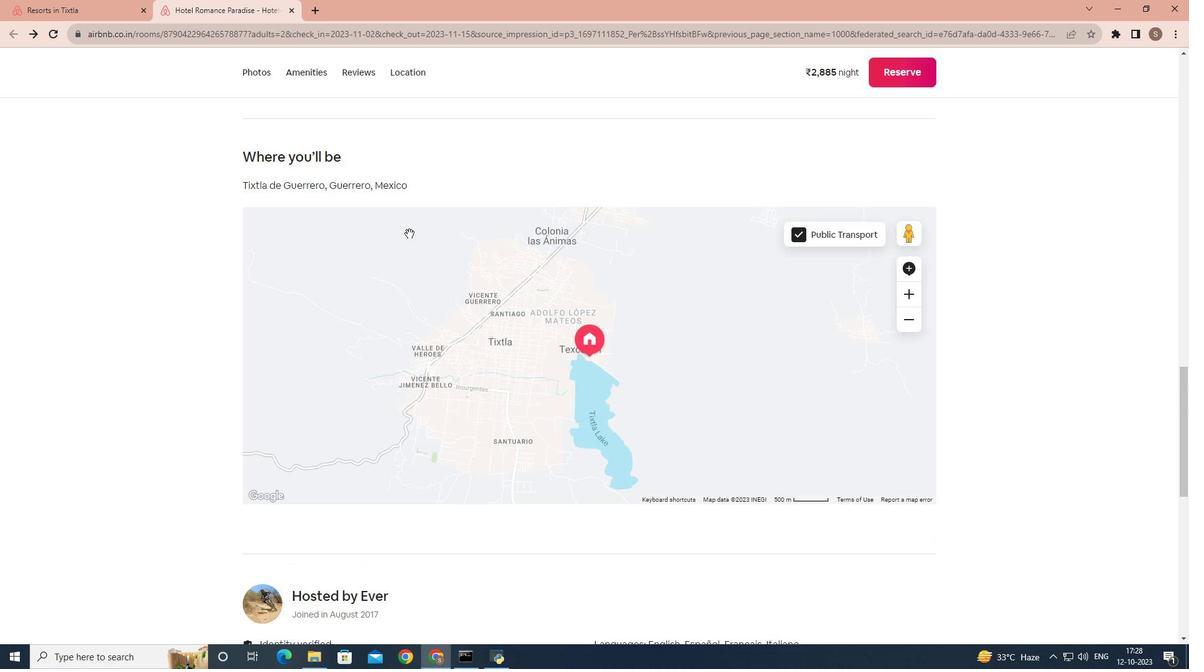 
Action: Mouse scrolled (409, 234) with delta (0, 0)
Screenshot: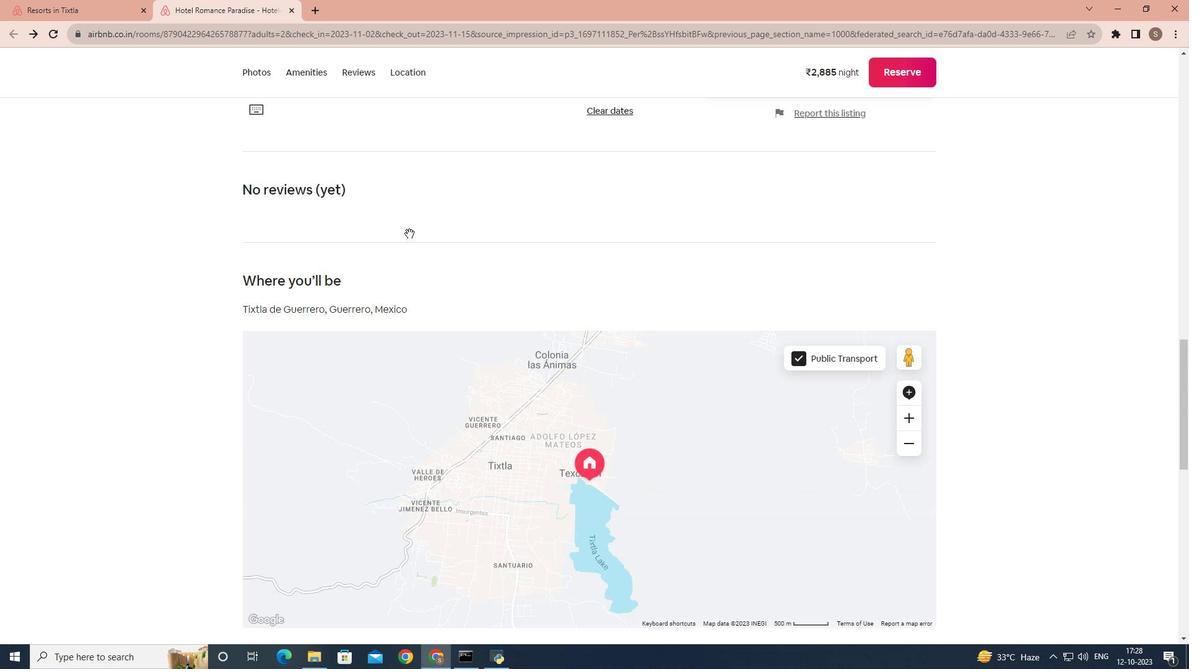 
Action: Mouse scrolled (409, 234) with delta (0, 0)
Screenshot: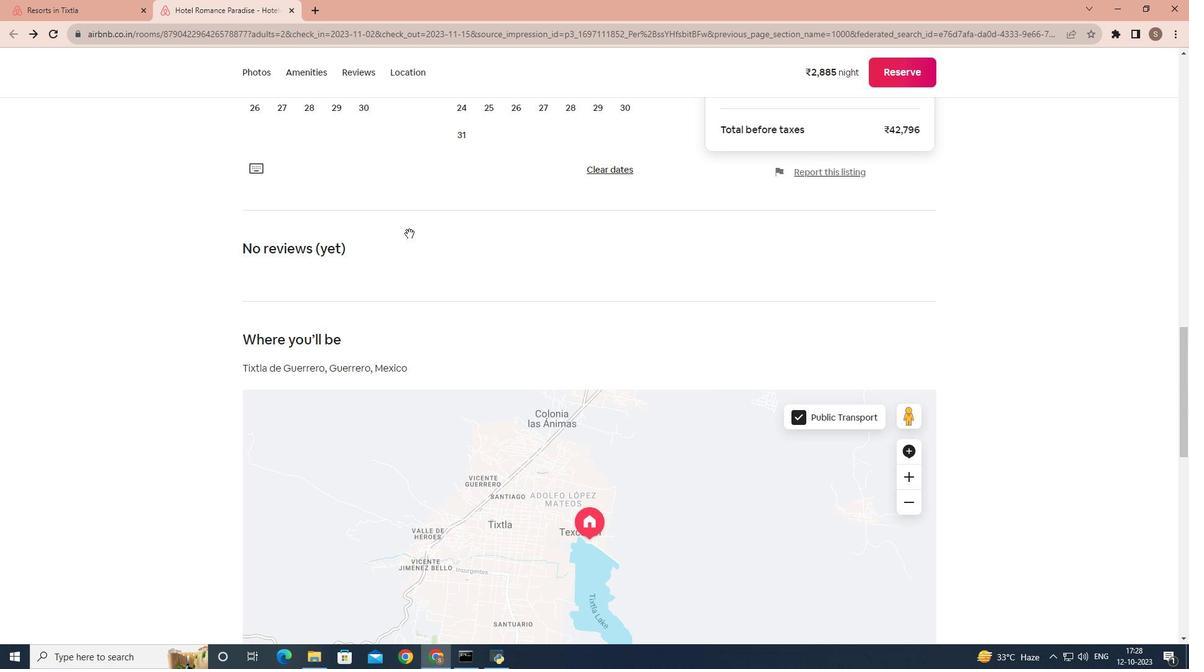 
Action: Mouse scrolled (409, 234) with delta (0, 0)
Screenshot: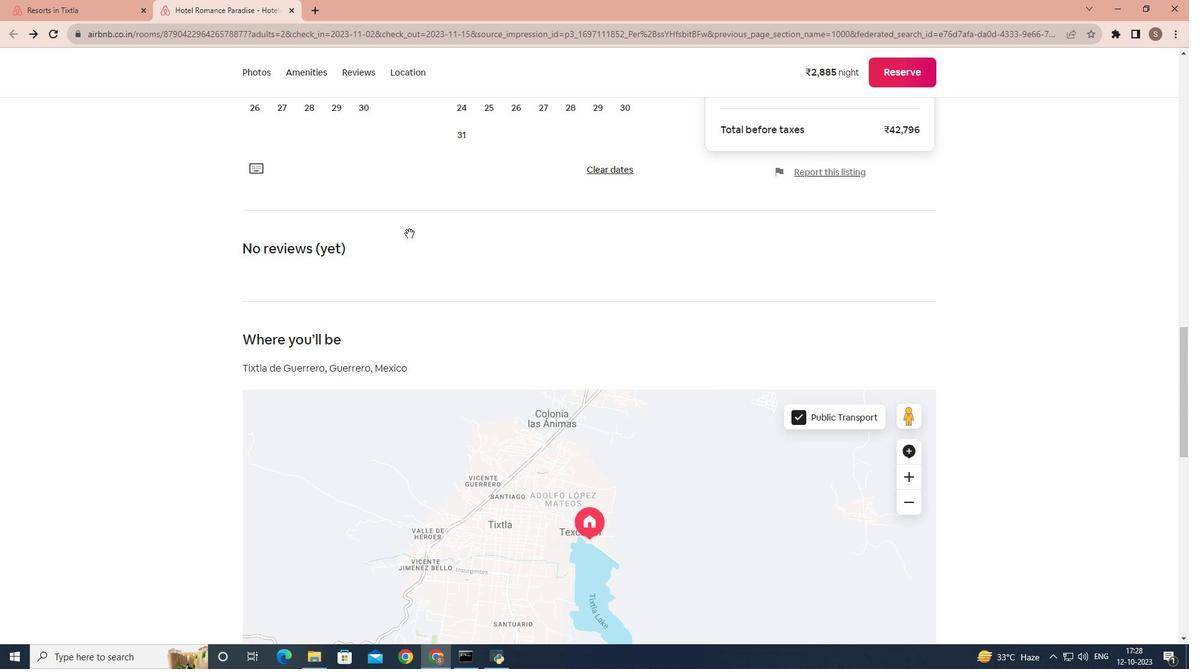 
Action: Mouse scrolled (409, 234) with delta (0, 0)
Screenshot: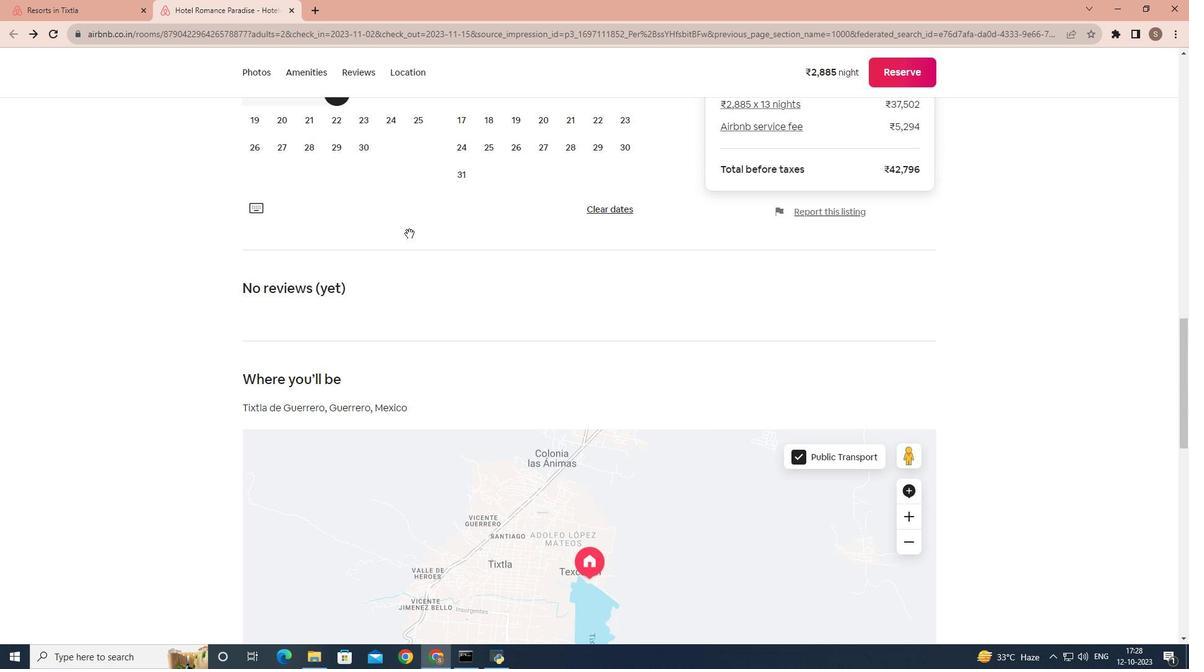 
Action: Mouse scrolled (409, 234) with delta (0, 0)
Screenshot: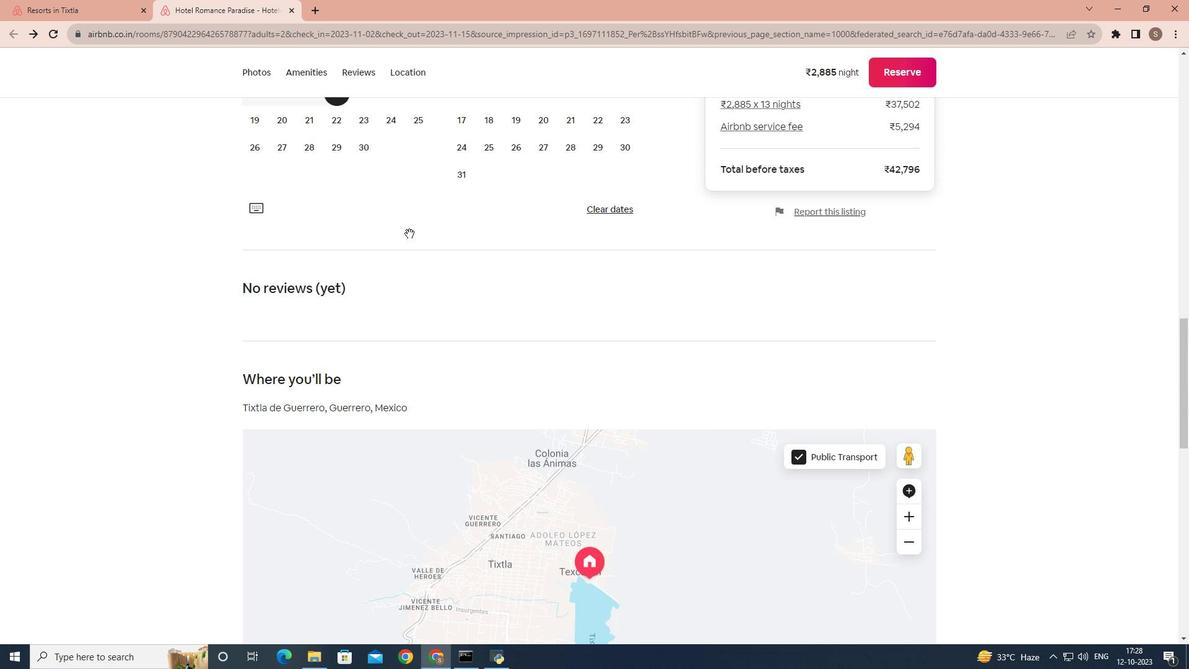
Action: Mouse scrolled (409, 234) with delta (0, 0)
Screenshot: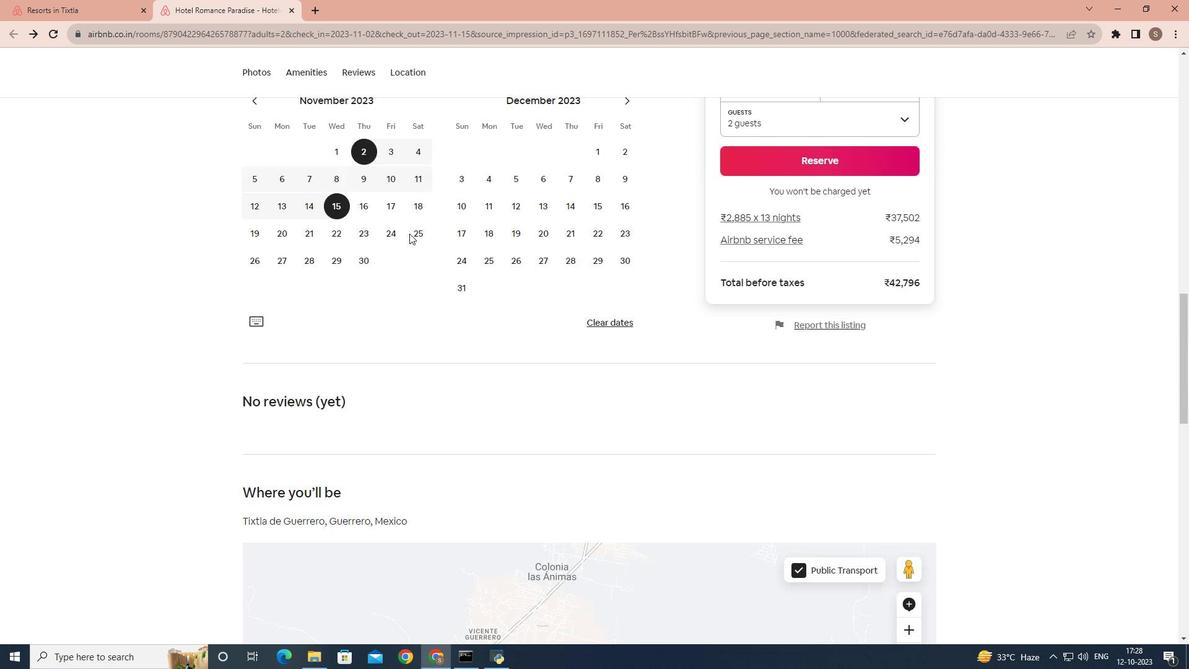 
Action: Mouse scrolled (409, 232) with delta (0, 0)
Screenshot: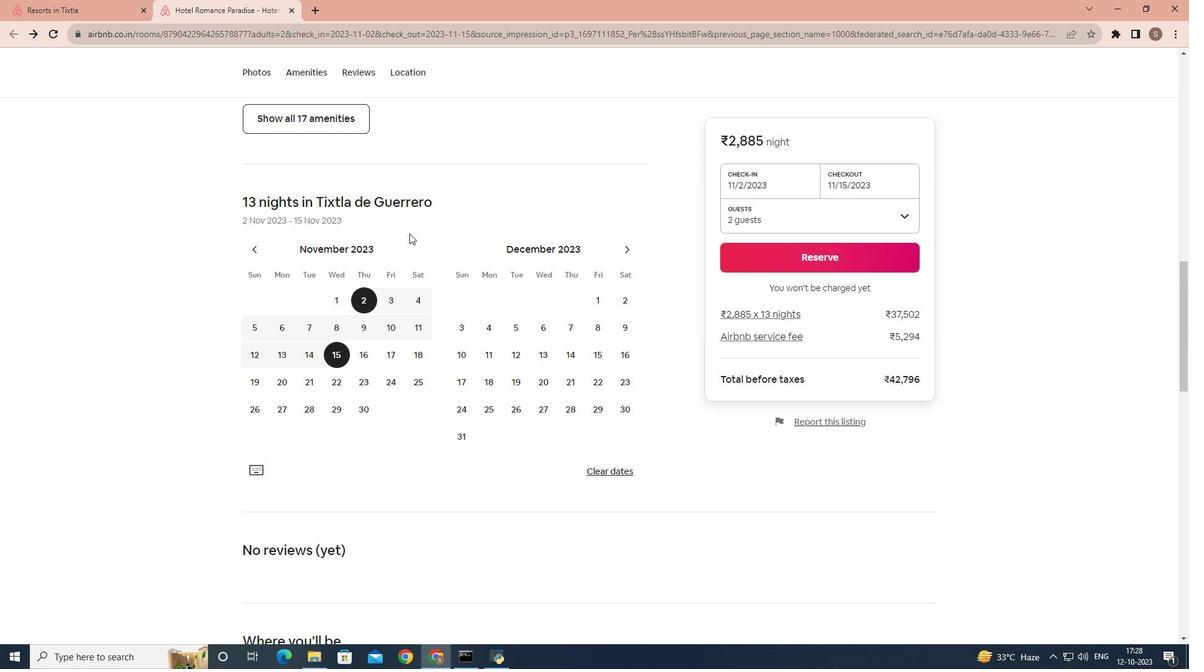 
Action: Mouse scrolled (409, 234) with delta (0, 0)
Screenshot: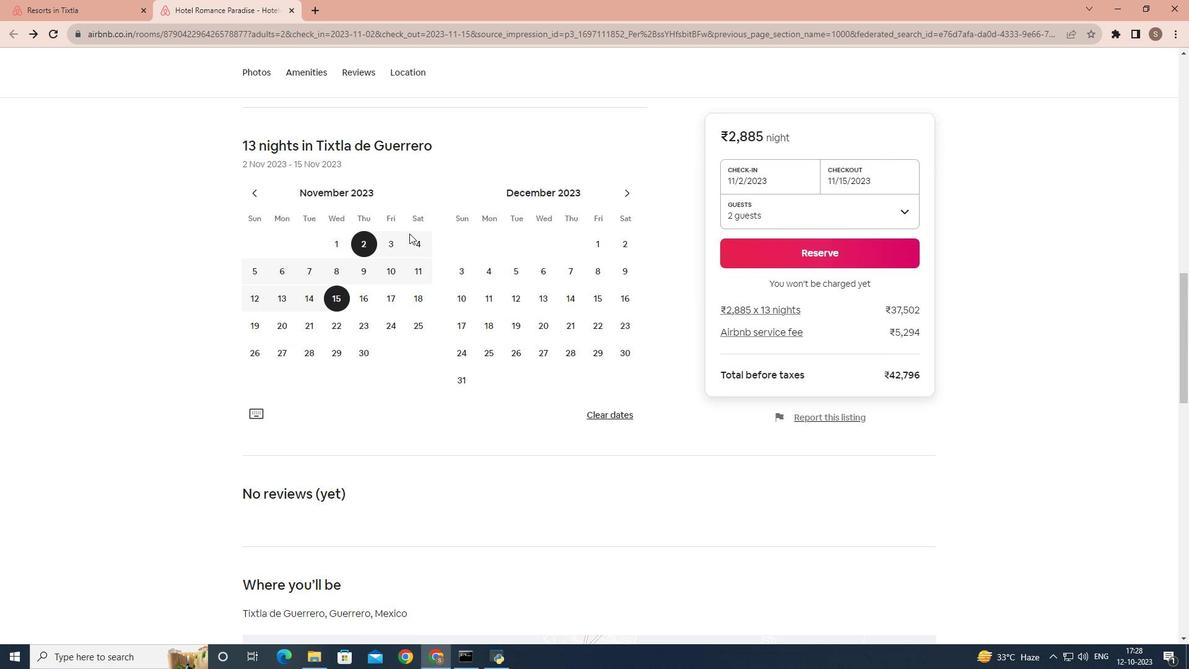 
Action: Mouse scrolled (409, 234) with delta (0, 0)
Screenshot: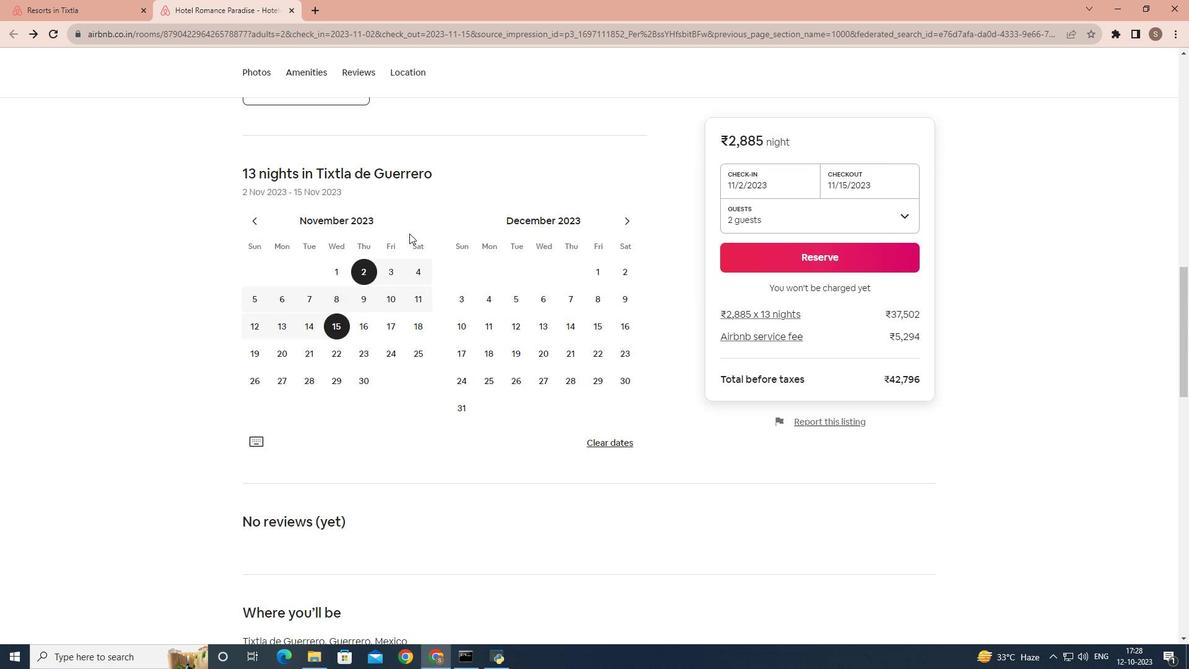 
Action: Mouse scrolled (409, 234) with delta (0, 0)
Screenshot: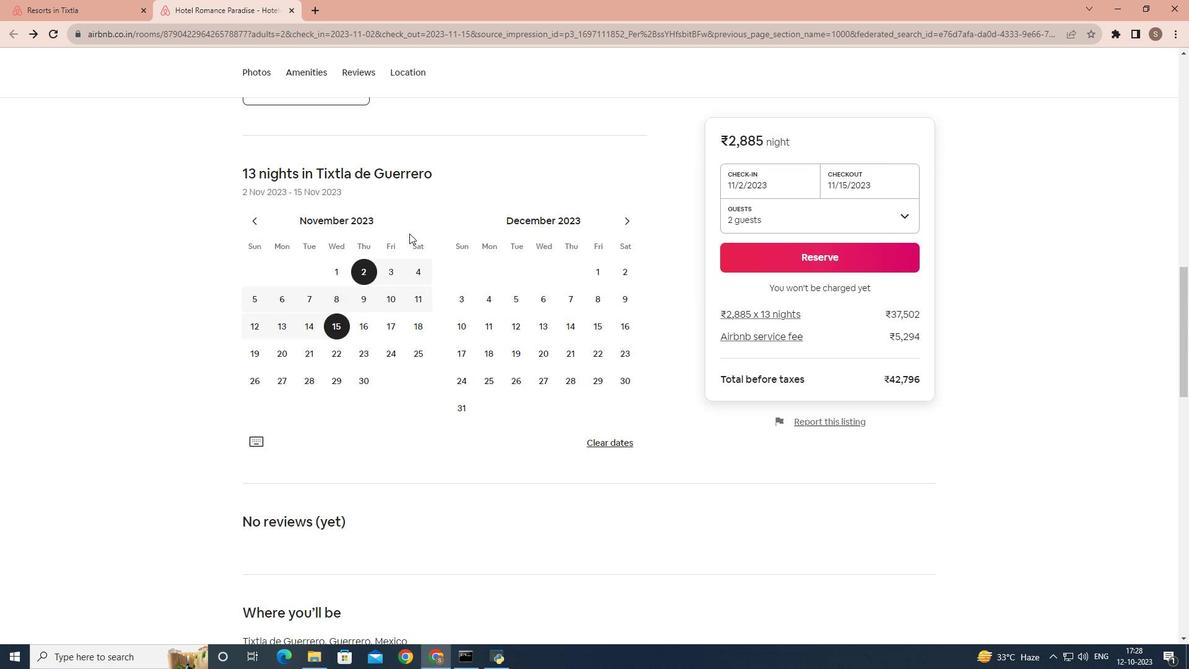 
Action: Mouse scrolled (409, 234) with delta (0, 0)
Screenshot: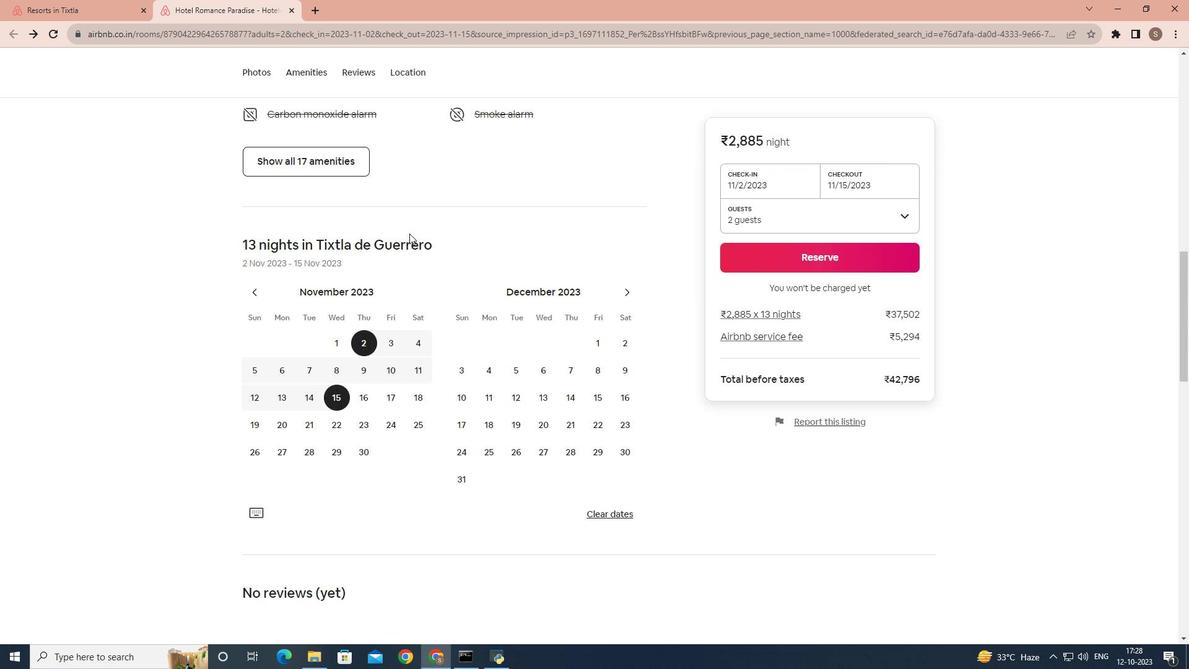 
Action: Mouse scrolled (409, 234) with delta (0, 0)
Screenshot: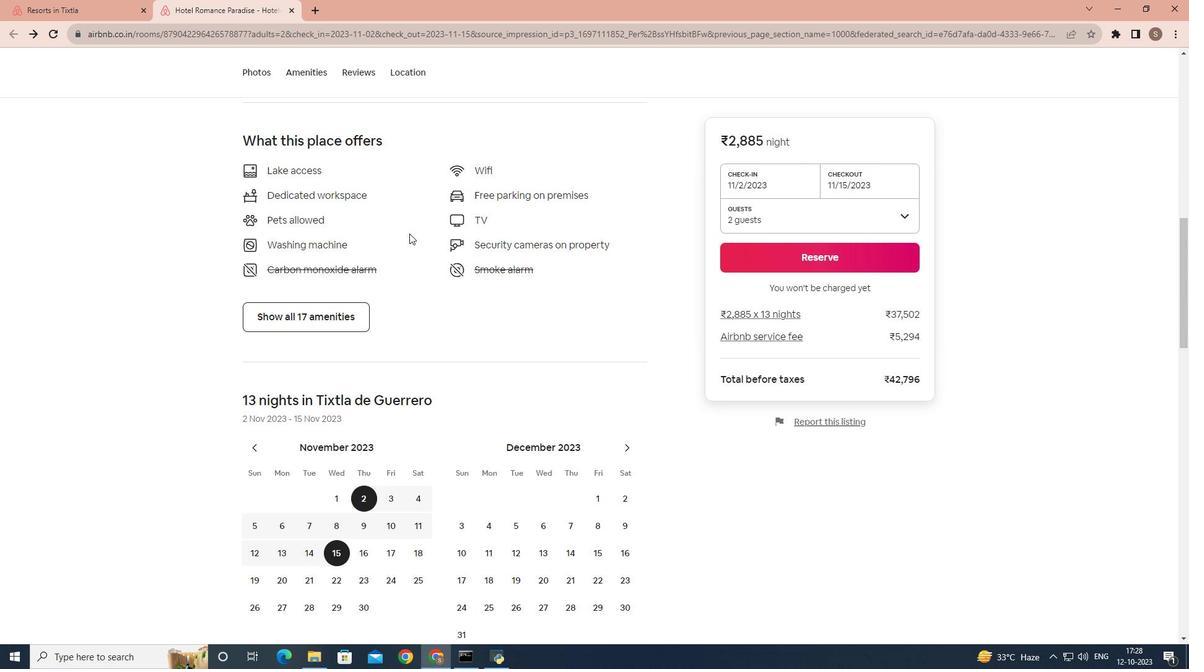 
Action: Mouse scrolled (409, 234) with delta (0, 0)
Screenshot: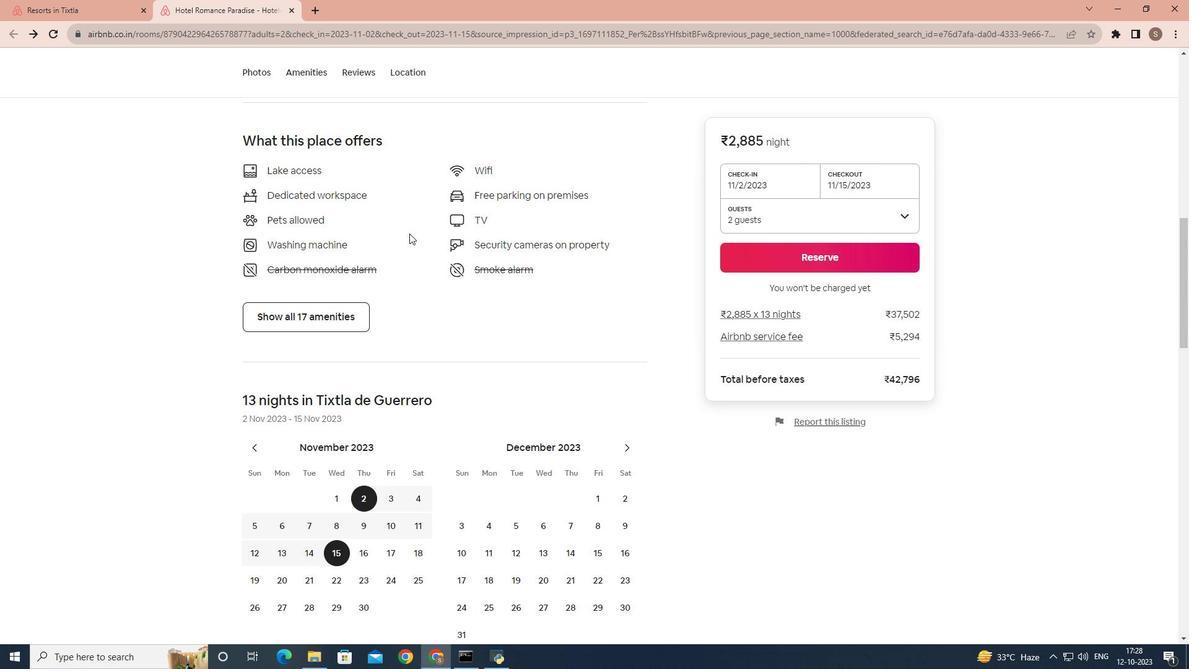 
Action: Mouse scrolled (409, 234) with delta (0, 0)
Screenshot: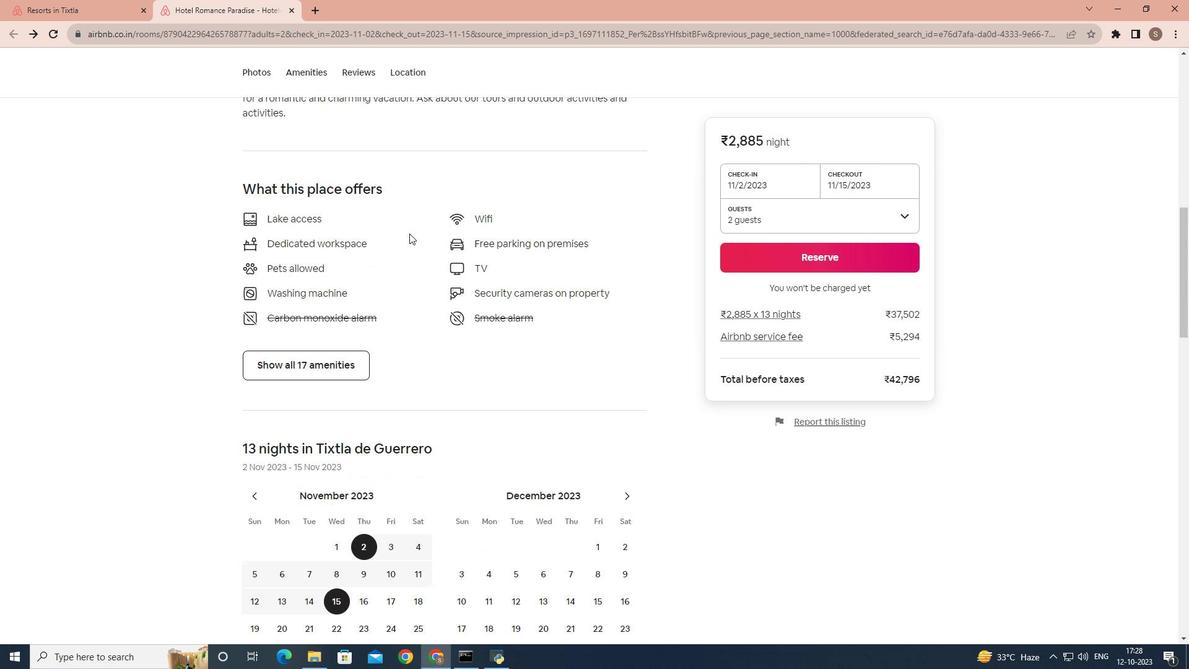 
Action: Mouse scrolled (409, 234) with delta (0, 0)
Screenshot: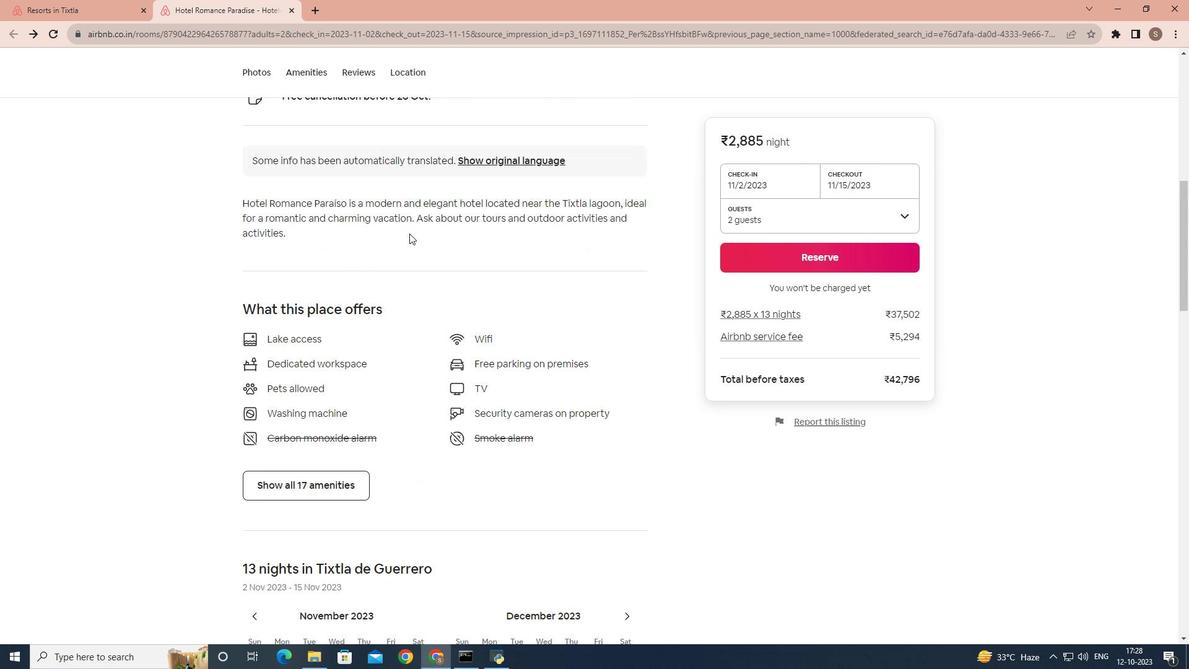 
Action: Mouse scrolled (409, 234) with delta (0, 0)
Screenshot: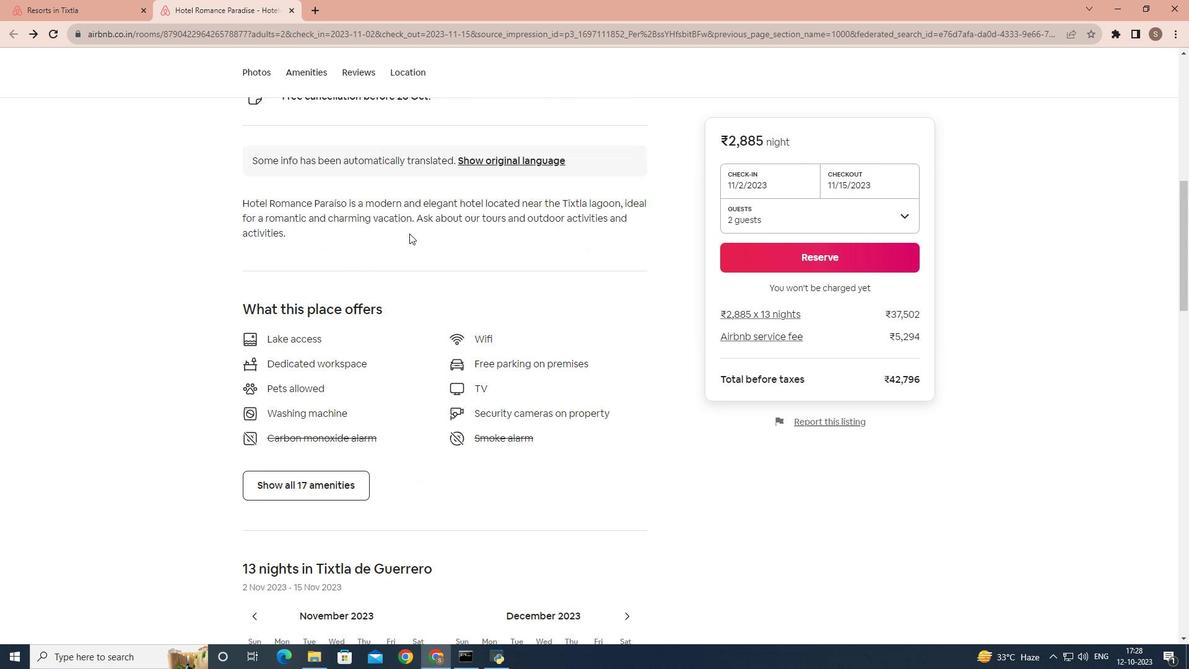 
Action: Mouse scrolled (409, 232) with delta (0, 0)
Screenshot: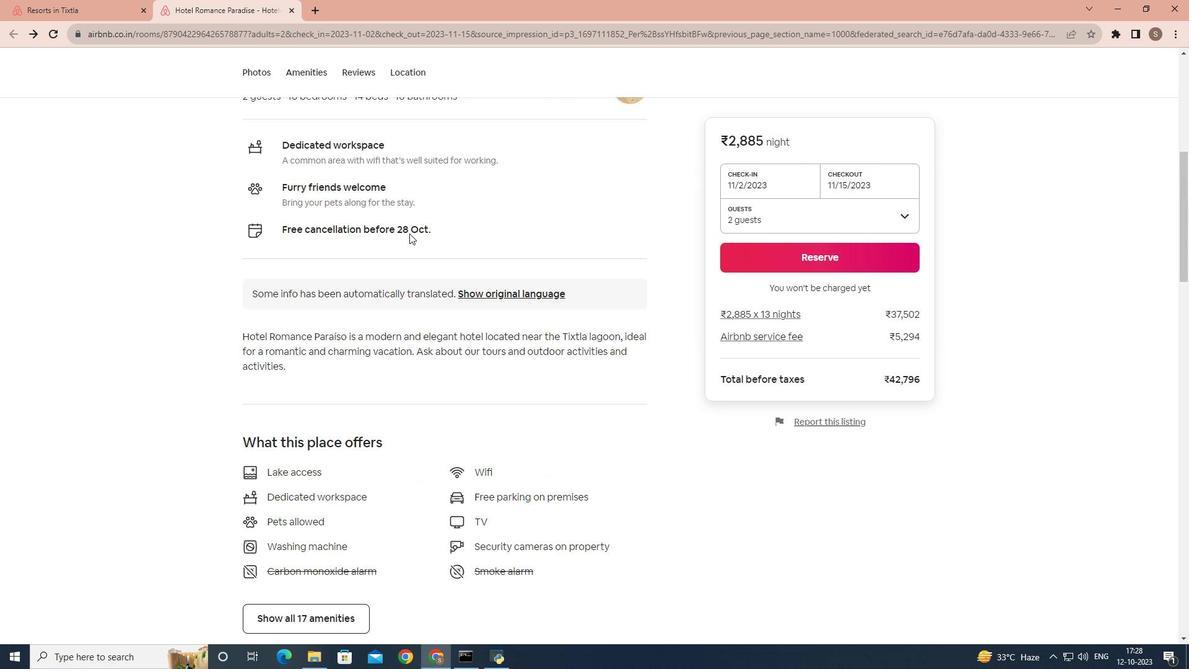 
Action: Mouse scrolled (409, 234) with delta (0, 0)
Screenshot: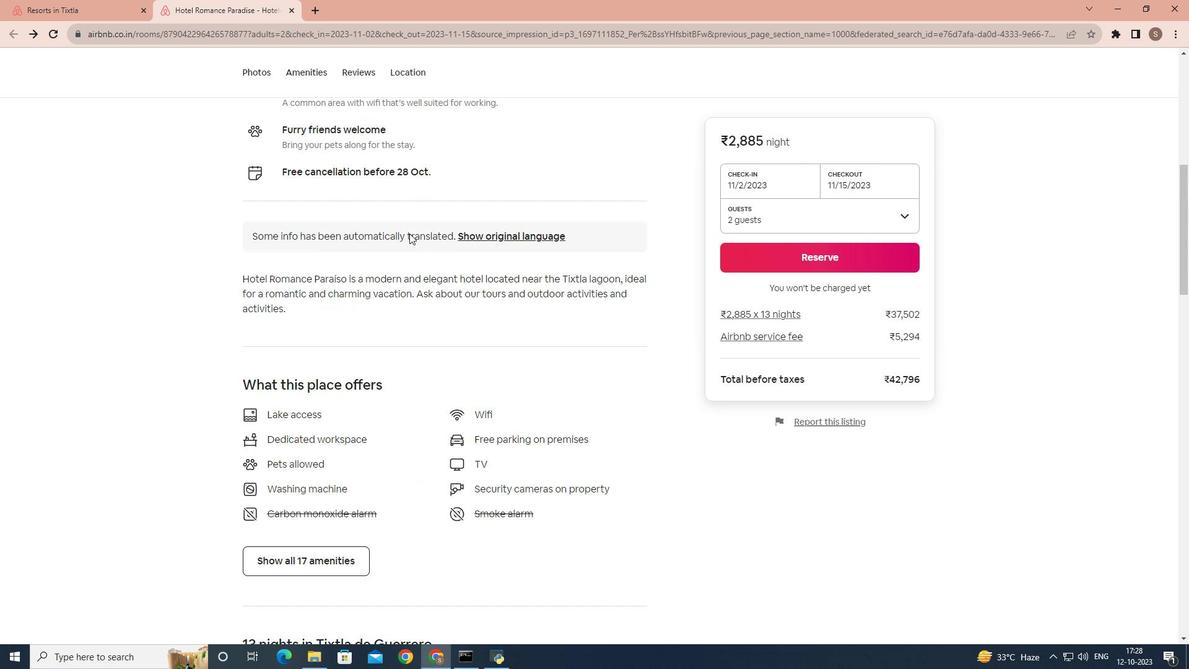 
Action: Mouse scrolled (409, 234) with delta (0, 0)
Screenshot: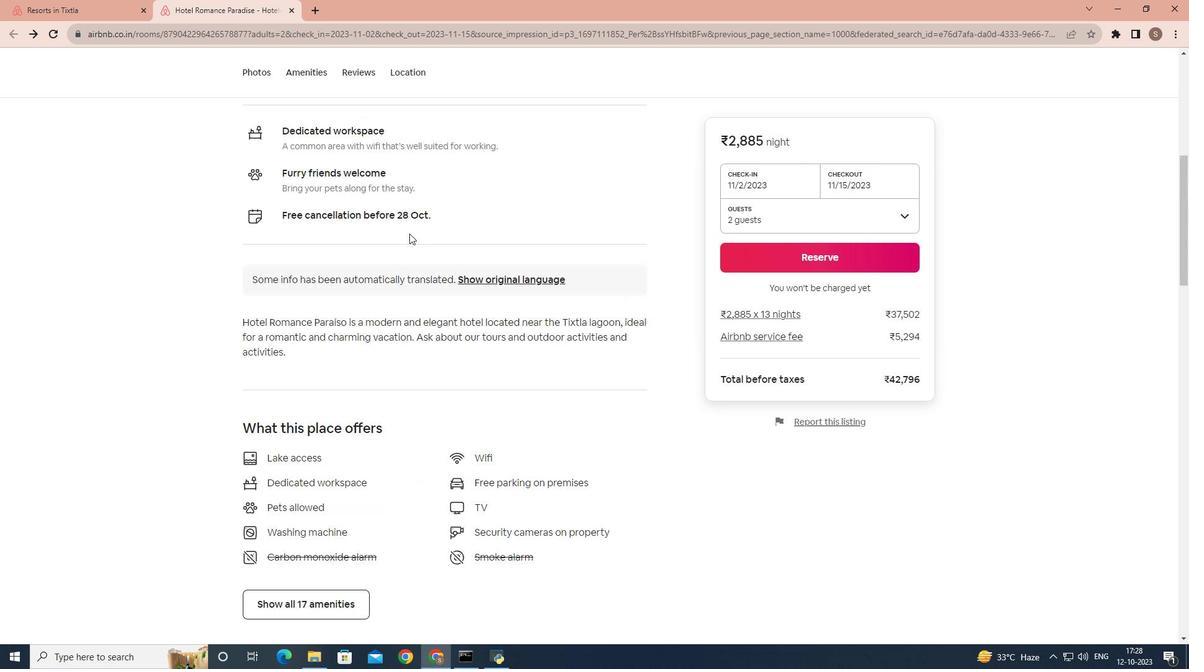 
Action: Mouse scrolled (409, 234) with delta (0, 0)
Screenshot: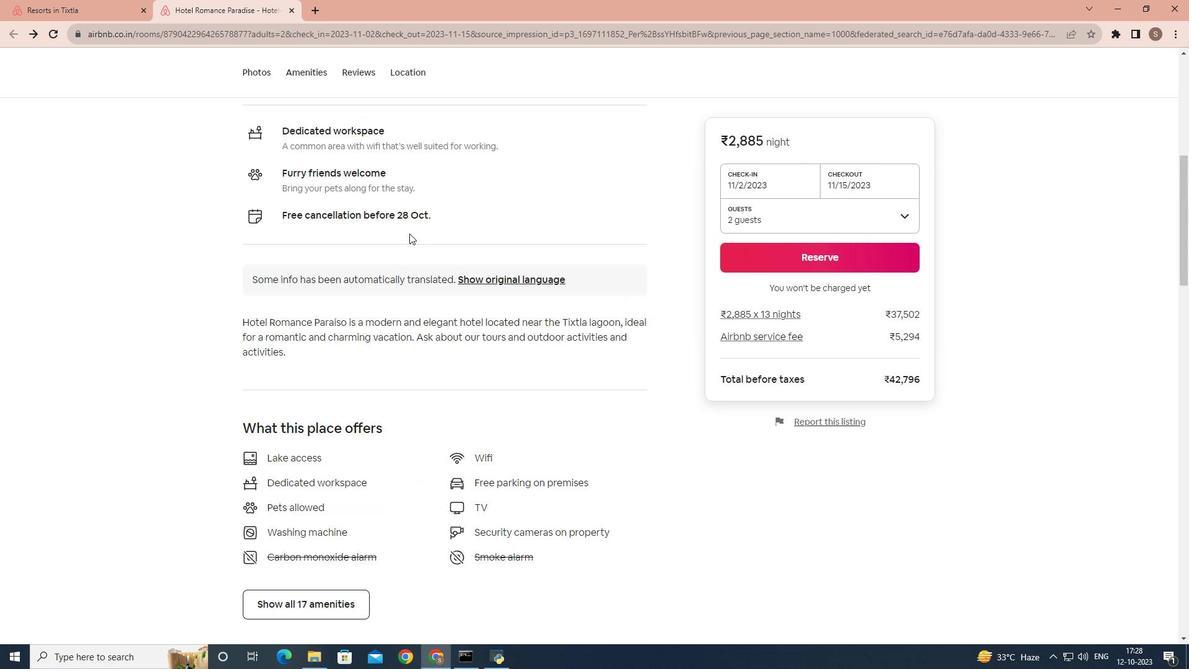 
Action: Mouse scrolled (409, 234) with delta (0, 0)
Screenshot: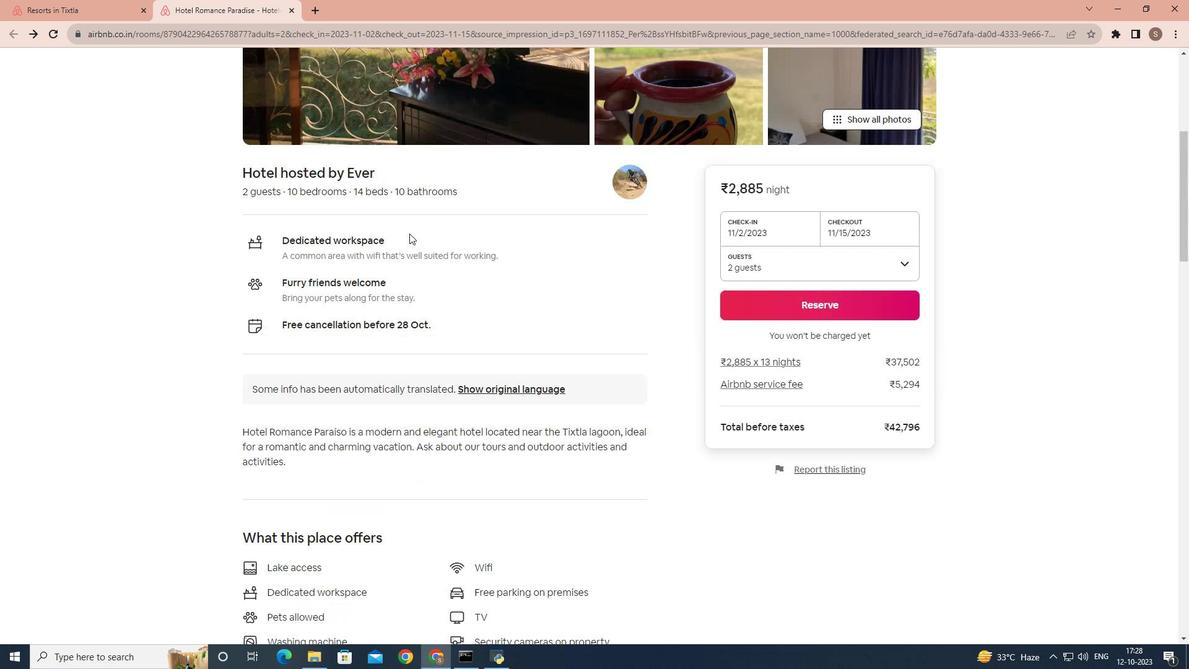 
Action: Mouse scrolled (409, 234) with delta (0, 0)
Screenshot: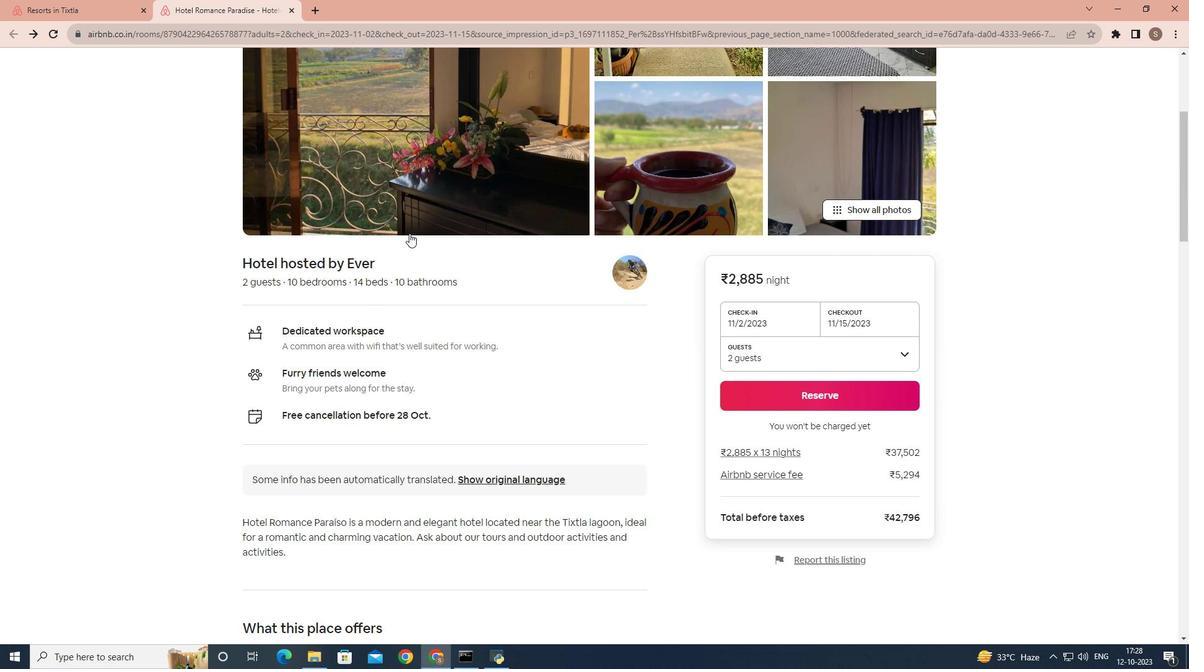 
Action: Mouse scrolled (409, 234) with delta (0, 0)
Screenshot: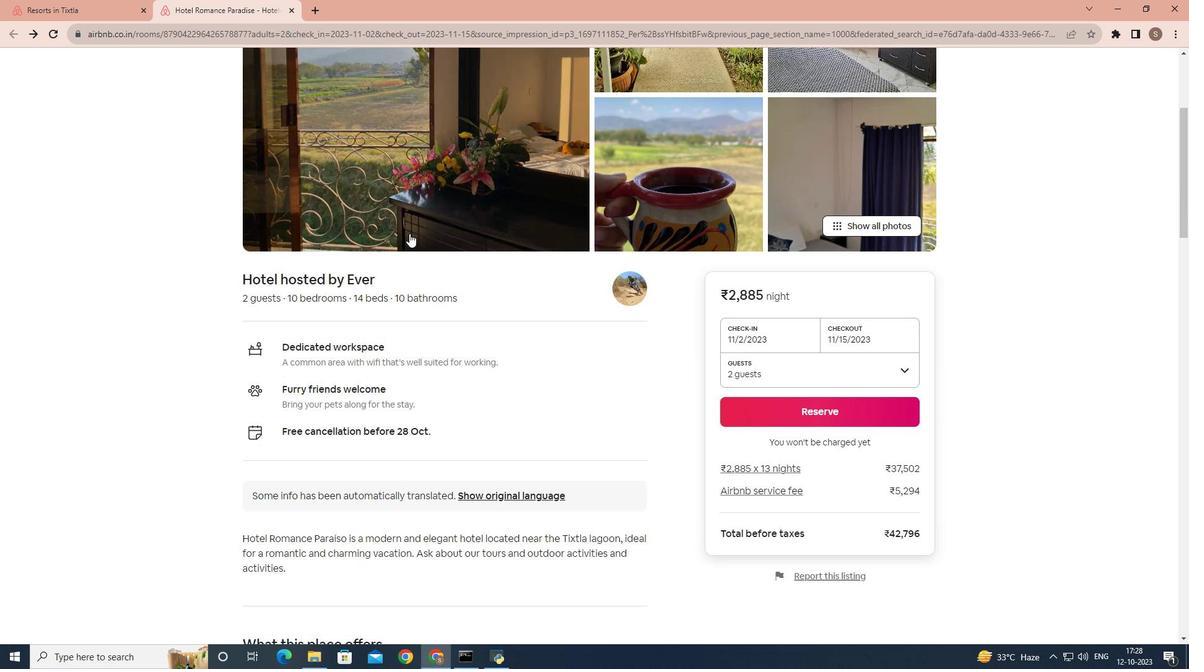 
Action: Mouse scrolled (409, 234) with delta (0, 0)
Screenshot: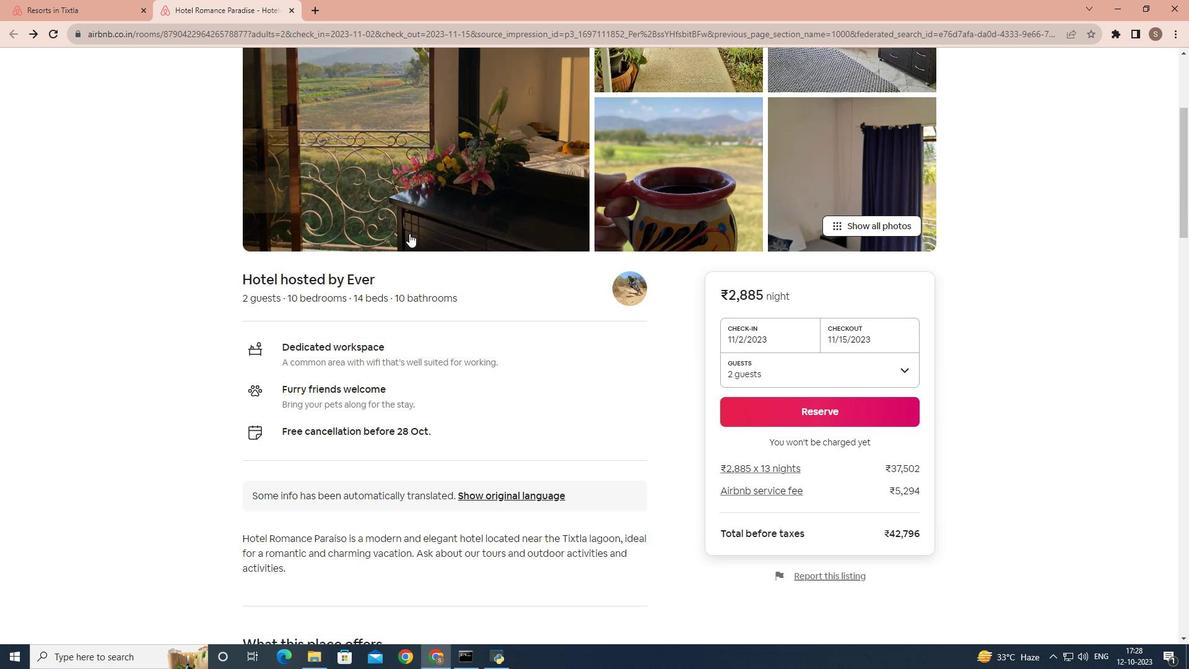 
Action: Mouse scrolled (409, 234) with delta (0, 0)
Screenshot: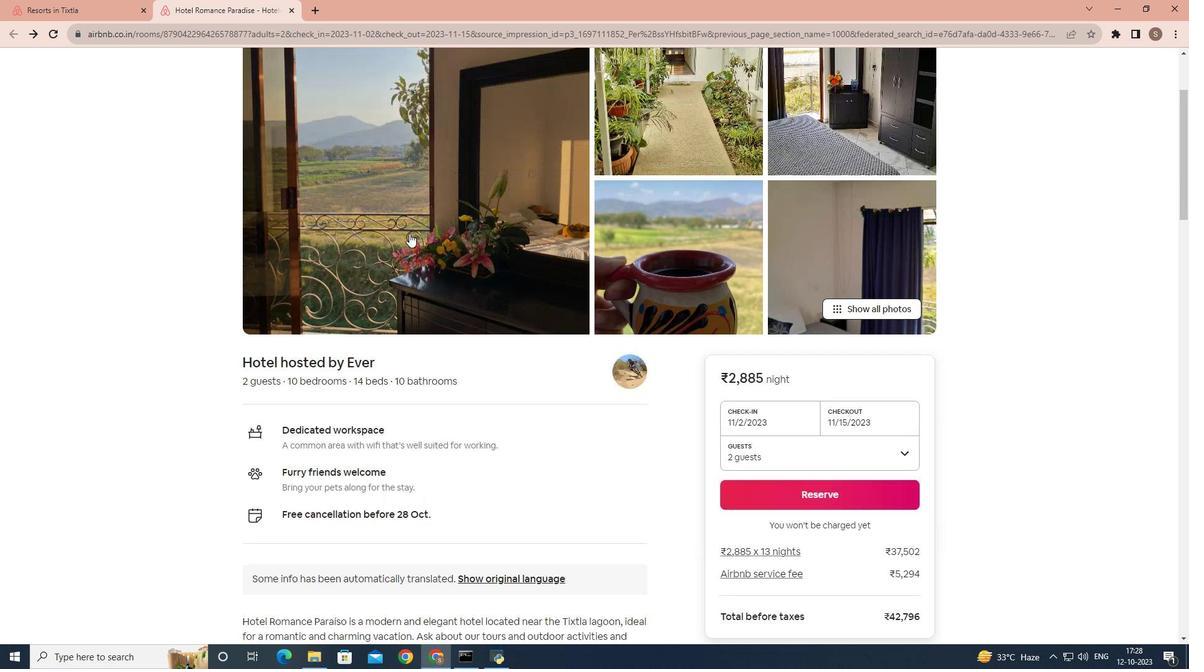 
Action: Mouse scrolled (409, 232) with delta (0, 0)
Screenshot: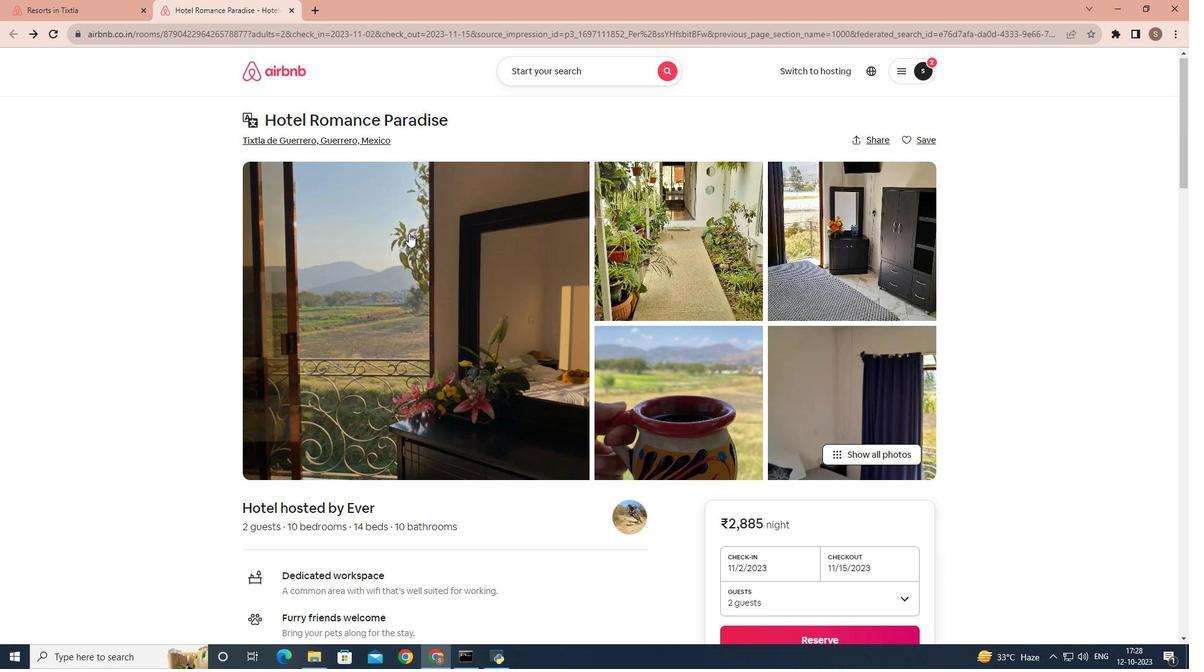 
Action: Mouse scrolled (409, 232) with delta (0, 0)
Screenshot: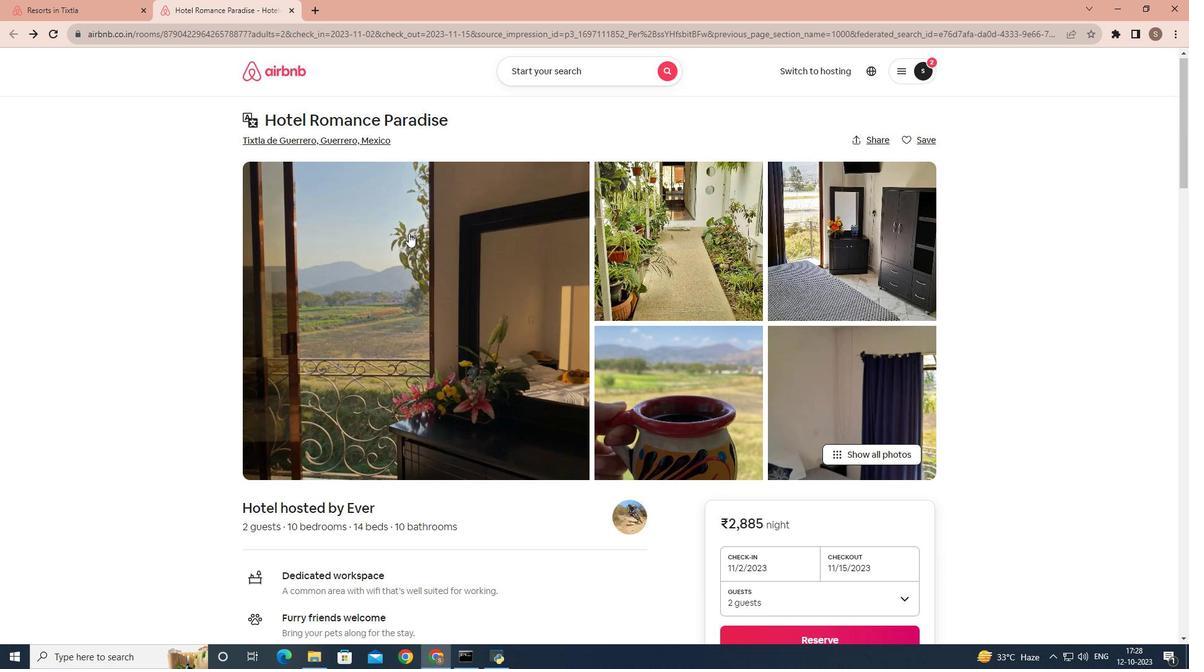 
Action: Mouse moved to (408, 233)
Screenshot: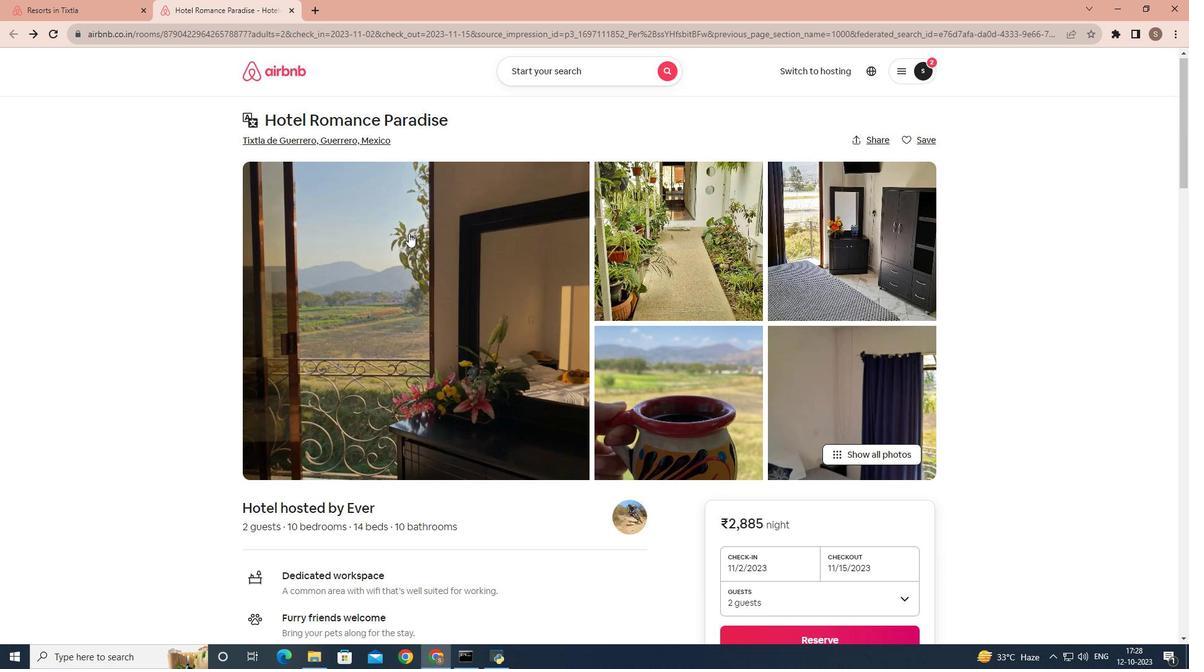 
Action: Mouse scrolled (408, 232) with delta (0, 0)
Screenshot: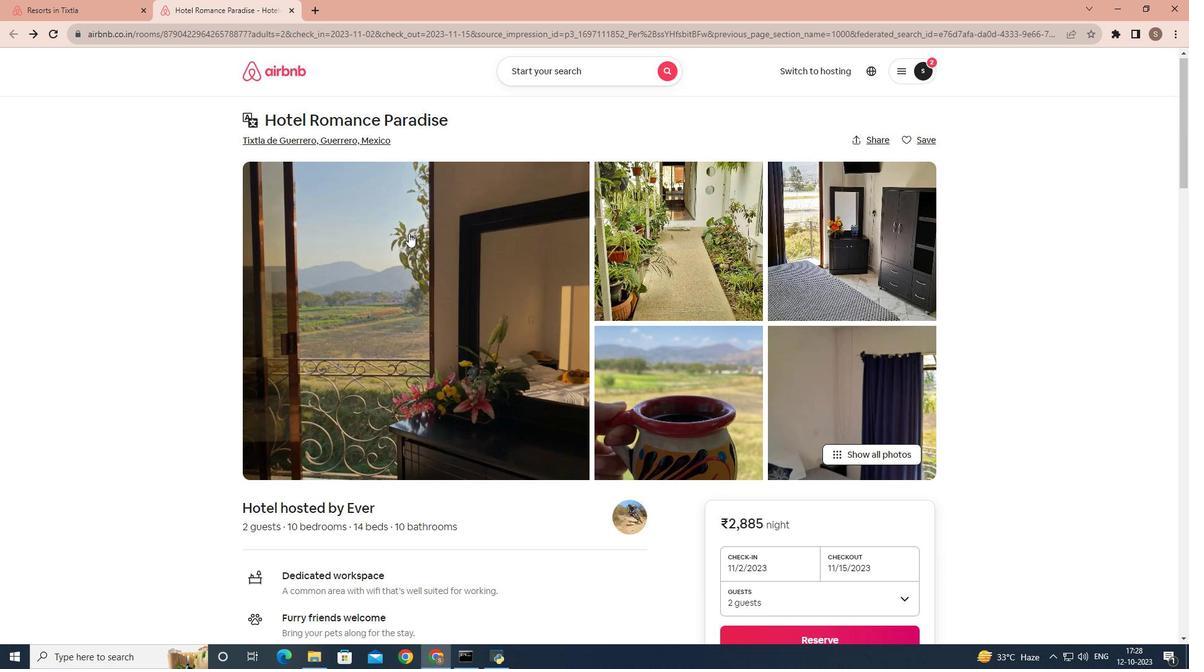 
Action: Mouse scrolled (408, 232) with delta (0, 0)
Screenshot: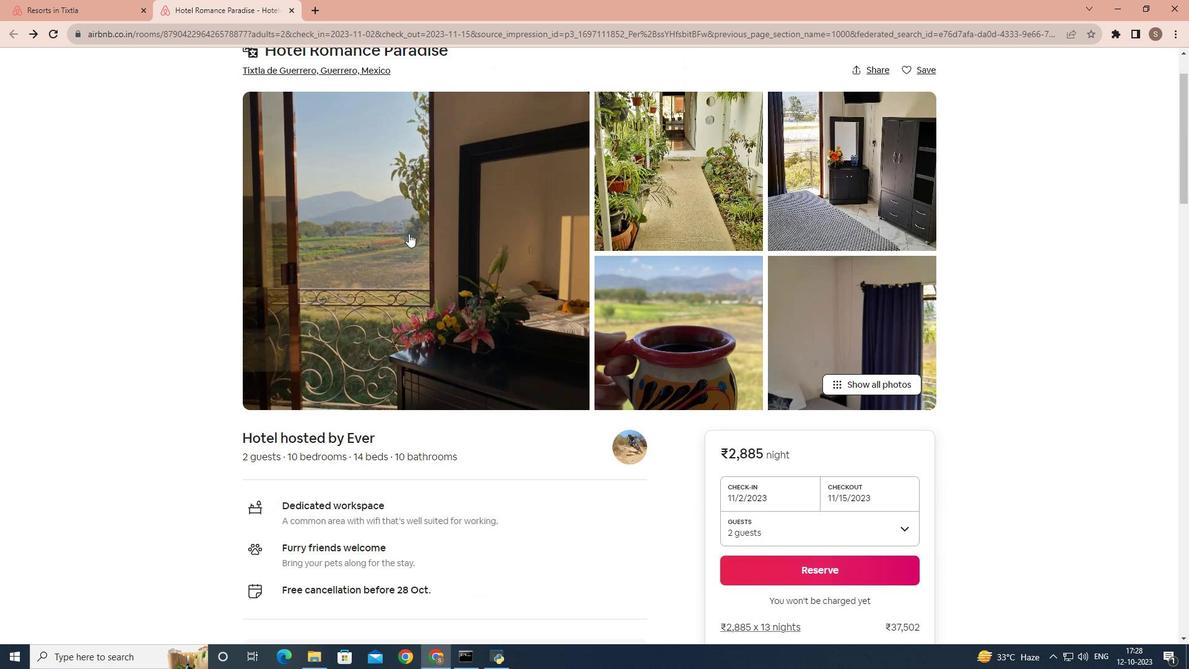 
Action: Mouse scrolled (408, 232) with delta (0, 0)
Screenshot: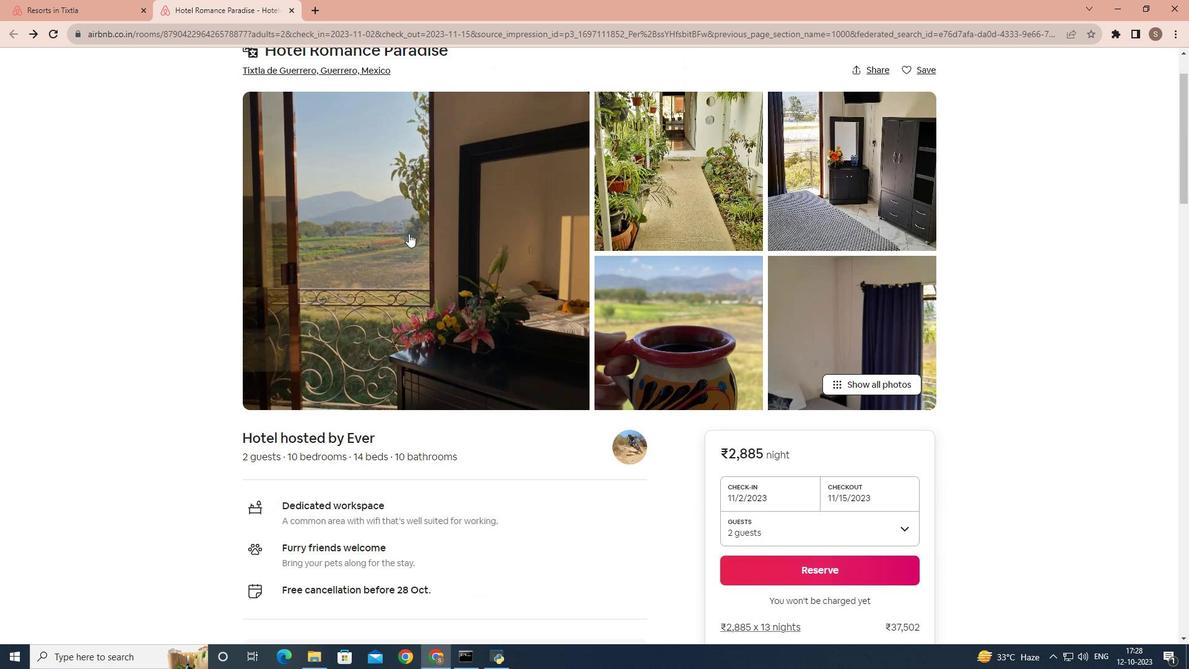 
Action: Mouse moved to (405, 235)
Screenshot: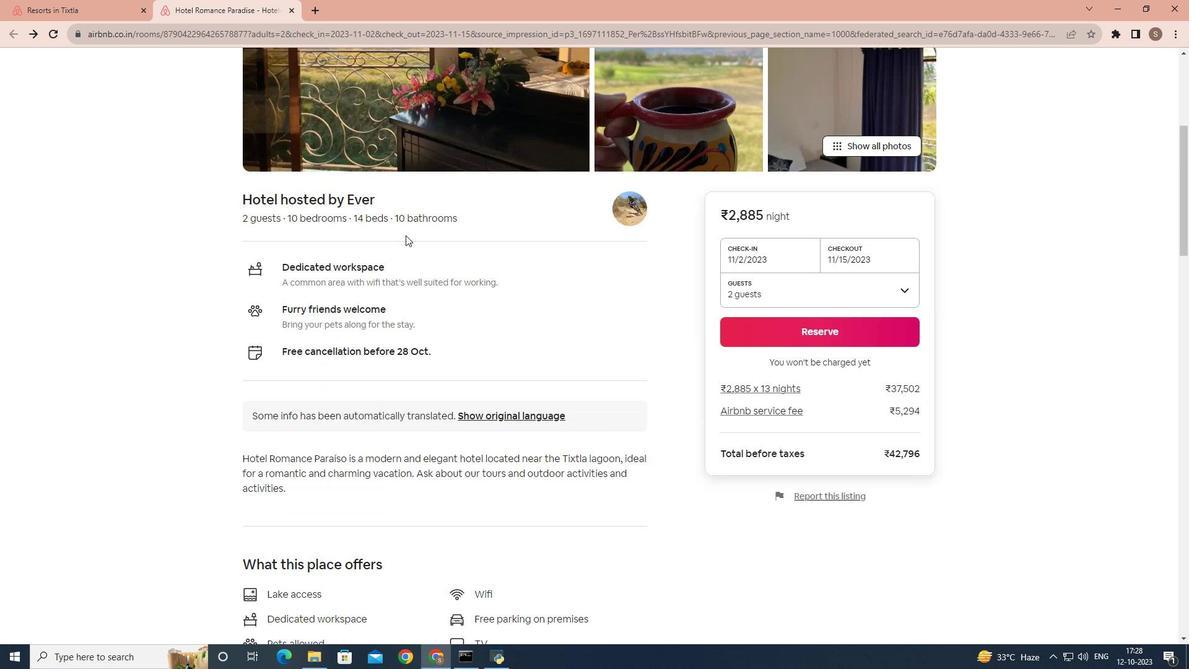 
Action: Mouse scrolled (405, 234) with delta (0, 0)
Screenshot: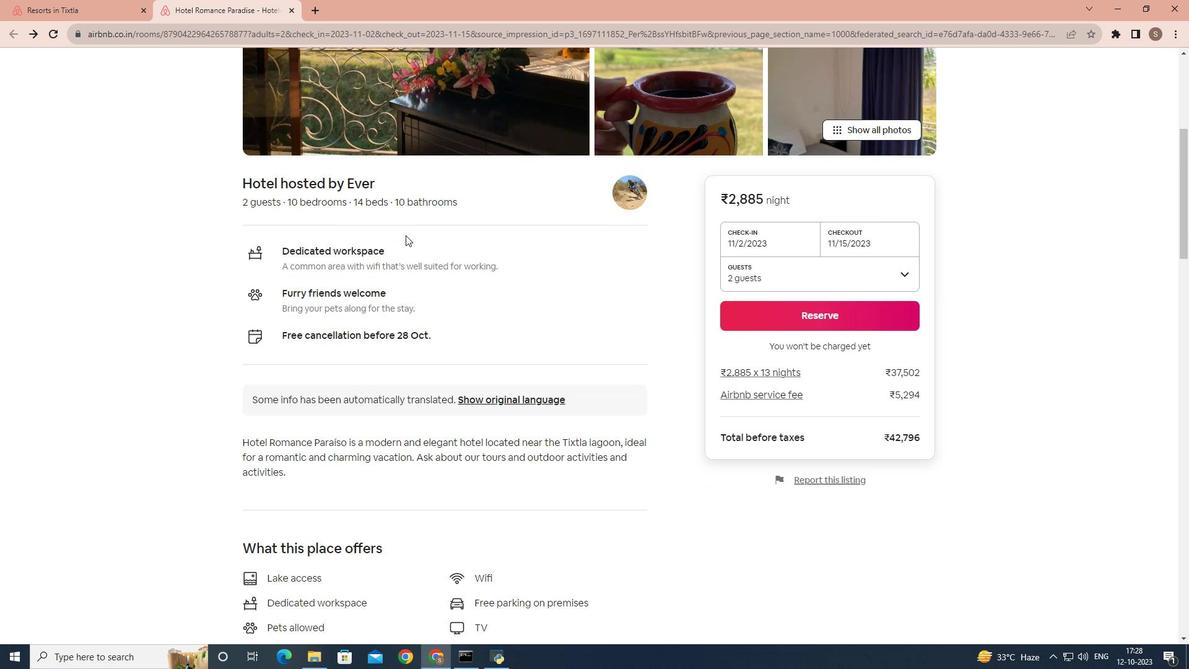 
Action: Mouse scrolled (405, 234) with delta (0, 0)
Screenshot: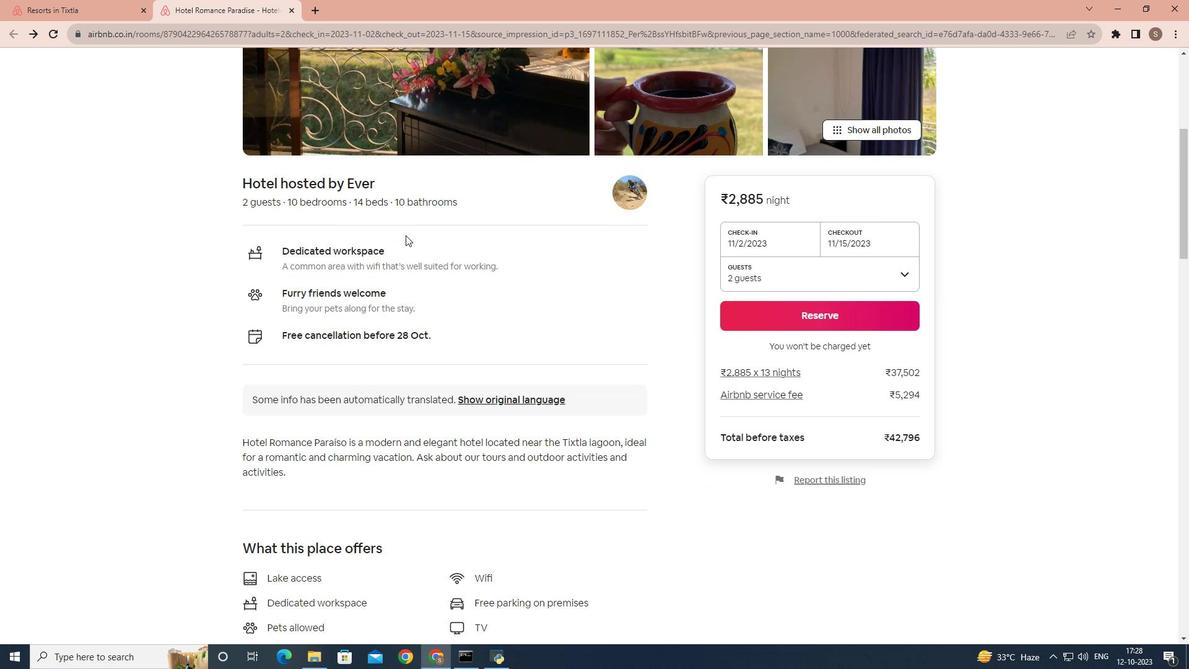 
Action: Mouse scrolled (405, 234) with delta (0, 0)
Screenshot: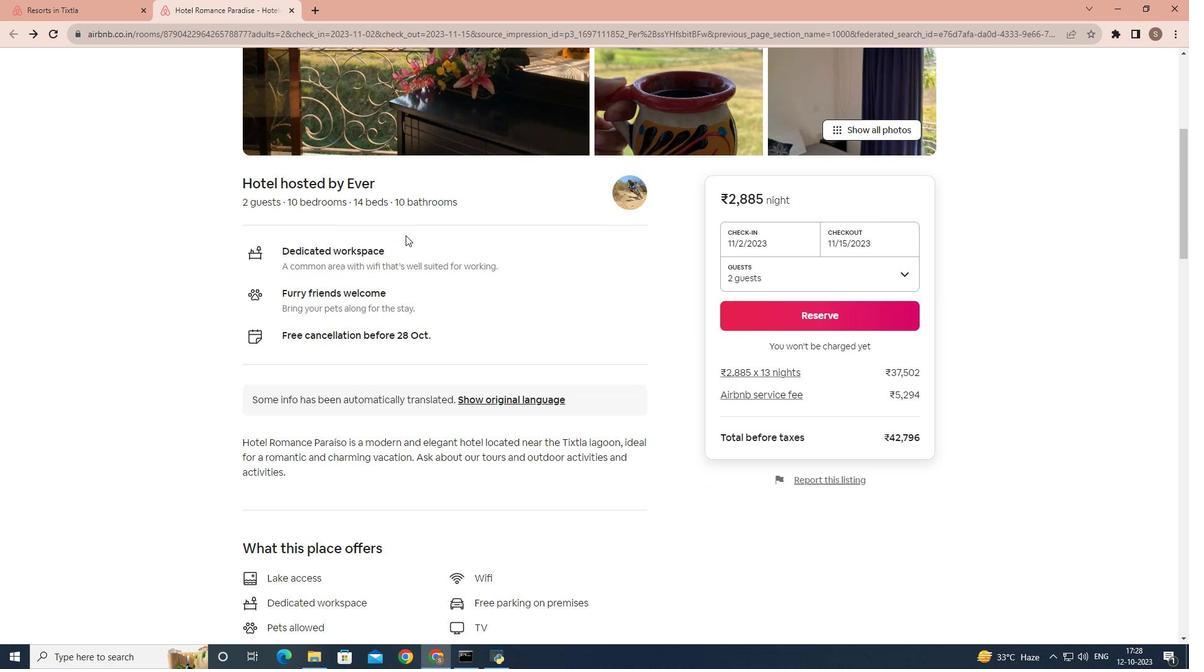 
Action: Mouse scrolled (405, 234) with delta (0, 0)
Screenshot: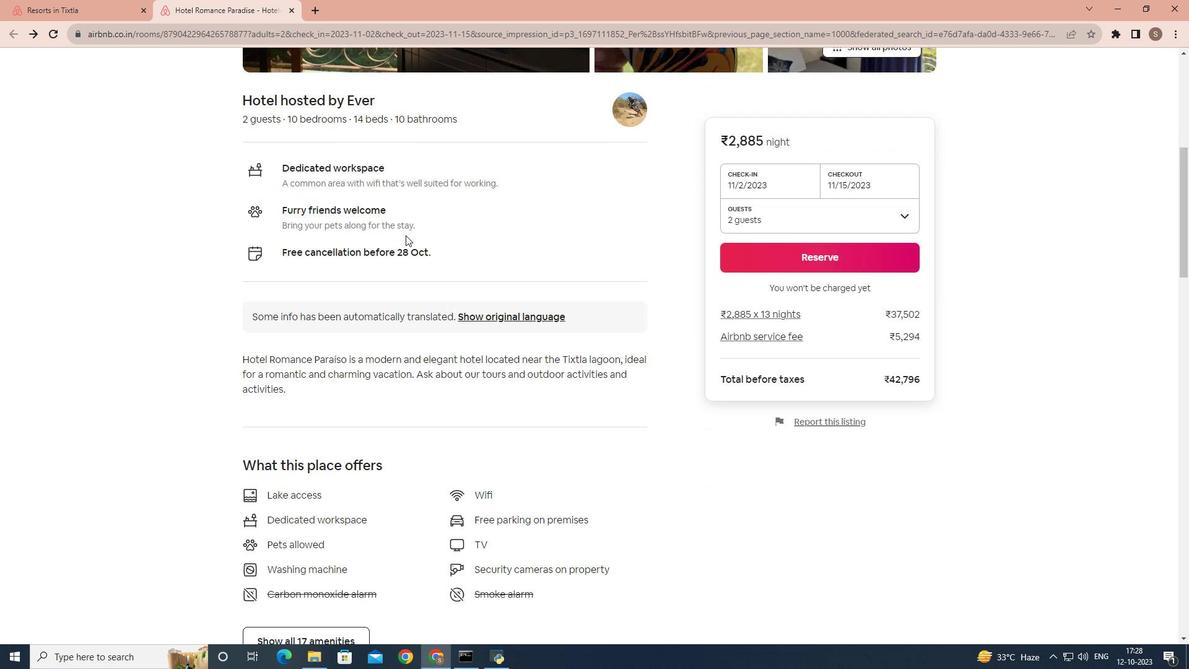 
Action: Mouse scrolled (405, 236) with delta (0, 0)
Screenshot: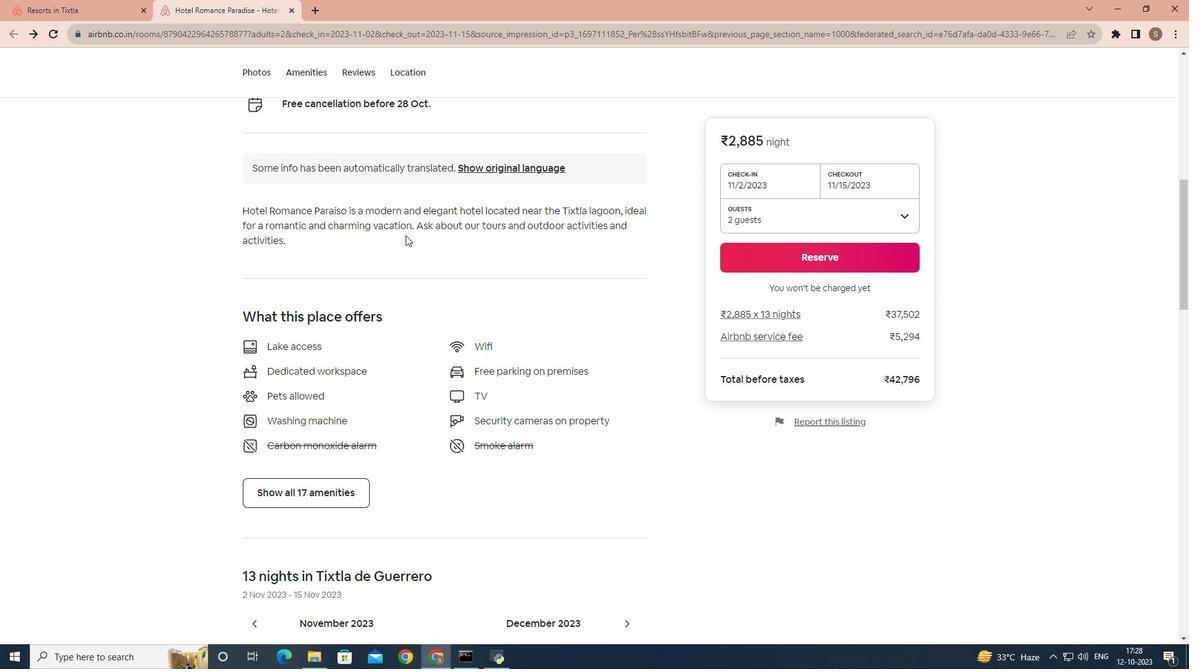 
Action: Mouse scrolled (405, 236) with delta (0, 0)
Screenshot: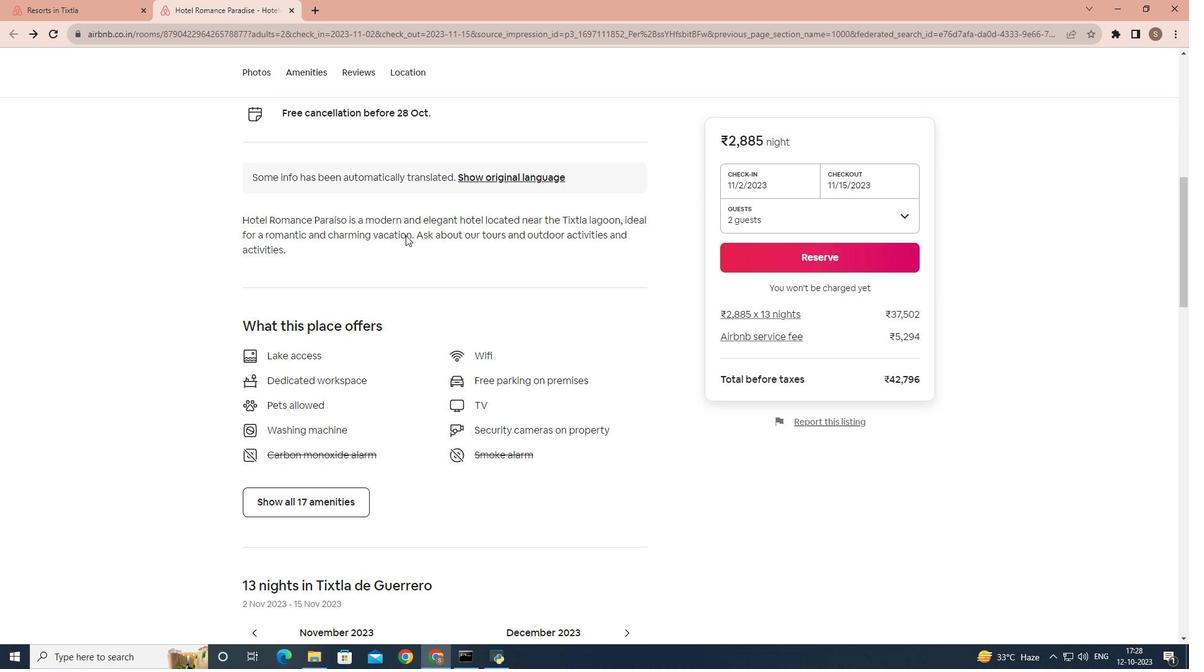 
Action: Mouse scrolled (405, 236) with delta (0, 0)
Screenshot: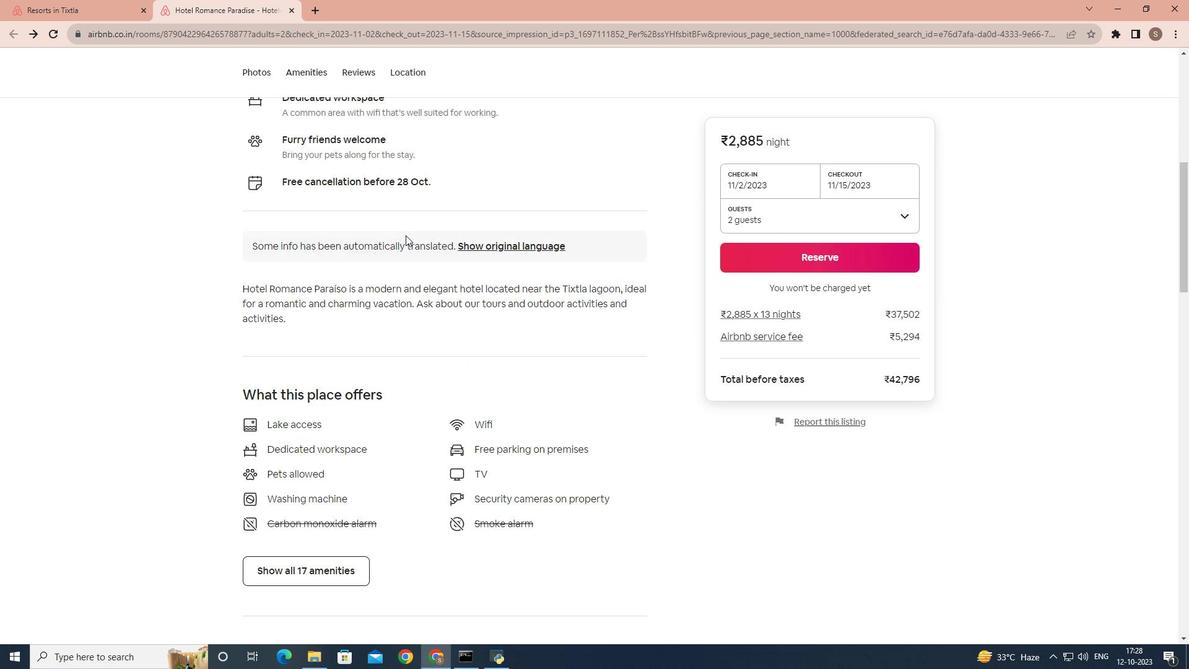 
Action: Mouse scrolled (405, 236) with delta (0, 0)
Screenshot: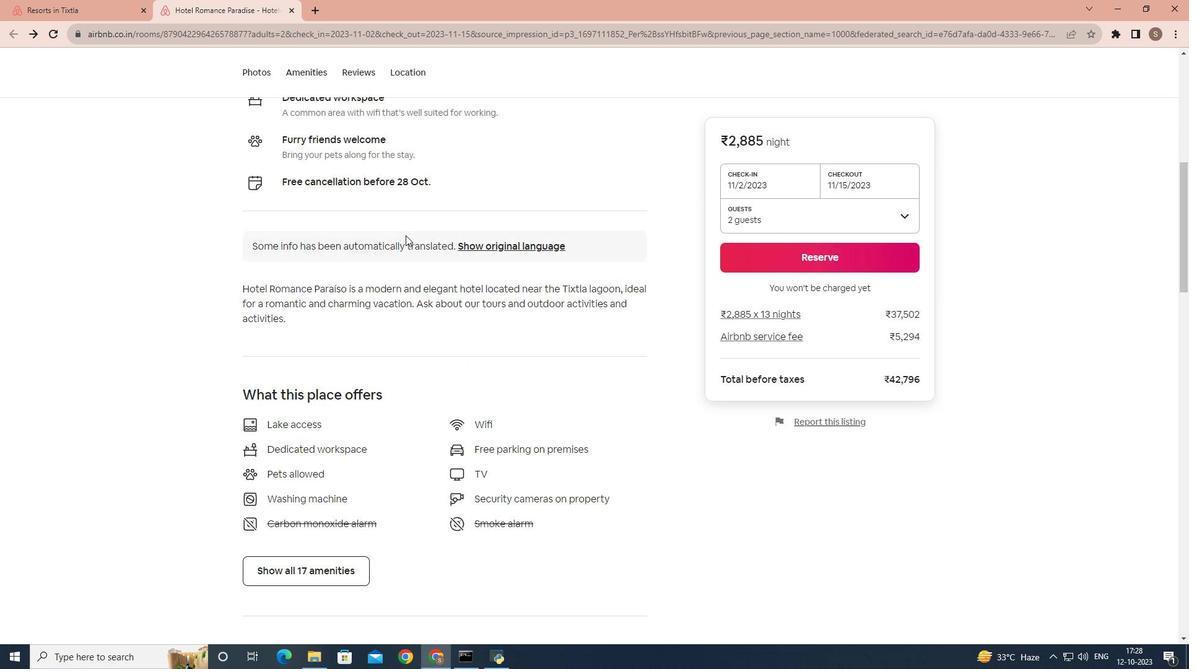 
Action: Mouse scrolled (405, 236) with delta (0, 0)
Screenshot: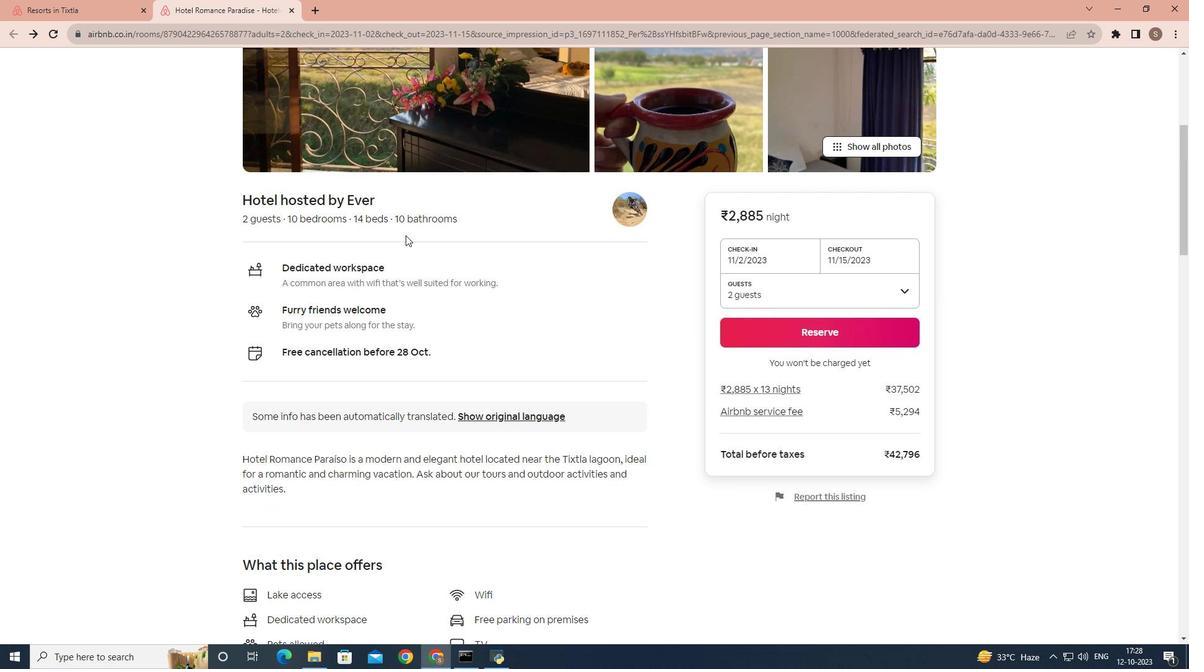 
Action: Mouse scrolled (405, 236) with delta (0, 0)
Screenshot: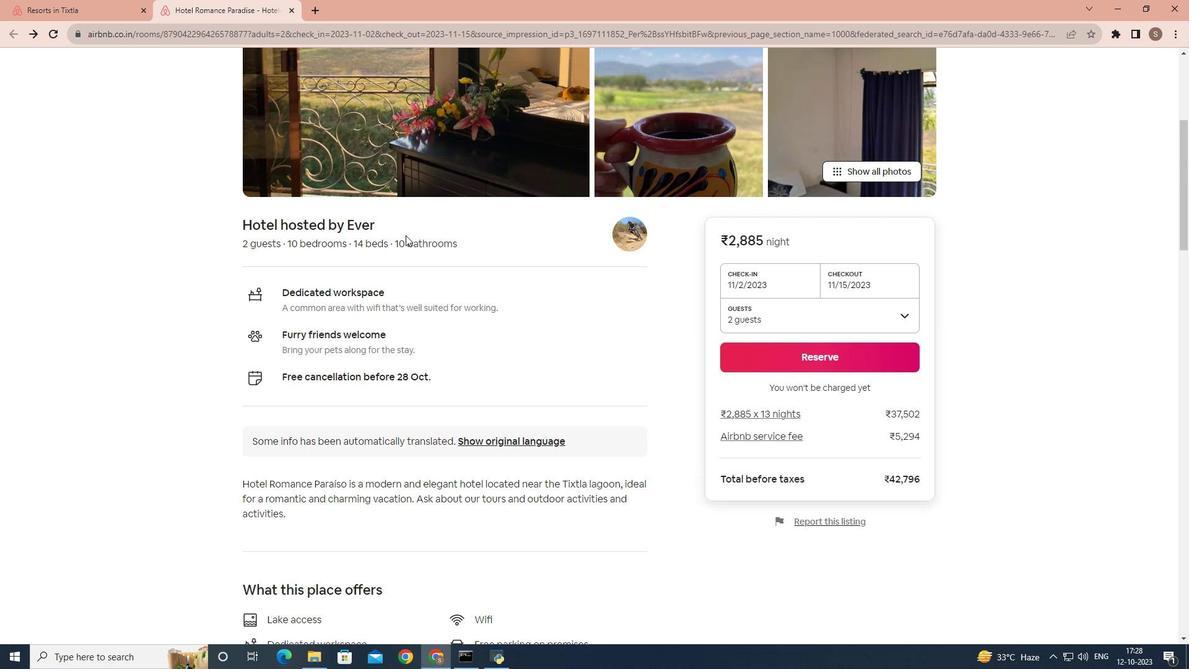 
Action: Mouse scrolled (405, 236) with delta (0, 0)
Screenshot: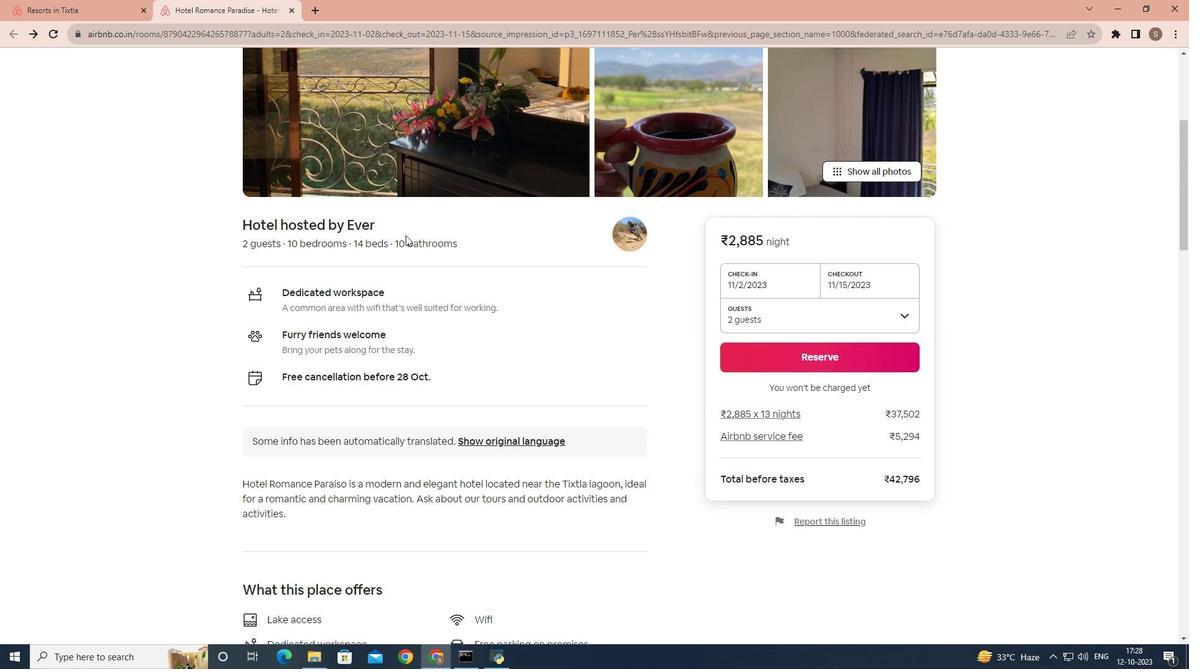 
Action: Mouse scrolled (405, 236) with delta (0, 0)
Screenshot: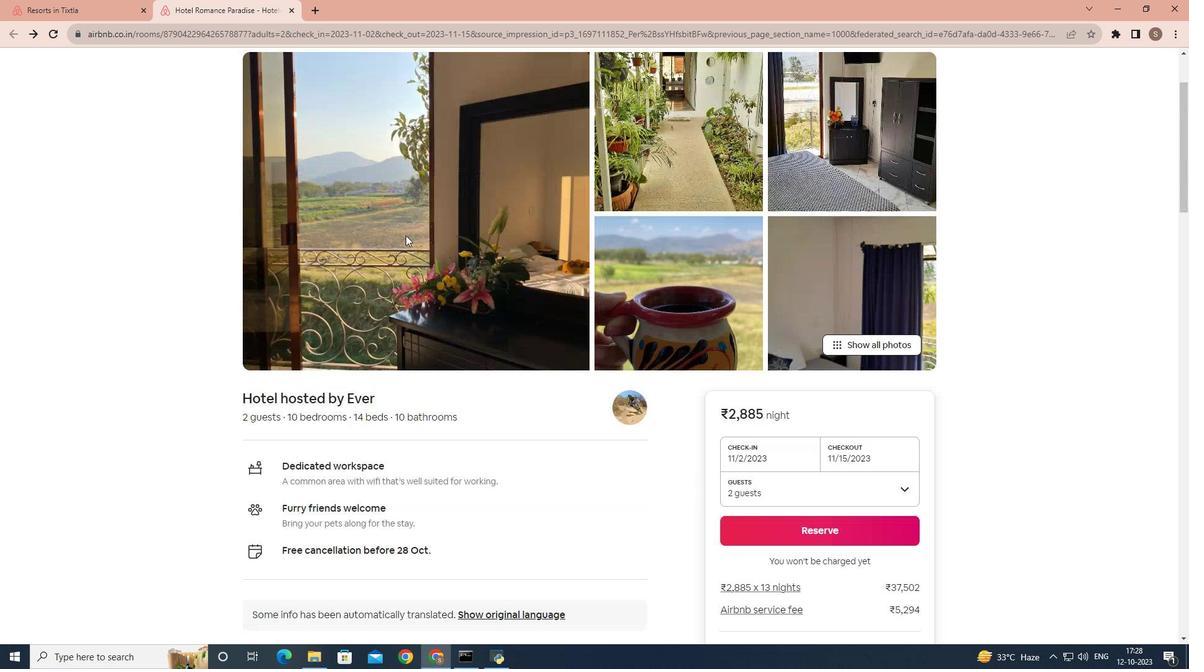 
Action: Mouse moved to (392, 240)
Screenshot: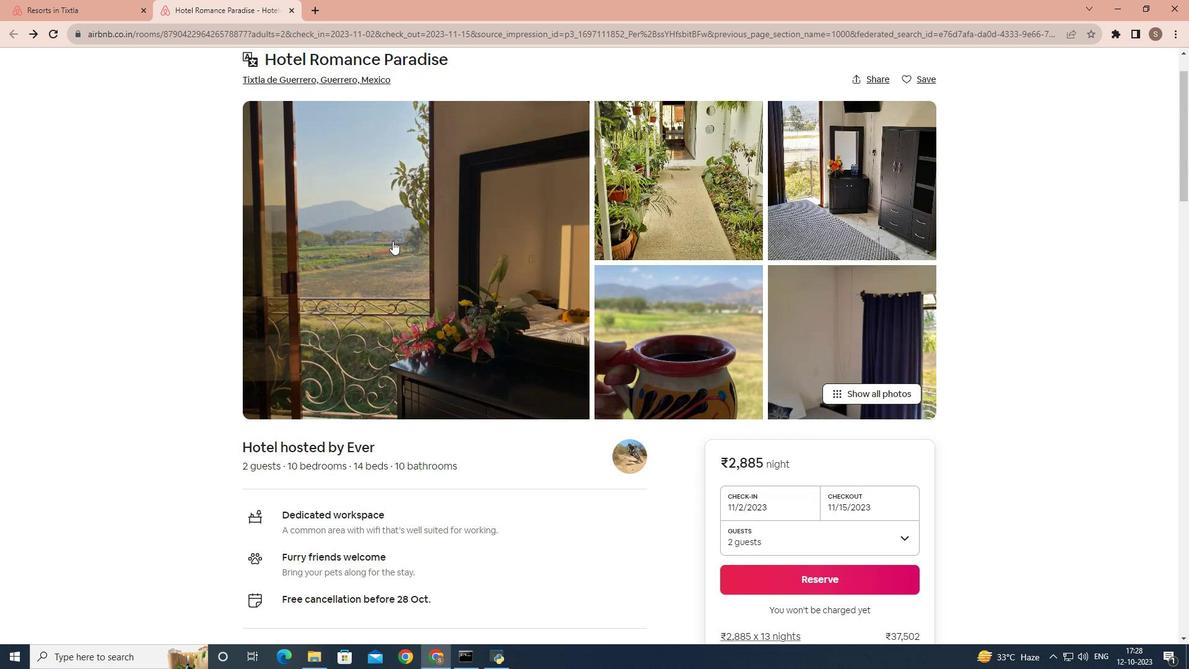 
Action: Mouse pressed left at (392, 240)
Screenshot: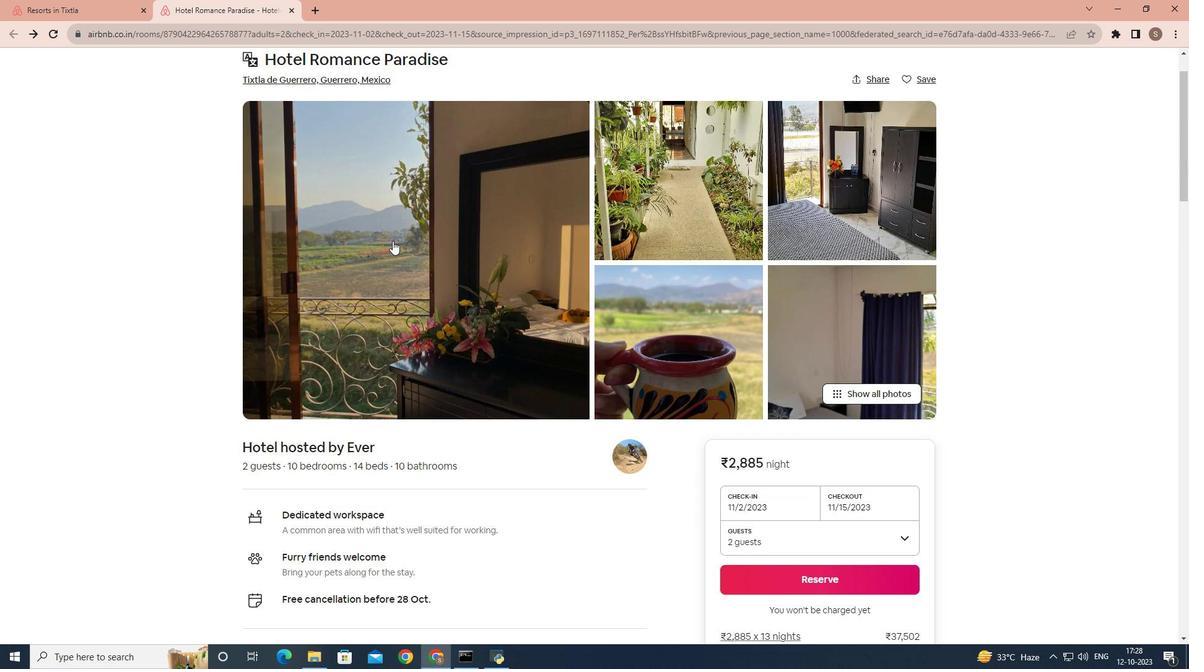 
Action: Mouse scrolled (392, 240) with delta (0, 0)
Screenshot: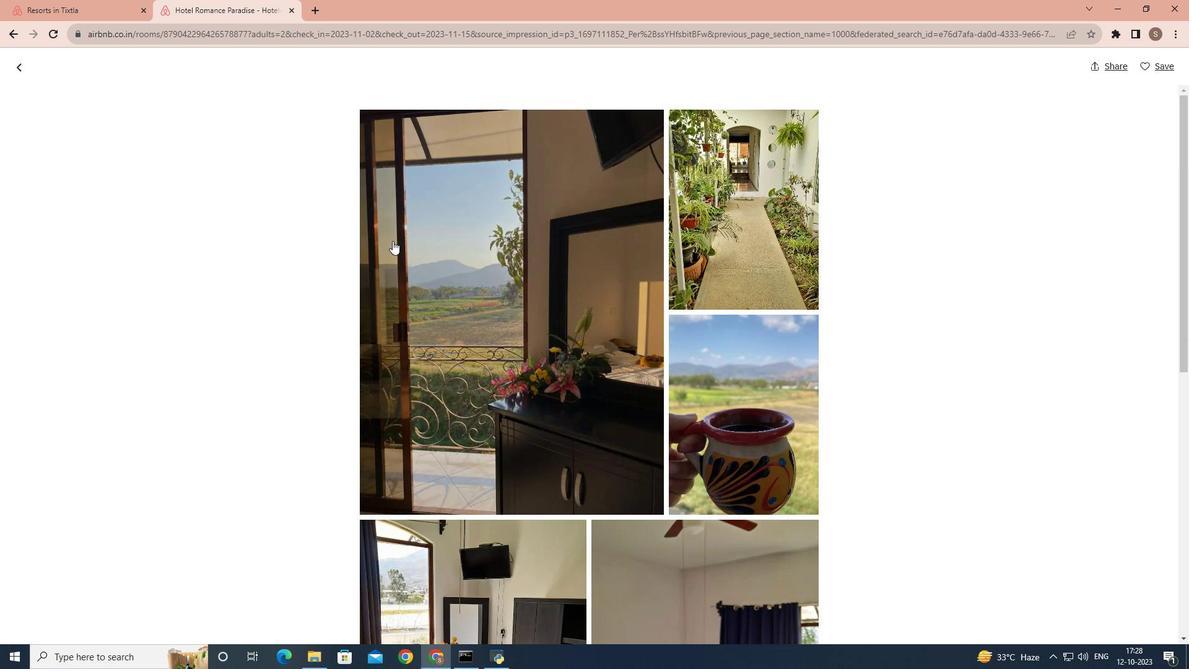 
Action: Mouse scrolled (392, 240) with delta (0, 0)
Screenshot: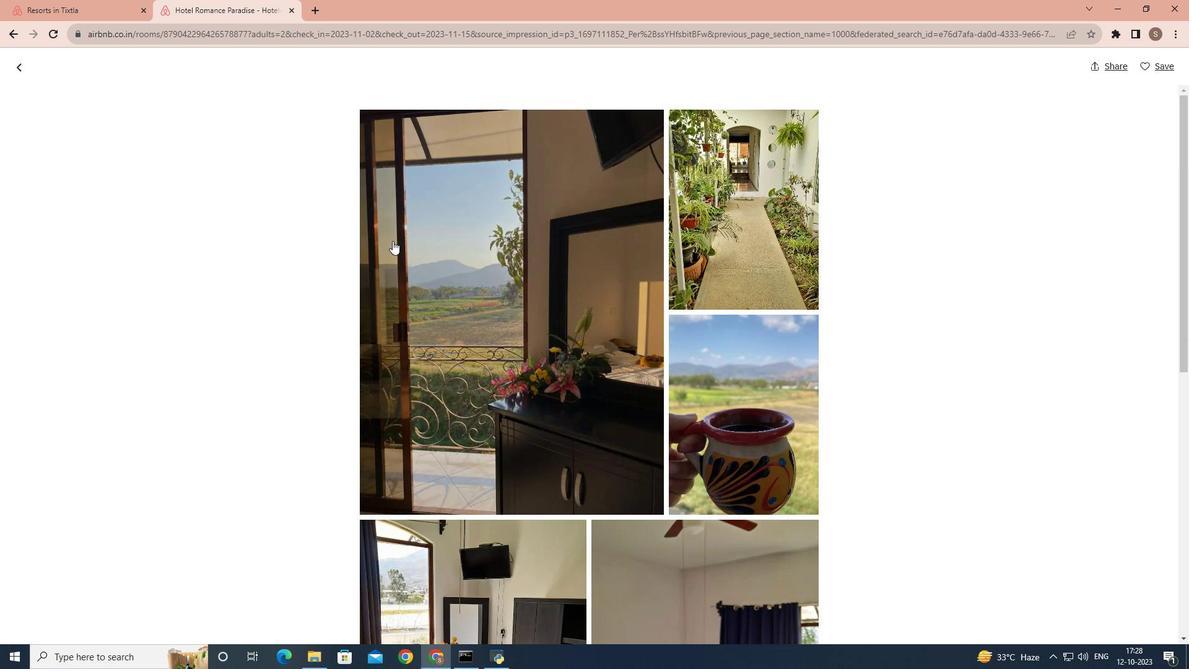 
Action: Mouse scrolled (392, 240) with delta (0, 0)
Screenshot: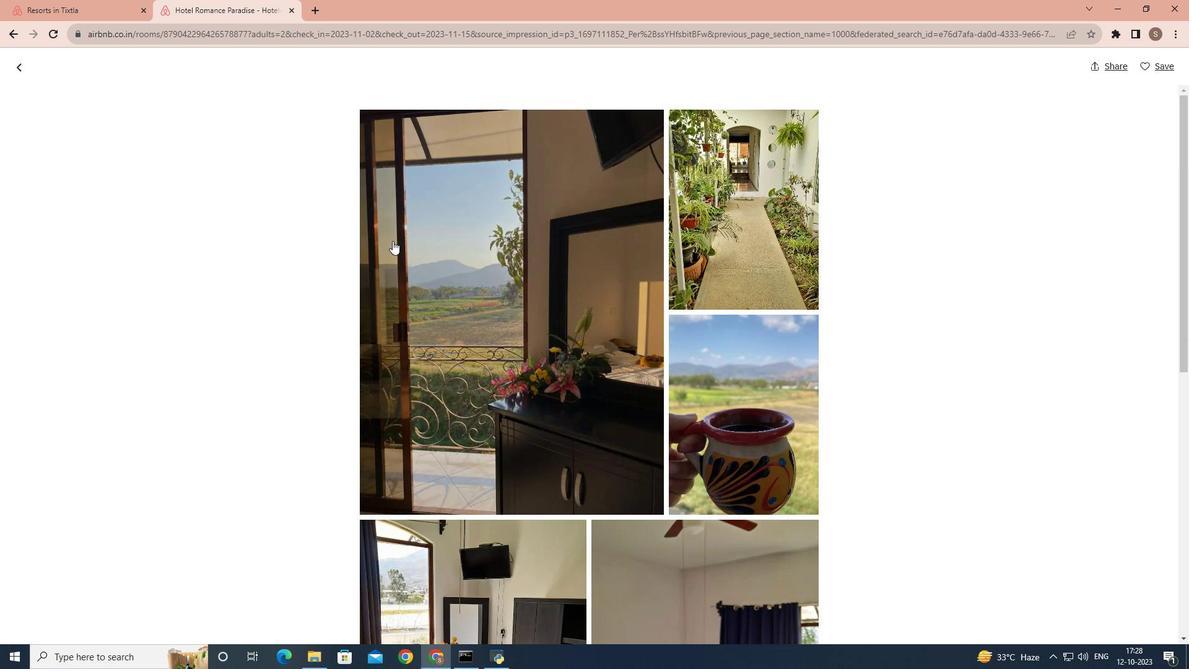 
Action: Mouse scrolled (392, 240) with delta (0, 0)
Screenshot: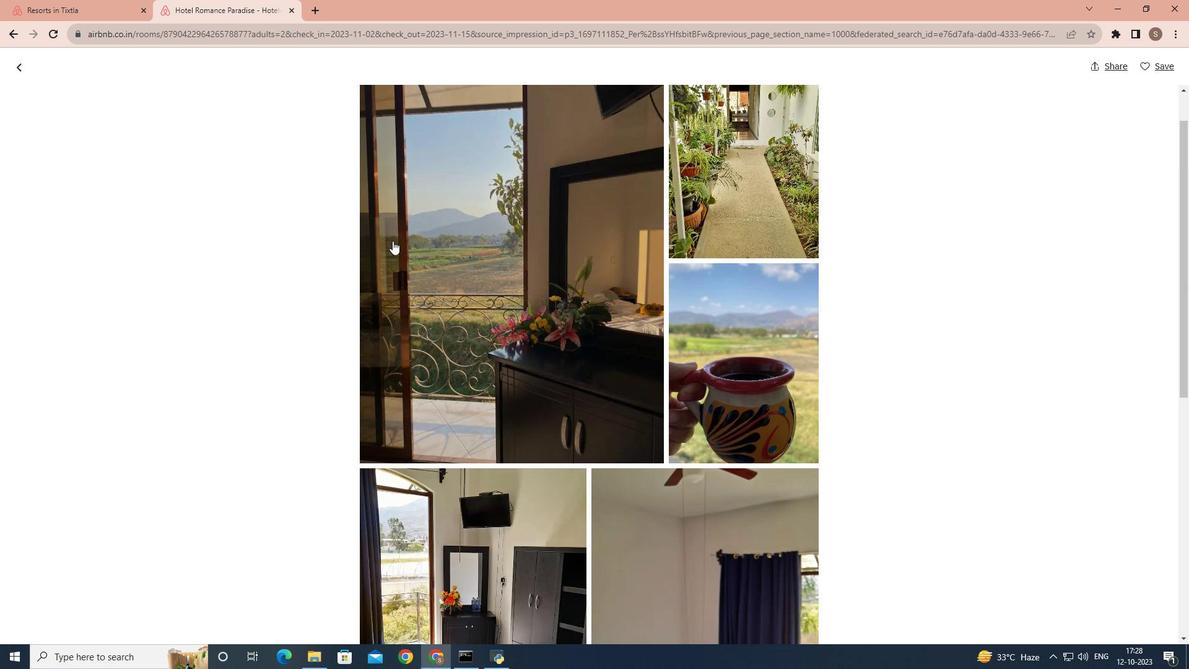 
Action: Mouse scrolled (392, 240) with delta (0, 0)
Screenshot: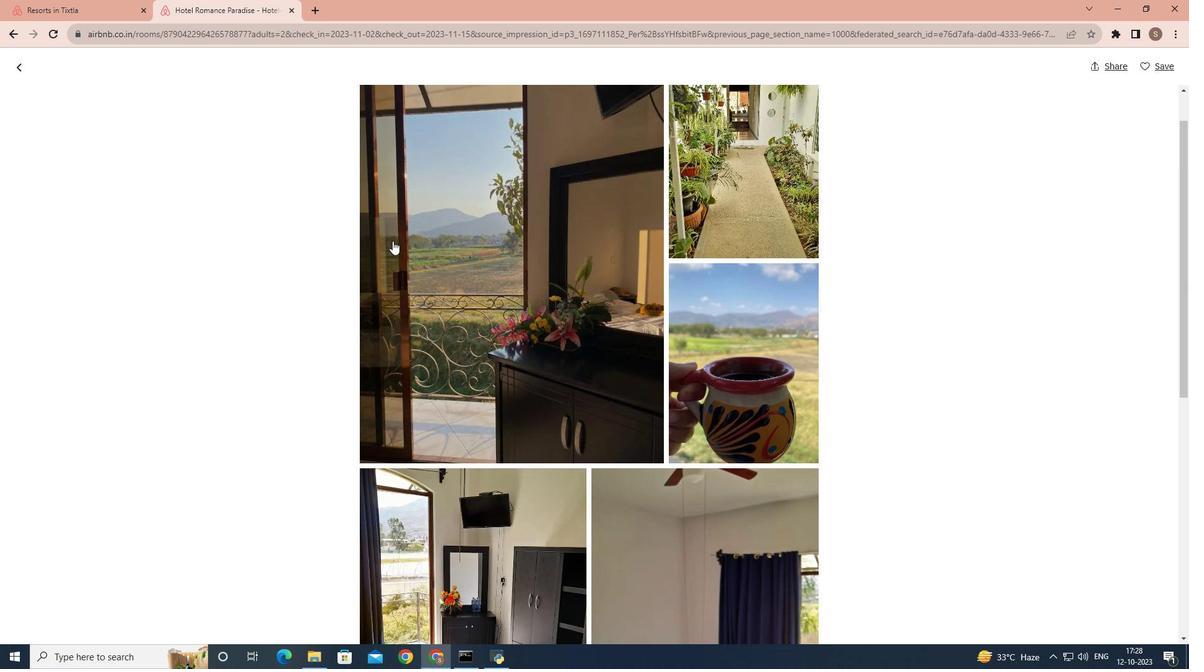 
Action: Mouse scrolled (392, 240) with delta (0, 0)
Screenshot: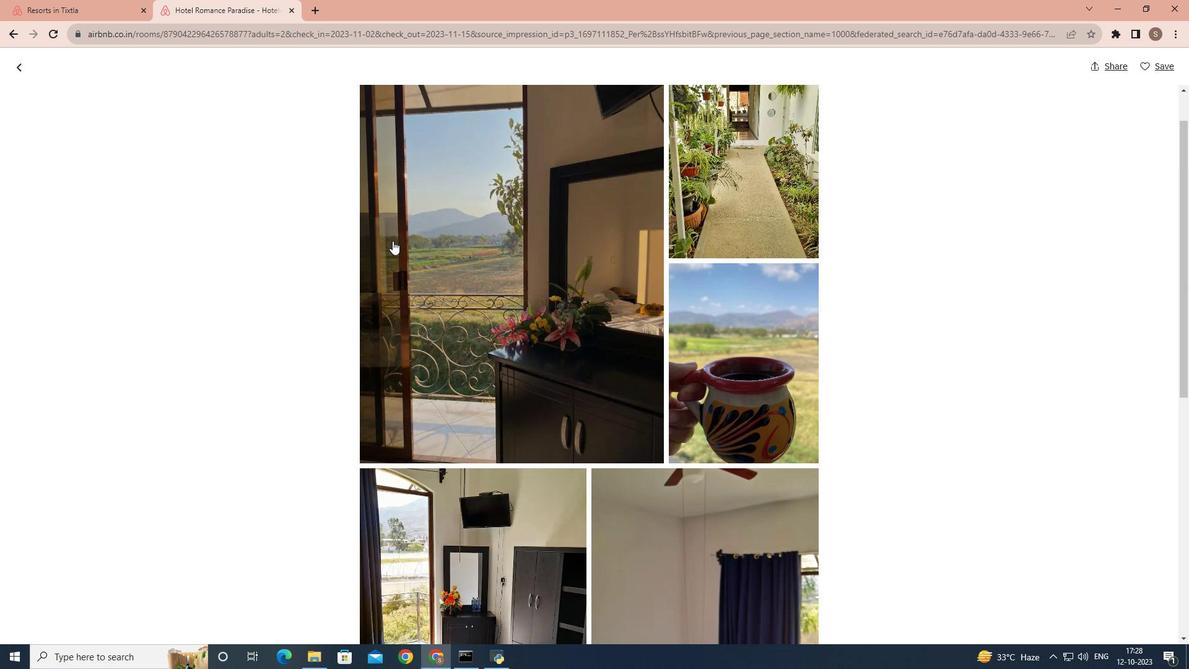 
Action: Mouse scrolled (392, 240) with delta (0, 0)
Screenshot: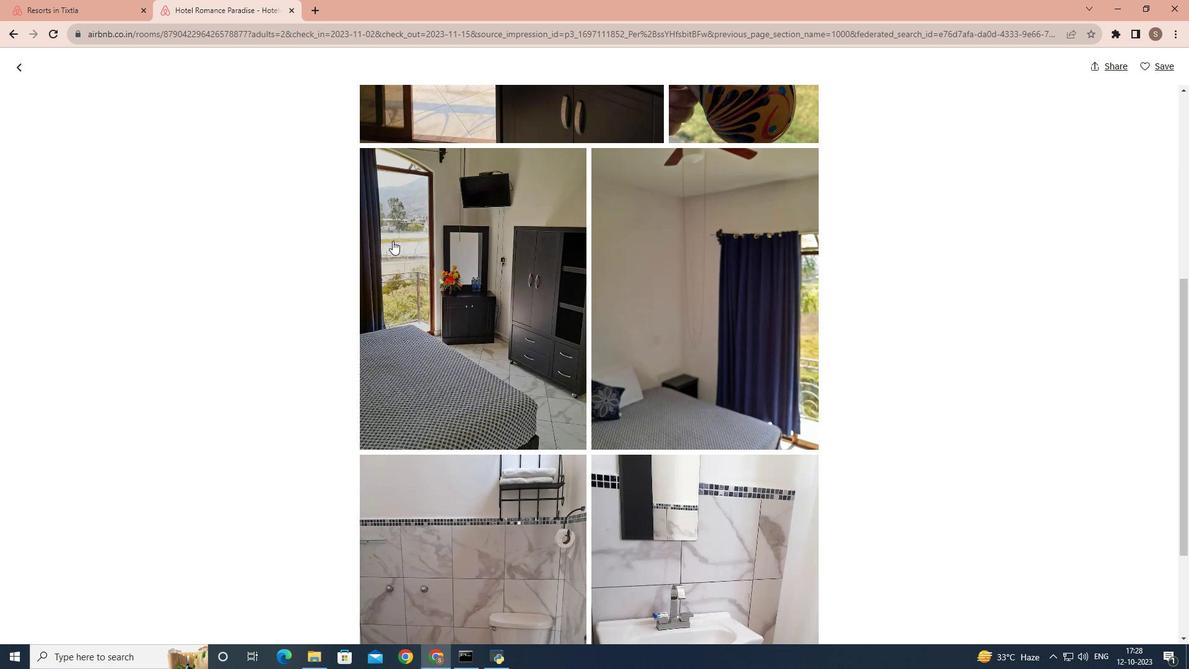 
Action: Mouse scrolled (392, 240) with delta (0, 0)
Screenshot: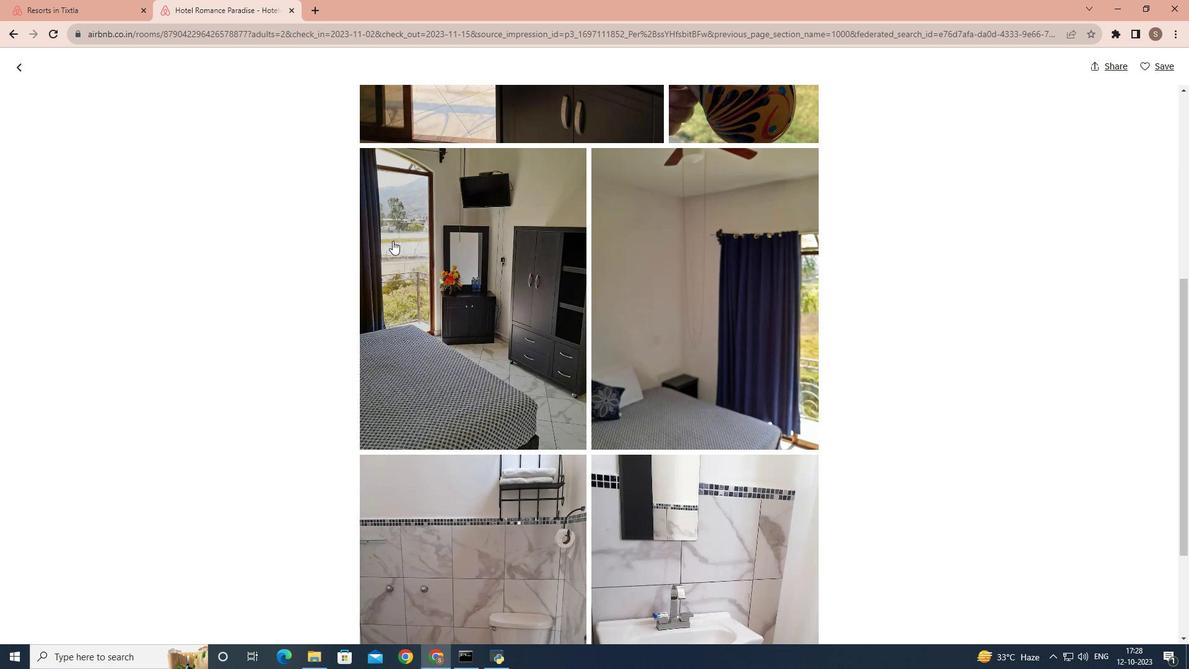 
Action: Mouse scrolled (392, 240) with delta (0, 0)
Screenshot: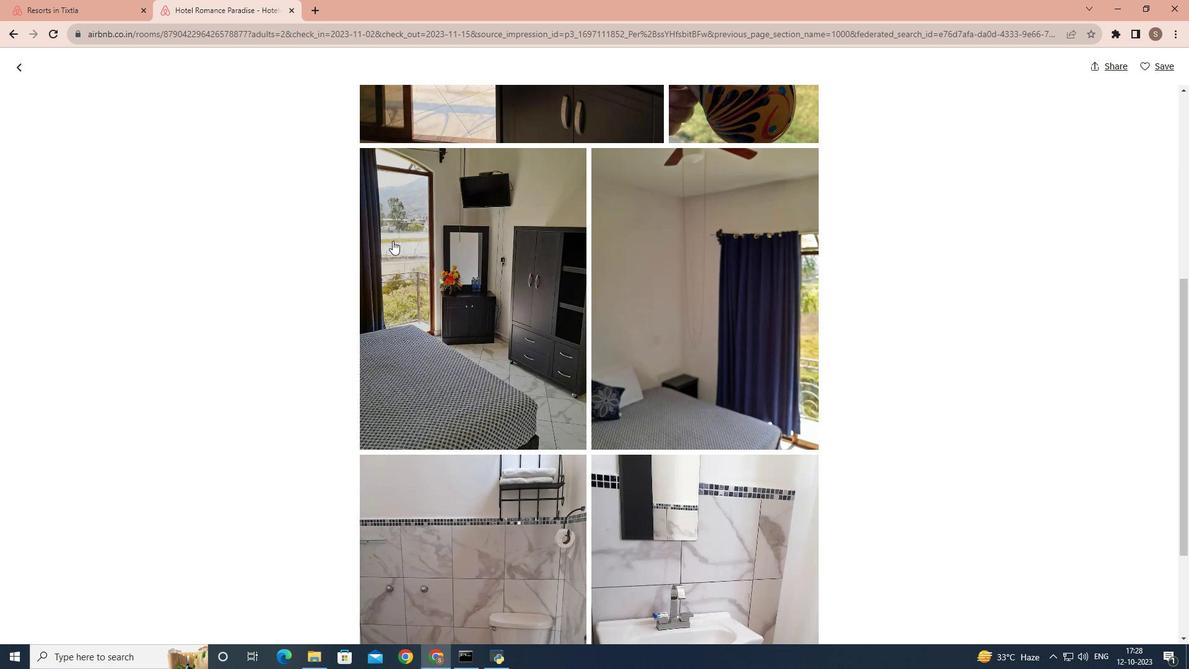 
Action: Mouse scrolled (392, 240) with delta (0, 0)
Screenshot: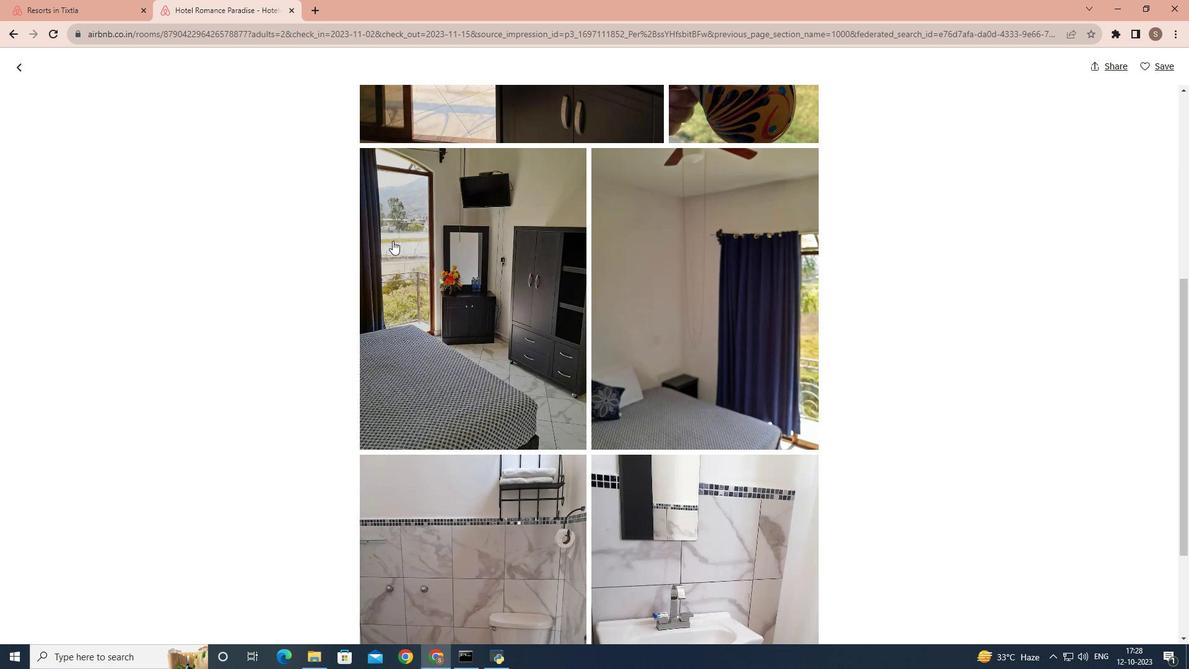 
Action: Mouse scrolled (392, 240) with delta (0, 0)
Screenshot: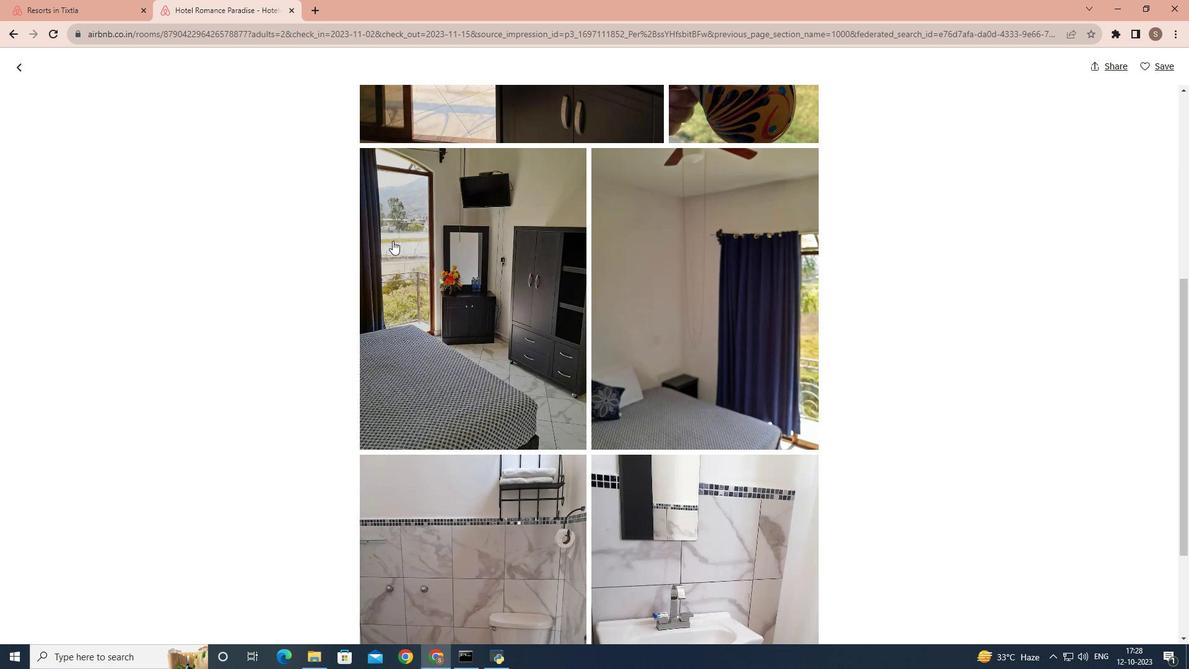
Action: Mouse scrolled (392, 240) with delta (0, 0)
Screenshot: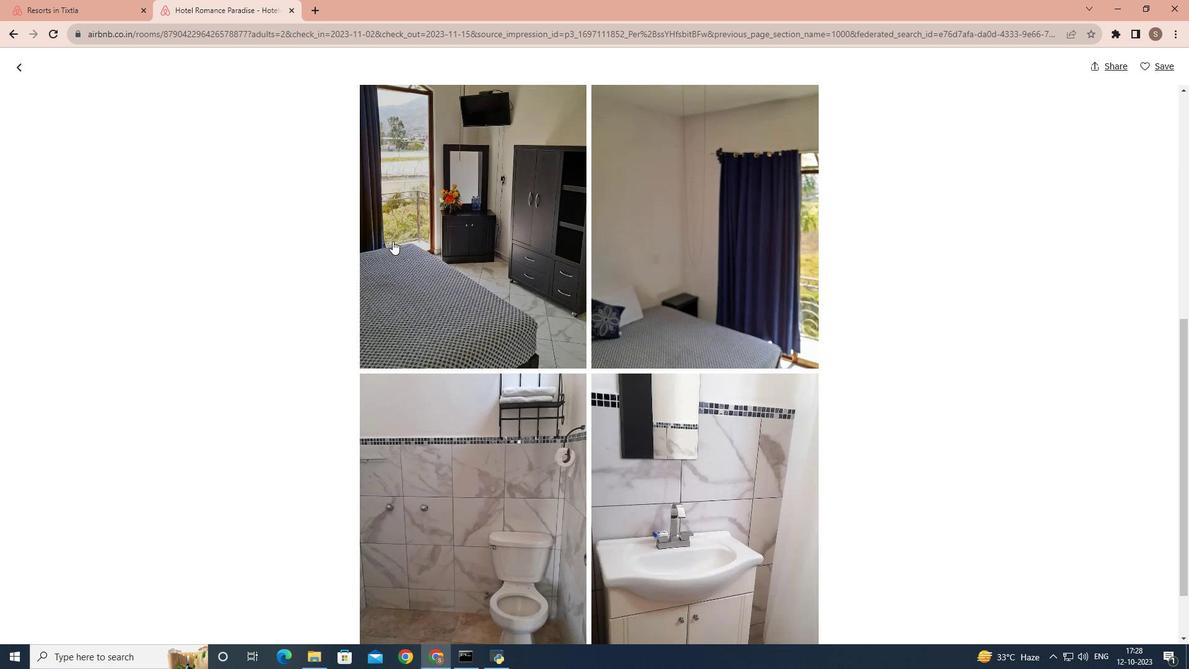 
Action: Mouse scrolled (392, 240) with delta (0, 0)
Screenshot: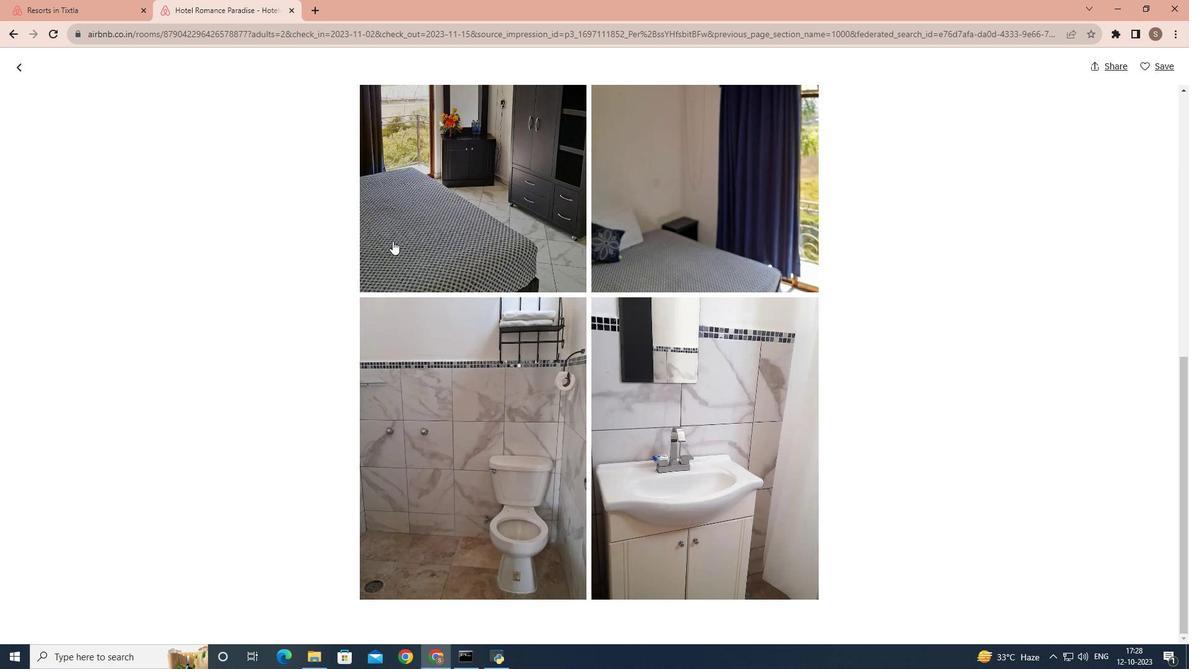 
Action: Mouse scrolled (392, 240) with delta (0, 0)
Screenshot: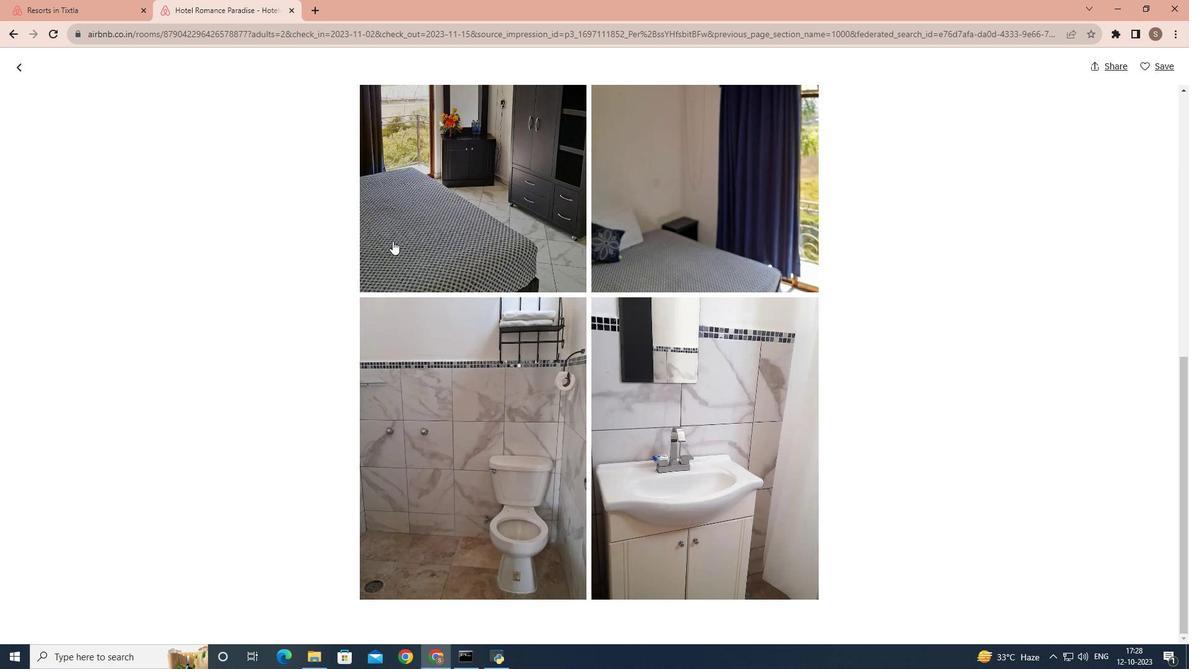 
Action: Mouse scrolled (392, 240) with delta (0, 0)
Screenshot: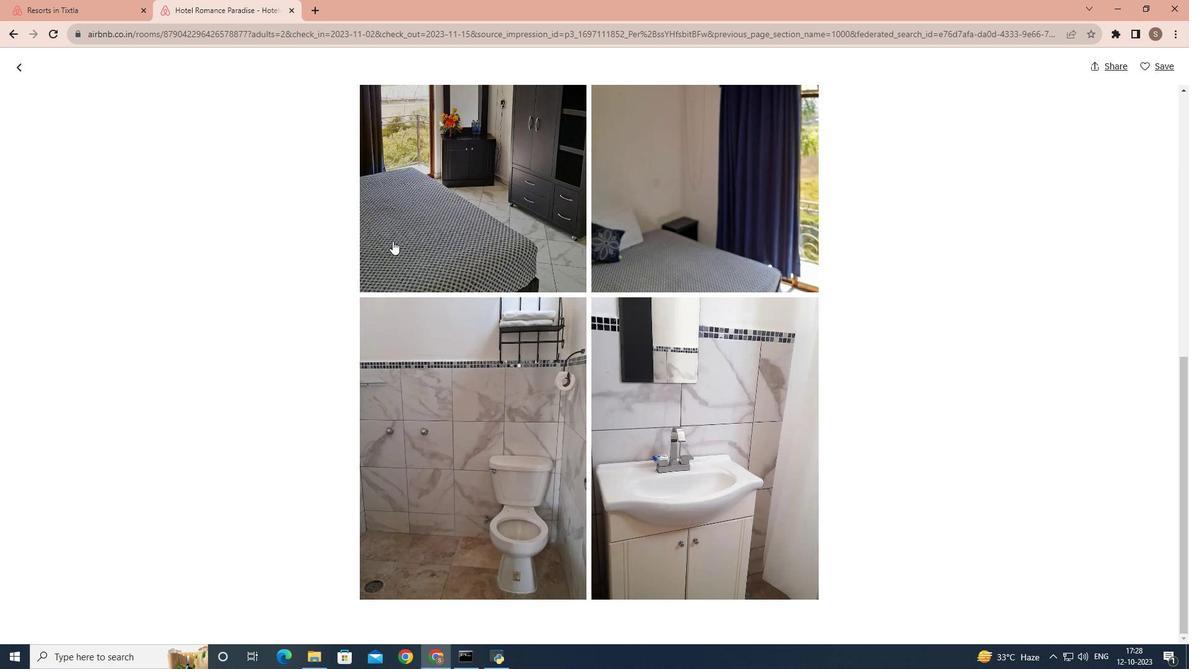 
Action: Mouse scrolled (392, 240) with delta (0, 0)
Screenshot: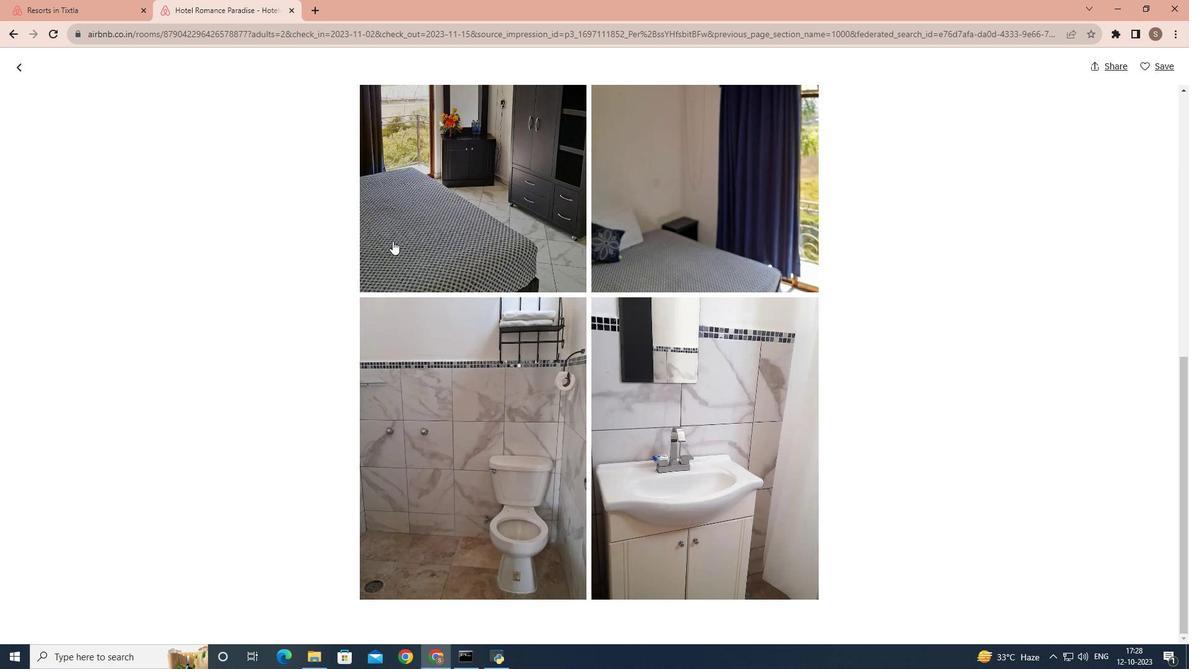 
Action: Mouse scrolled (392, 240) with delta (0, 0)
Screenshot: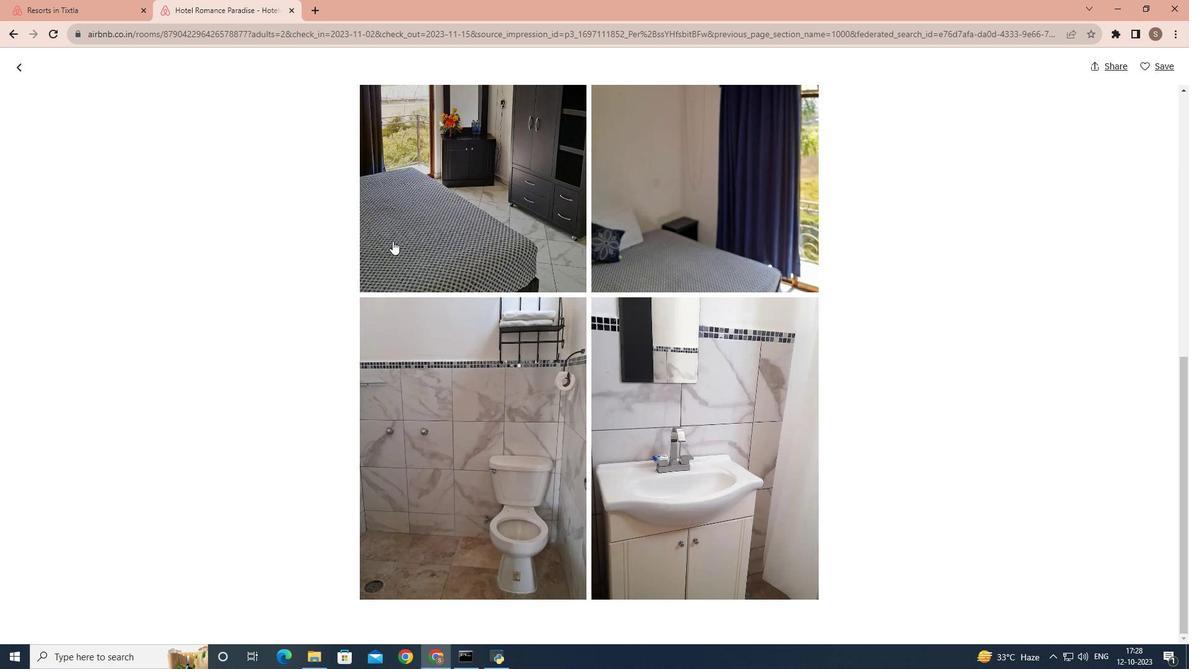 
Action: Mouse scrolled (392, 240) with delta (0, 0)
Screenshot: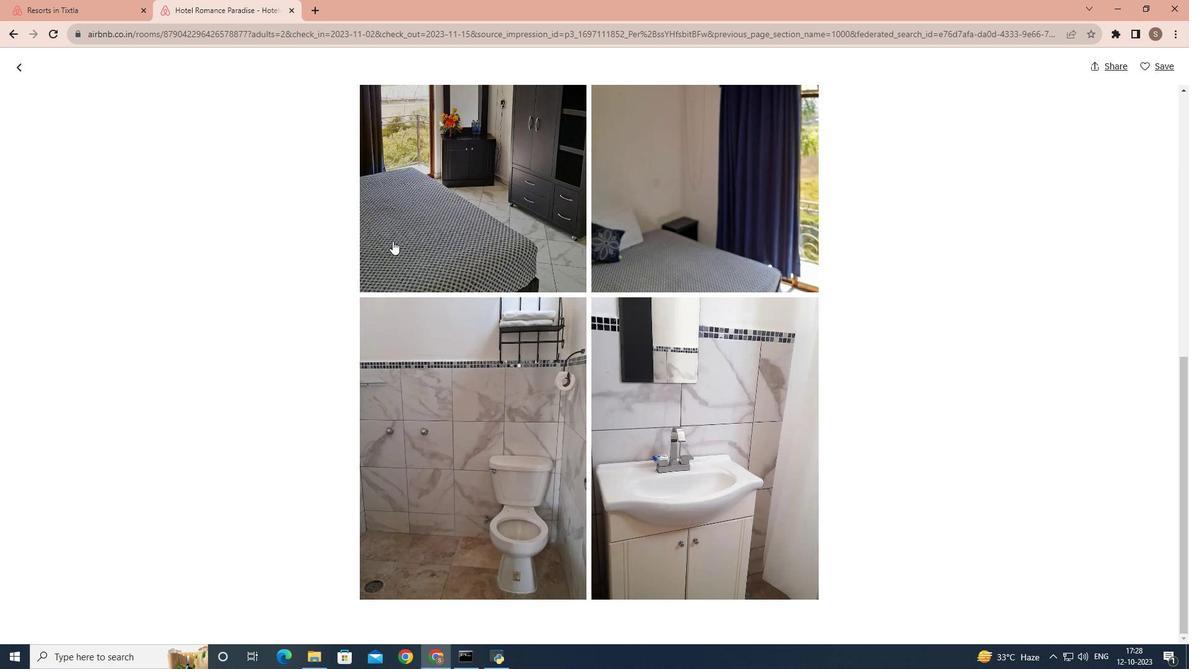 
Action: Mouse scrolled (392, 240) with delta (0, 0)
Screenshot: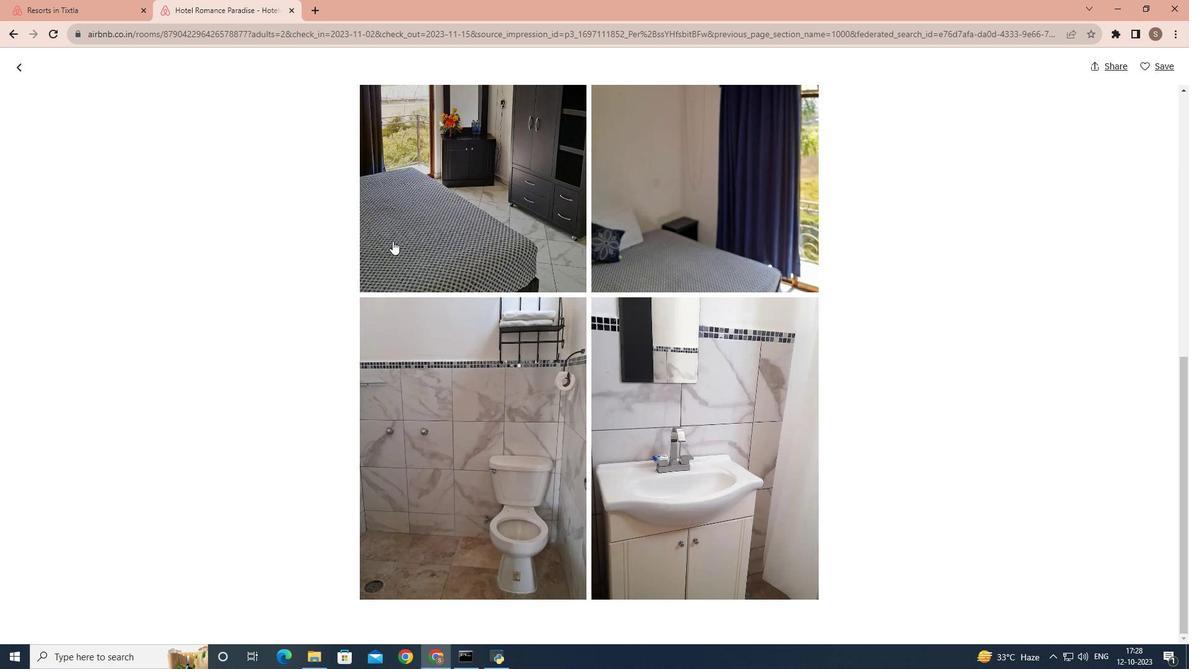 
Action: Mouse scrolled (392, 240) with delta (0, 0)
Screenshot: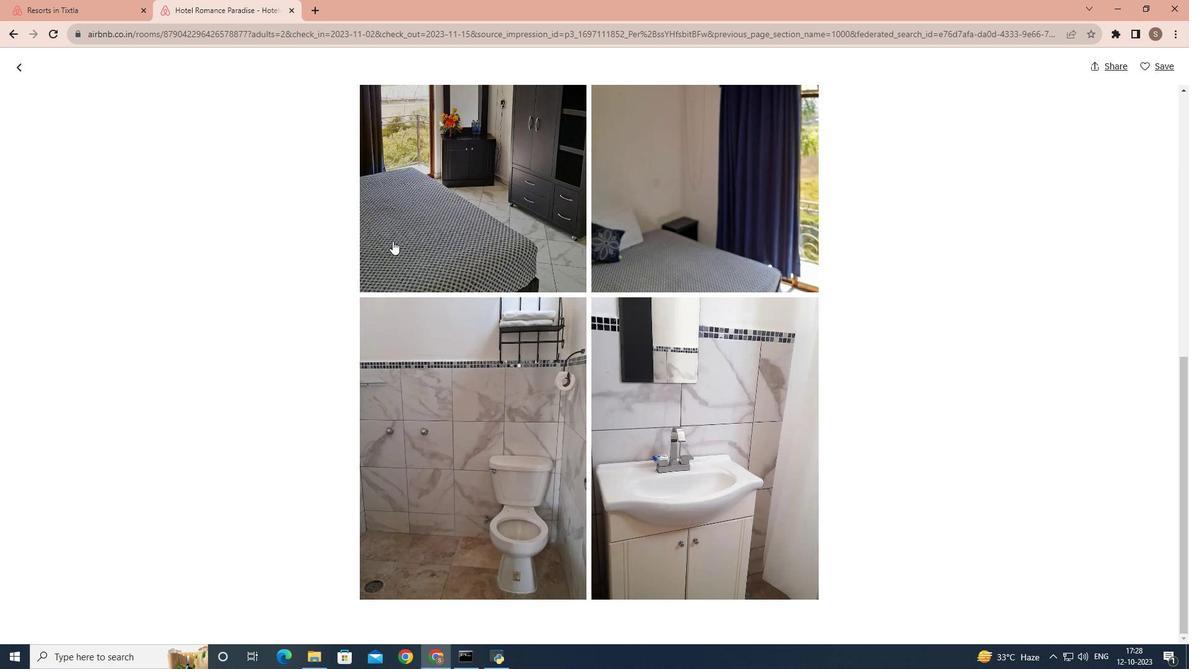 
Action: Mouse scrolled (392, 240) with delta (0, 0)
Screenshot: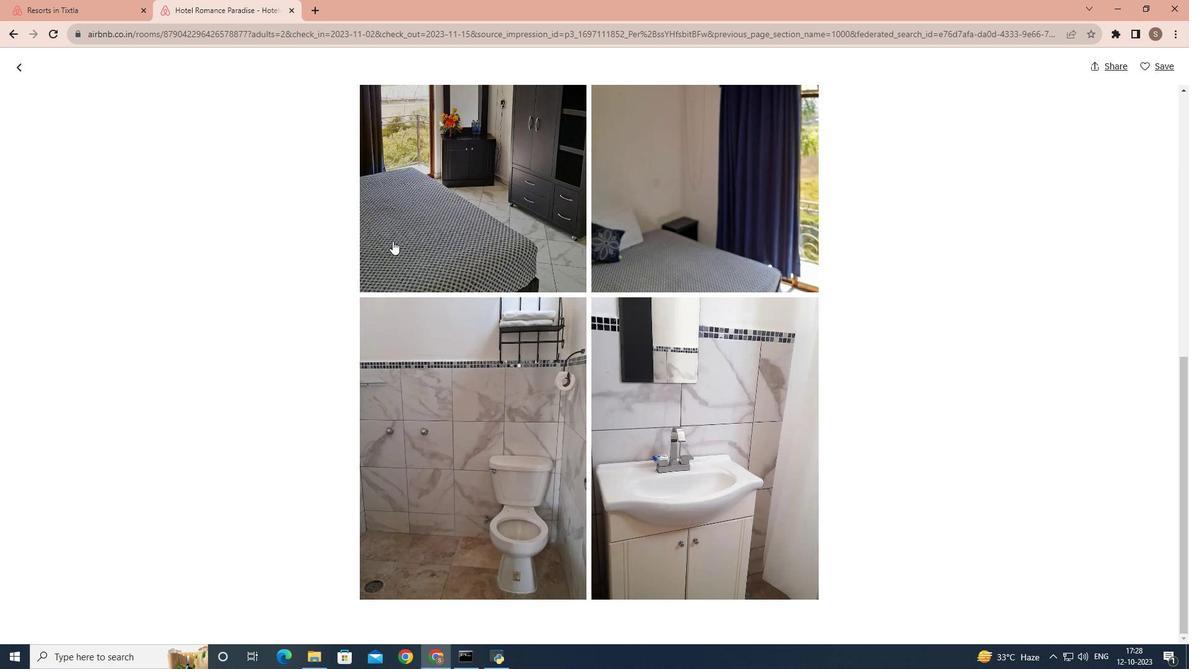 
Action: Mouse scrolled (392, 240) with delta (0, 0)
Screenshot: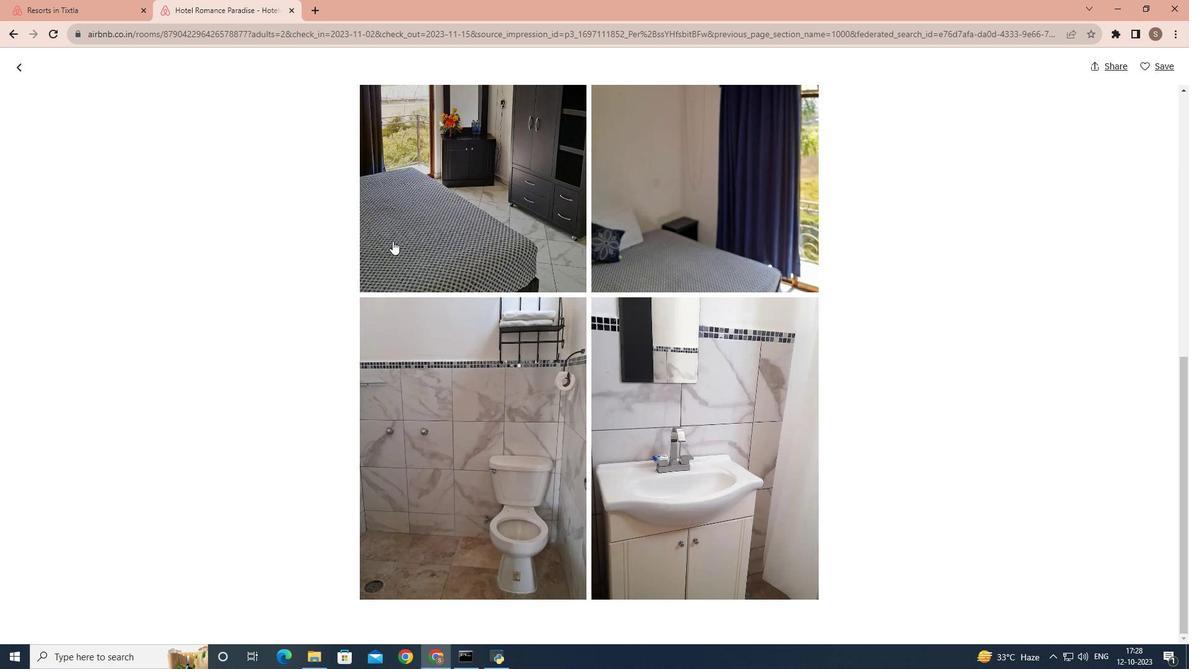 
Action: Mouse scrolled (392, 240) with delta (0, 0)
Screenshot: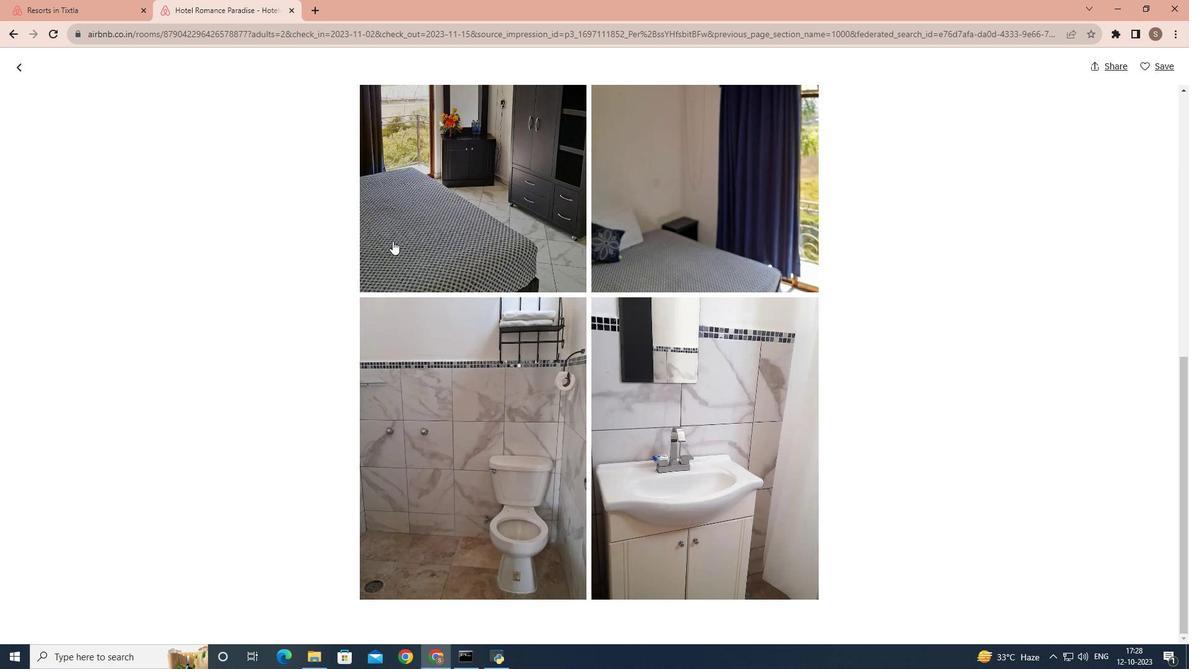 
Action: Mouse scrolled (392, 241) with delta (0, 0)
Screenshot: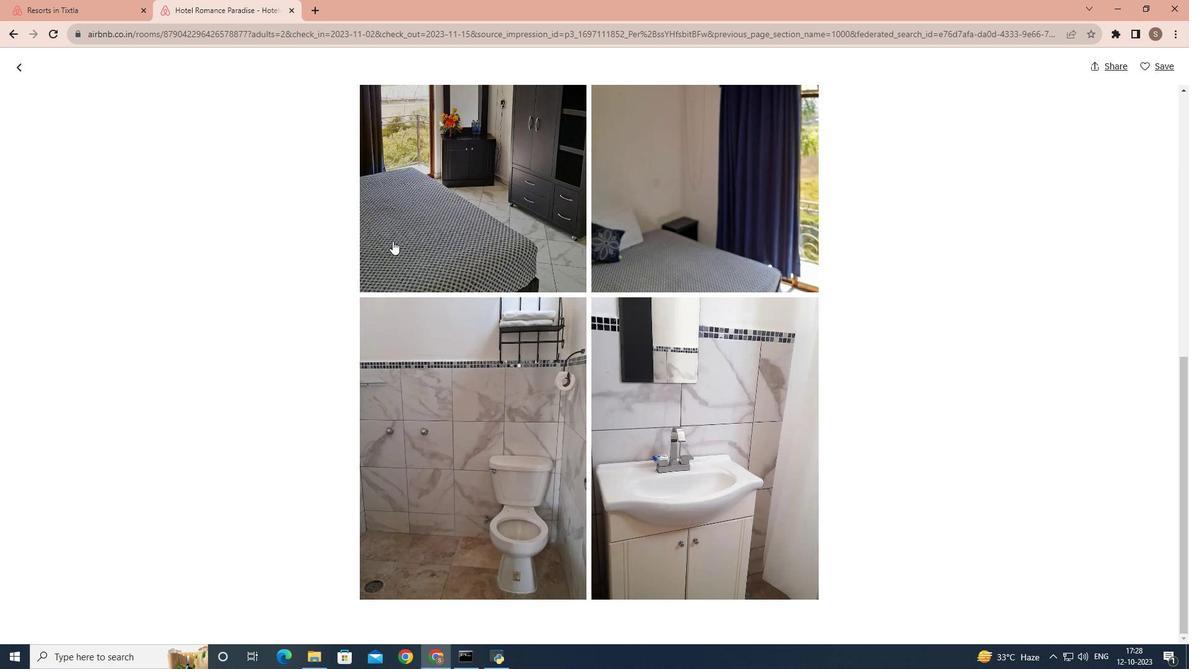 
Action: Mouse scrolled (392, 241) with delta (0, 0)
Screenshot: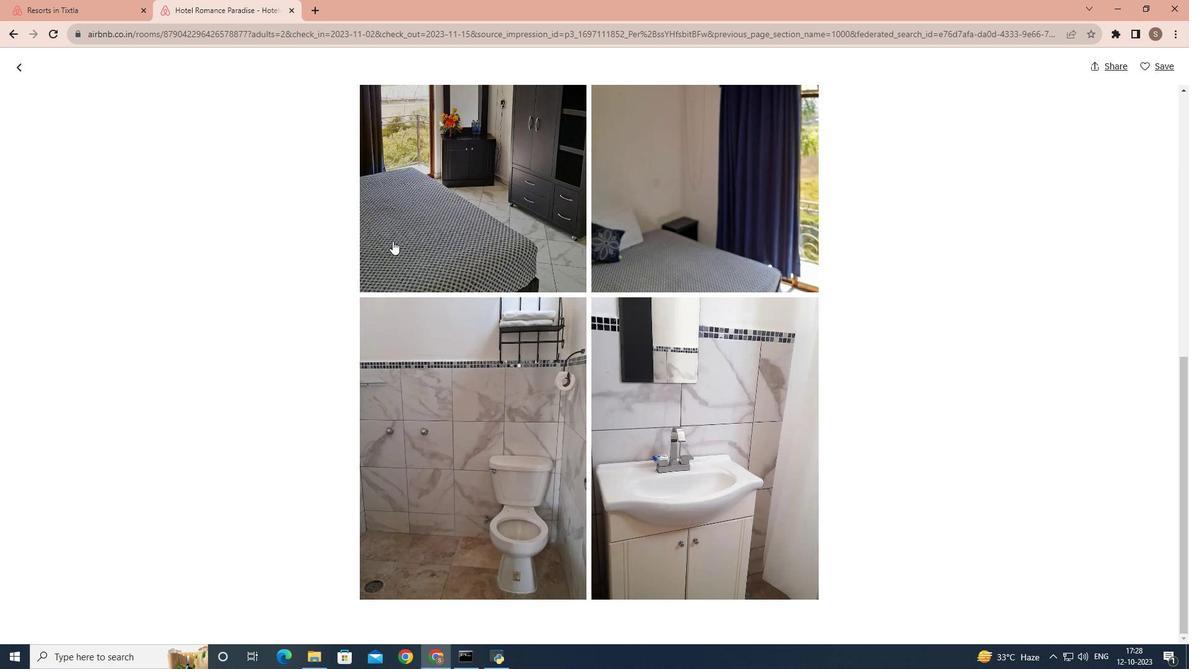 
Action: Mouse scrolled (392, 241) with delta (0, 0)
Screenshot: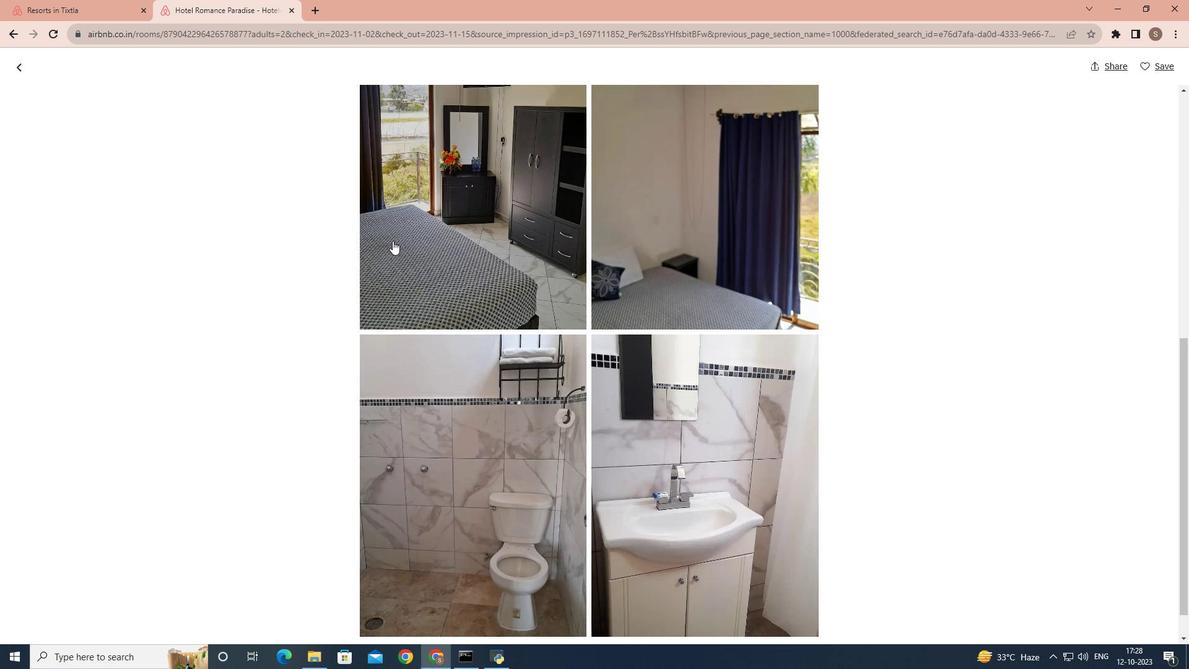 
Action: Mouse scrolled (392, 241) with delta (0, 0)
Screenshot: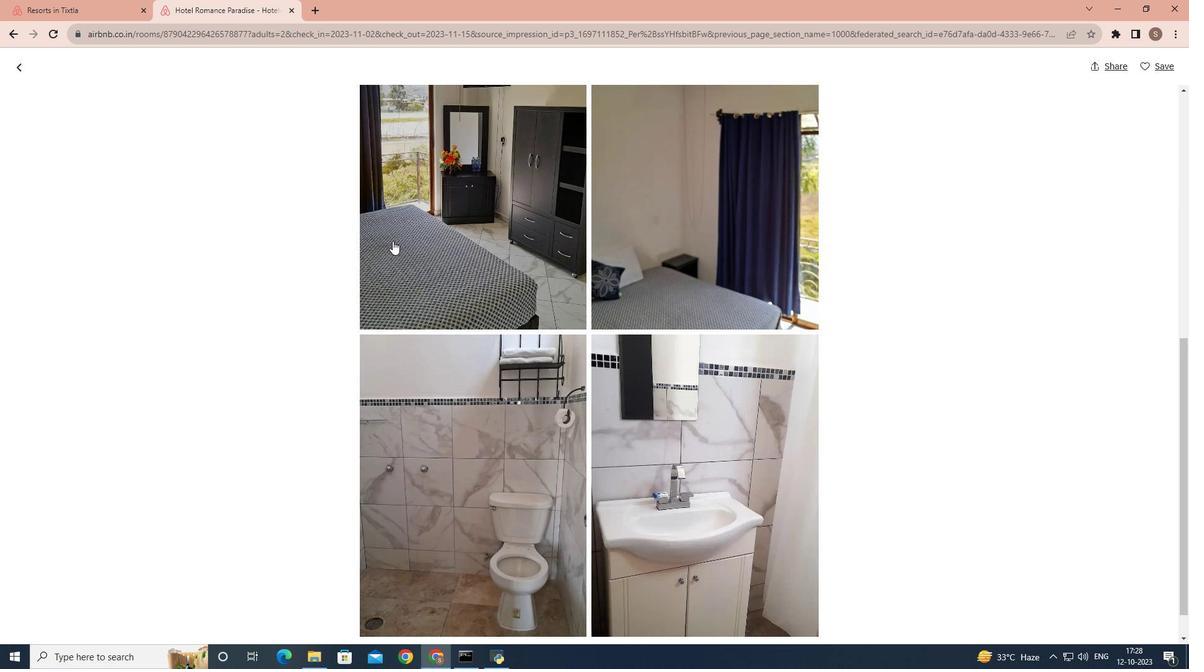 
Action: Mouse scrolled (392, 241) with delta (0, 0)
Screenshot: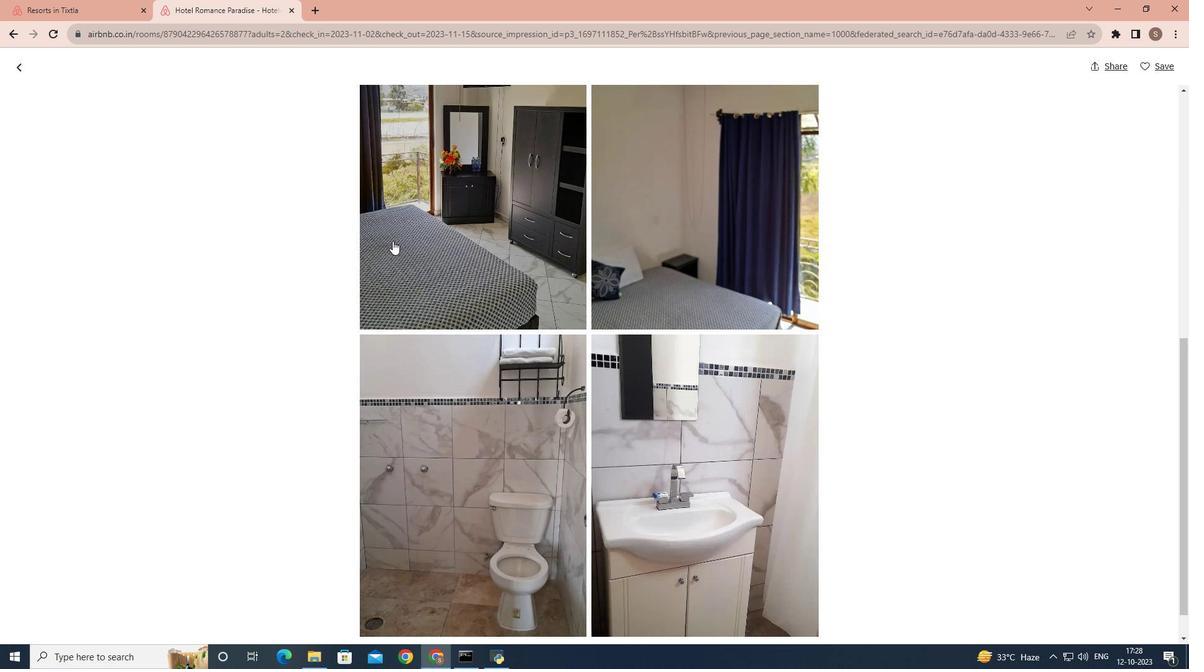 
Action: Mouse scrolled (392, 241) with delta (0, 0)
Screenshot: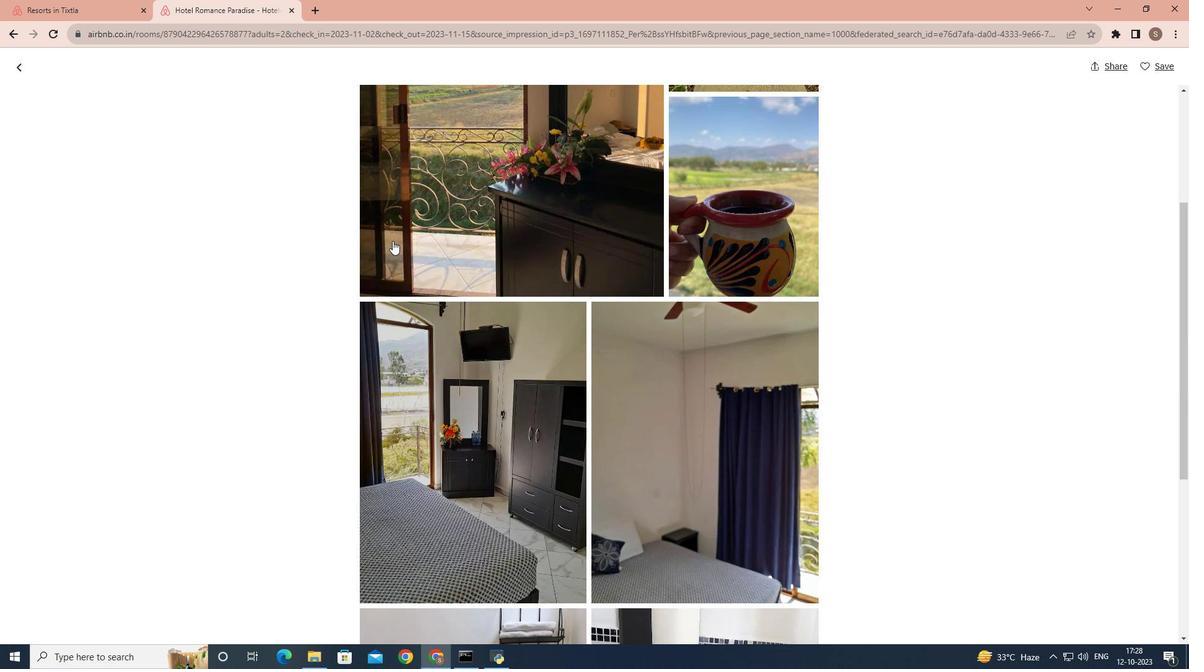 
Action: Mouse scrolled (392, 241) with delta (0, 0)
Screenshot: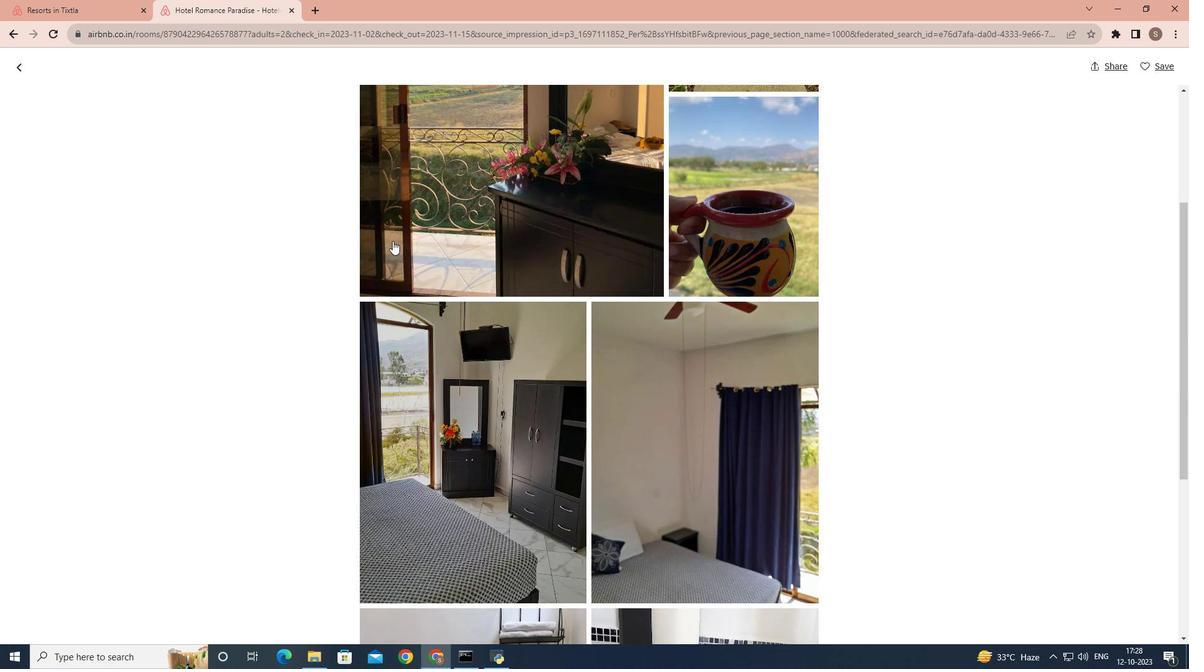 
Action: Mouse scrolled (392, 241) with delta (0, 0)
Screenshot: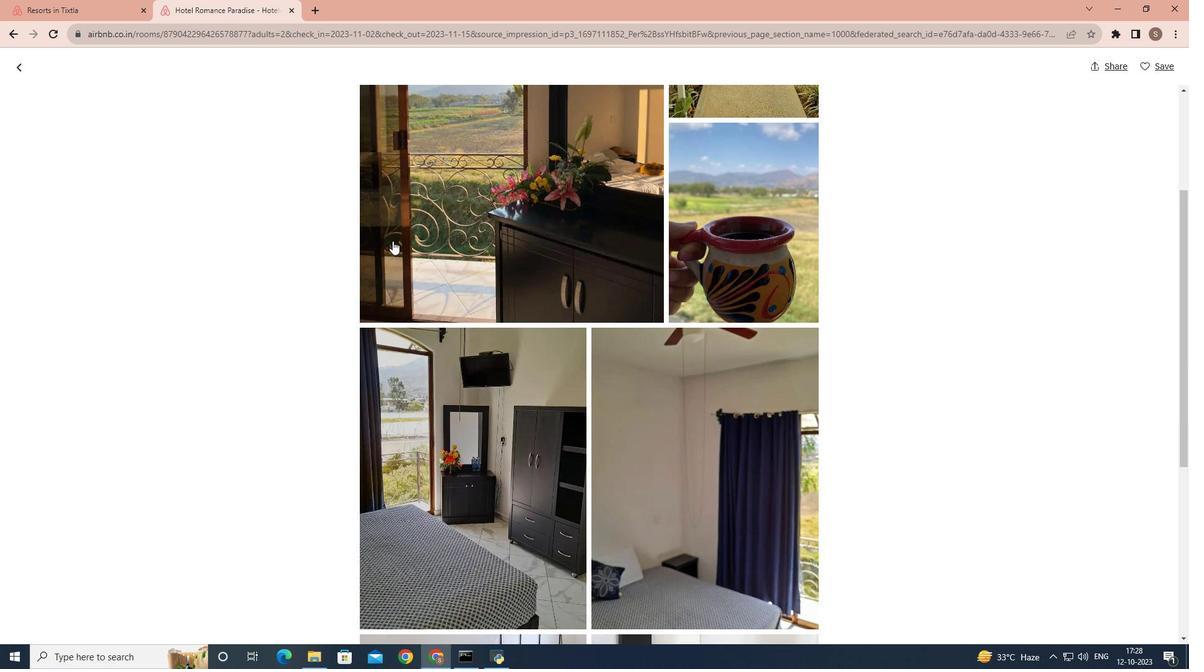 
Action: Mouse scrolled (392, 241) with delta (0, 0)
Screenshot: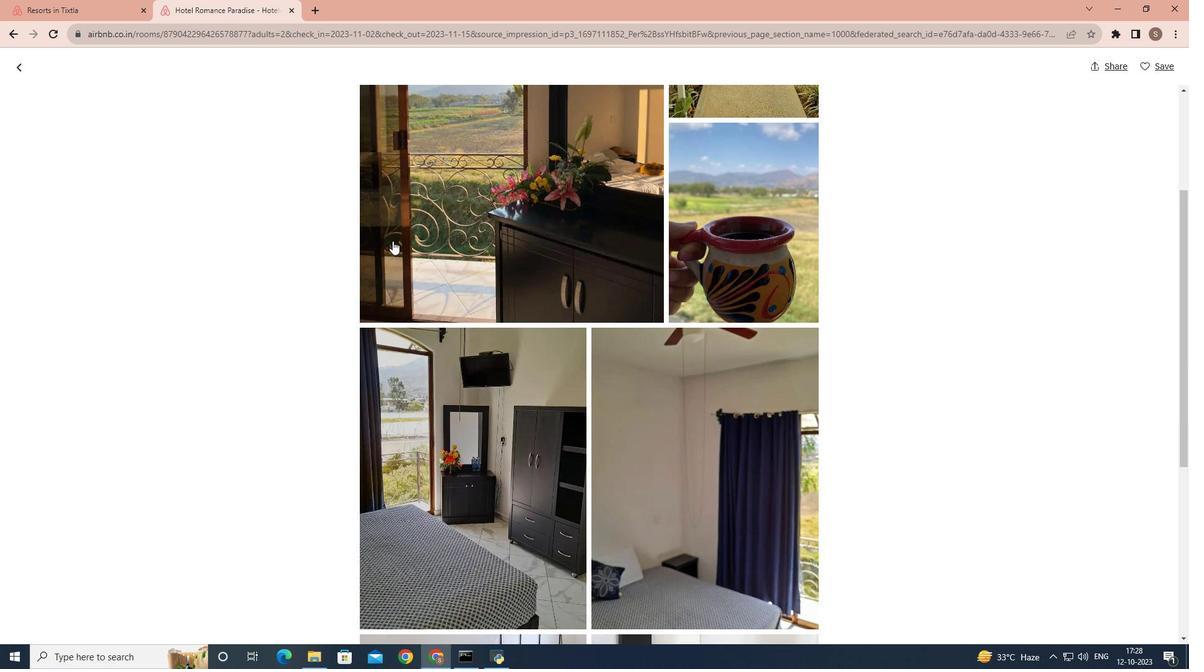 
Action: Mouse scrolled (392, 241) with delta (0, 0)
Screenshot: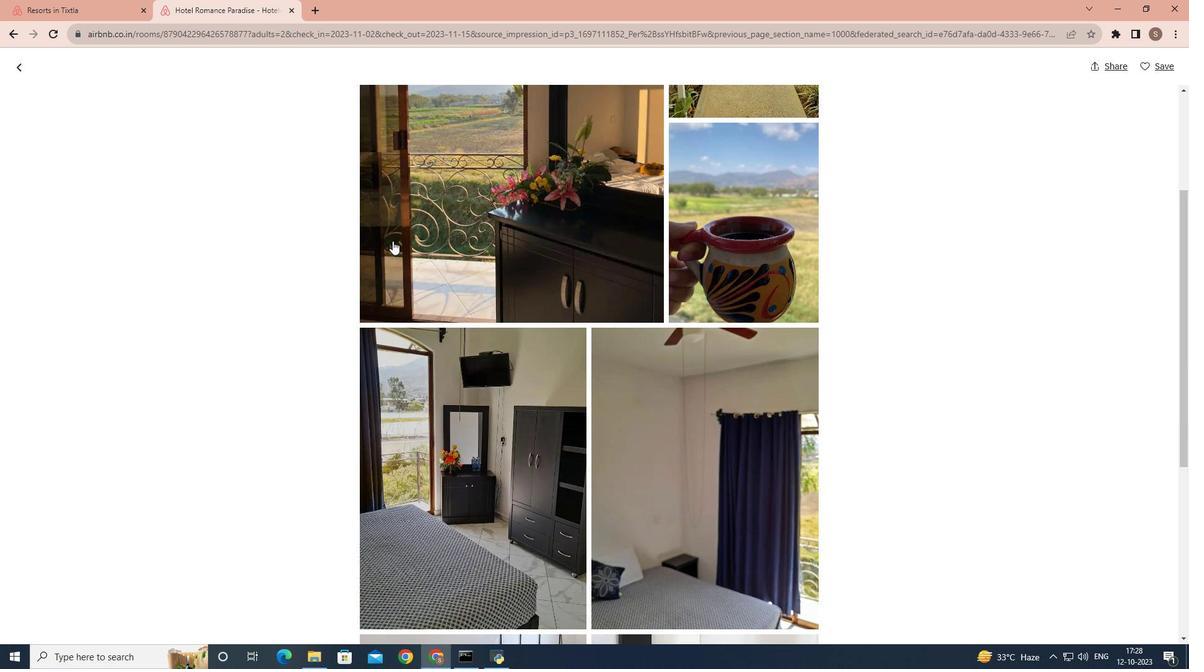 
Action: Mouse scrolled (392, 241) with delta (0, 0)
Screenshot: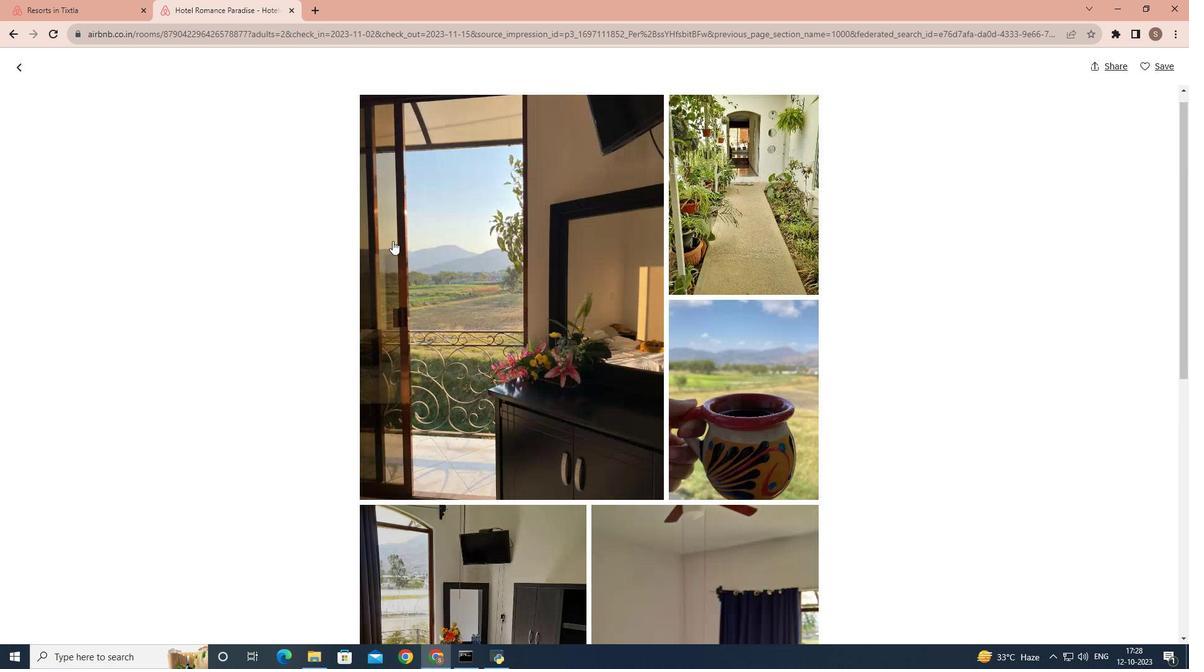 
Action: Mouse moved to (13, 65)
Screenshot: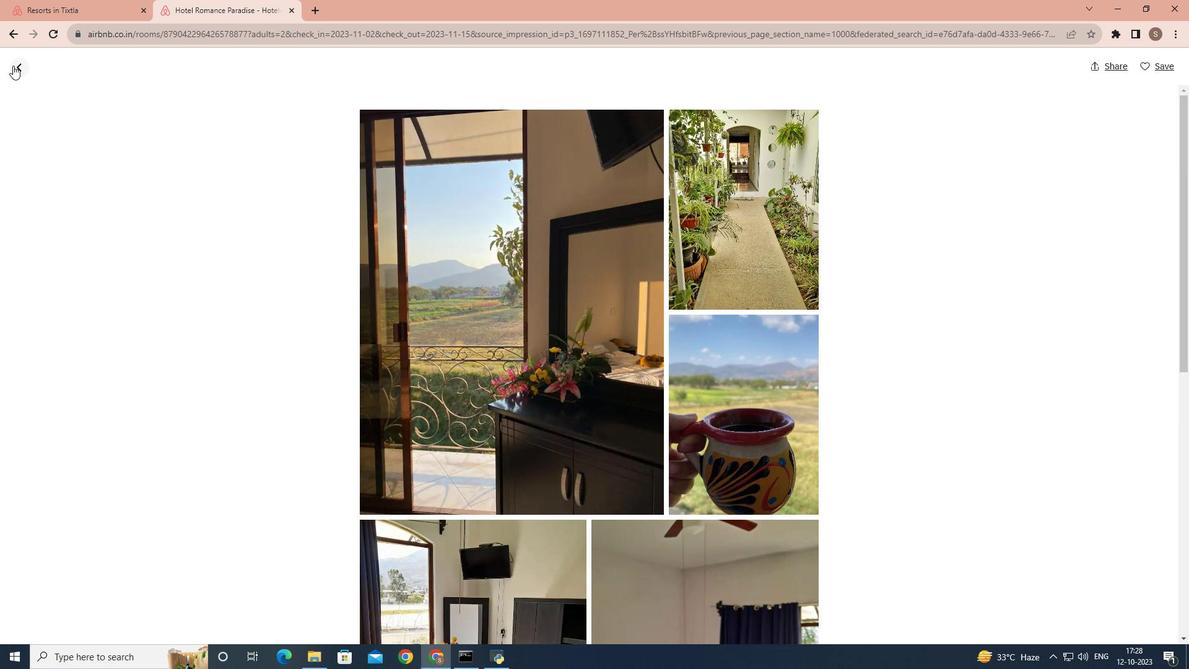 
Action: Mouse pressed left at (13, 65)
Screenshot: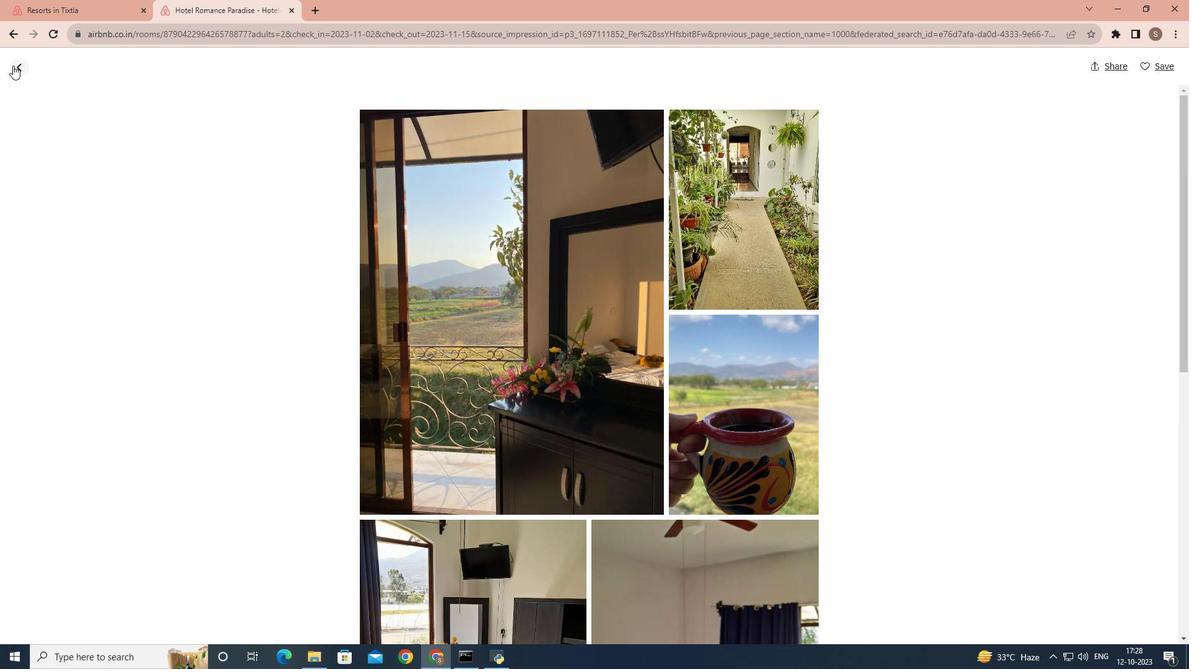 
Action: Mouse moved to (73, 11)
Screenshot: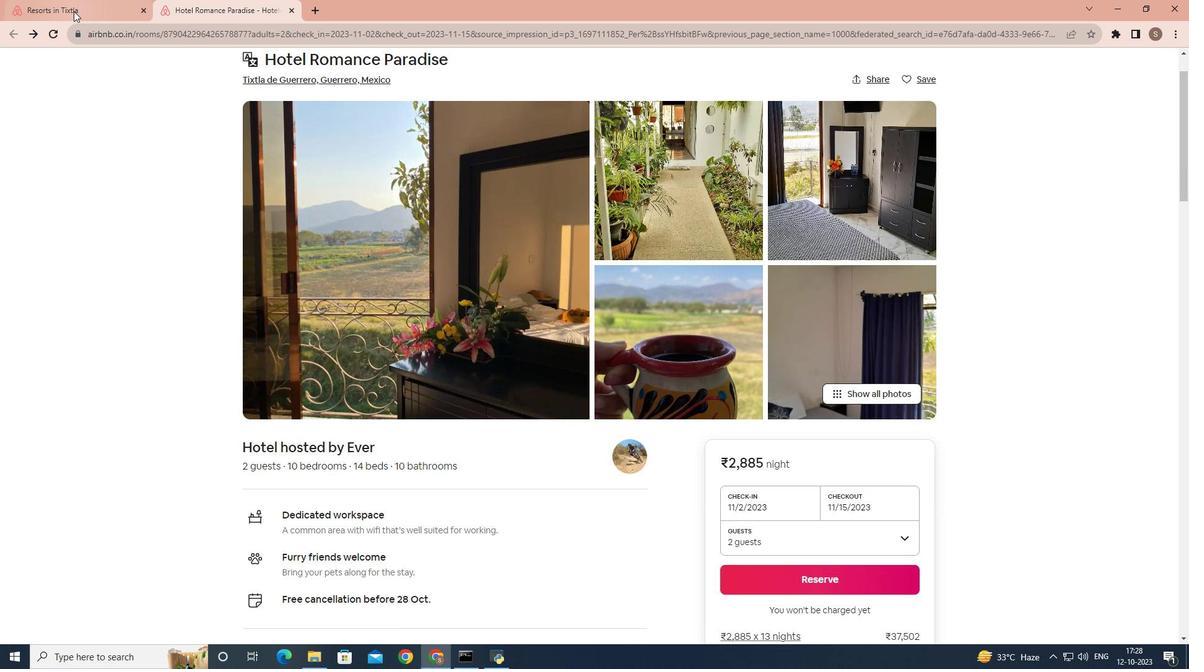 
Action: Mouse pressed left at (73, 11)
